 Task: Get directions from Dinosaur Valley State Park, Texas, United States to Winston-Salem, North Carolina, United States and explore the nearby hotels with guest rating 4.5 with dates 15-17th next month and 4 guests
Action: Mouse moved to (186, 95)
Screenshot: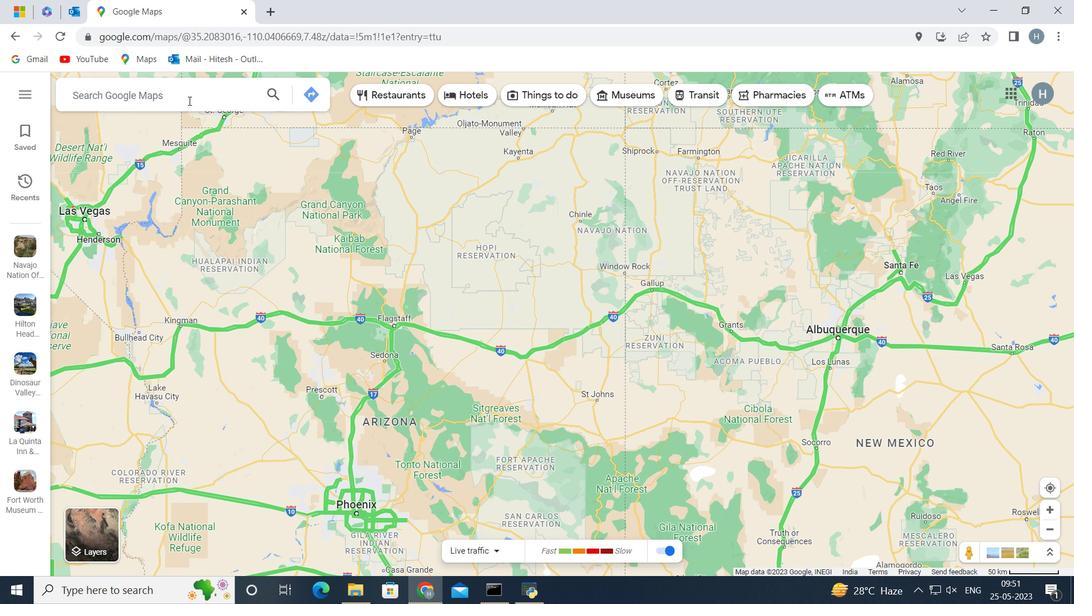 
Action: Mouse pressed left at (186, 95)
Screenshot: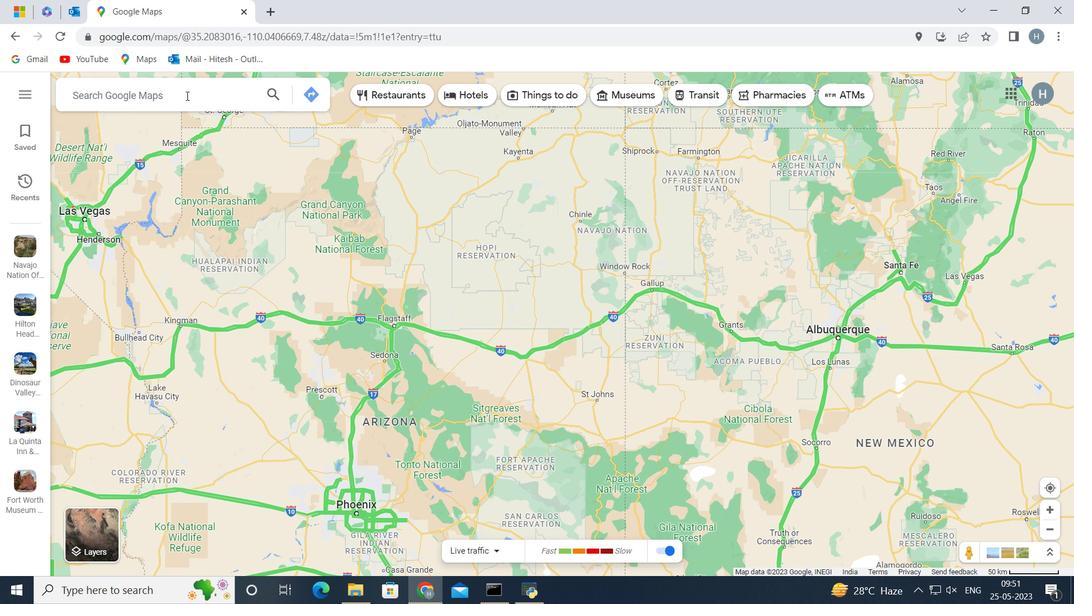 
Action: Key pressed <Key.shift>Dinosaur<Key.space>valley<Key.space>state<Key.space>park<Key.space>texas<Key.space>united<Key.space>states<Key.space>
Screenshot: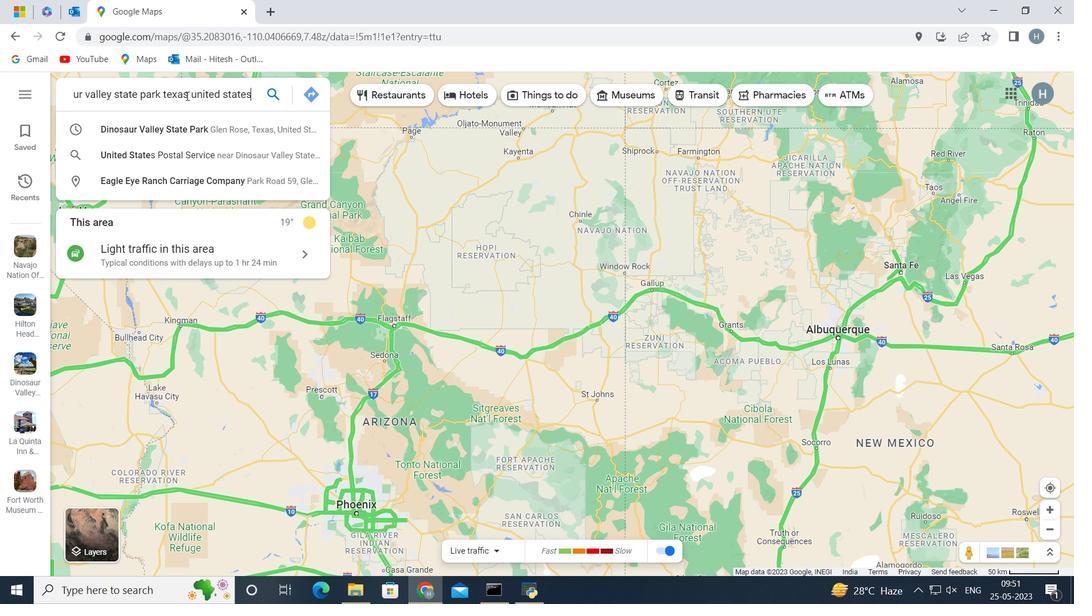 
Action: Mouse moved to (309, 94)
Screenshot: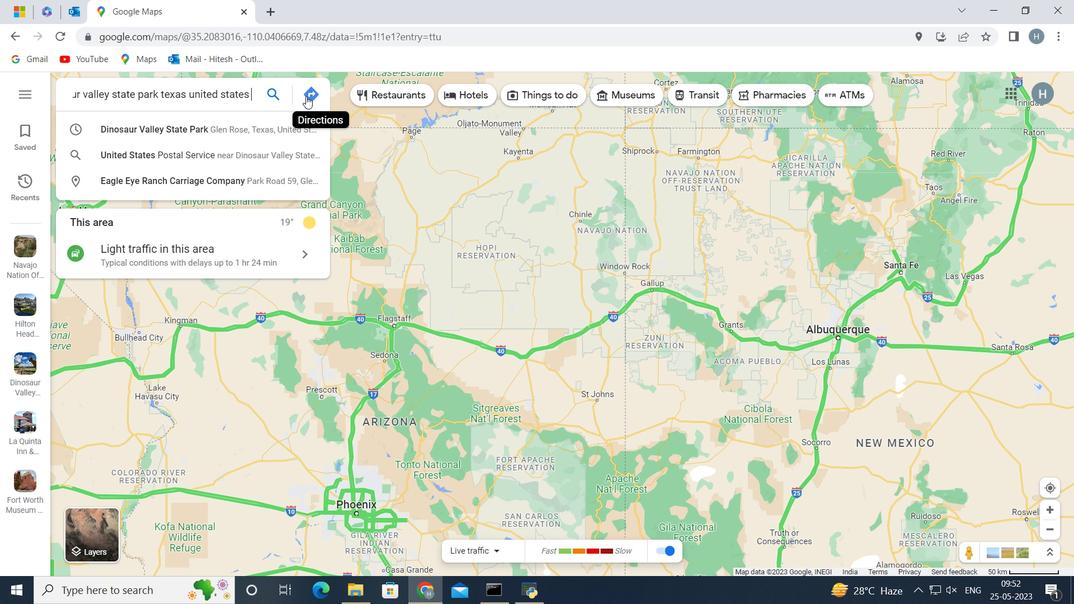 
Action: Mouse pressed left at (309, 94)
Screenshot: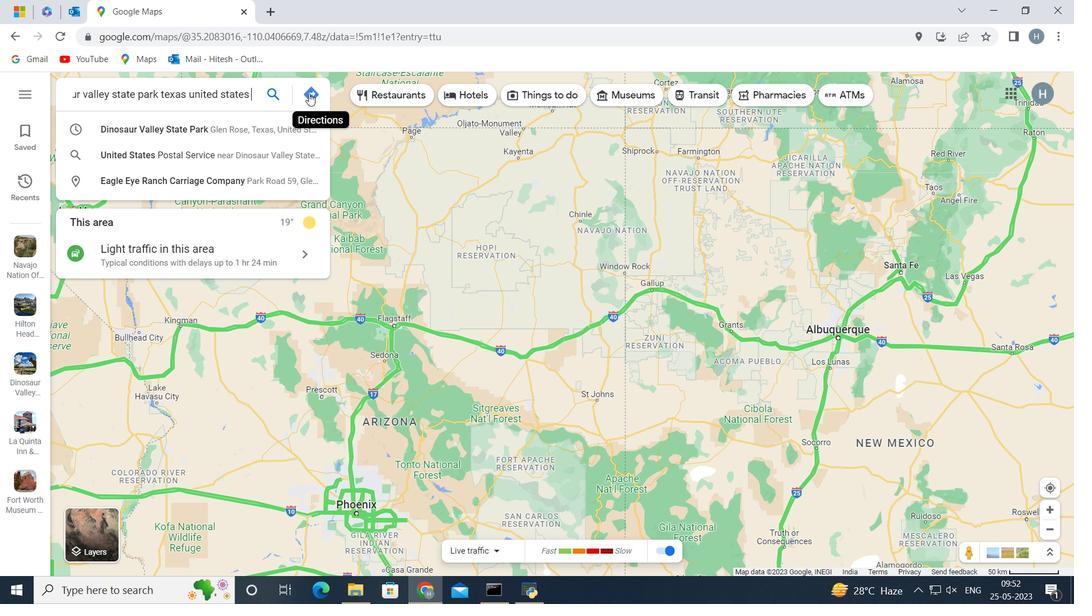 
Action: Mouse moved to (310, 153)
Screenshot: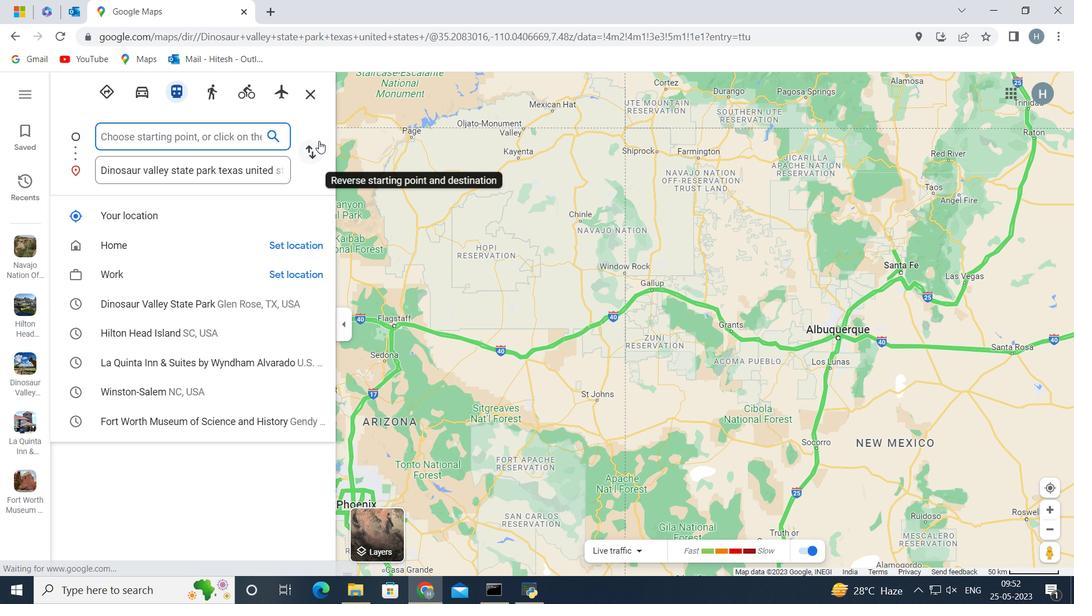
Action: Mouse pressed left at (310, 153)
Screenshot: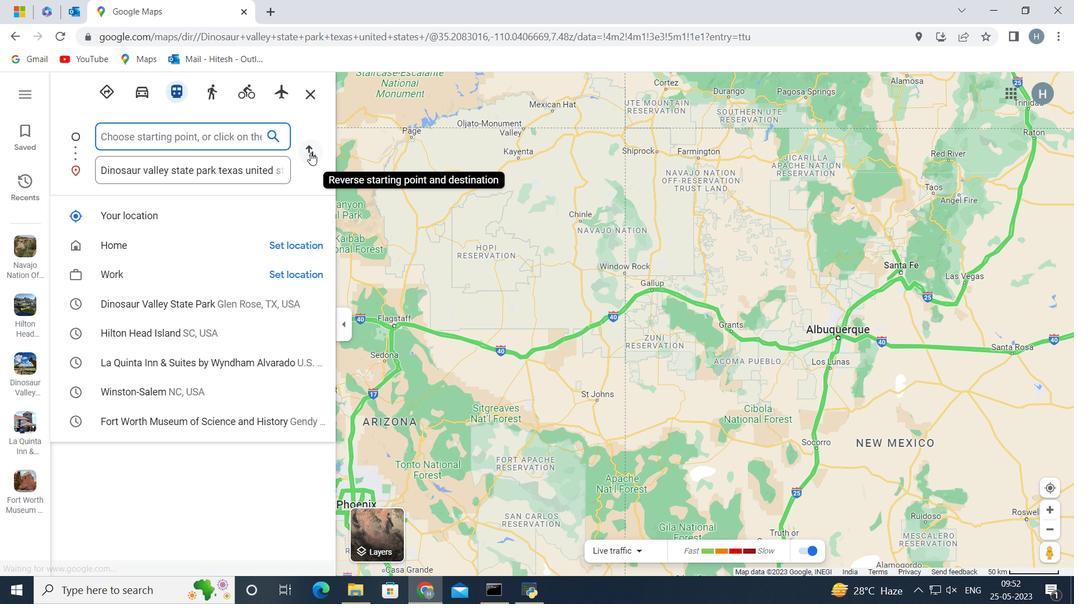 
Action: Mouse moved to (216, 166)
Screenshot: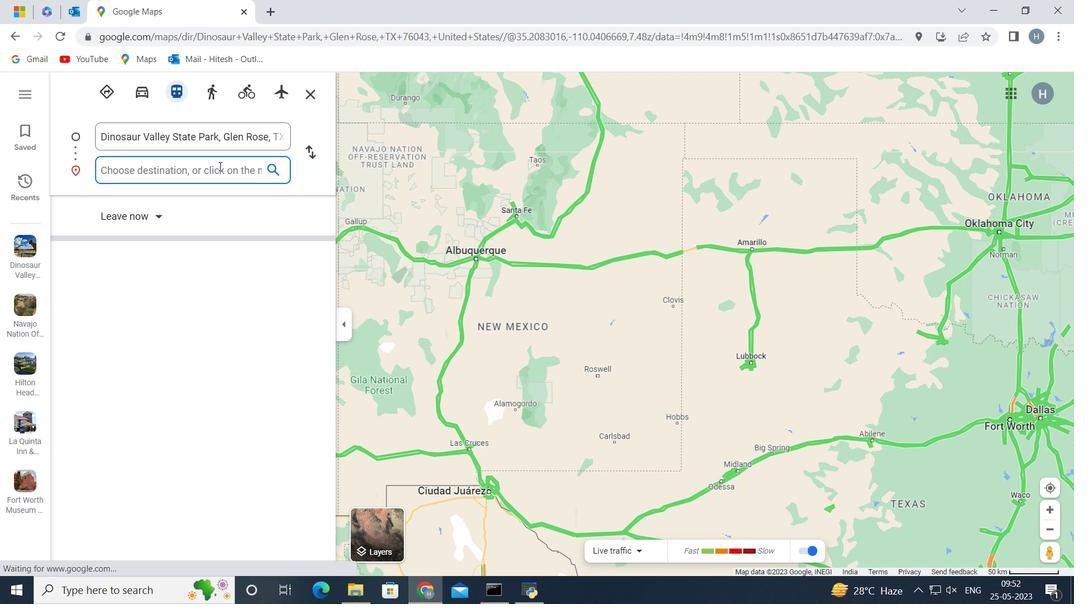 
Action: Key pressed <Key.shift><Key.shift><Key.shift><Key.shift><Key.shift><Key.shift><Key.shift><Key.shift><Key.shift><Key.shift><Key.shift><Key.shift><Key.shift><Key.shift><Key.shift><Key.shift><Key.shift><Key.shift><Key.shift><Key.shift><Key.shift><Key.shift>Winston-salem<Key.space>north<Key.space>carolina<Key.space>united<Key.space>states
Screenshot: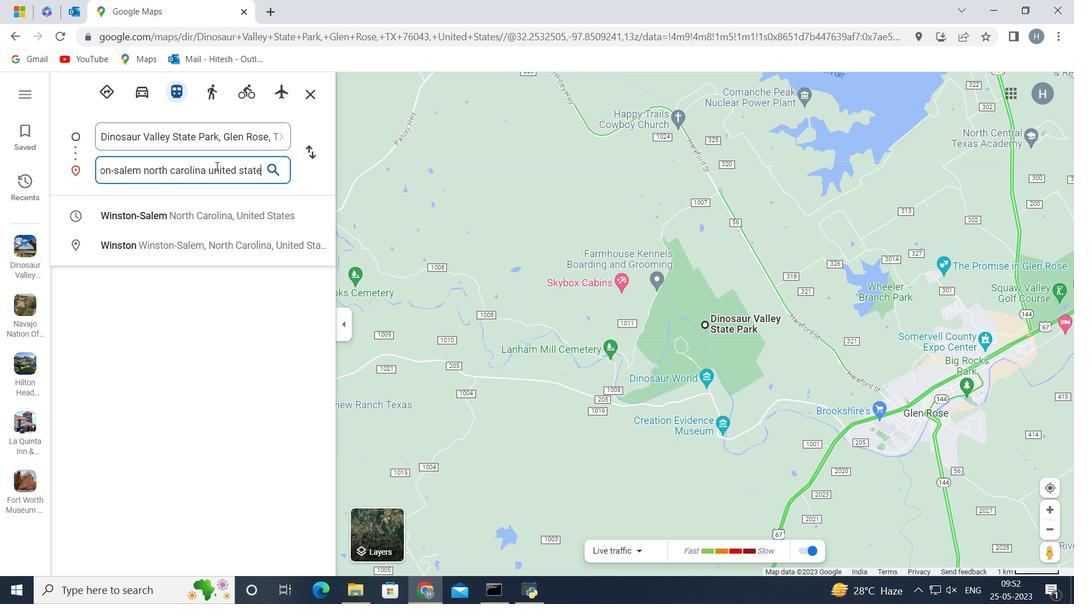
Action: Mouse moved to (268, 169)
Screenshot: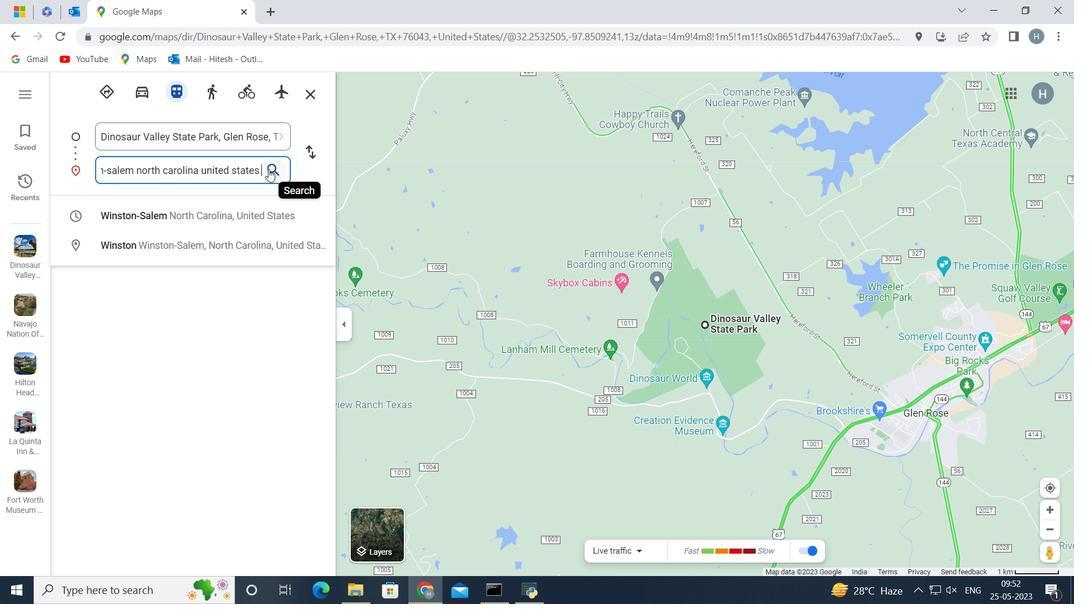 
Action: Mouse pressed left at (268, 169)
Screenshot: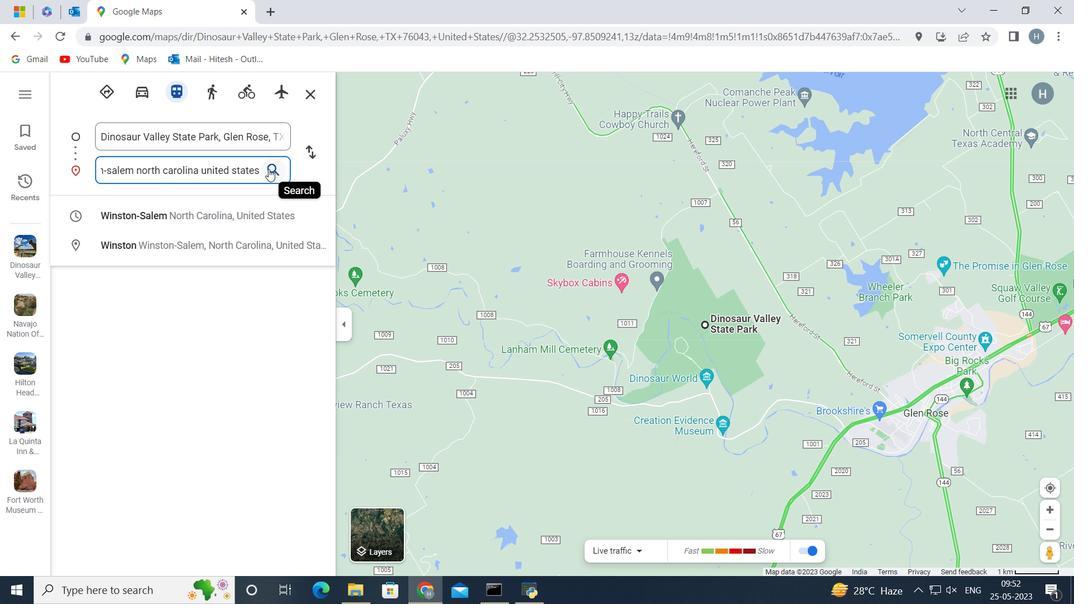 
Action: Mouse moved to (151, 298)
Screenshot: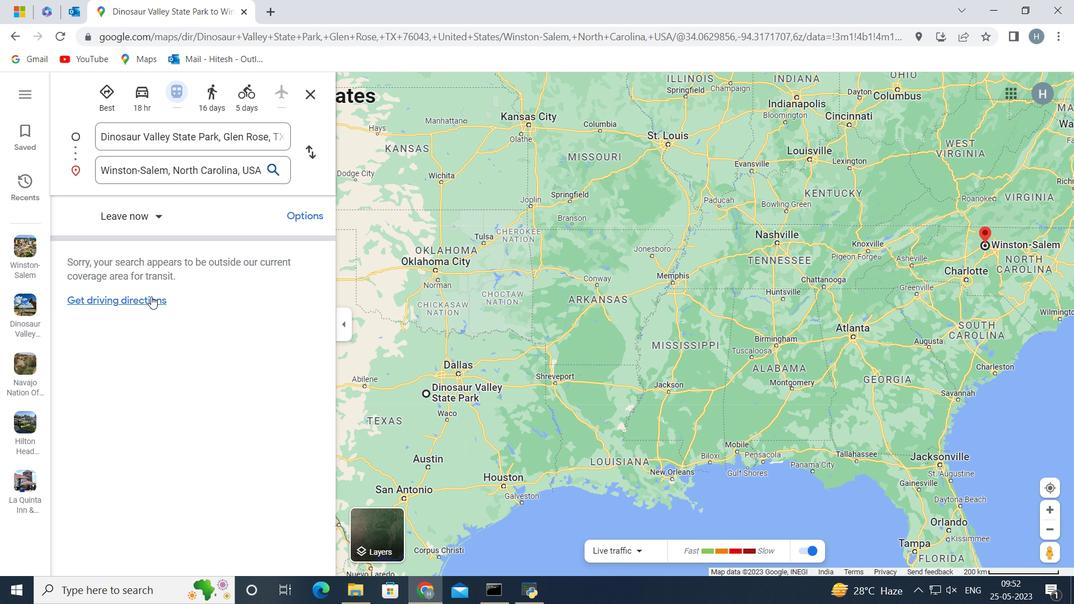 
Action: Mouse pressed left at (151, 298)
Screenshot: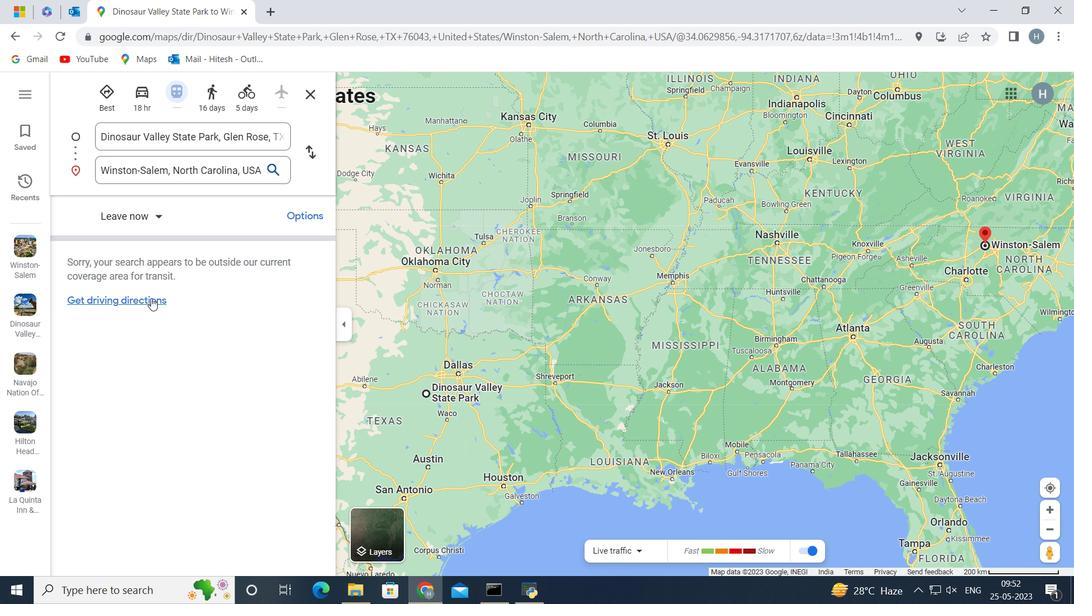 
Action: Mouse moved to (374, 94)
Screenshot: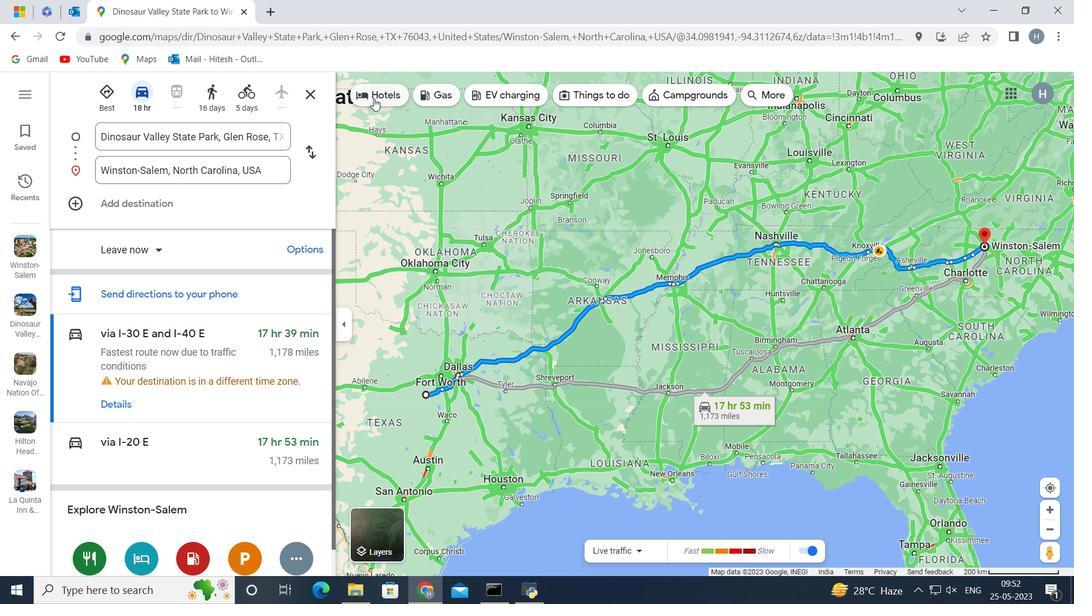
Action: Mouse pressed left at (374, 94)
Screenshot: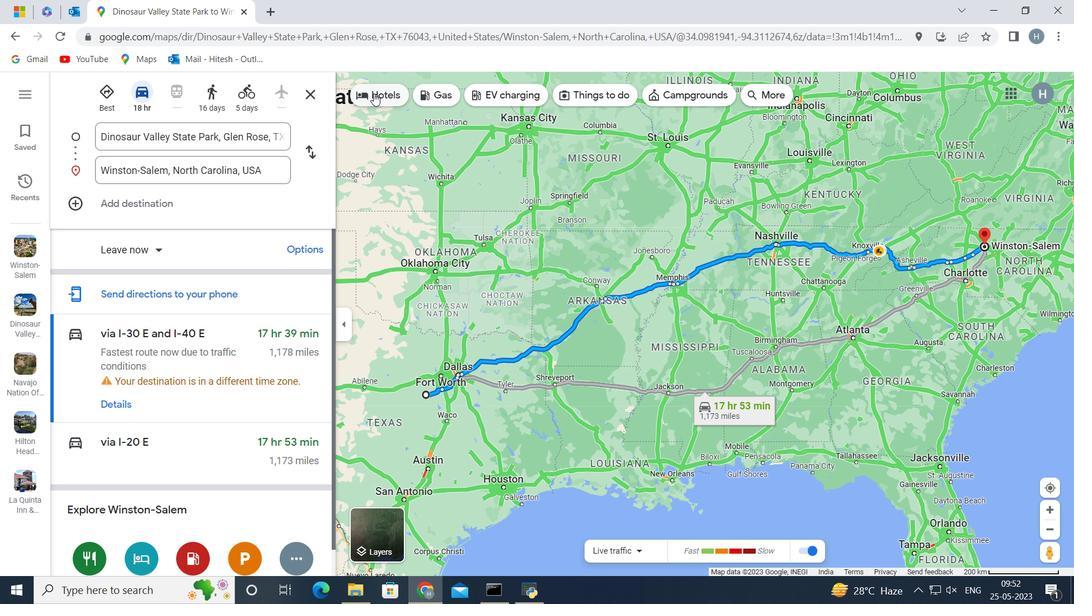 
Action: Mouse moved to (159, 333)
Screenshot: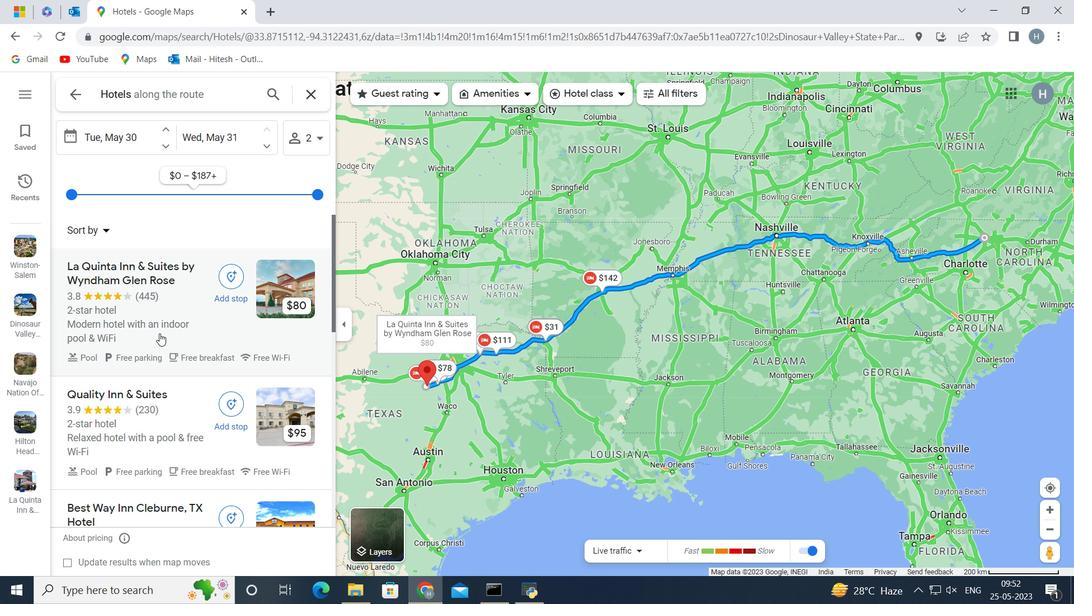 
Action: Mouse scrolled (159, 333) with delta (0, 0)
Screenshot: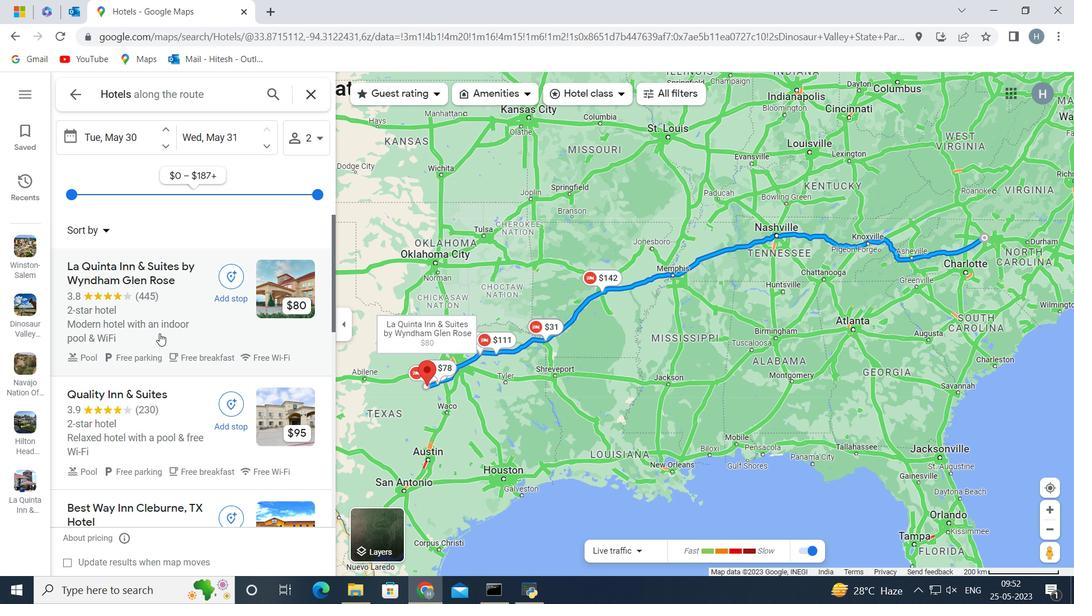 
Action: Mouse scrolled (159, 333) with delta (0, 0)
Screenshot: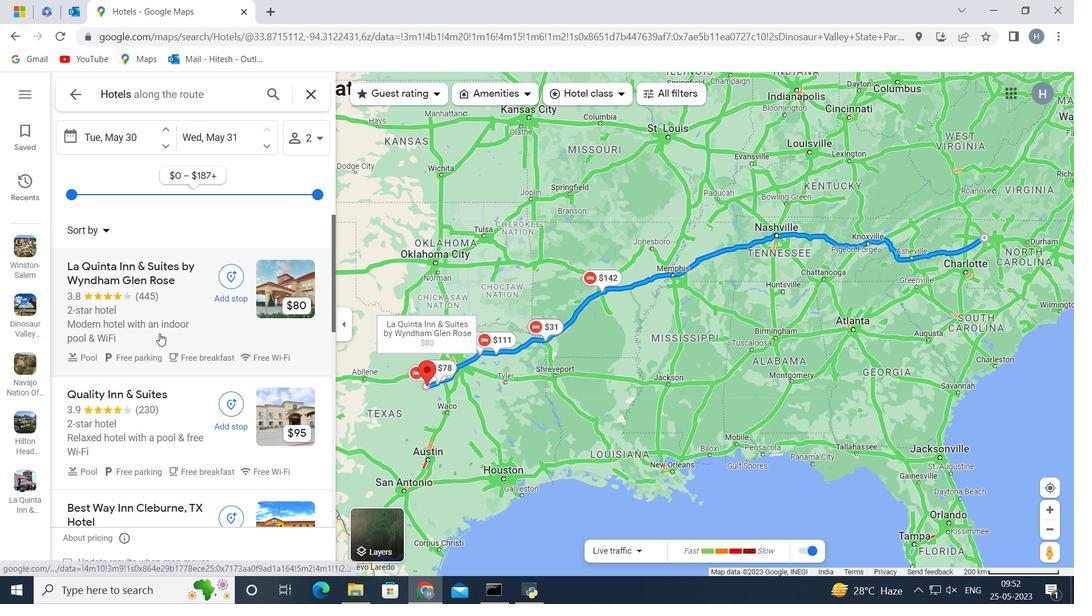 
Action: Mouse moved to (161, 290)
Screenshot: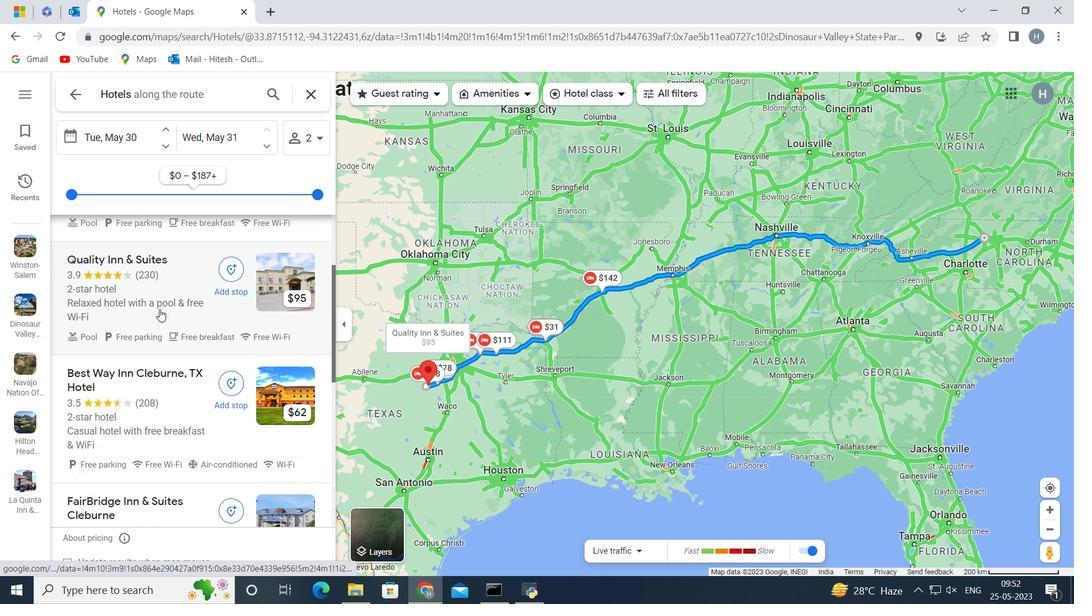 
Action: Mouse scrolled (161, 290) with delta (0, 0)
Screenshot: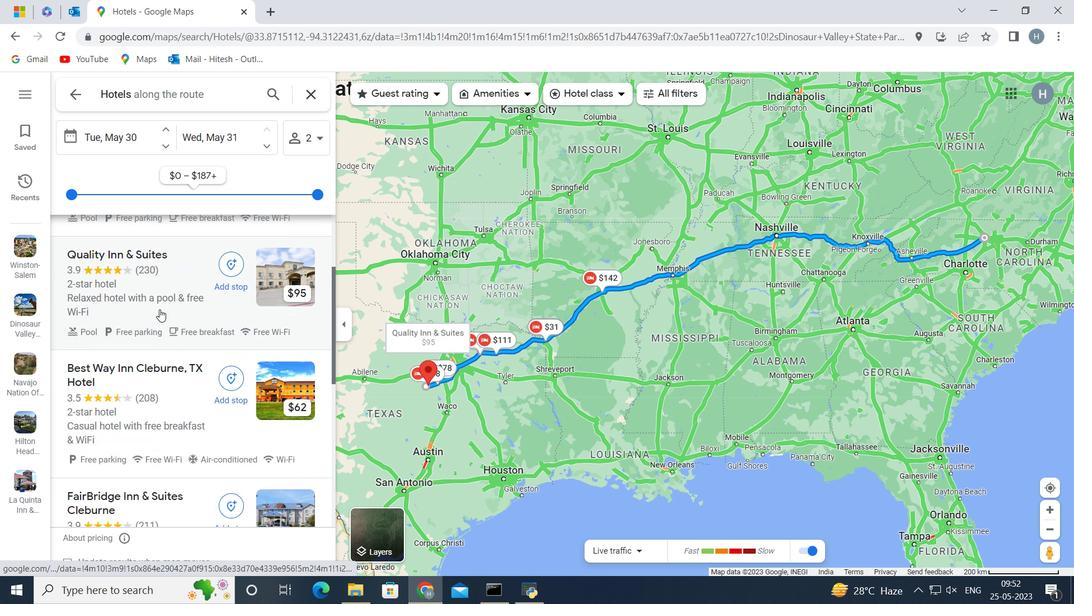 
Action: Mouse scrolled (161, 290) with delta (0, 0)
Screenshot: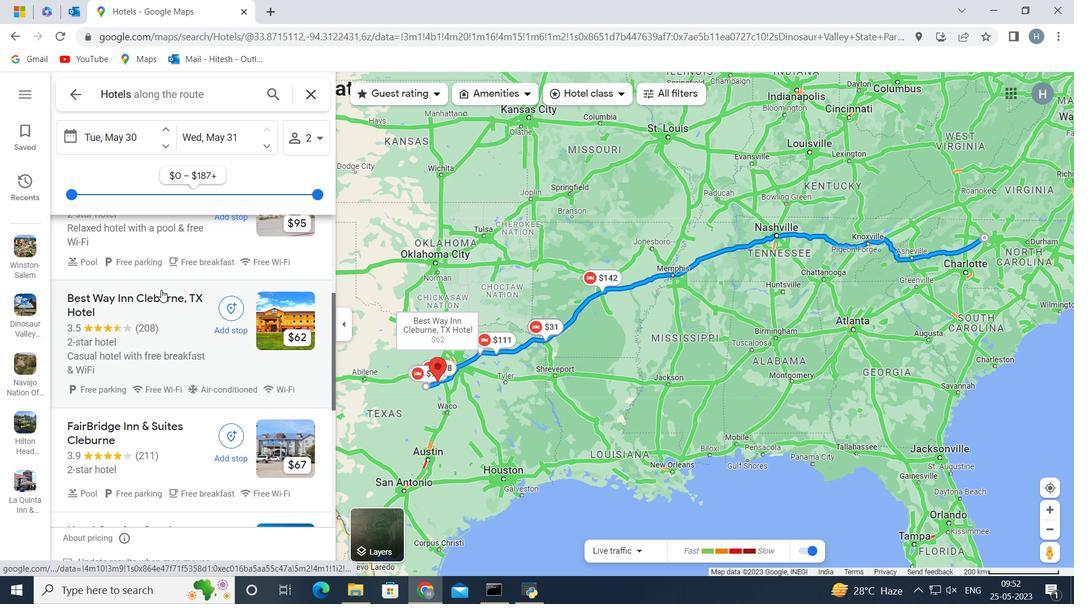 
Action: Mouse scrolled (161, 290) with delta (0, 0)
Screenshot: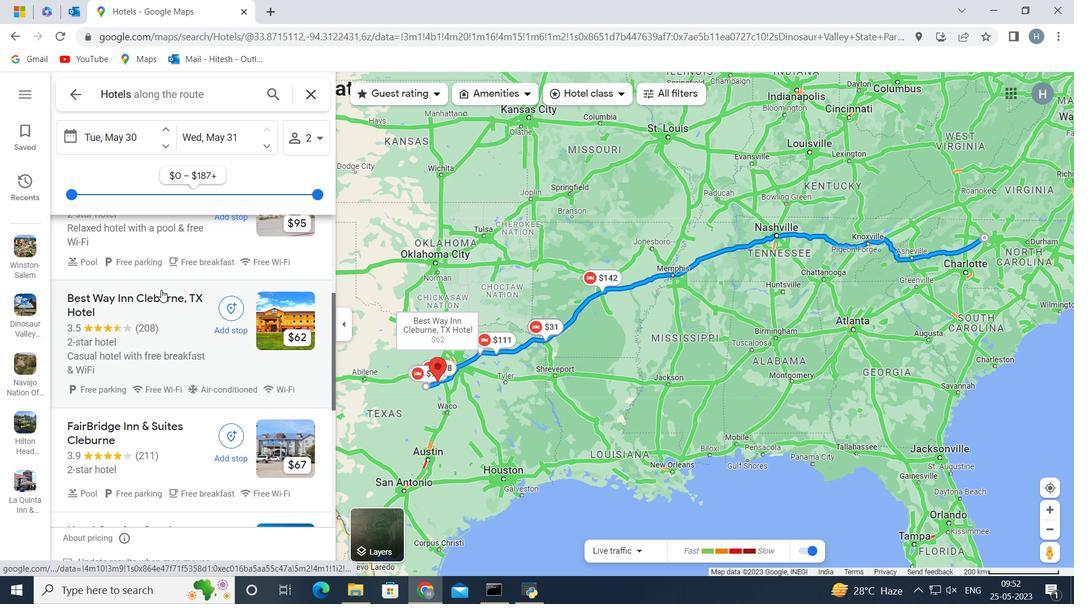 
Action: Mouse scrolled (161, 290) with delta (0, 0)
Screenshot: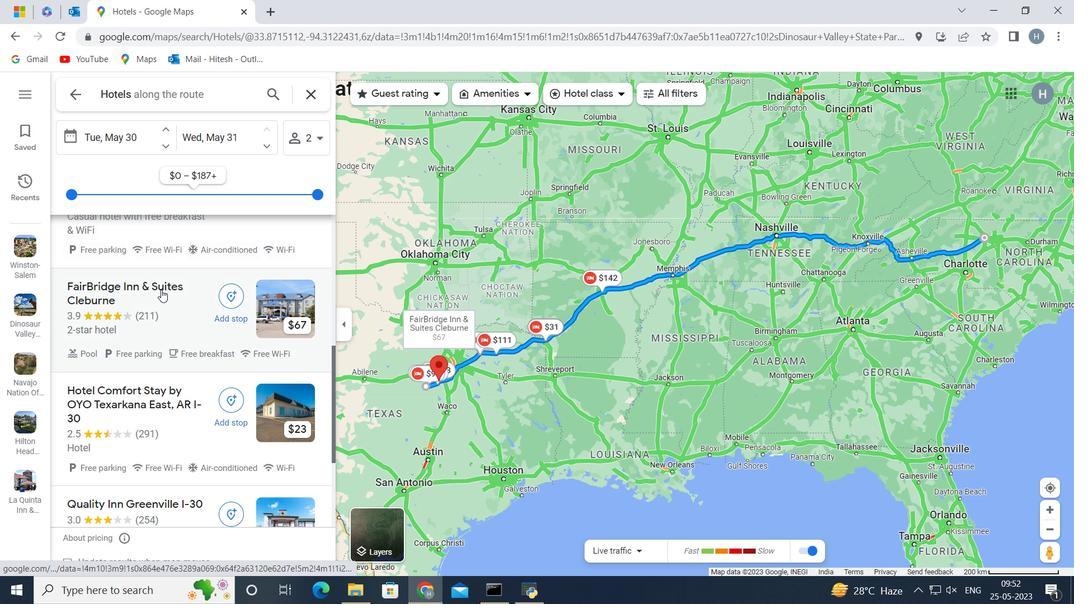 
Action: Mouse scrolled (161, 290) with delta (0, 0)
Screenshot: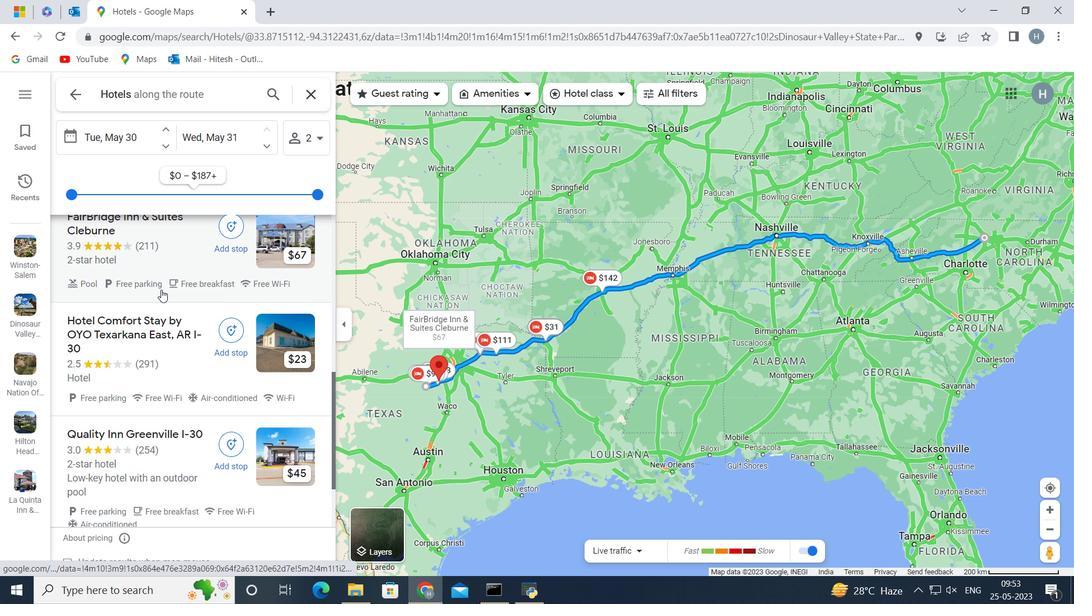 
Action: Mouse scrolled (161, 290) with delta (0, 0)
Screenshot: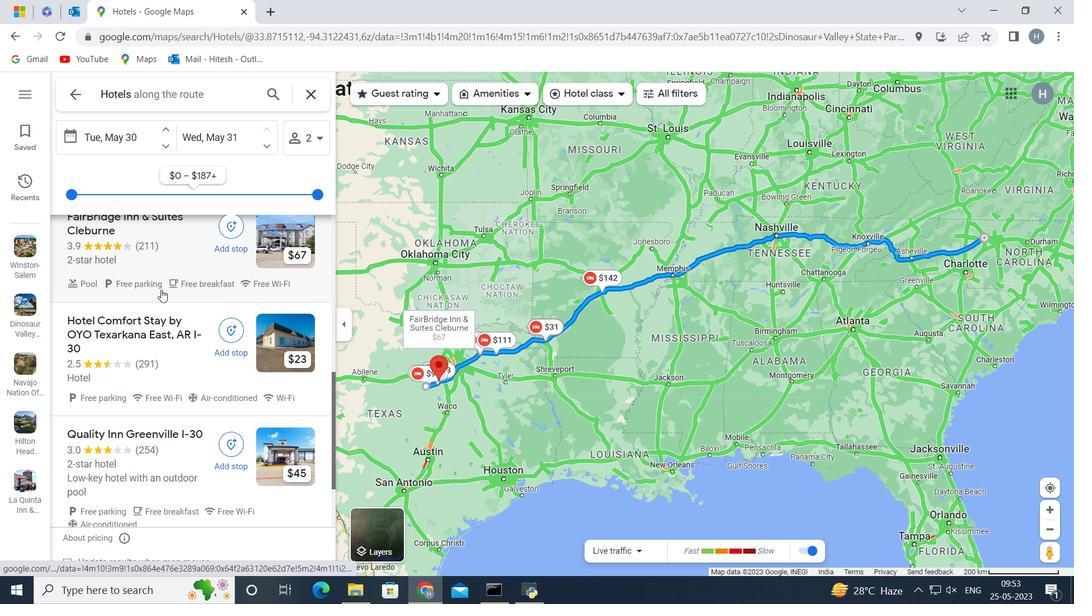 
Action: Mouse scrolled (161, 290) with delta (0, 0)
Screenshot: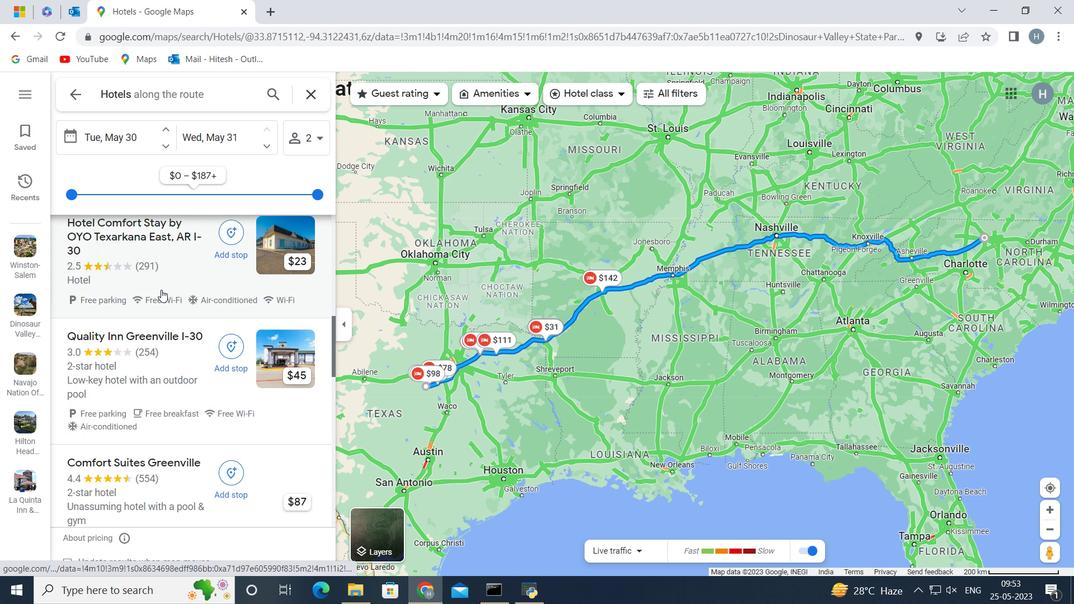 
Action: Mouse moved to (161, 290)
Screenshot: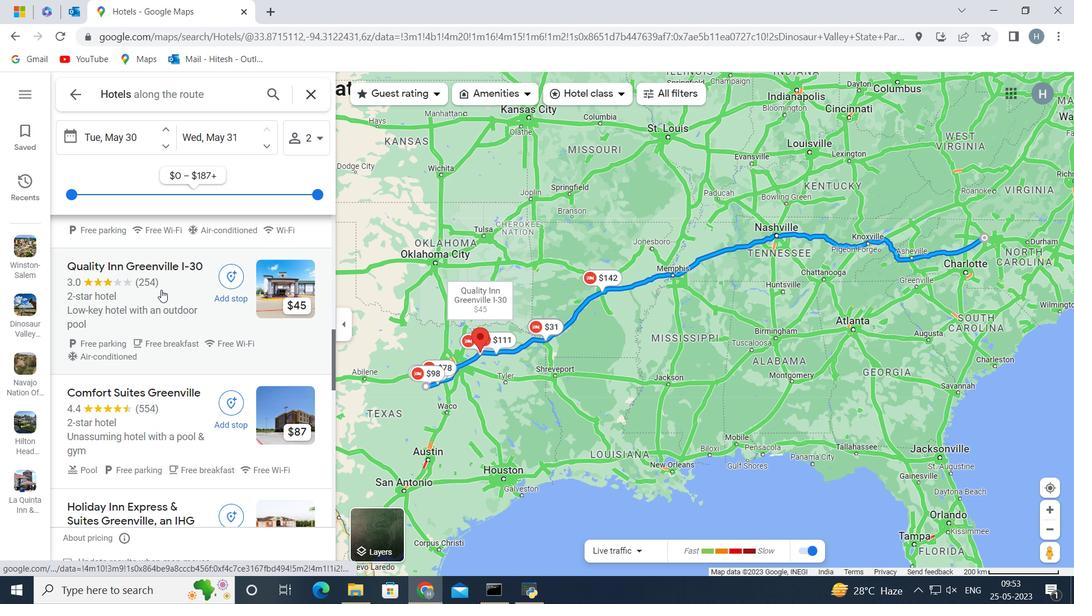 
Action: Mouse scrolled (161, 289) with delta (0, 0)
Screenshot: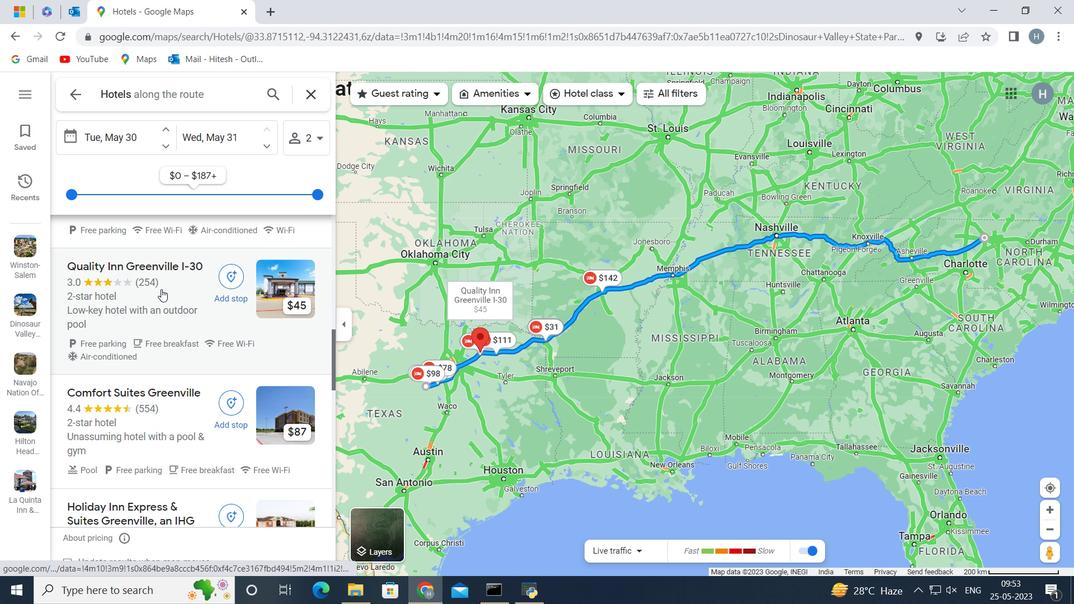 
Action: Mouse scrolled (161, 289) with delta (0, 0)
Screenshot: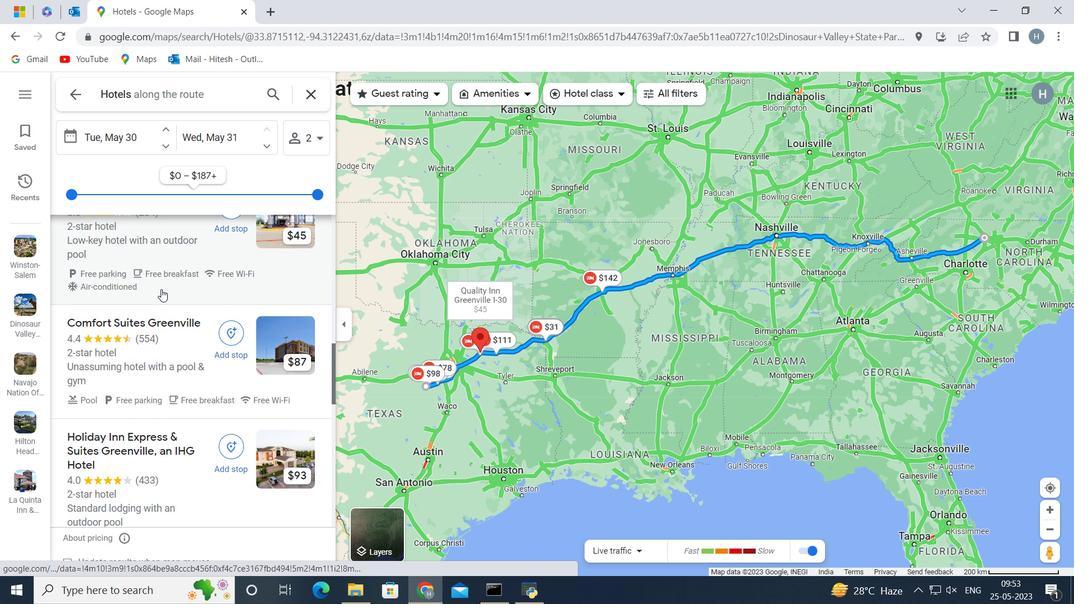 
Action: Mouse scrolled (161, 289) with delta (0, 0)
Screenshot: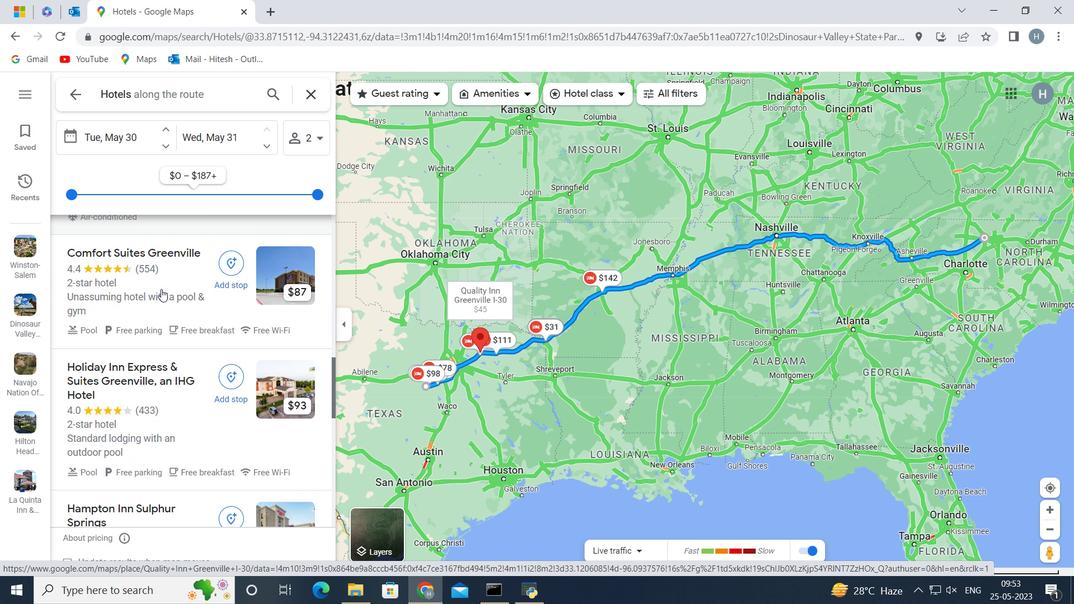 
Action: Mouse scrolled (161, 289) with delta (0, 0)
Screenshot: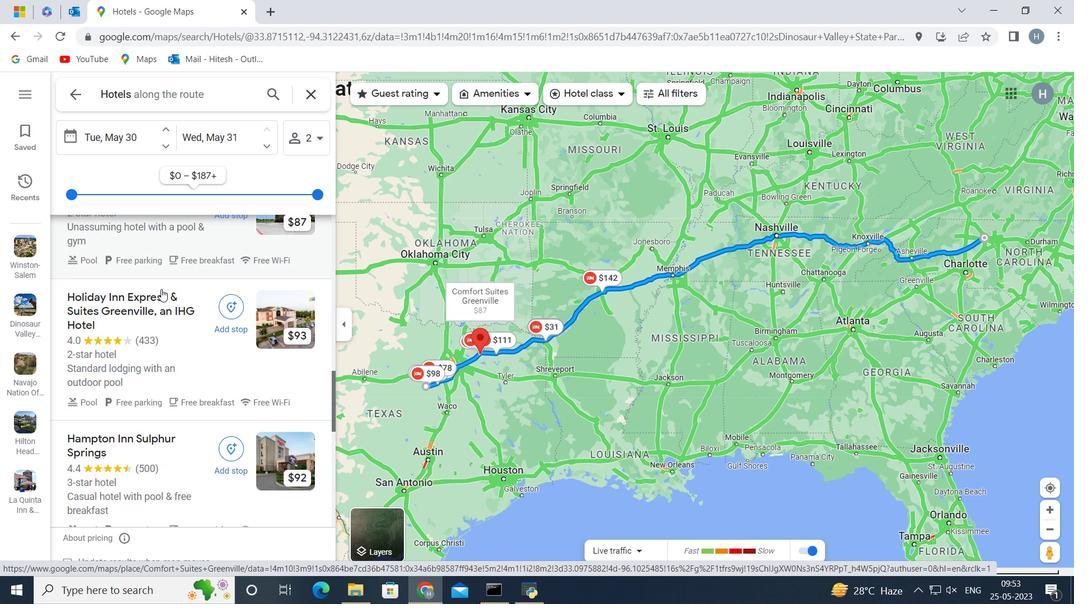 
Action: Mouse scrolled (161, 289) with delta (0, 0)
Screenshot: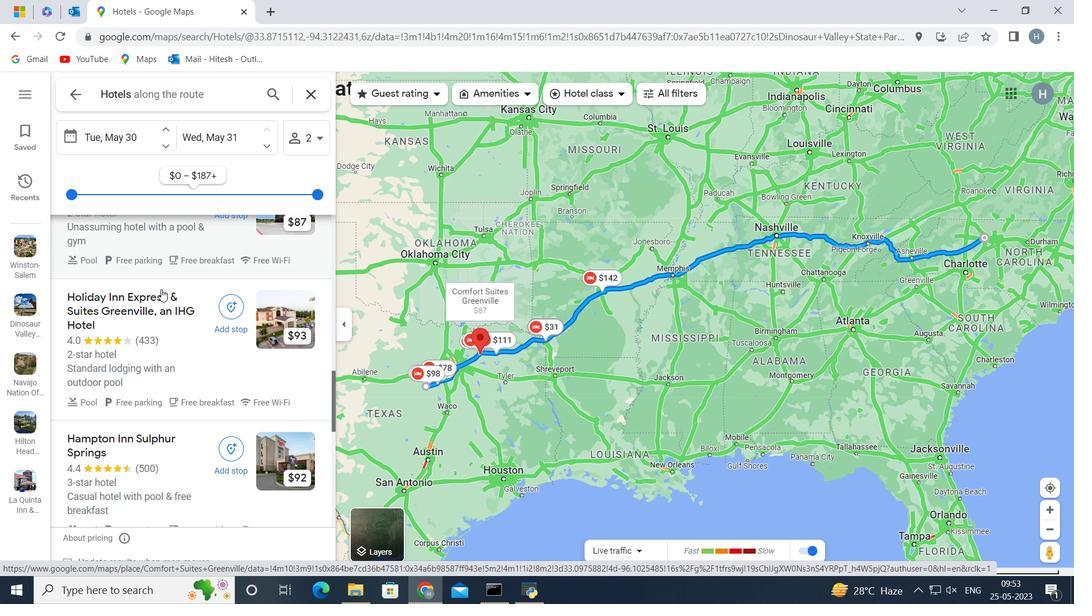 
Action: Mouse scrolled (161, 290) with delta (0, 0)
Screenshot: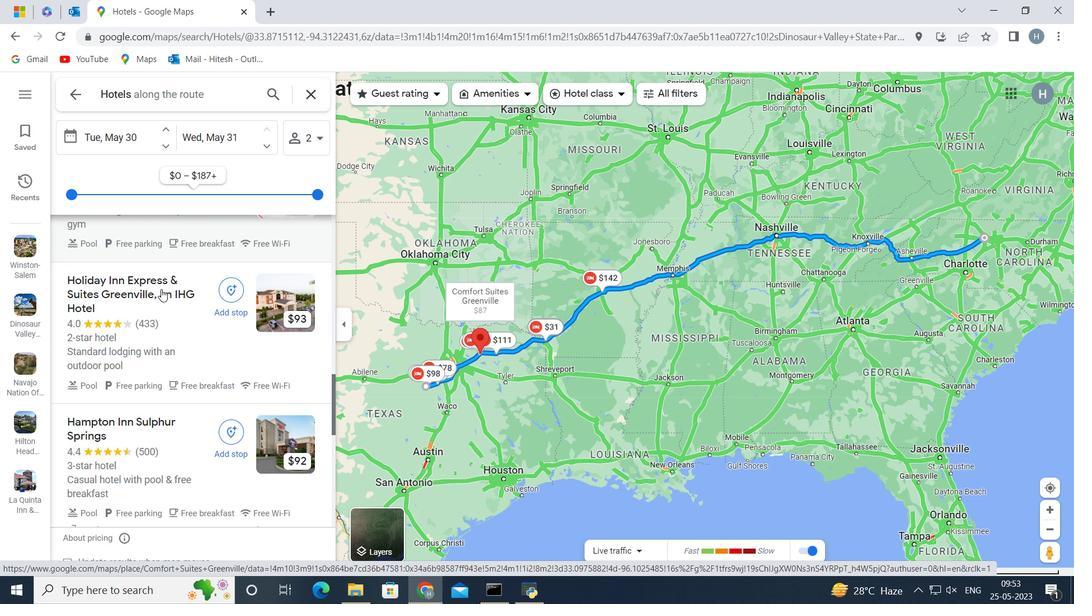 
Action: Mouse scrolled (161, 289) with delta (0, 0)
Screenshot: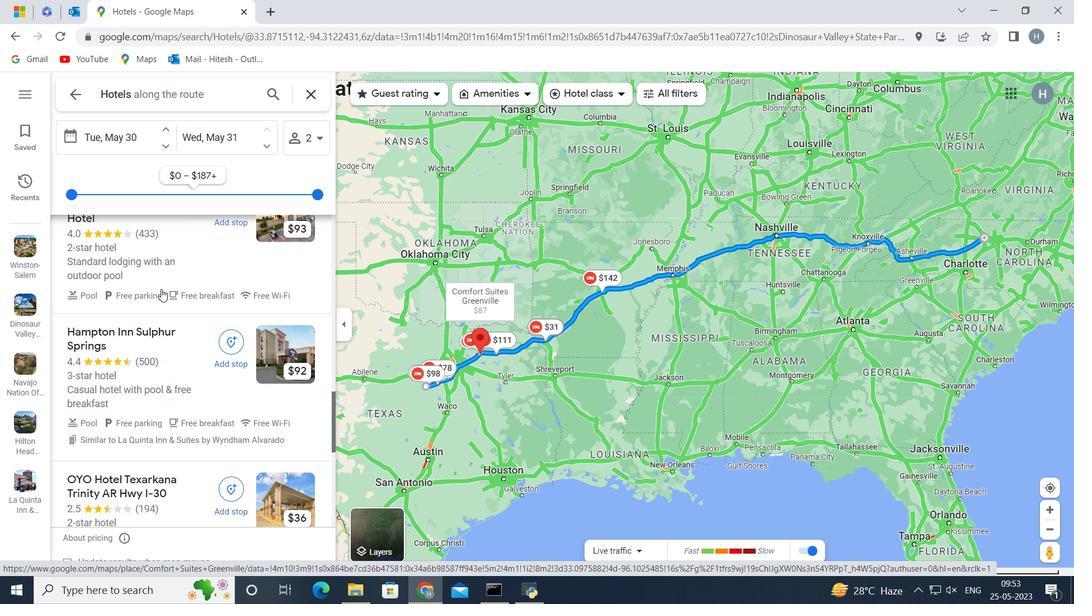 
Action: Mouse scrolled (161, 289) with delta (0, 0)
Screenshot: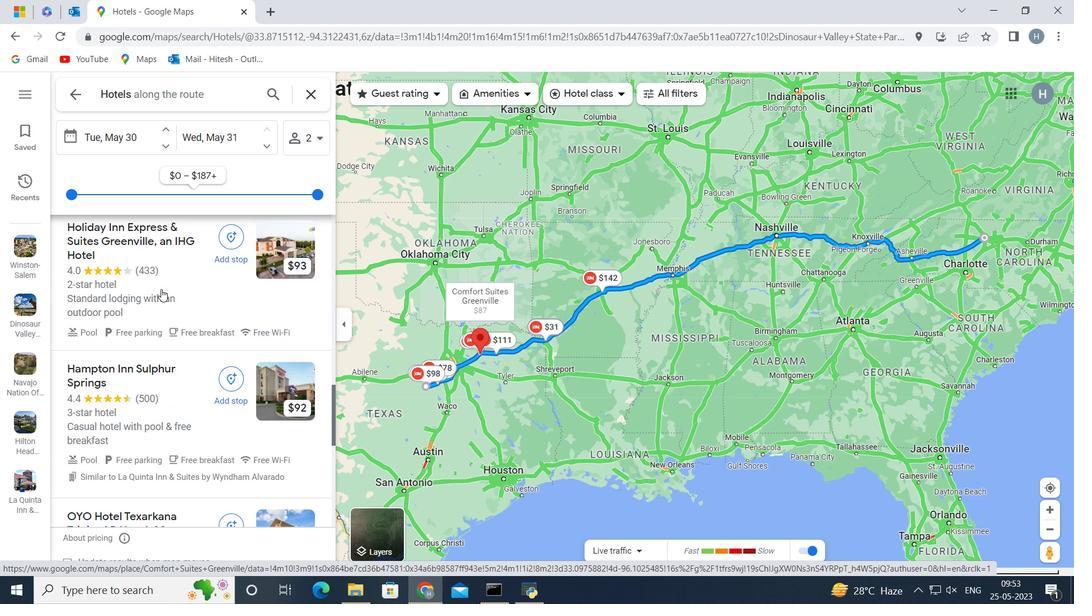 
Action: Mouse scrolled (161, 290) with delta (0, 0)
Screenshot: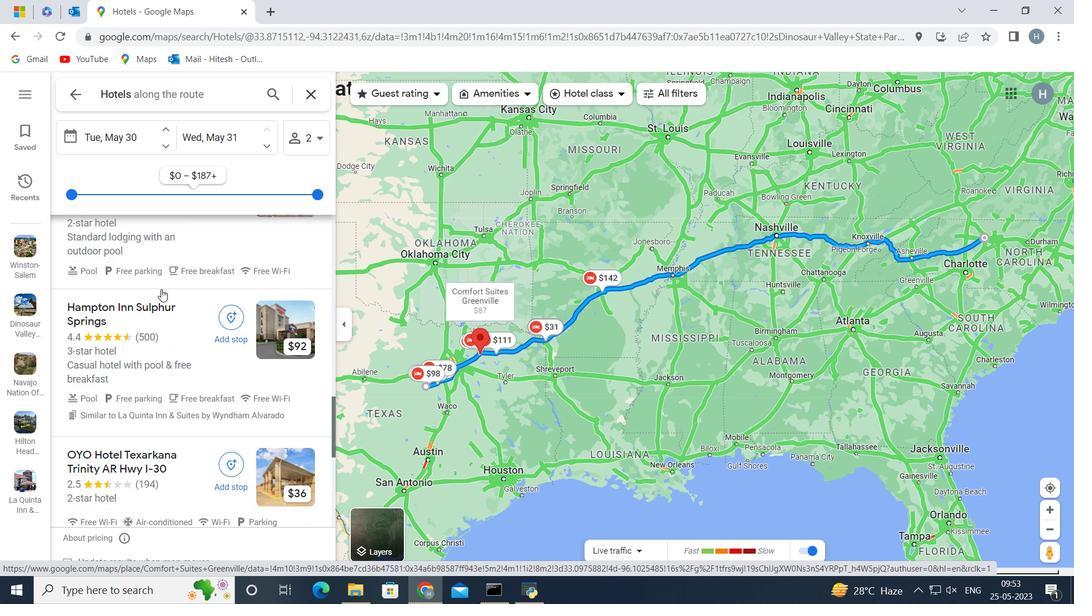 
Action: Mouse scrolled (161, 289) with delta (0, 0)
Screenshot: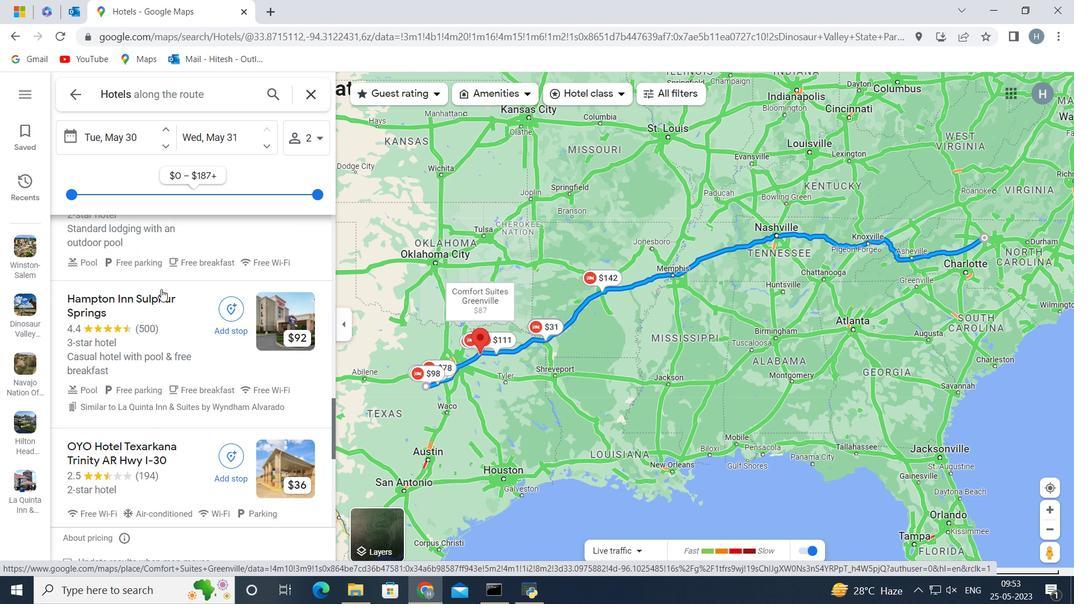 
Action: Mouse scrolled (161, 289) with delta (0, 0)
Screenshot: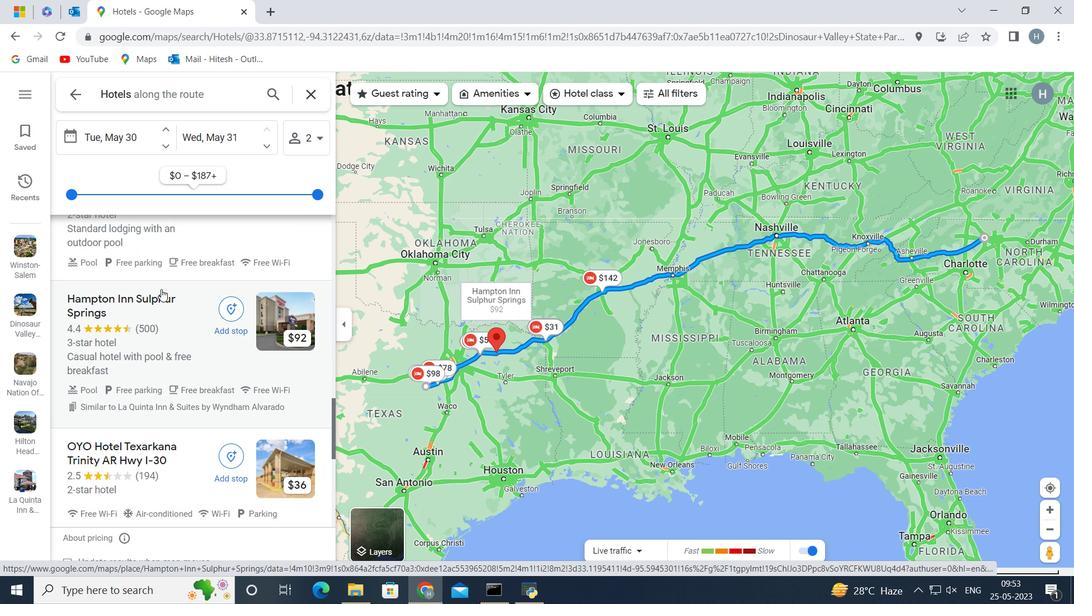 
Action: Mouse scrolled (161, 289) with delta (0, 0)
Screenshot: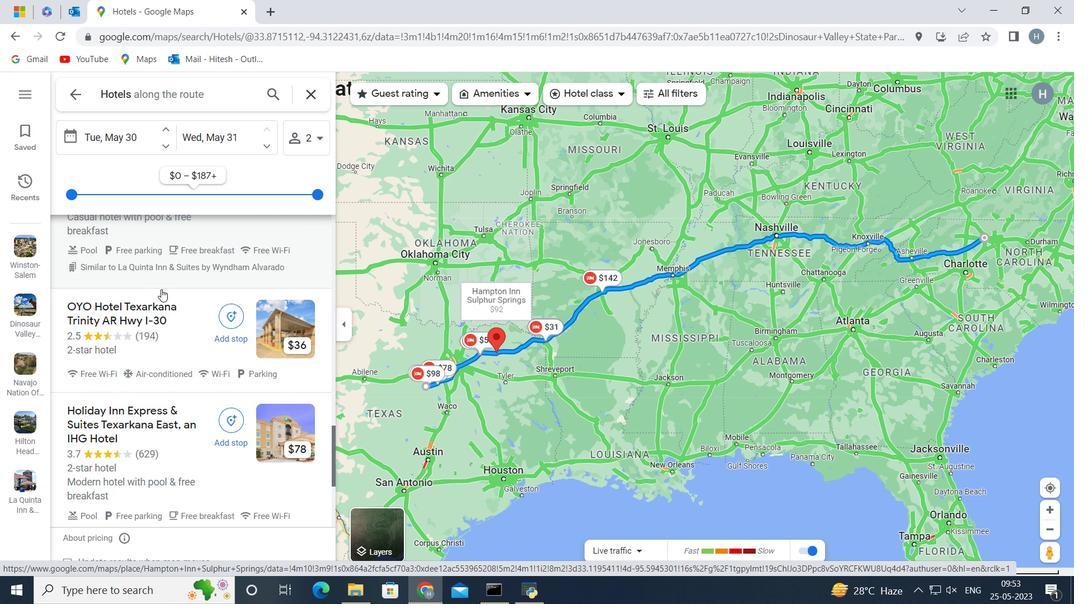 
Action: Mouse scrolled (161, 289) with delta (0, 0)
Screenshot: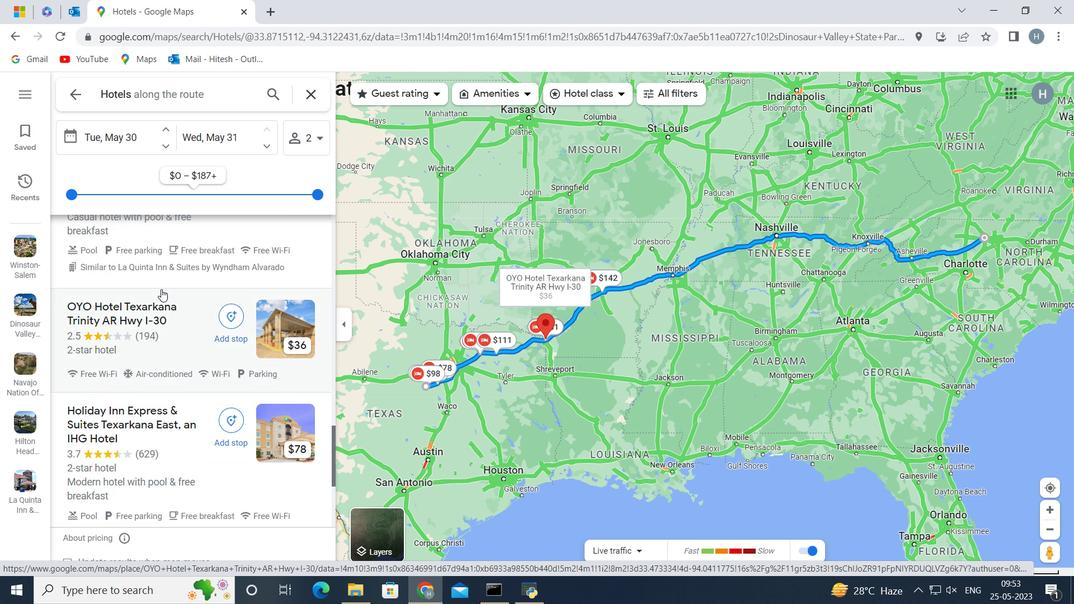 
Action: Mouse scrolled (161, 289) with delta (0, 0)
Screenshot: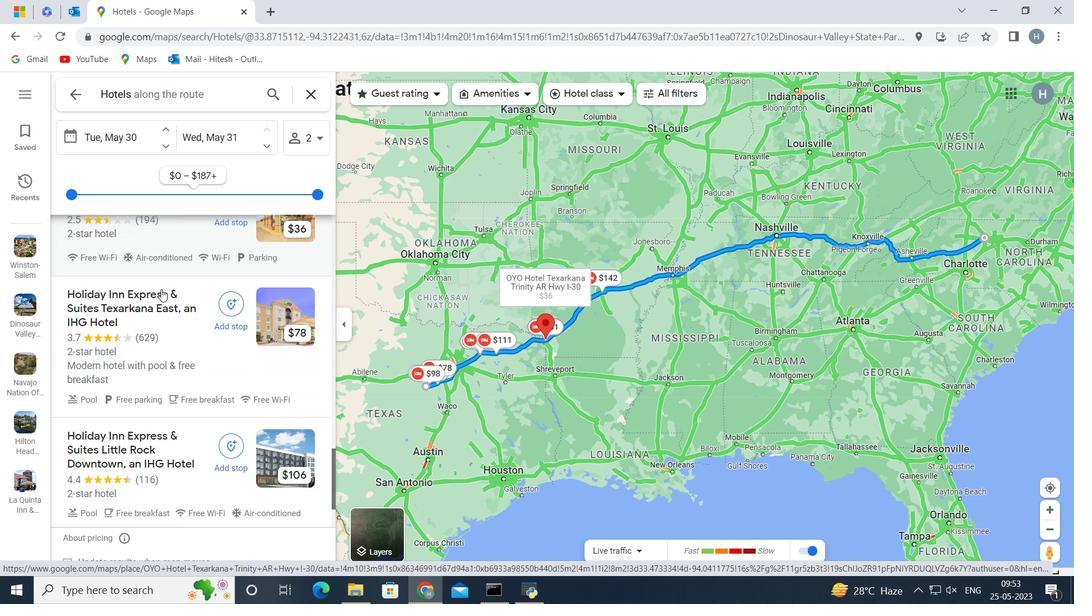 
Action: Mouse scrolled (161, 289) with delta (0, 0)
Screenshot: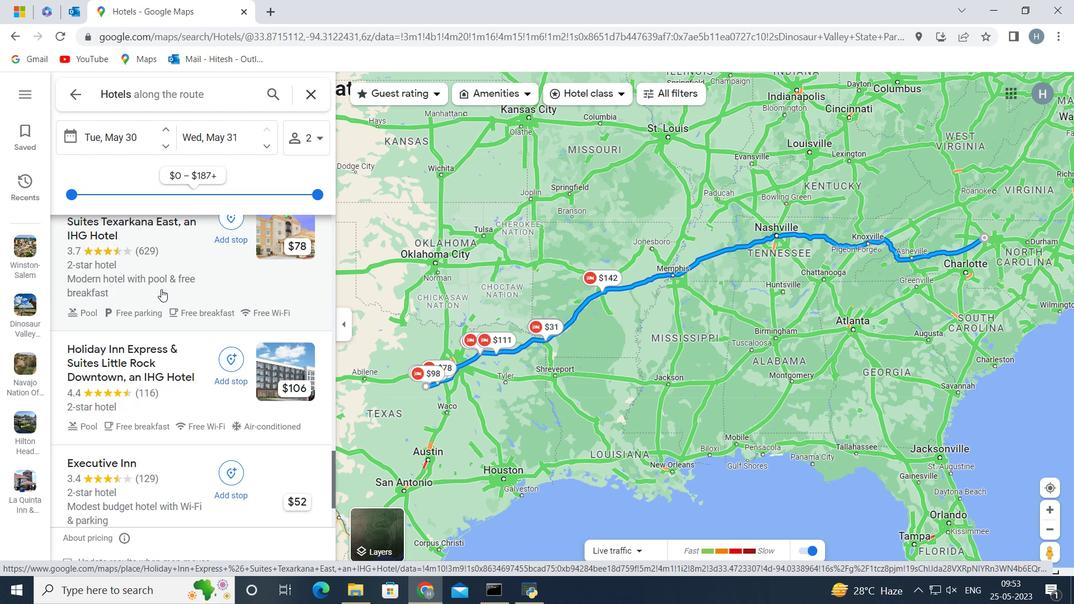 
Action: Mouse scrolled (161, 289) with delta (0, 0)
Screenshot: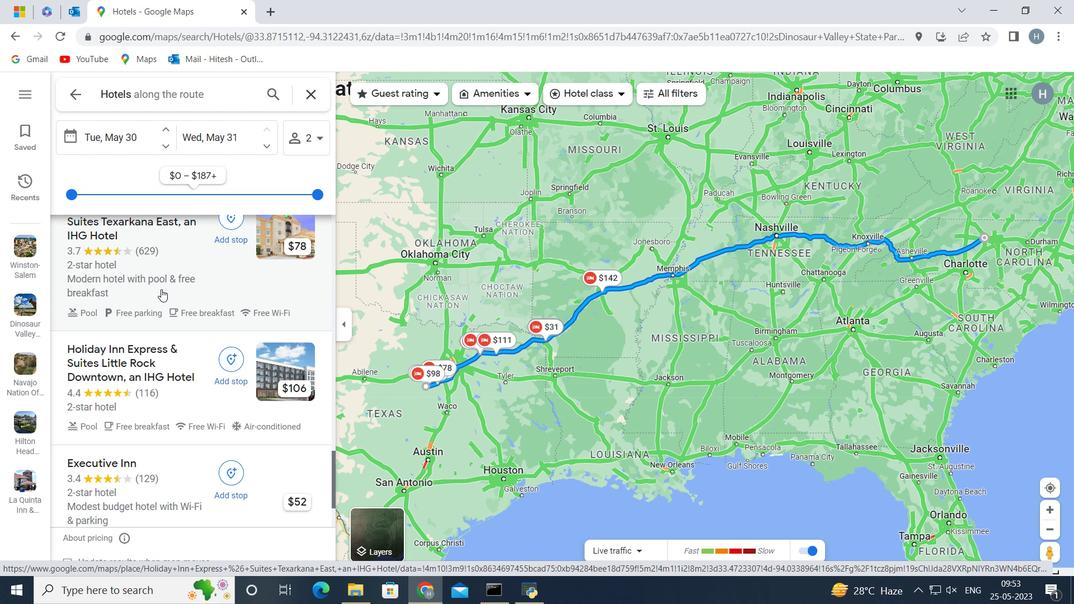 
Action: Mouse scrolled (161, 289) with delta (0, 0)
Screenshot: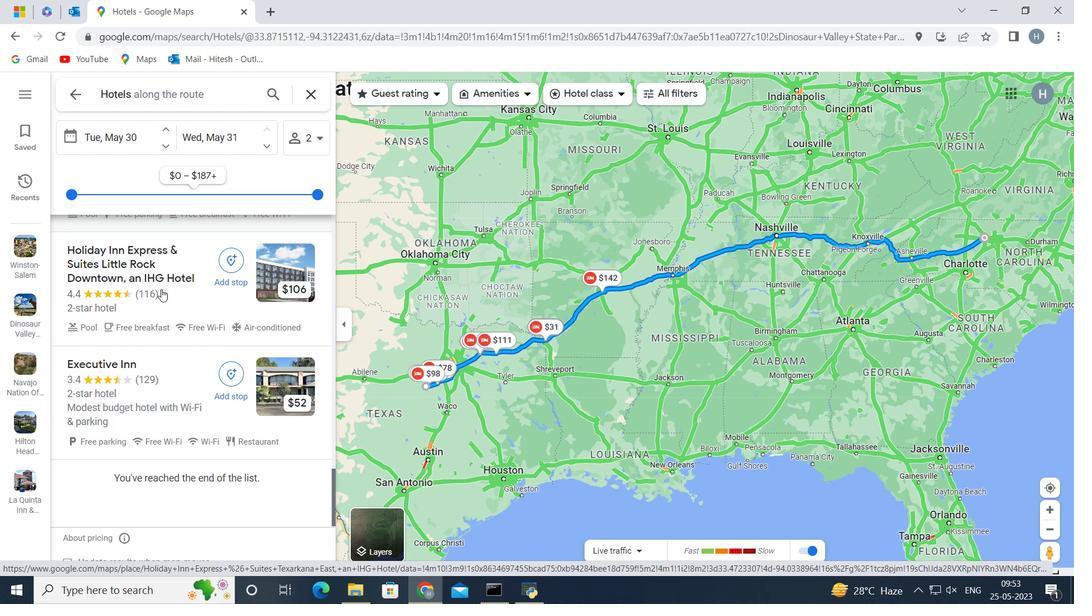 
Action: Mouse scrolled (161, 289) with delta (0, 0)
Screenshot: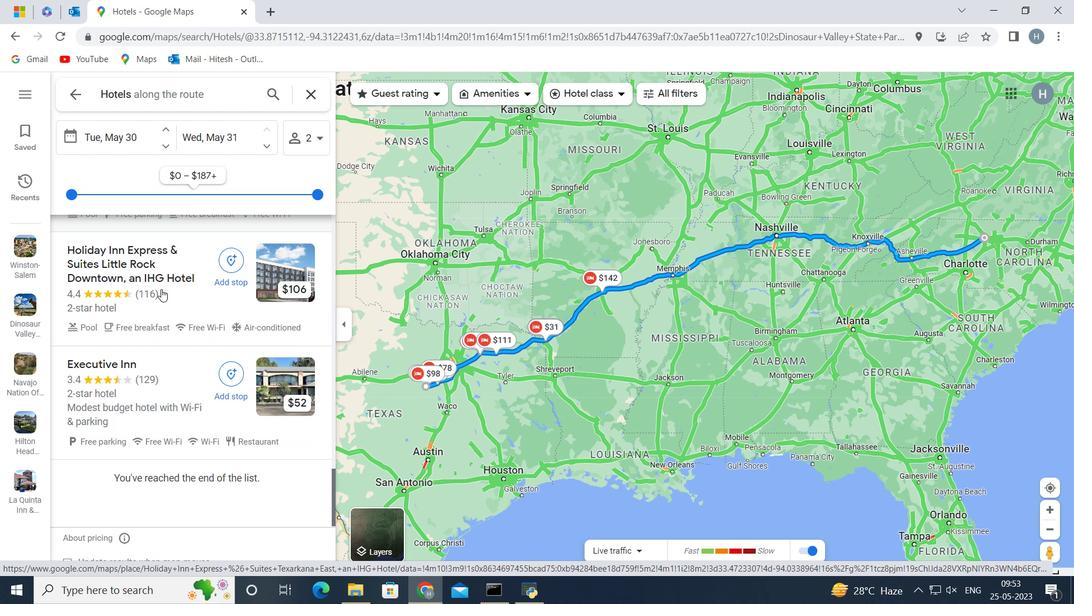 
Action: Mouse moved to (170, 414)
Screenshot: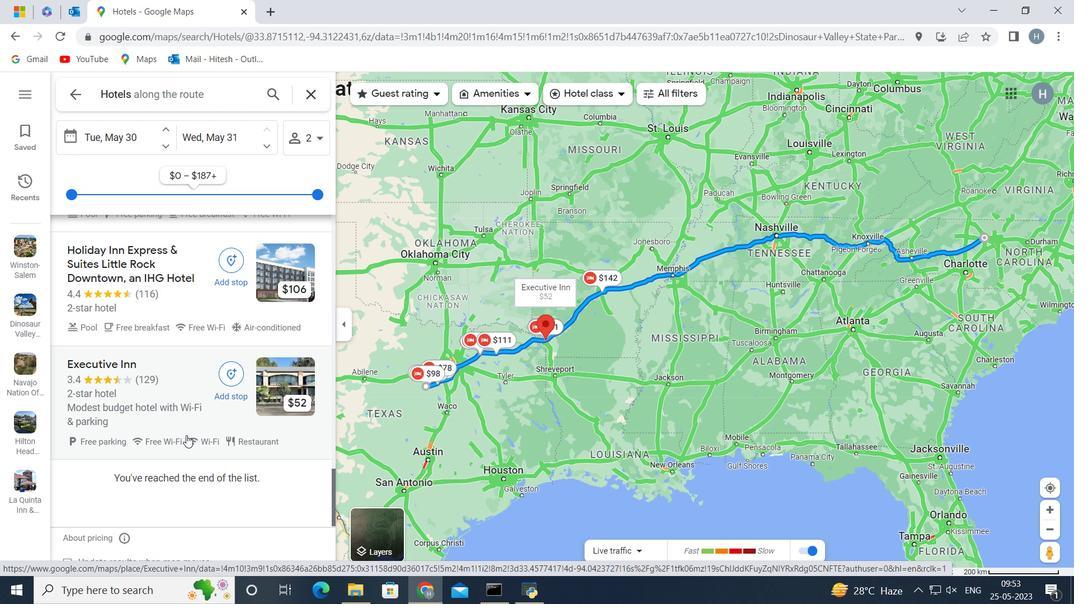 
Action: Mouse scrolled (180, 426) with delta (0, 0)
Screenshot: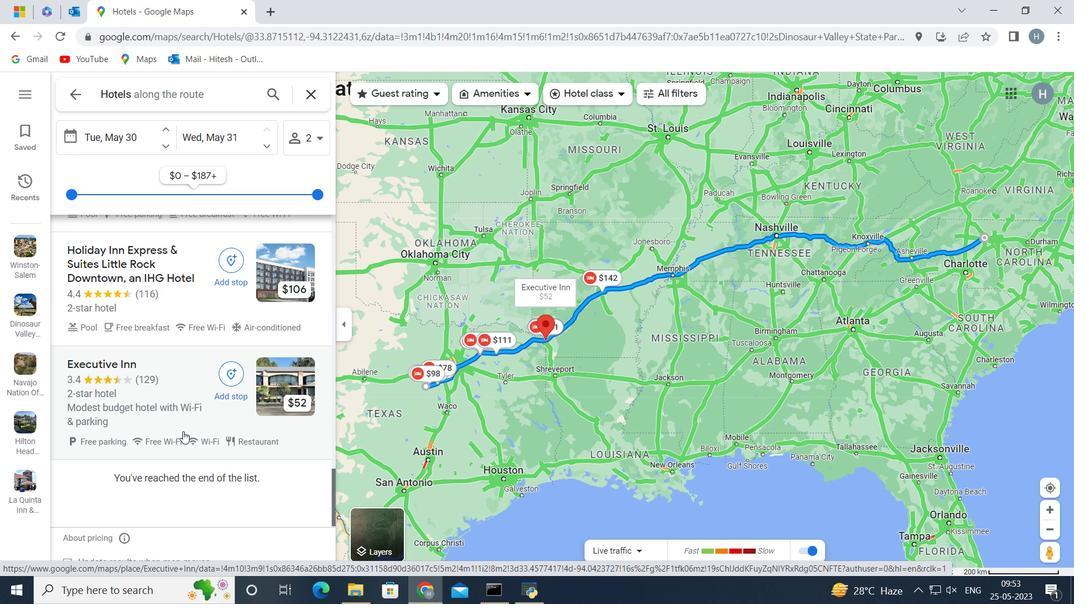 
Action: Mouse scrolled (180, 426) with delta (0, 0)
Screenshot: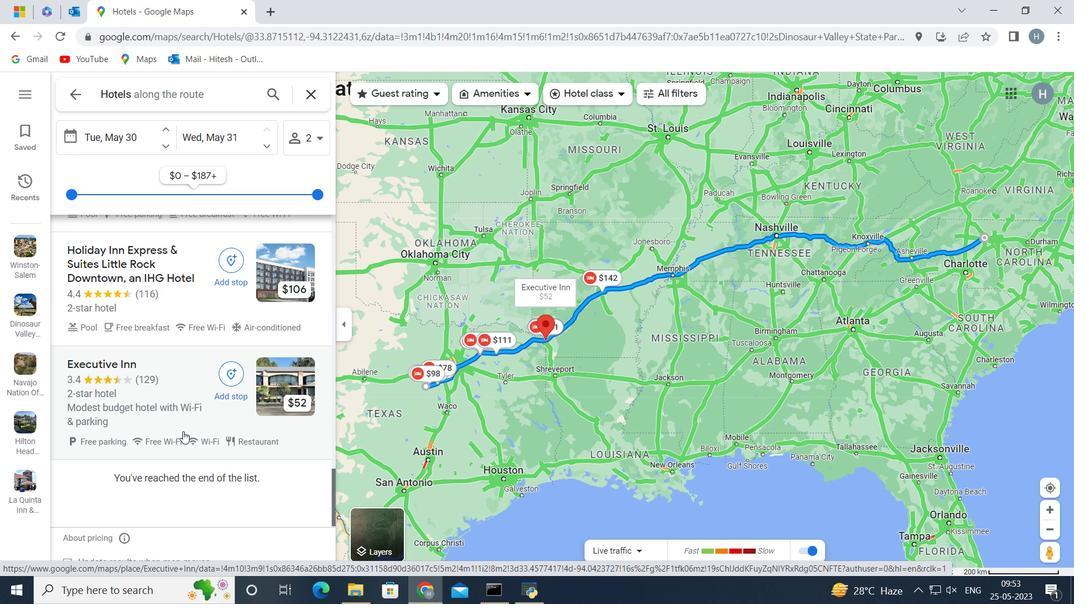 
Action: Mouse scrolled (178, 424) with delta (0, 0)
Screenshot: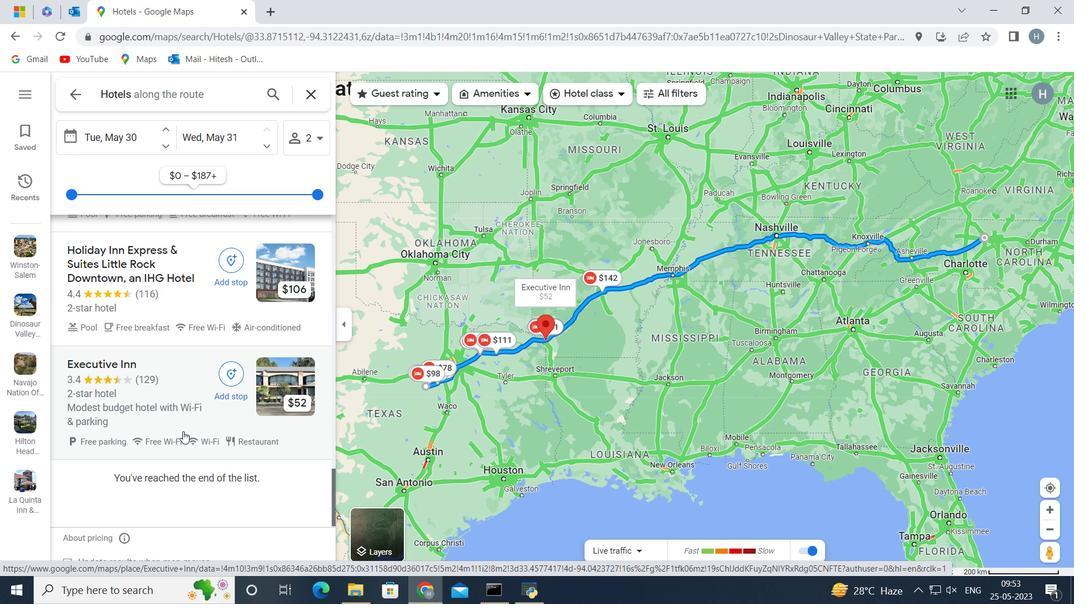 
Action: Mouse scrolled (170, 415) with delta (0, 0)
Screenshot: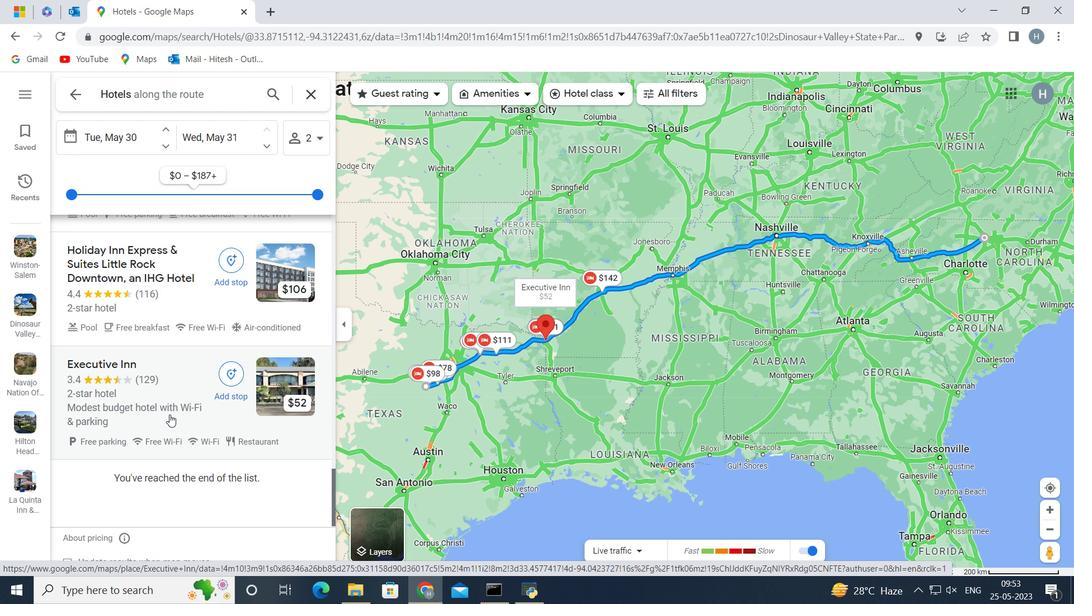 
Action: Mouse moved to (162, 342)
Screenshot: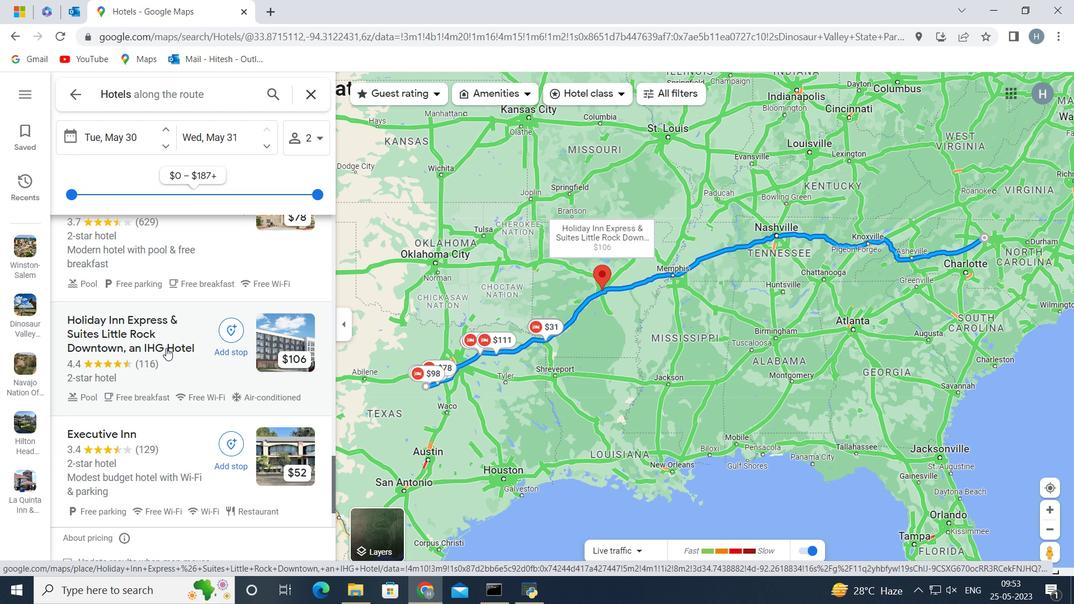 
Action: Mouse scrolled (162, 343) with delta (0, 0)
Screenshot: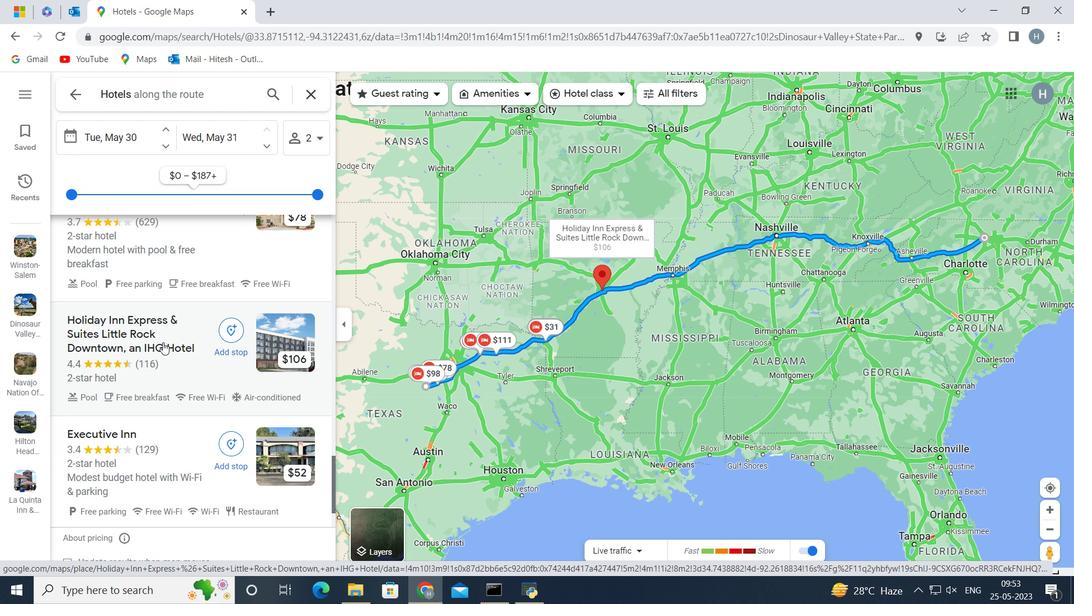 
Action: Mouse scrolled (162, 343) with delta (0, 0)
Screenshot: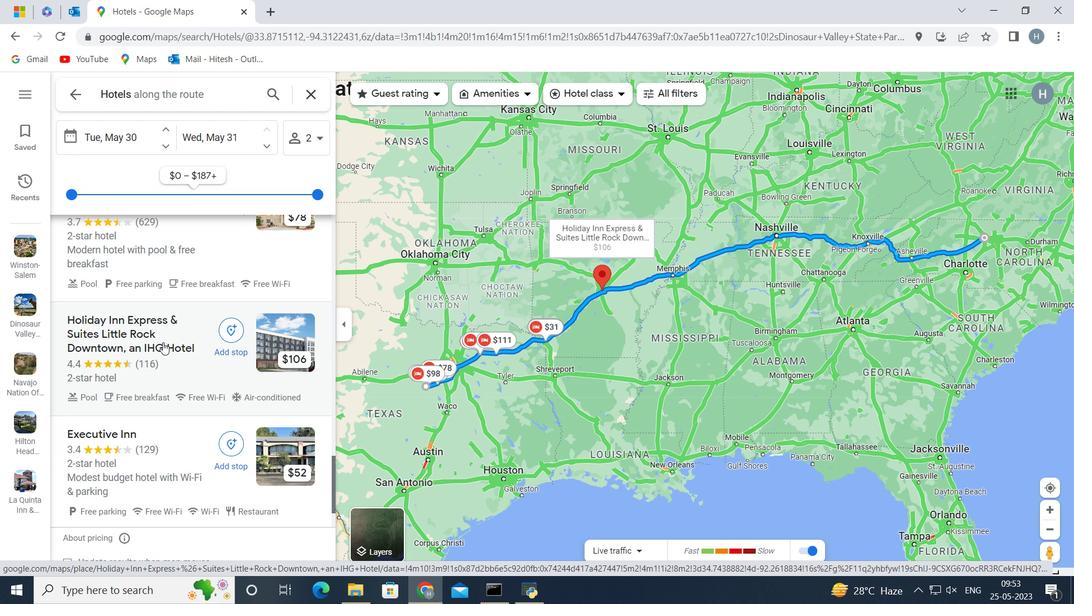 
Action: Mouse scrolled (162, 343) with delta (0, 0)
Screenshot: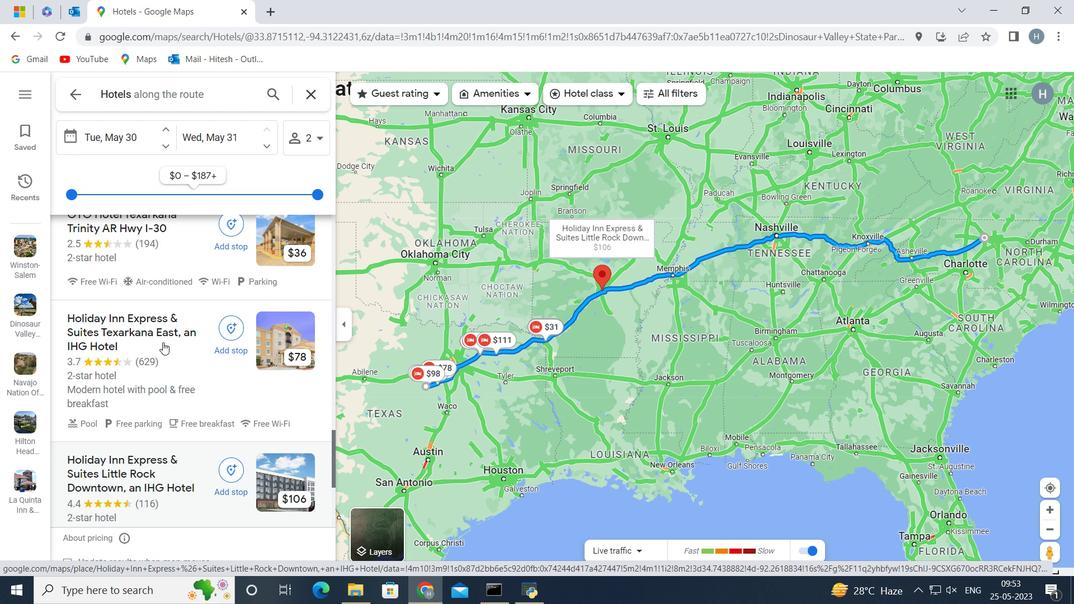 
Action: Mouse scrolled (162, 343) with delta (0, 0)
Screenshot: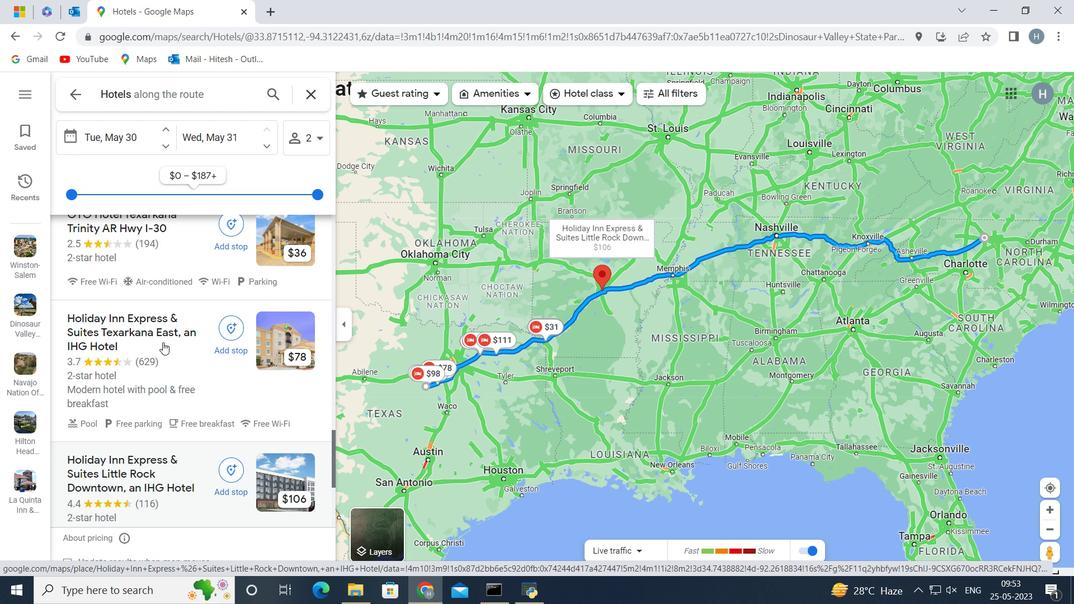 
Action: Mouse scrolled (162, 343) with delta (0, 0)
Screenshot: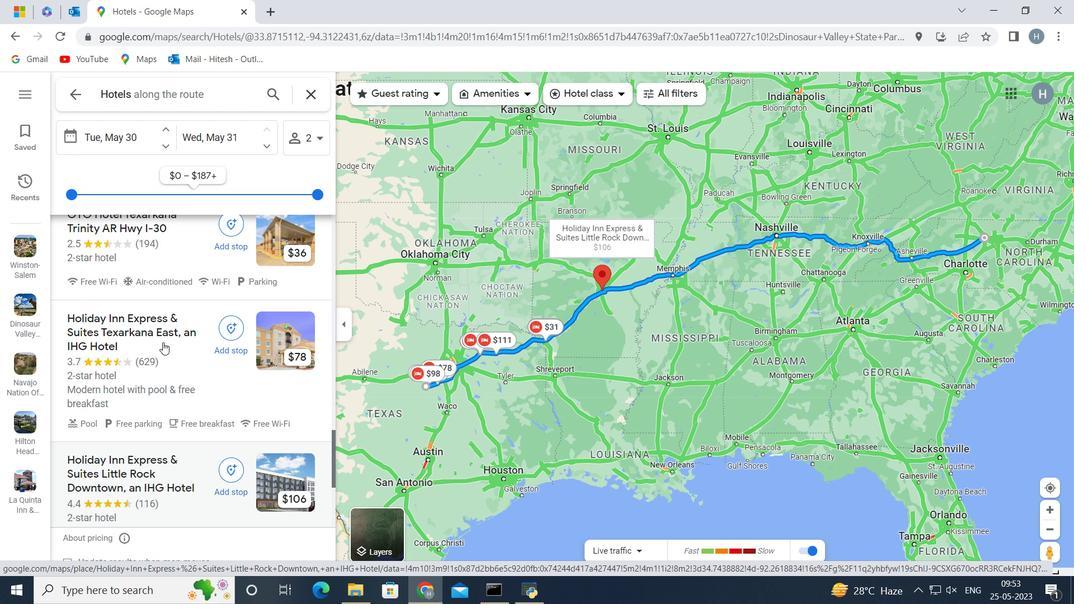 
Action: Mouse scrolled (162, 343) with delta (0, 0)
Screenshot: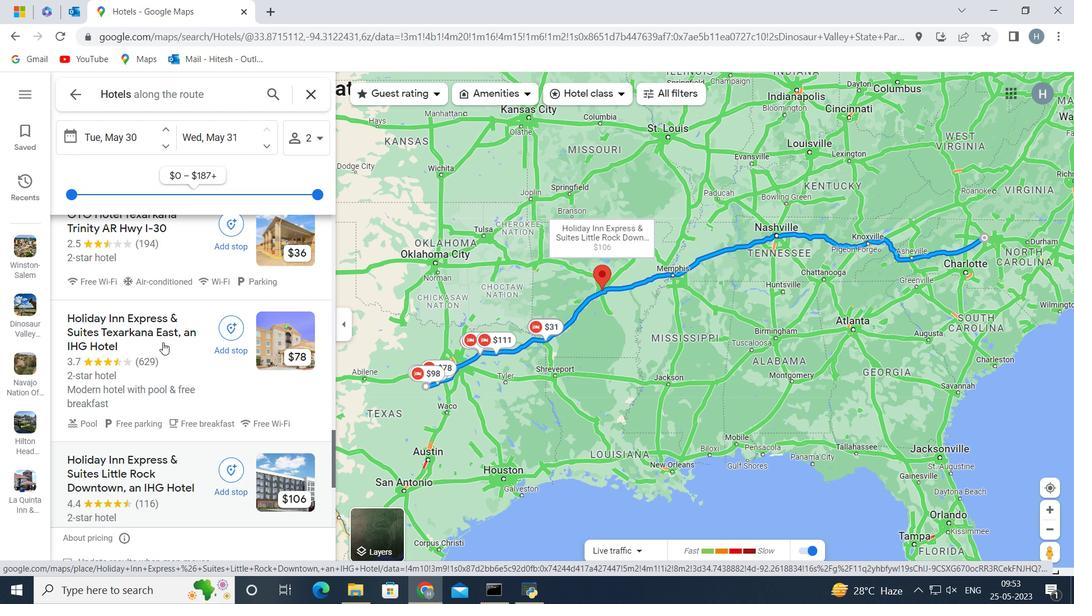 
Action: Mouse scrolled (162, 343) with delta (0, 0)
Screenshot: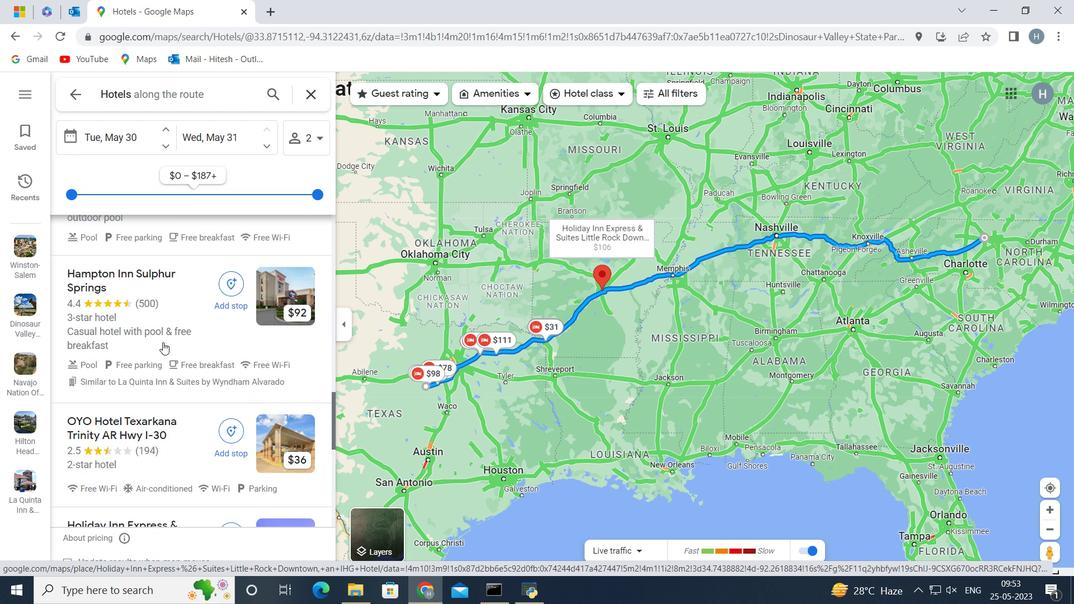 
Action: Mouse scrolled (162, 343) with delta (0, 0)
Screenshot: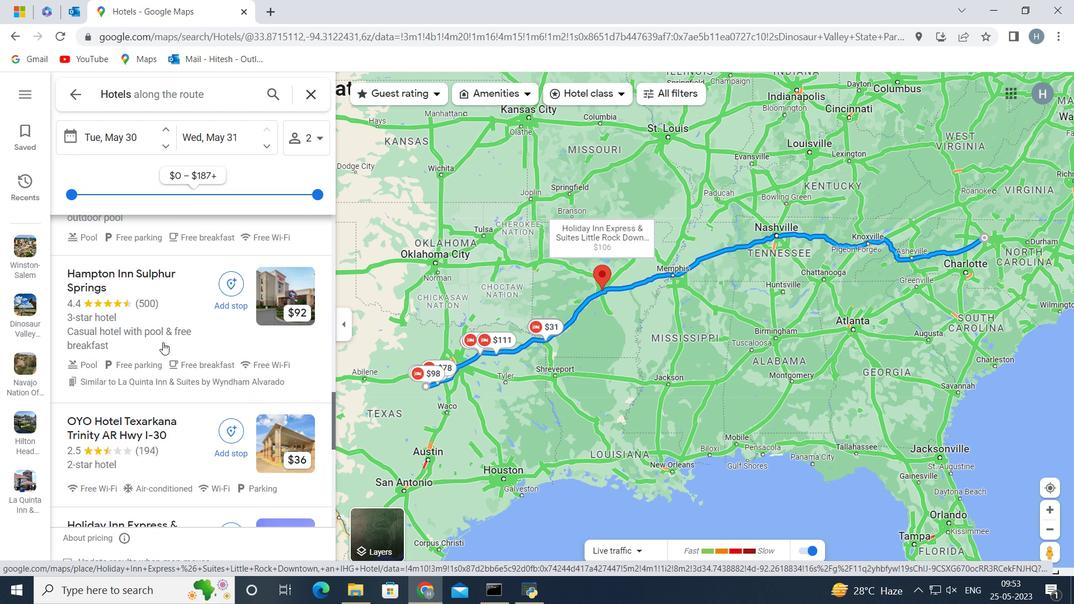 
Action: Mouse scrolled (162, 343) with delta (0, 0)
Screenshot: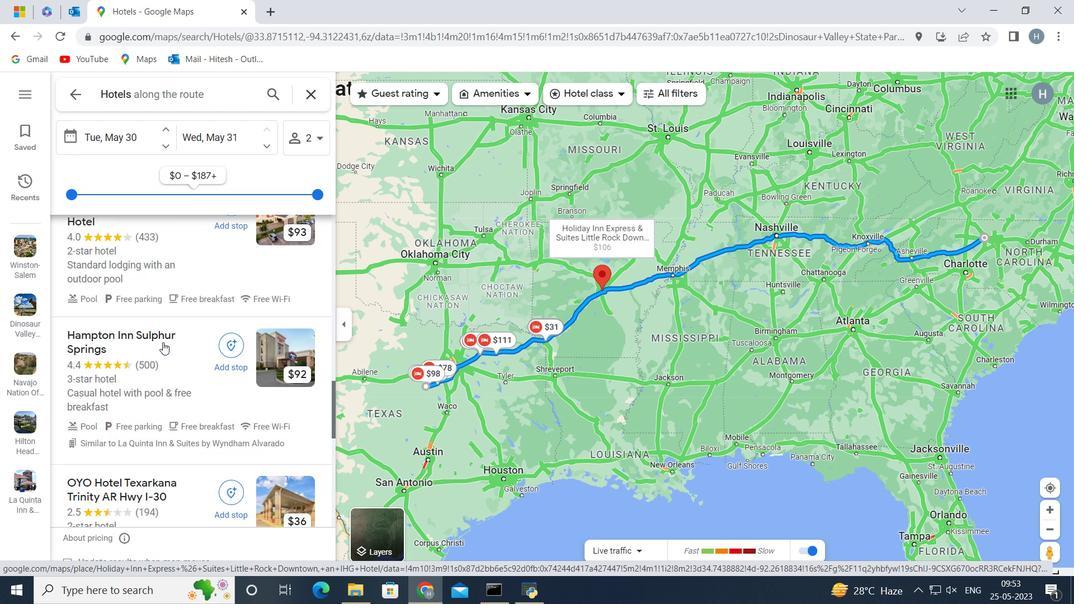 
Action: Mouse scrolled (162, 343) with delta (0, 0)
Screenshot: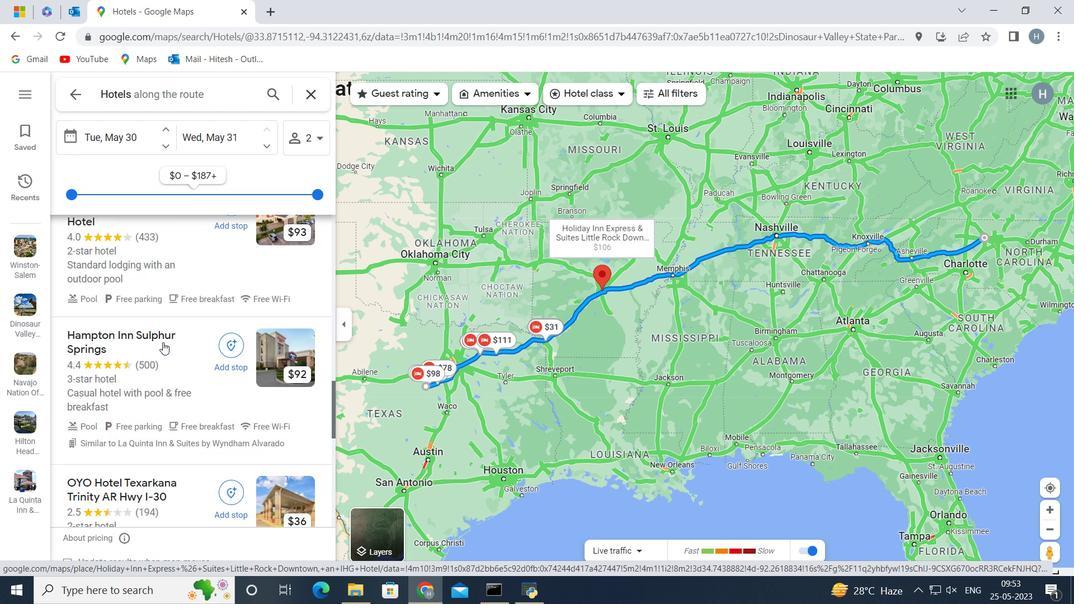 
Action: Mouse scrolled (162, 343) with delta (0, 0)
Screenshot: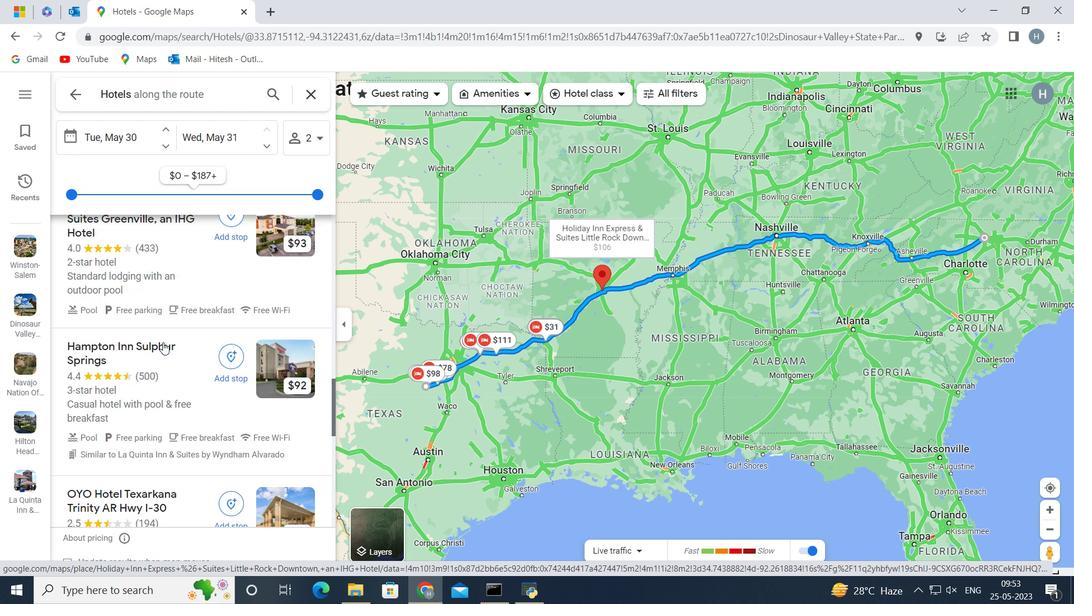 
Action: Mouse scrolled (162, 343) with delta (0, 0)
Screenshot: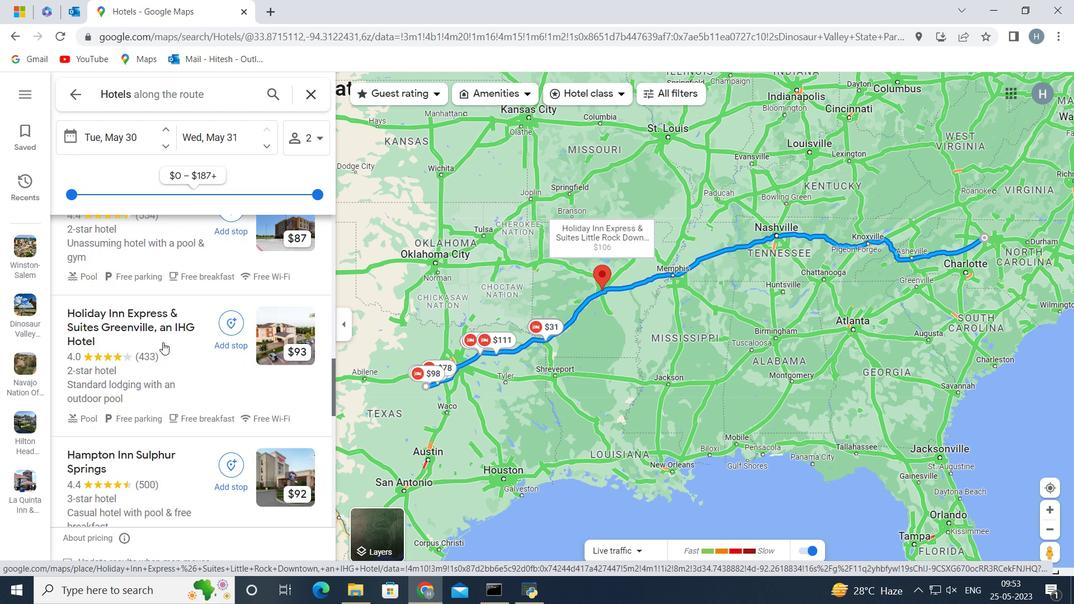 
Action: Mouse scrolled (162, 343) with delta (0, 0)
Screenshot: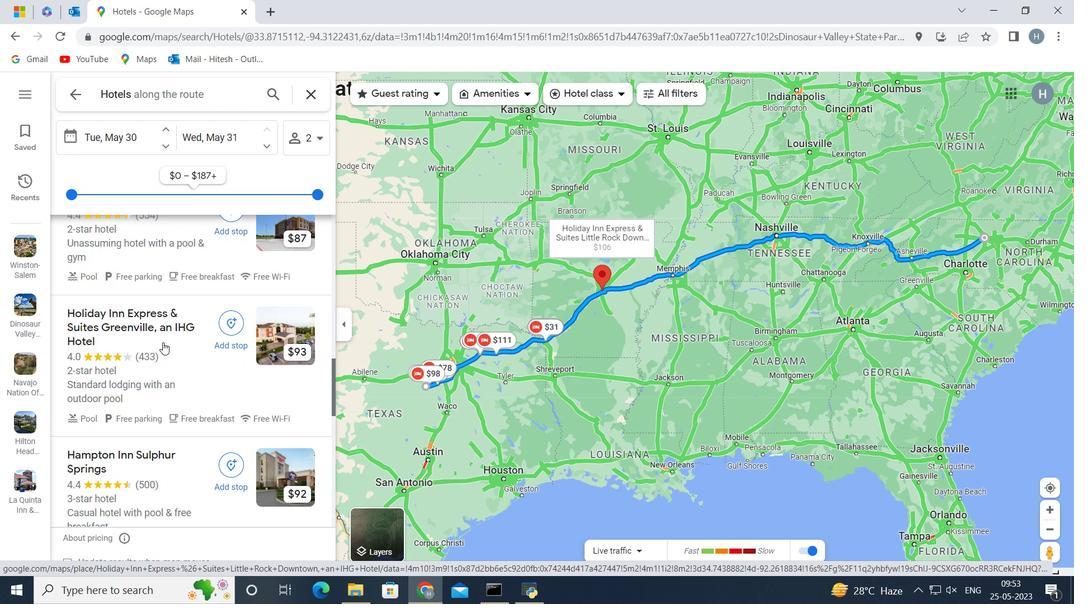 
Action: Mouse scrolled (162, 343) with delta (0, 0)
Screenshot: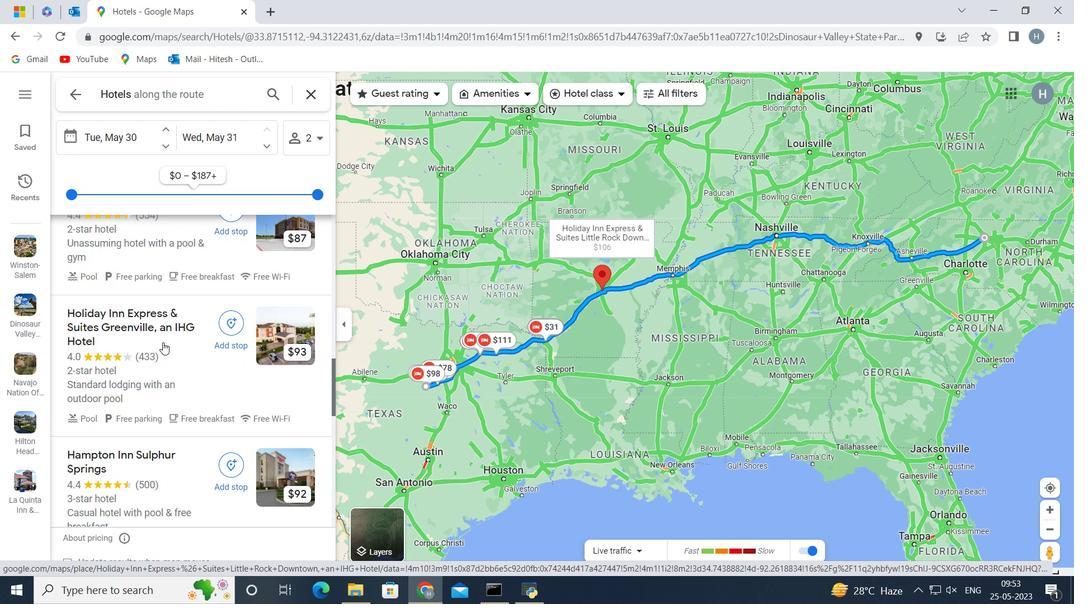 
Action: Mouse scrolled (162, 343) with delta (0, 0)
Screenshot: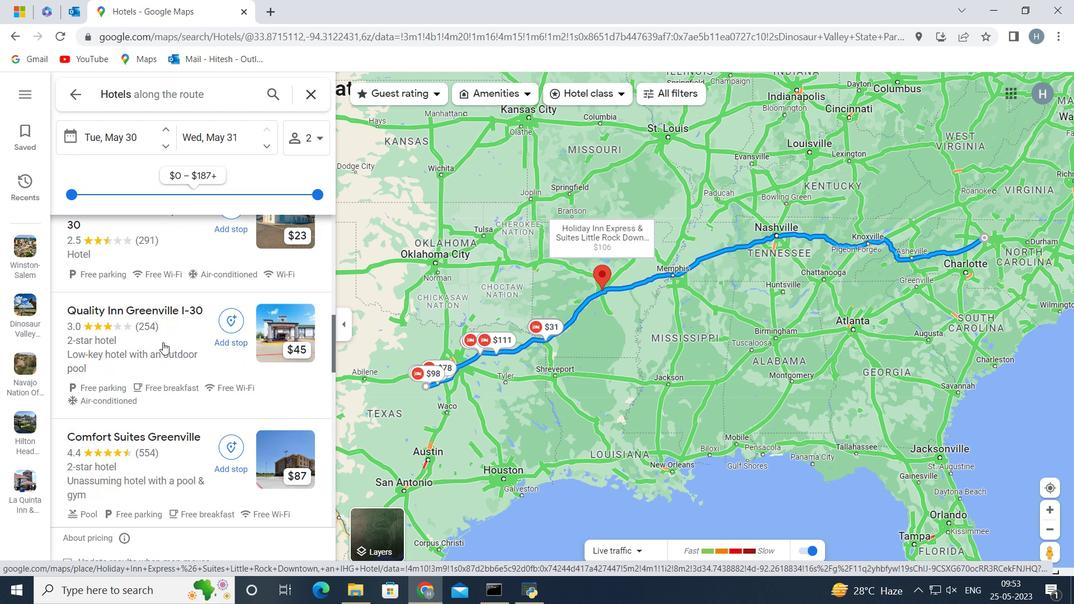
Action: Mouse scrolled (162, 343) with delta (0, 0)
Screenshot: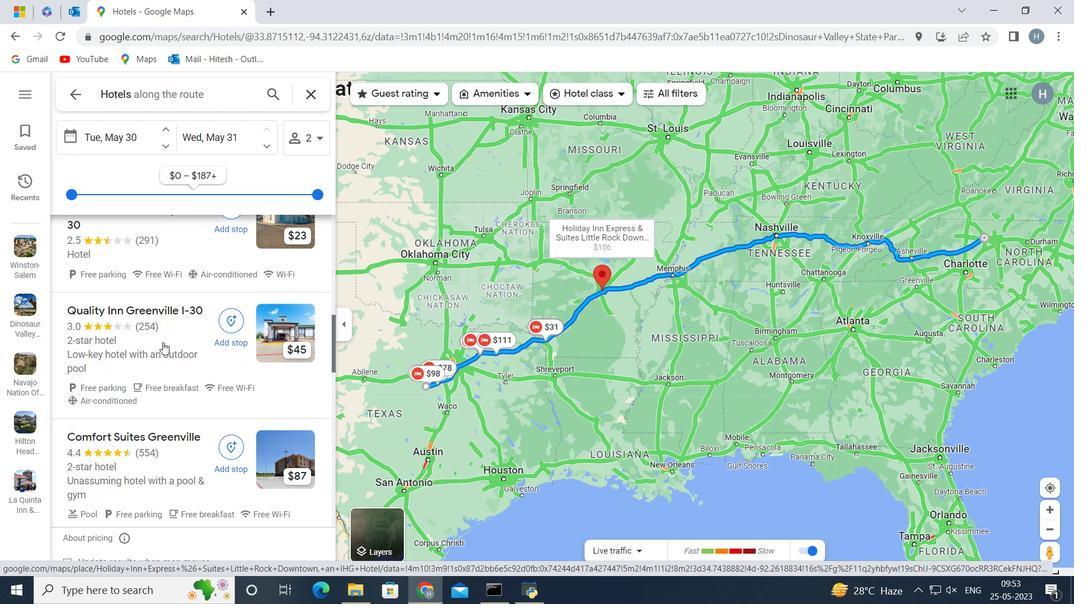 
Action: Mouse scrolled (162, 343) with delta (0, 0)
Screenshot: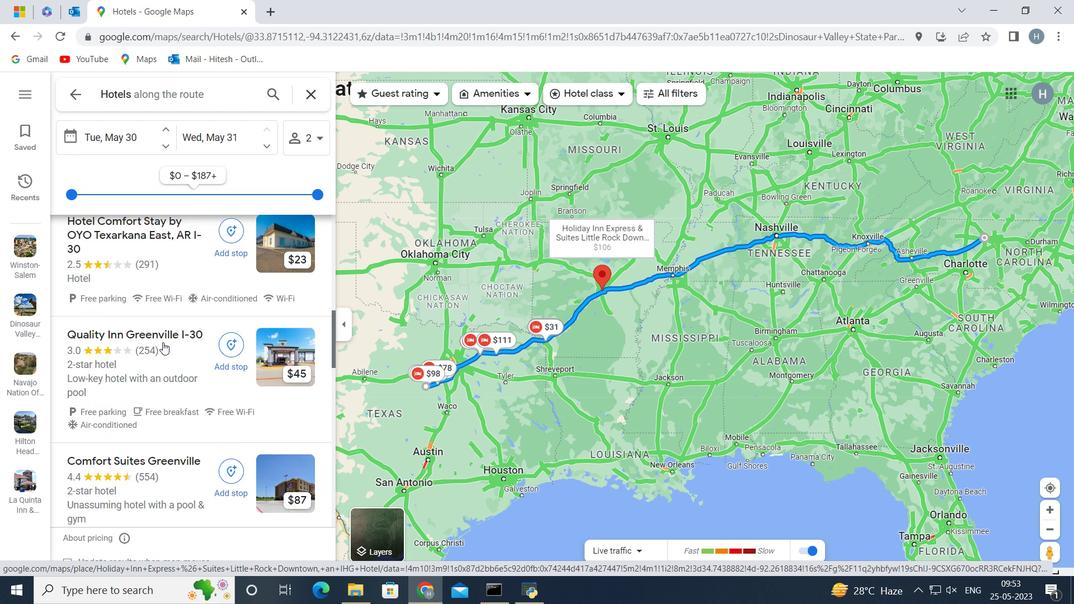 
Action: Mouse scrolled (162, 343) with delta (0, 0)
Screenshot: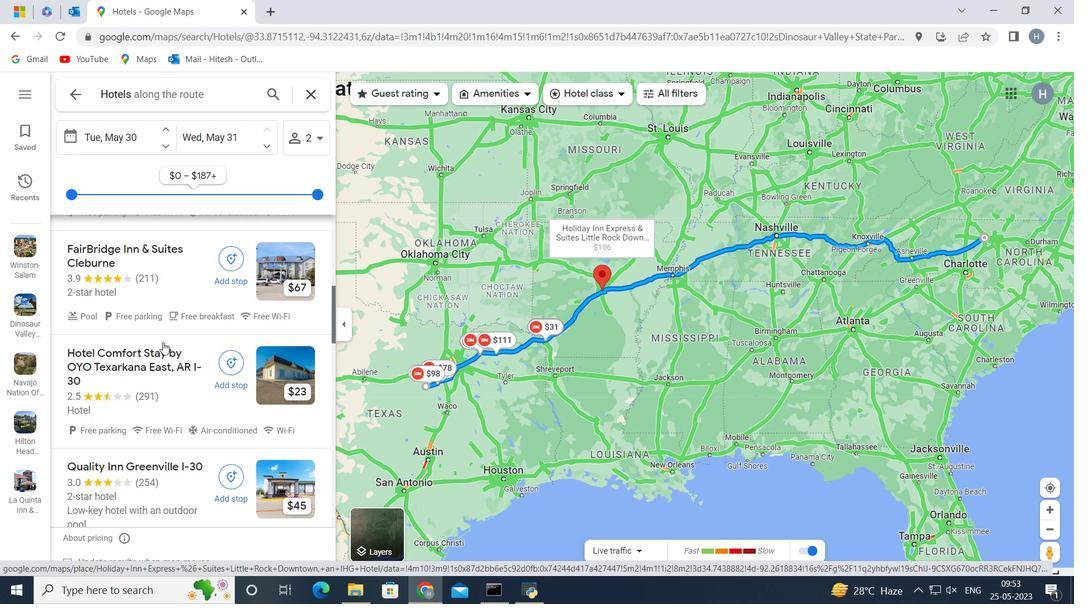 
Action: Mouse scrolled (162, 343) with delta (0, 0)
Screenshot: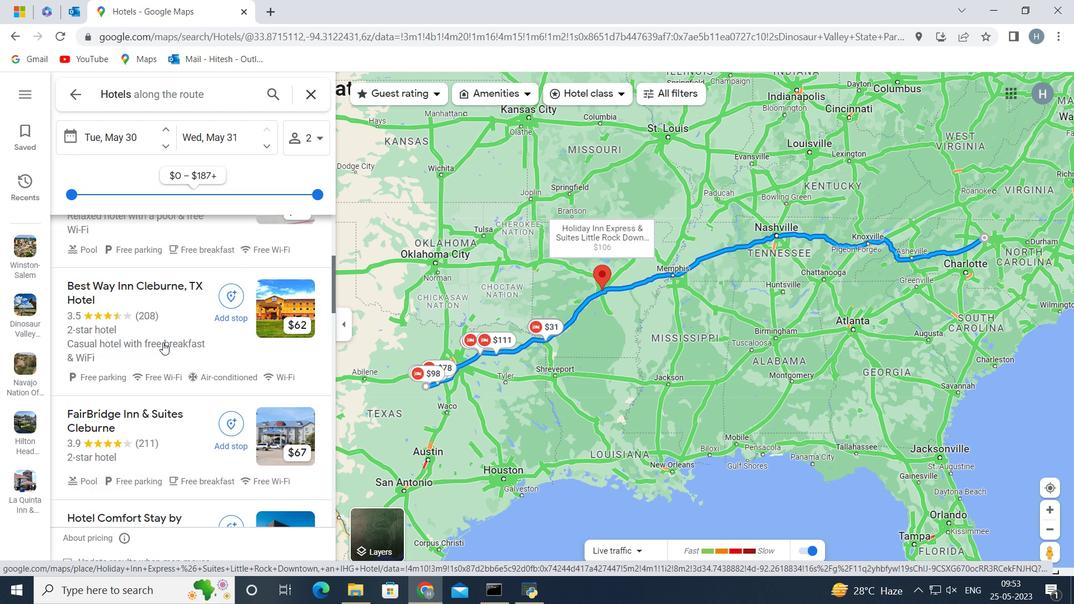 
Action: Mouse scrolled (162, 343) with delta (0, 0)
Screenshot: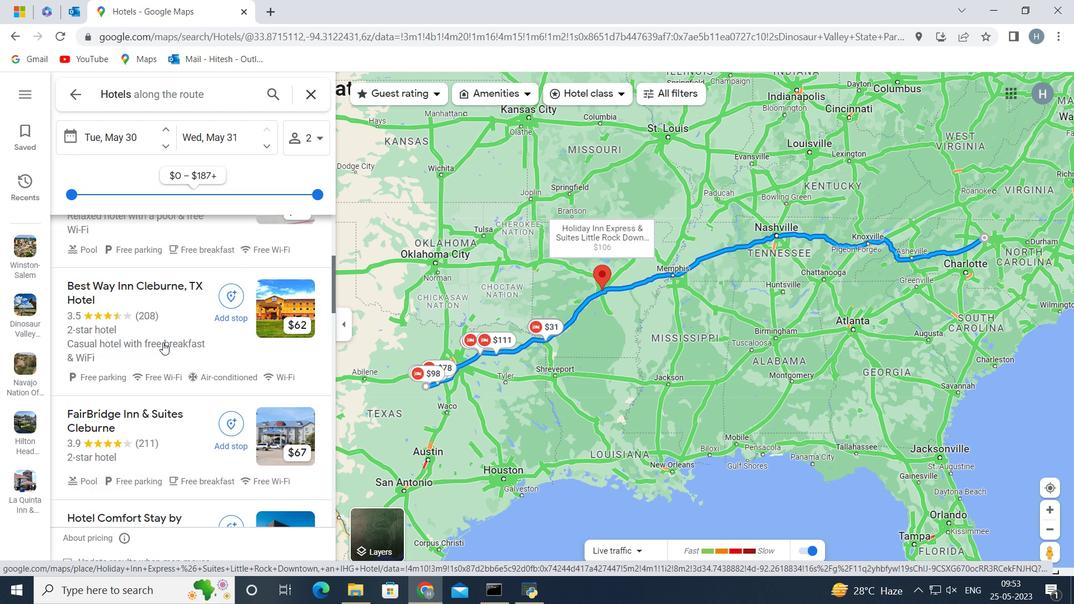 
Action: Mouse scrolled (162, 343) with delta (0, 0)
Screenshot: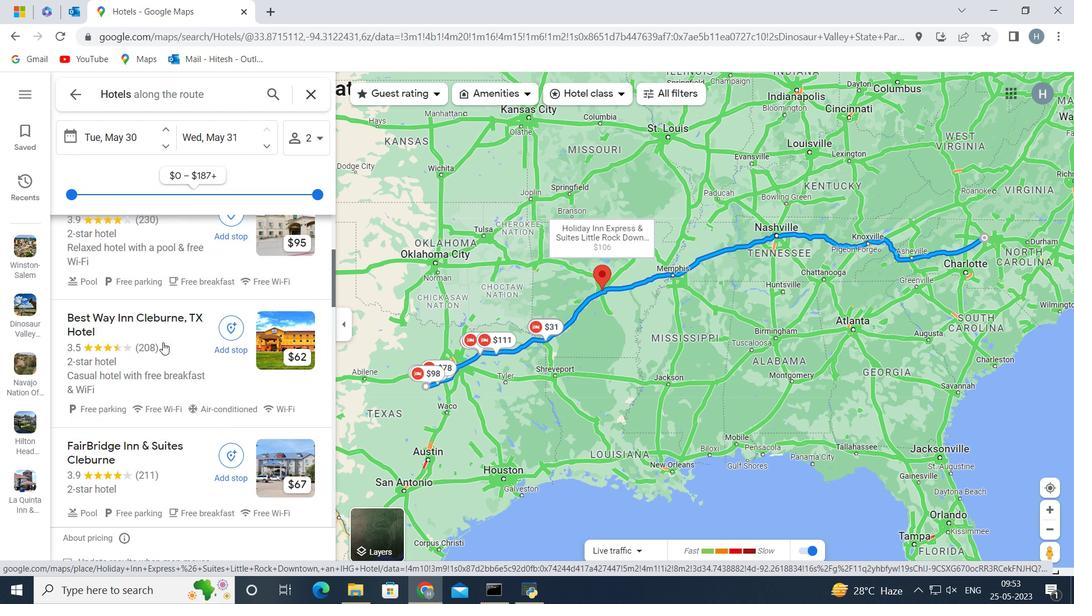 
Action: Mouse scrolled (162, 343) with delta (0, 0)
Screenshot: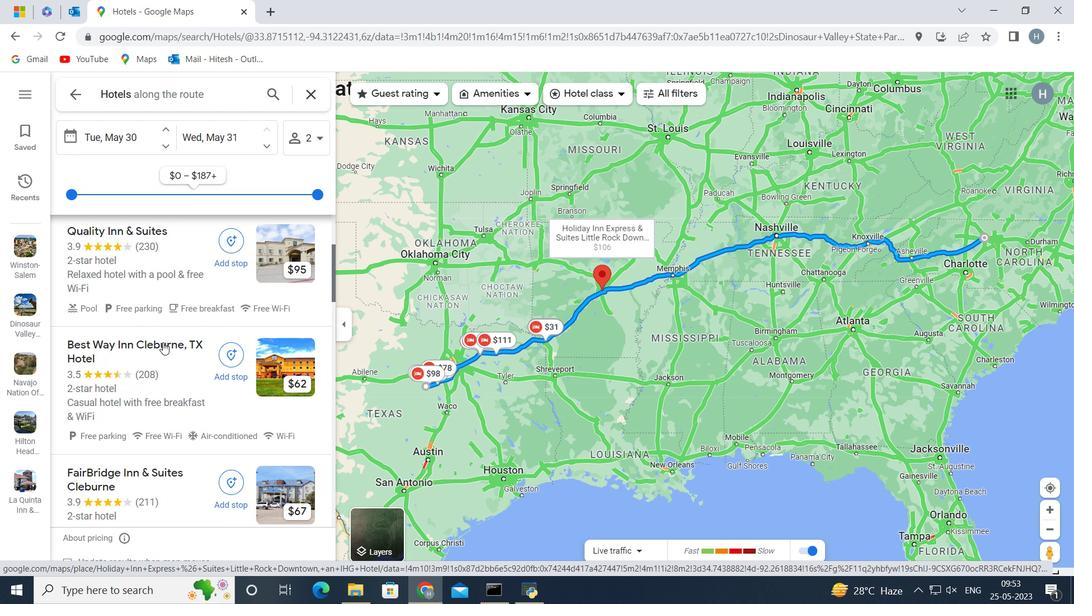
Action: Mouse scrolled (162, 343) with delta (0, 0)
Screenshot: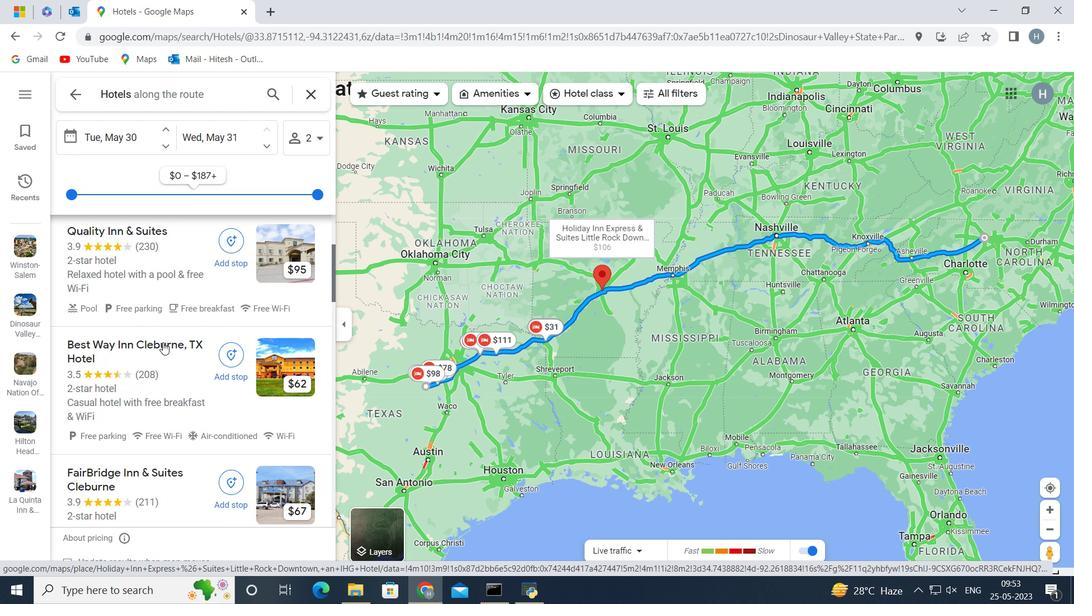 
Action: Mouse scrolled (162, 343) with delta (0, 0)
Screenshot: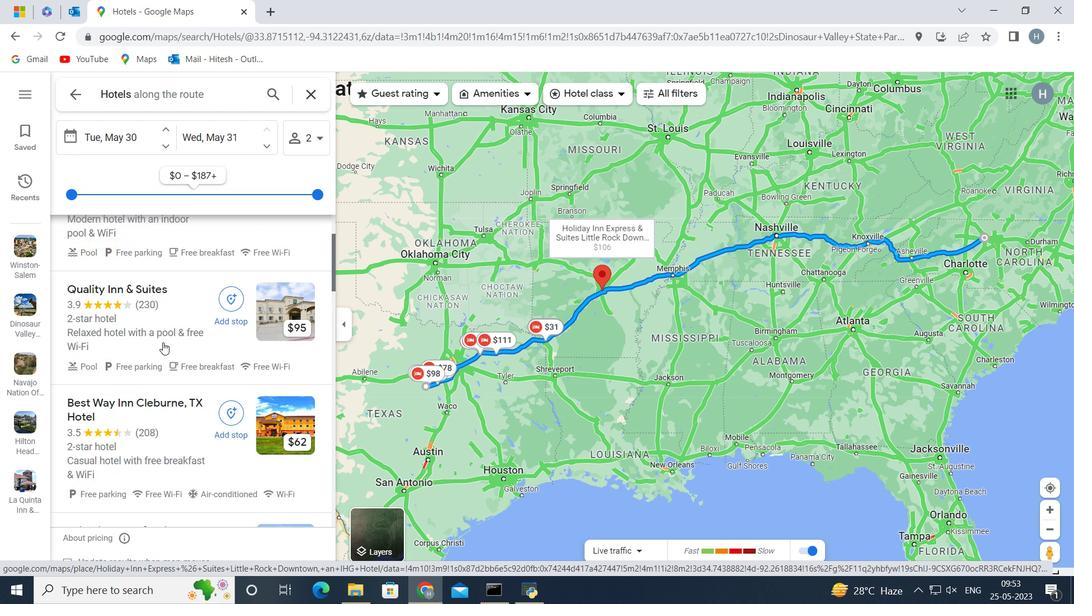 
Action: Mouse scrolled (162, 343) with delta (0, 0)
Screenshot: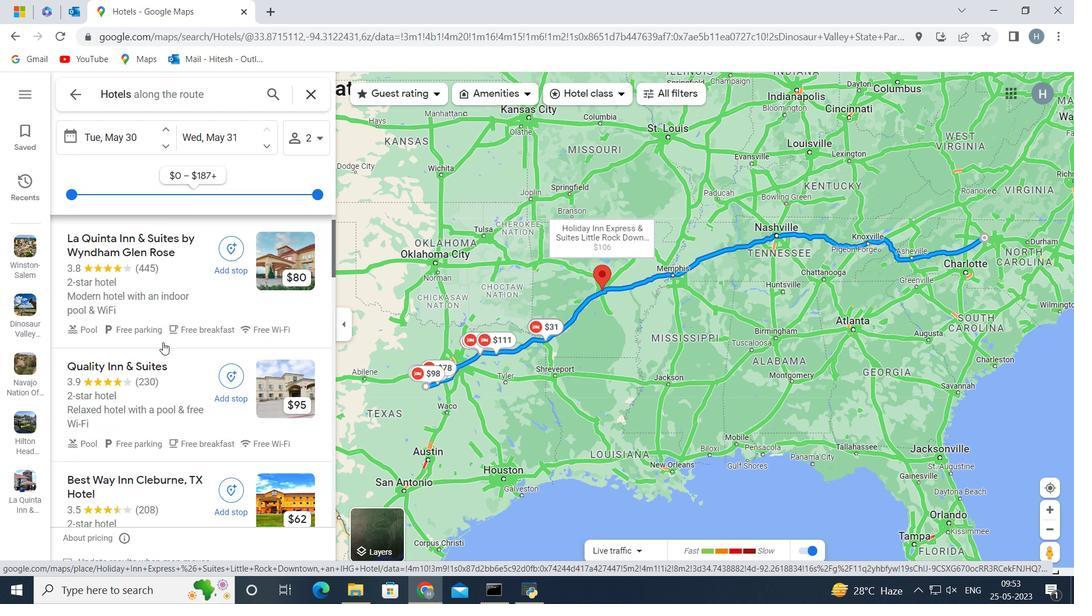 
Action: Mouse scrolled (162, 343) with delta (0, 0)
Screenshot: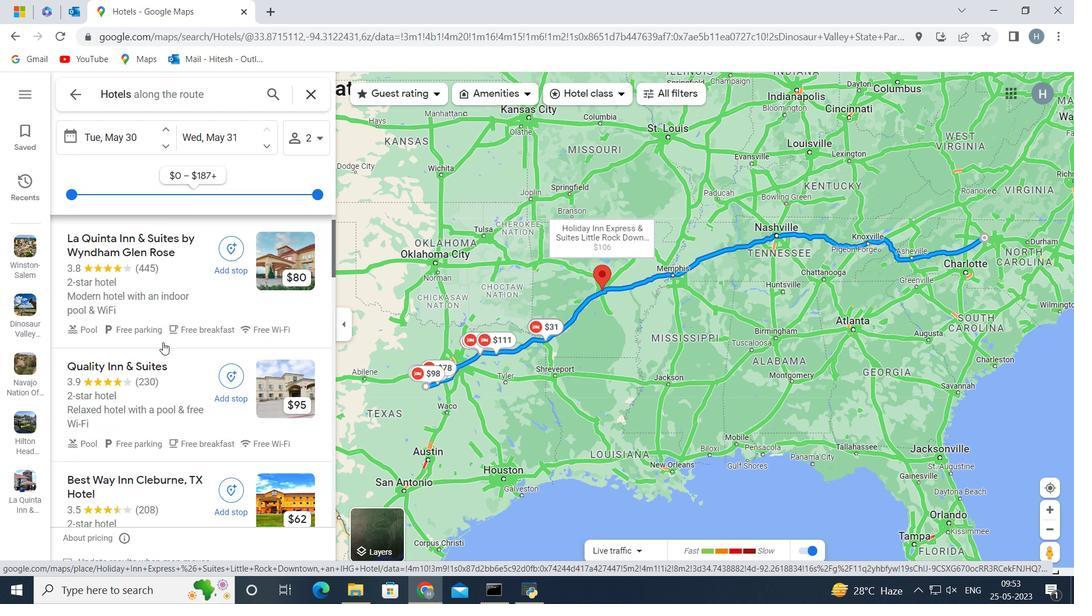 
Action: Mouse scrolled (162, 343) with delta (0, 0)
Screenshot: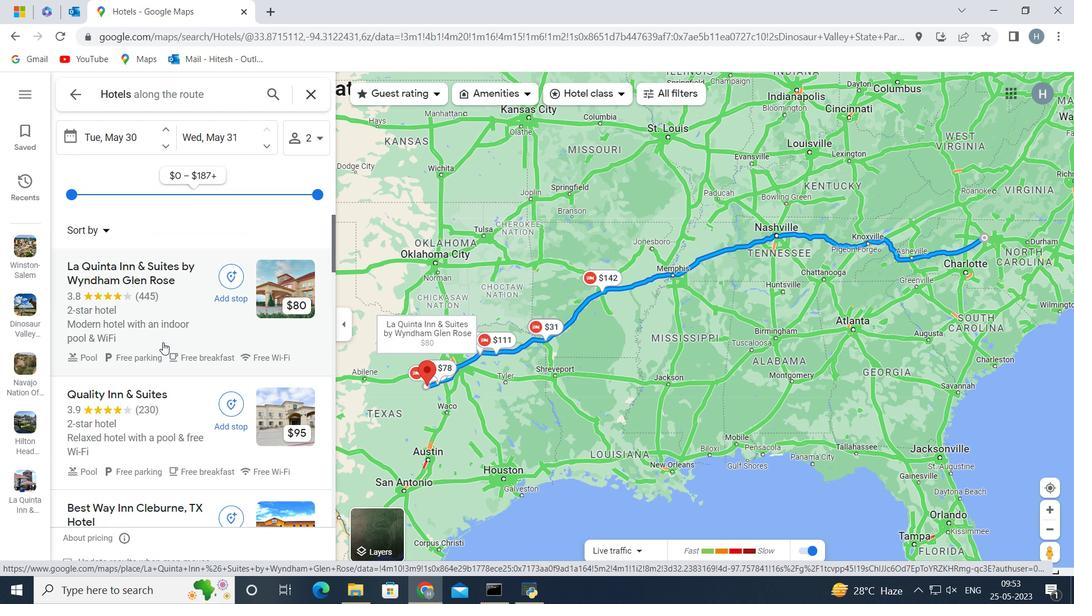 
Action: Mouse scrolled (162, 343) with delta (0, 0)
Screenshot: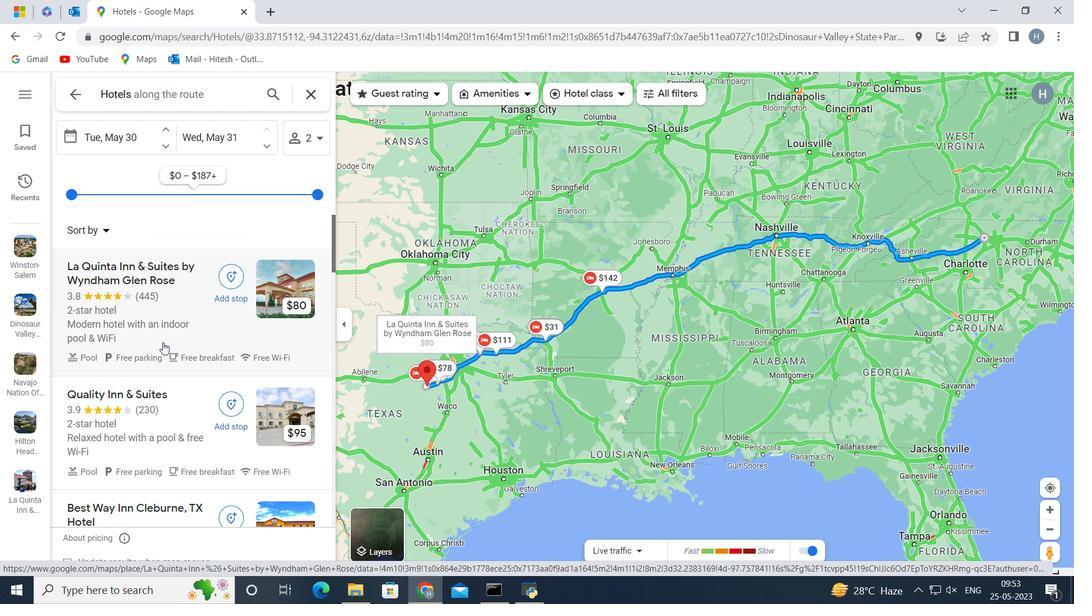 
Action: Mouse scrolled (162, 343) with delta (0, 0)
Screenshot: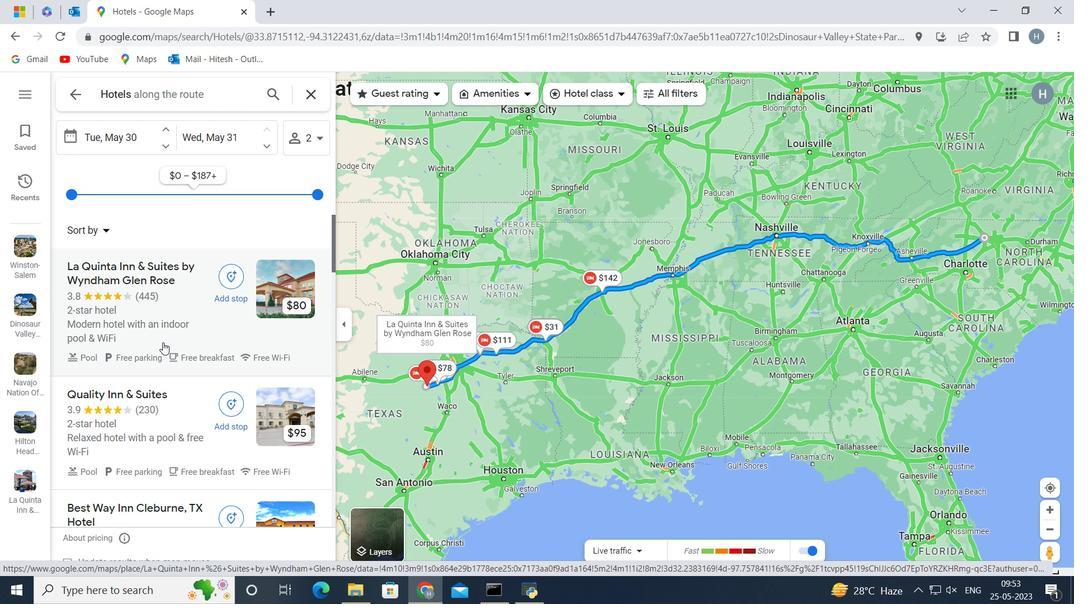 
Action: Mouse scrolled (162, 343) with delta (0, 0)
Screenshot: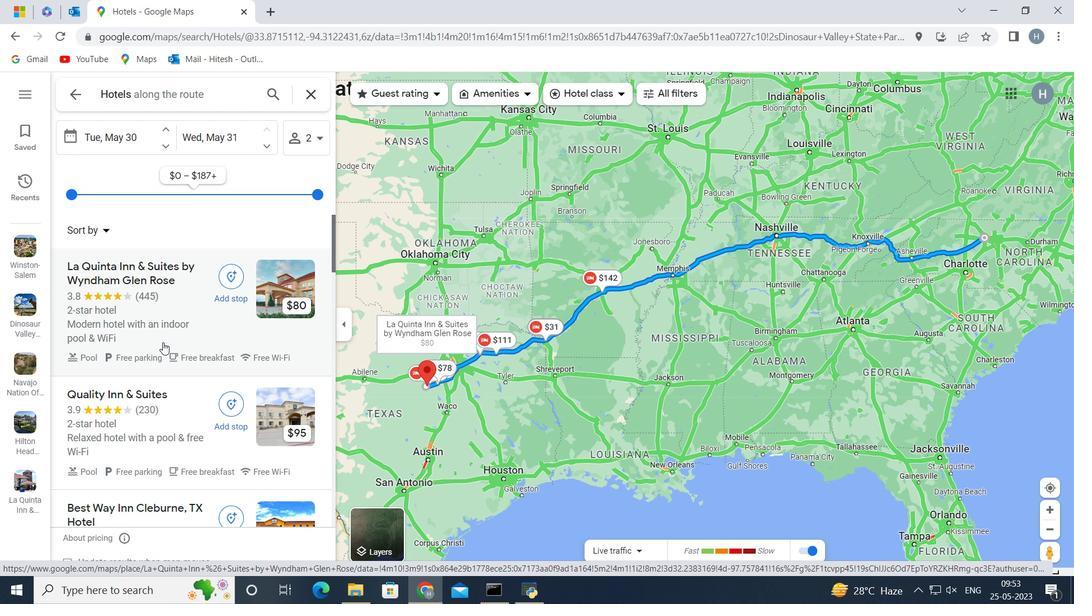 
Action: Mouse moved to (111, 227)
Screenshot: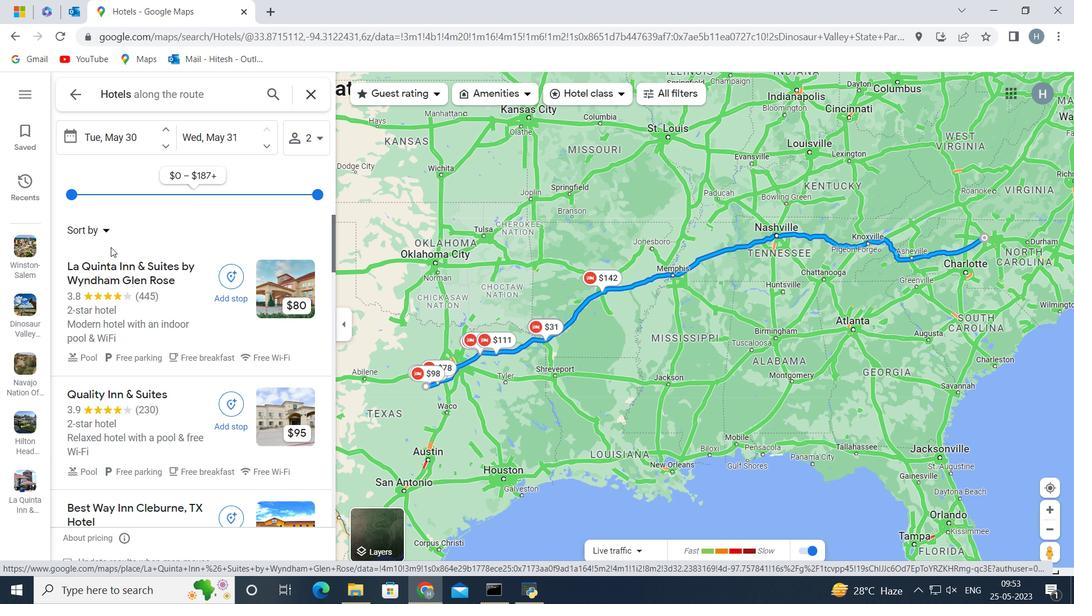 
Action: Mouse pressed left at (111, 227)
Screenshot: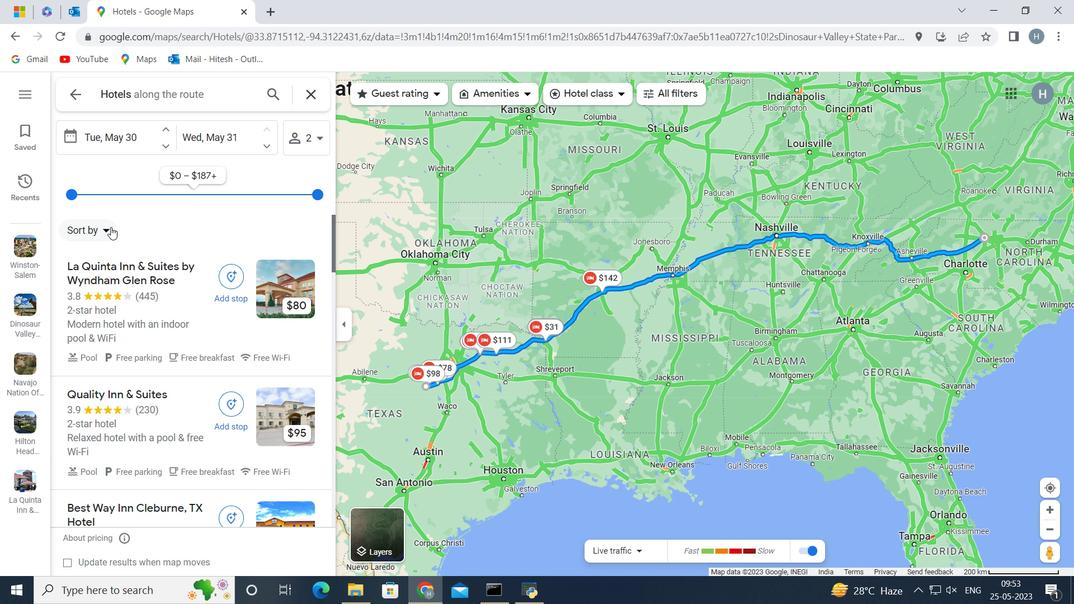 
Action: Mouse moved to (99, 260)
Screenshot: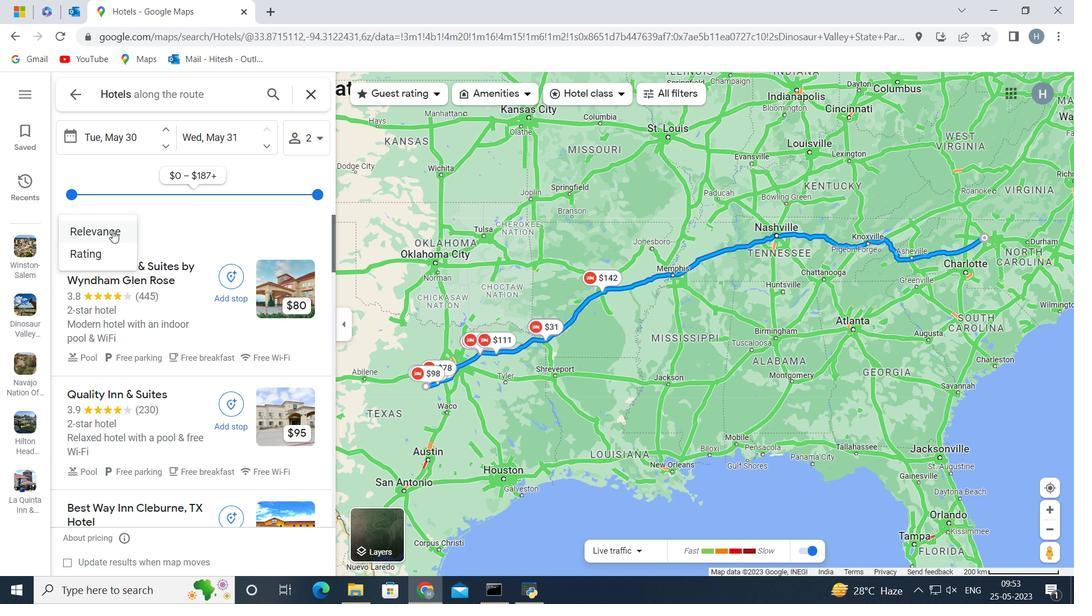 
Action: Mouse pressed left at (99, 260)
Screenshot: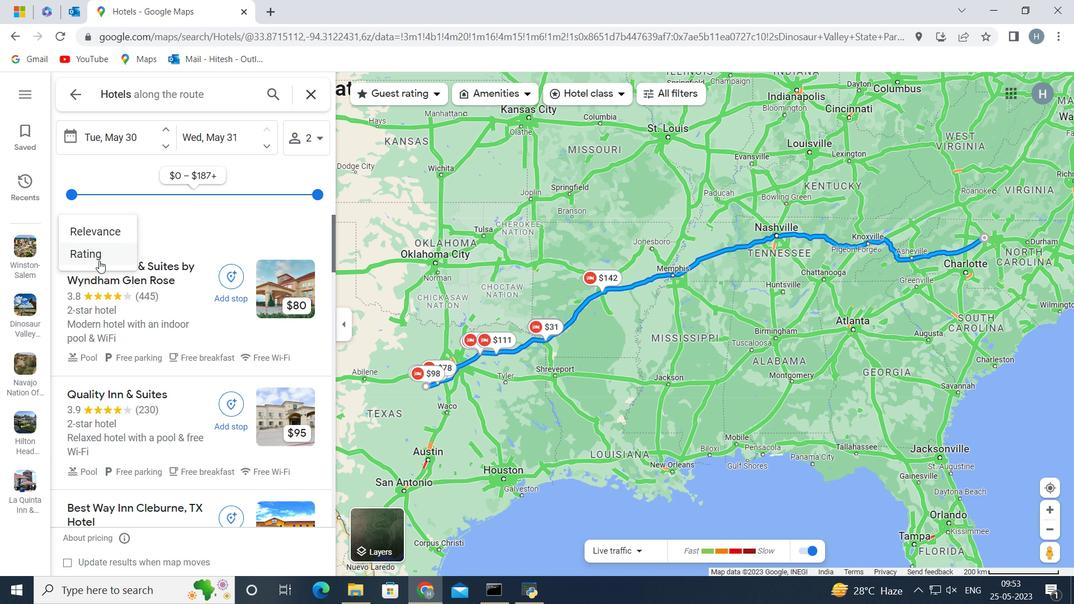 
Action: Mouse moved to (175, 288)
Screenshot: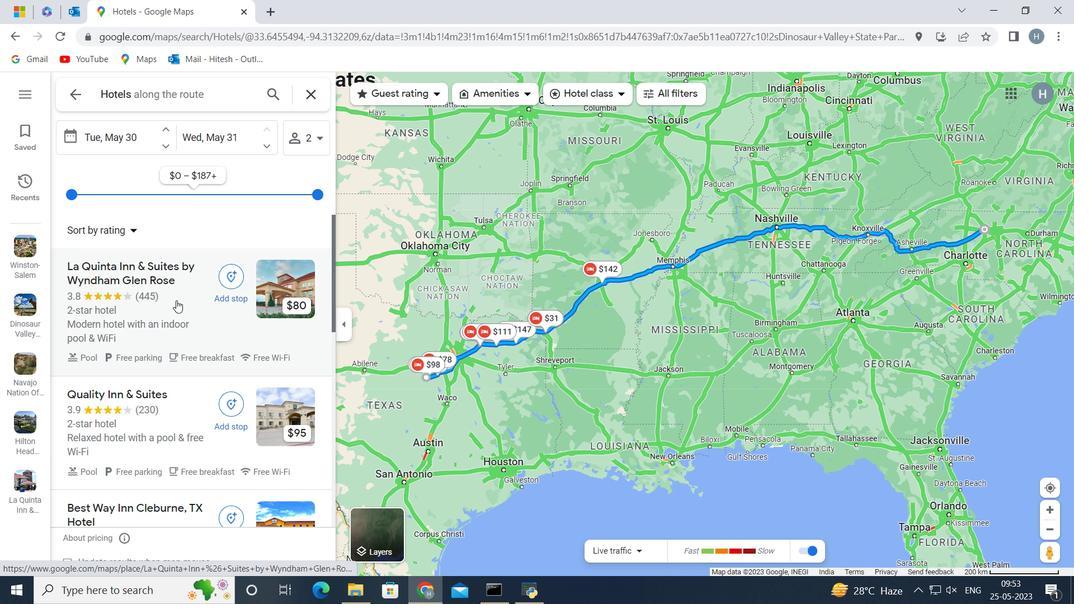 
Action: Mouse scrolled (175, 287) with delta (0, 0)
Screenshot: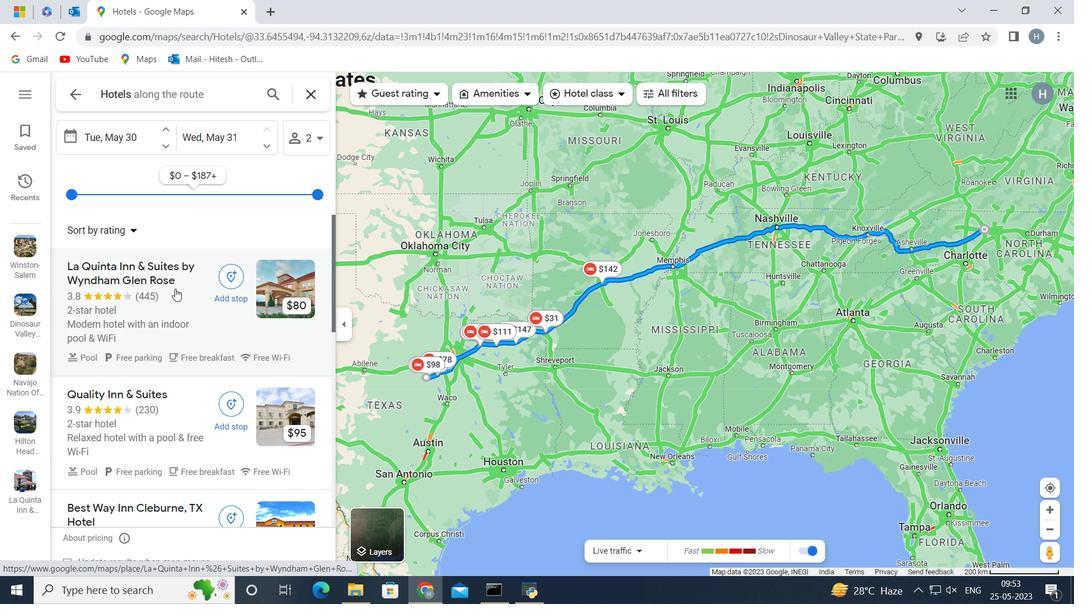 
Action: Mouse moved to (175, 285)
Screenshot: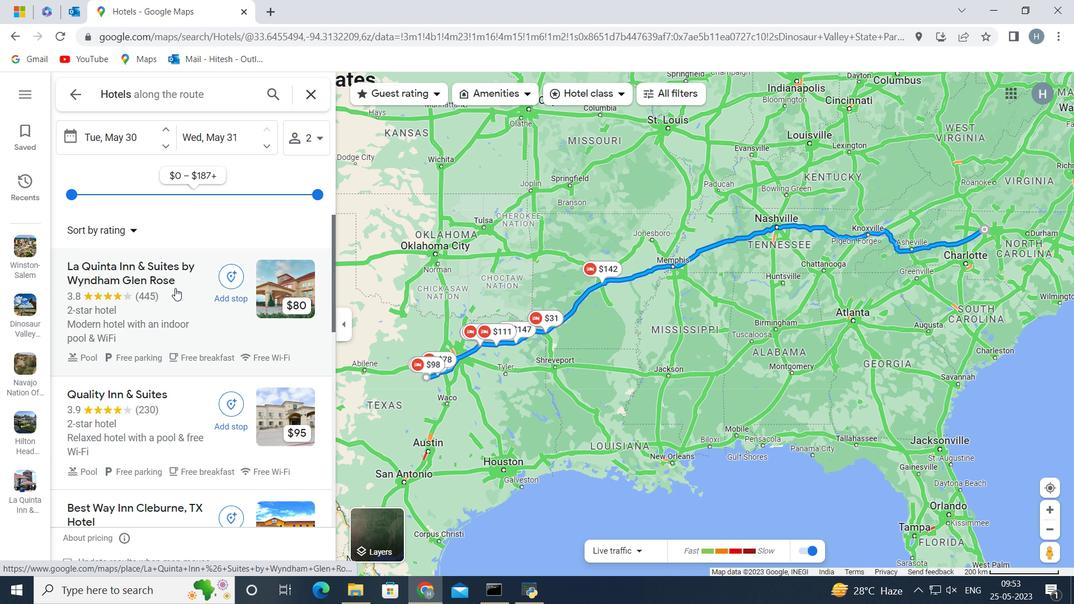 
Action: Mouse scrolled (175, 284) with delta (0, 0)
Screenshot: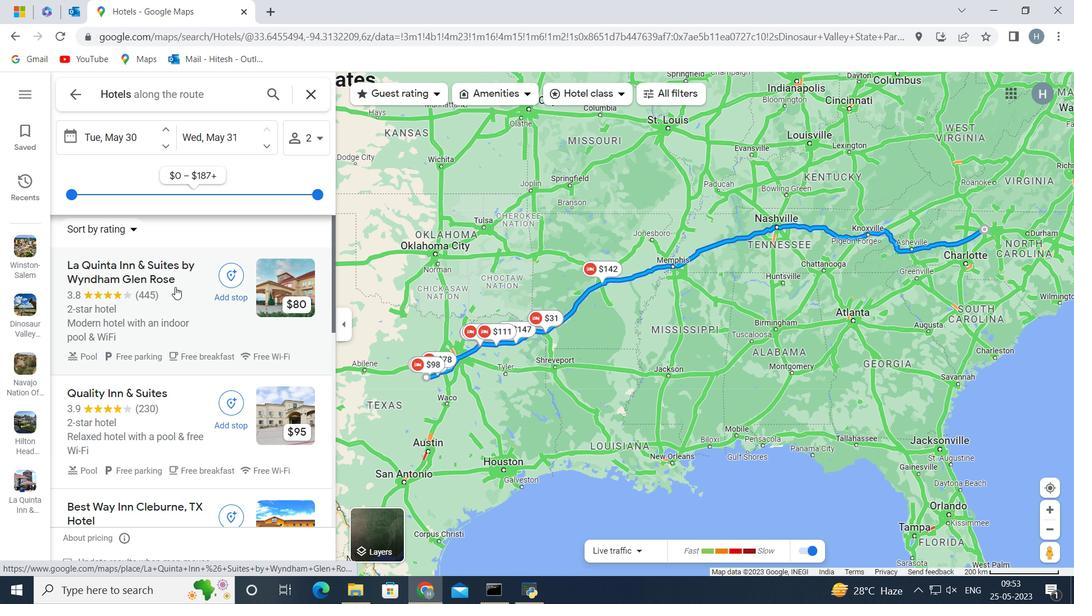 
Action: Mouse moved to (174, 282)
Screenshot: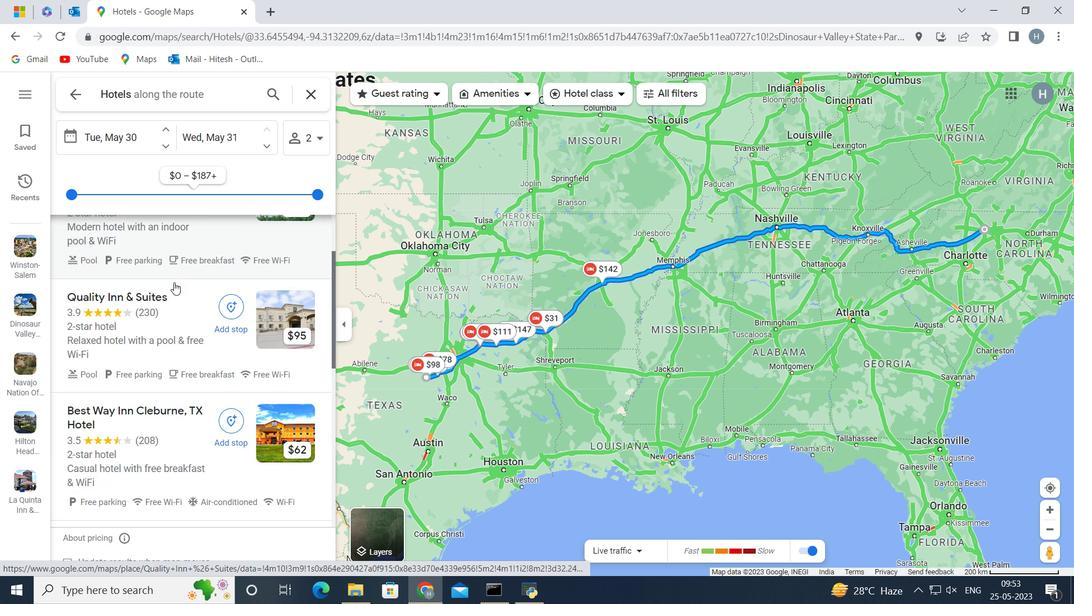 
Action: Mouse scrolled (174, 281) with delta (0, 0)
Screenshot: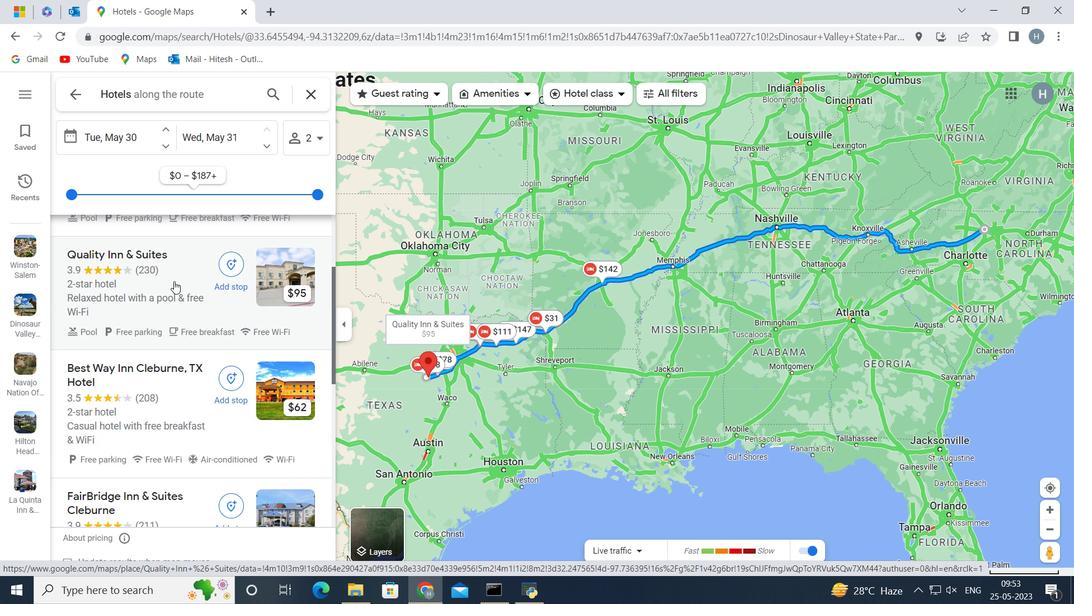 
Action: Mouse scrolled (174, 281) with delta (0, 0)
Screenshot: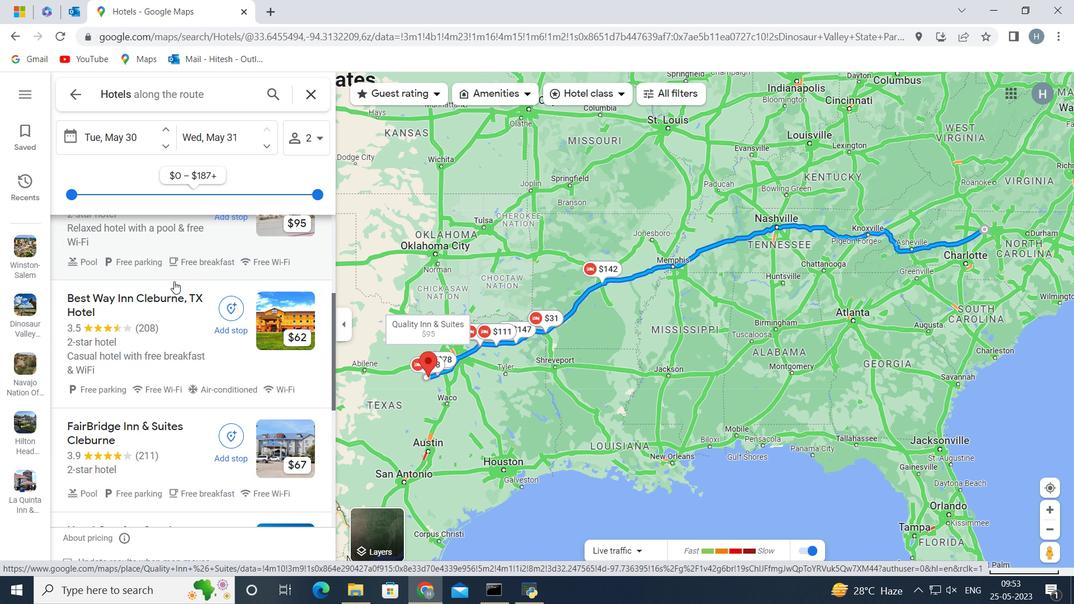 
Action: Mouse scrolled (174, 281) with delta (0, 0)
Screenshot: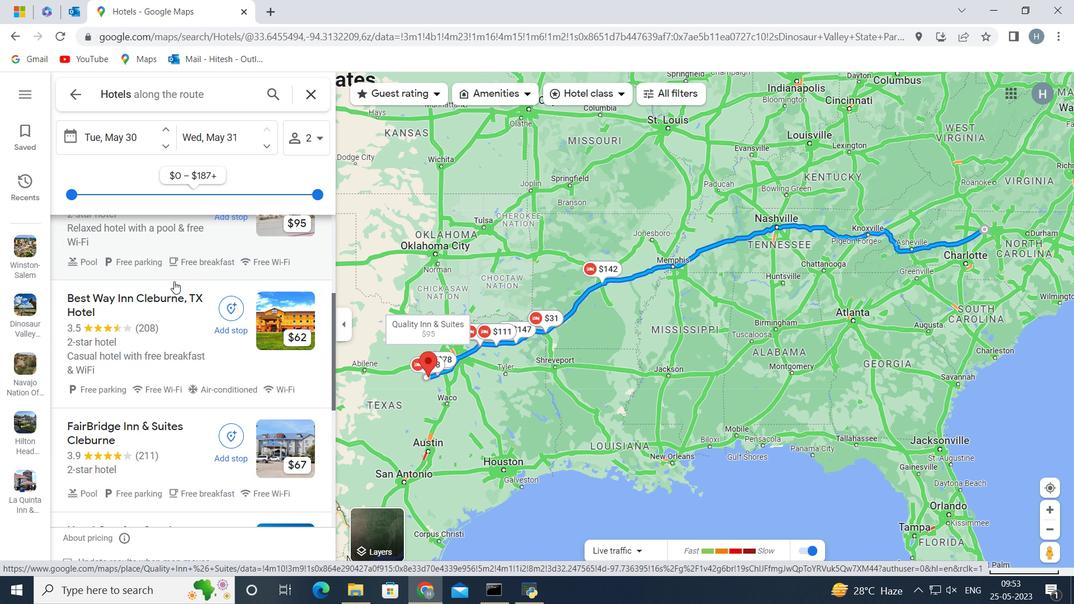 
Action: Mouse scrolled (174, 281) with delta (0, 0)
Screenshot: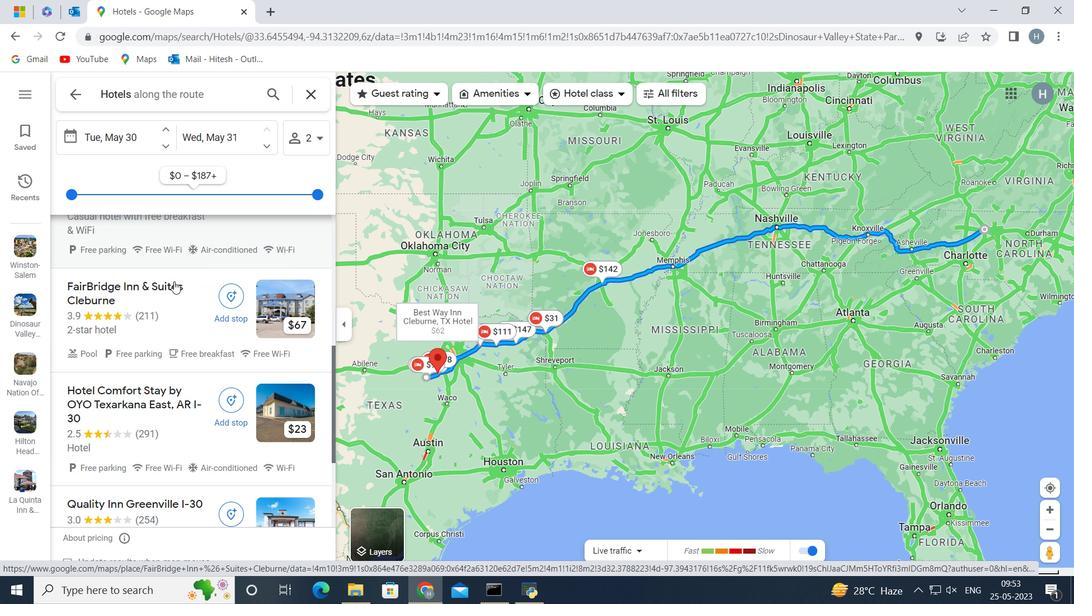 
Action: Mouse scrolled (174, 281) with delta (0, 0)
Screenshot: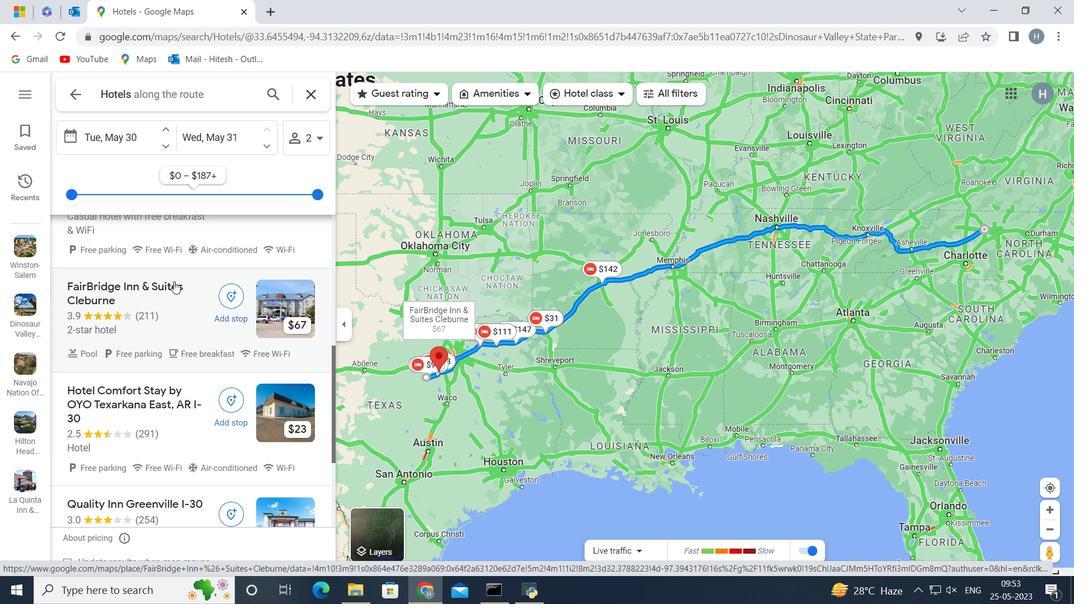 
Action: Mouse scrolled (174, 281) with delta (0, 0)
Screenshot: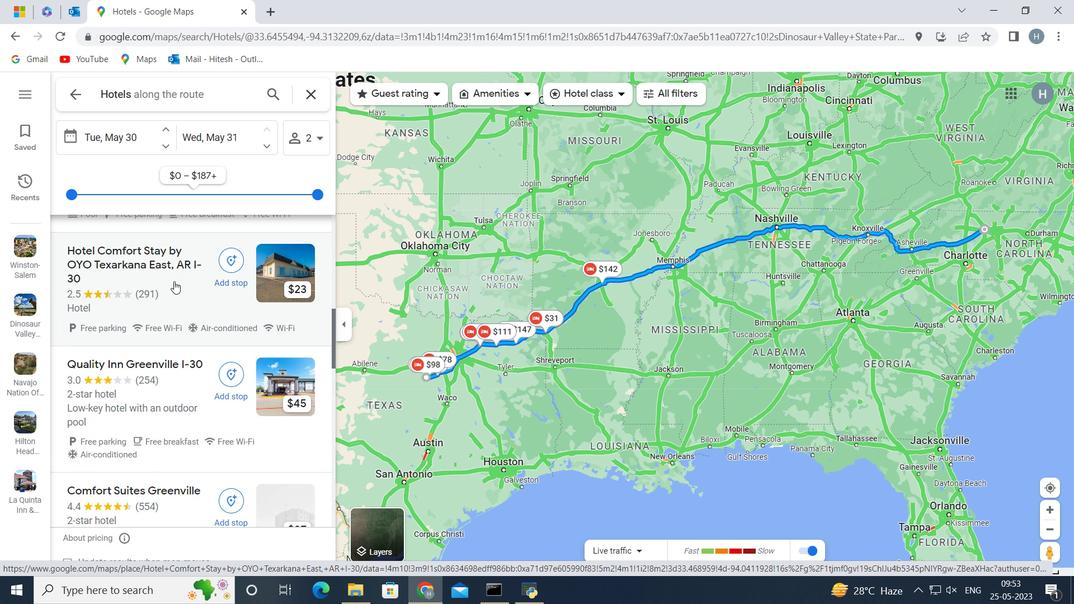
Action: Mouse scrolled (174, 281) with delta (0, 0)
Screenshot: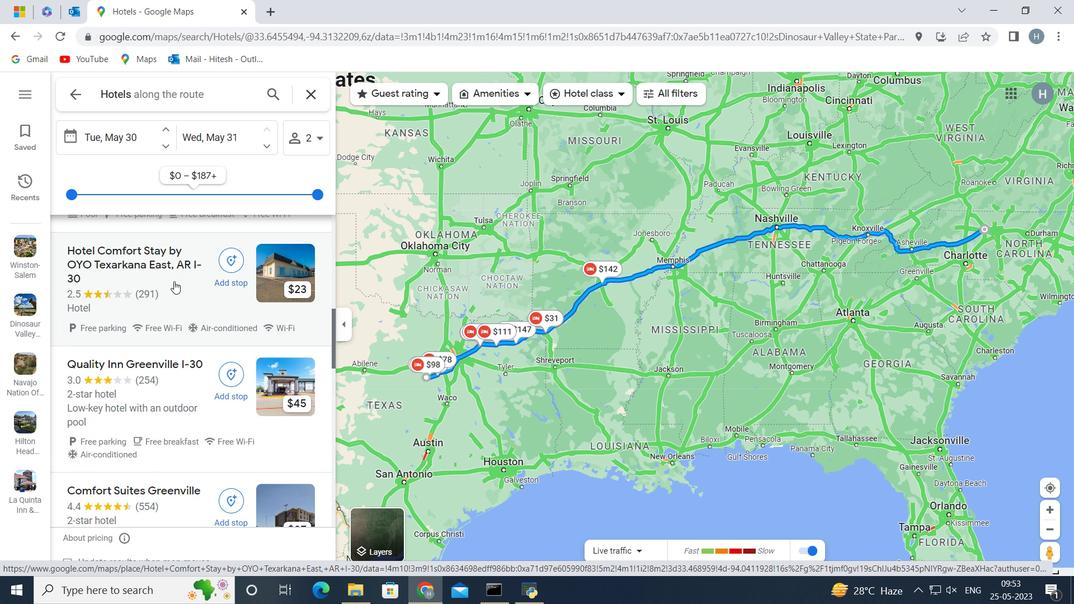 
Action: Mouse scrolled (174, 281) with delta (0, 0)
Screenshot: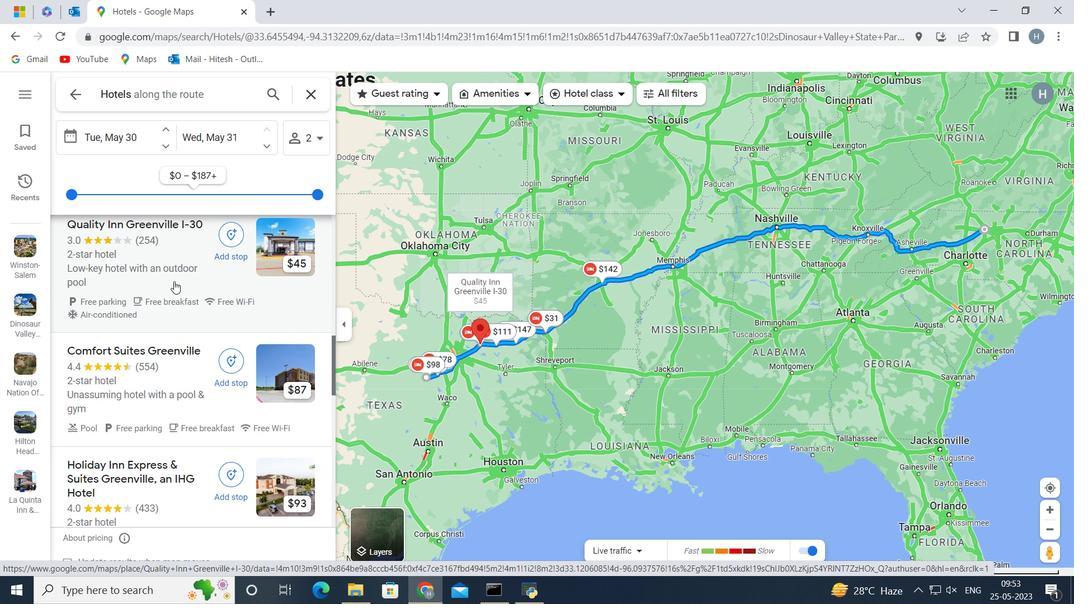 
Action: Mouse scrolled (174, 281) with delta (0, 0)
Screenshot: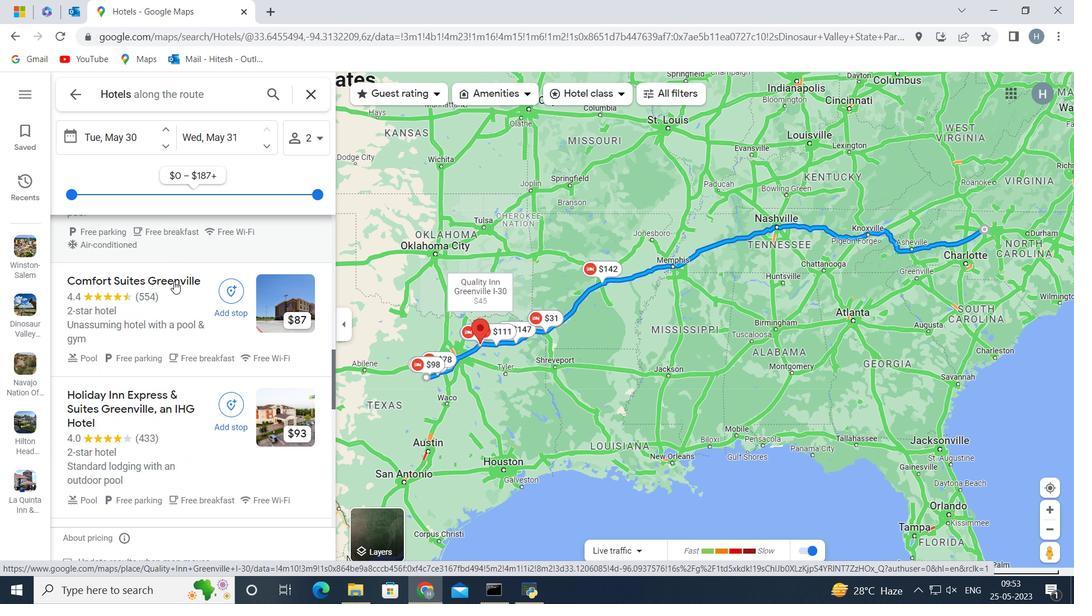 
Action: Mouse scrolled (174, 281) with delta (0, 0)
Screenshot: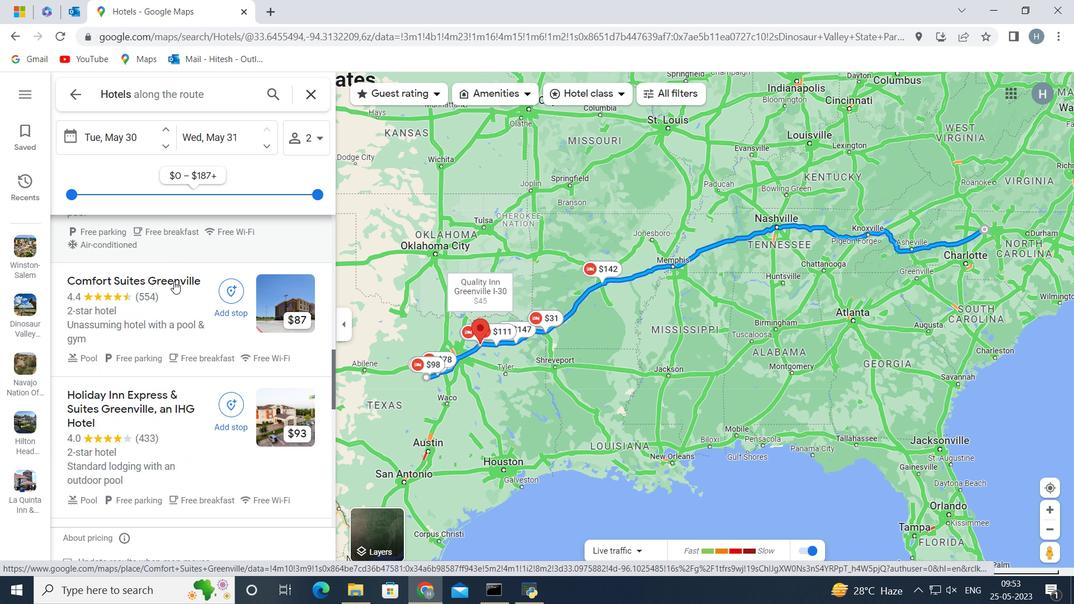 
Action: Mouse scrolled (174, 281) with delta (0, 0)
Screenshot: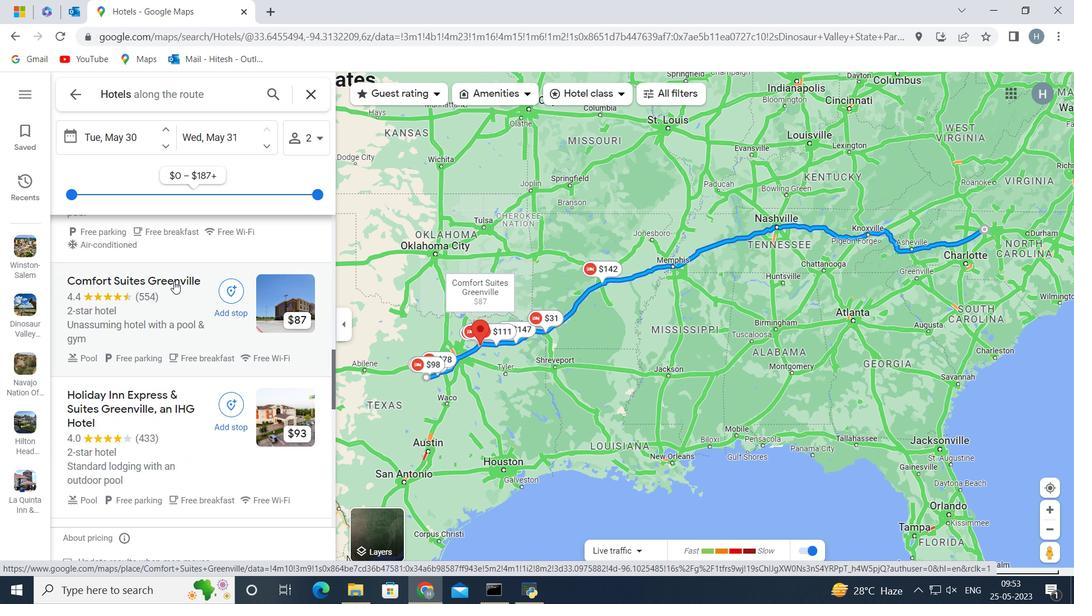 
Action: Mouse scrolled (174, 281) with delta (0, 0)
Screenshot: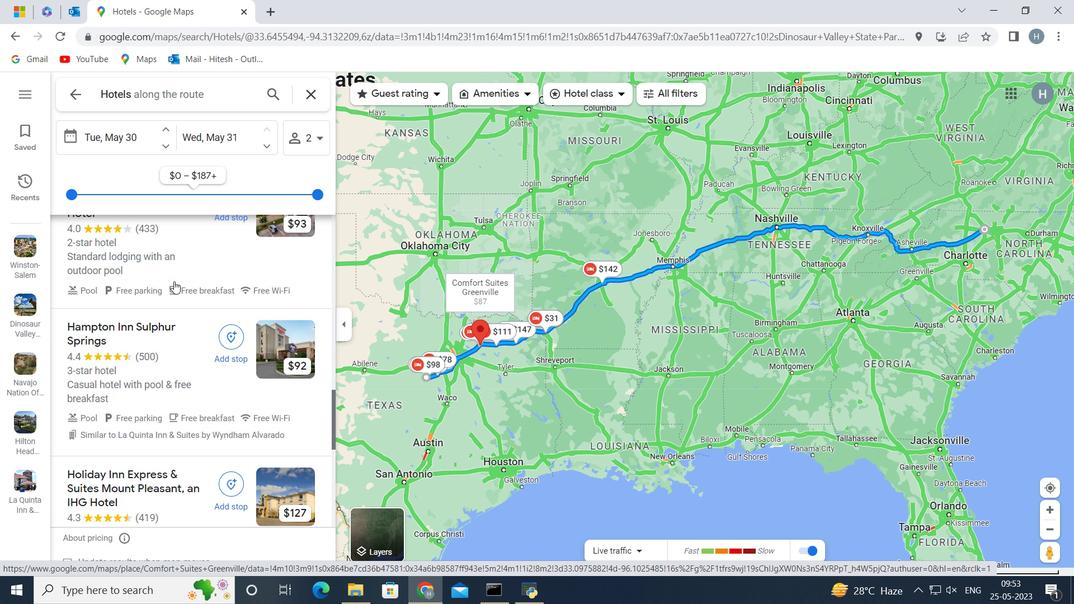 
Action: Mouse scrolled (174, 281) with delta (0, 0)
Screenshot: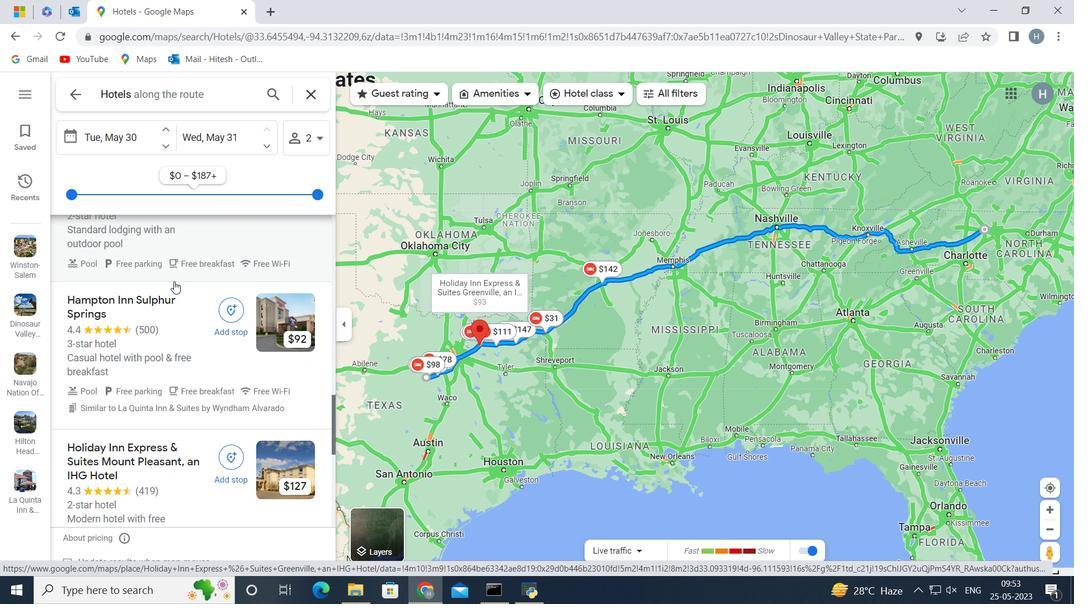 
Action: Mouse scrolled (174, 281) with delta (0, 0)
Screenshot: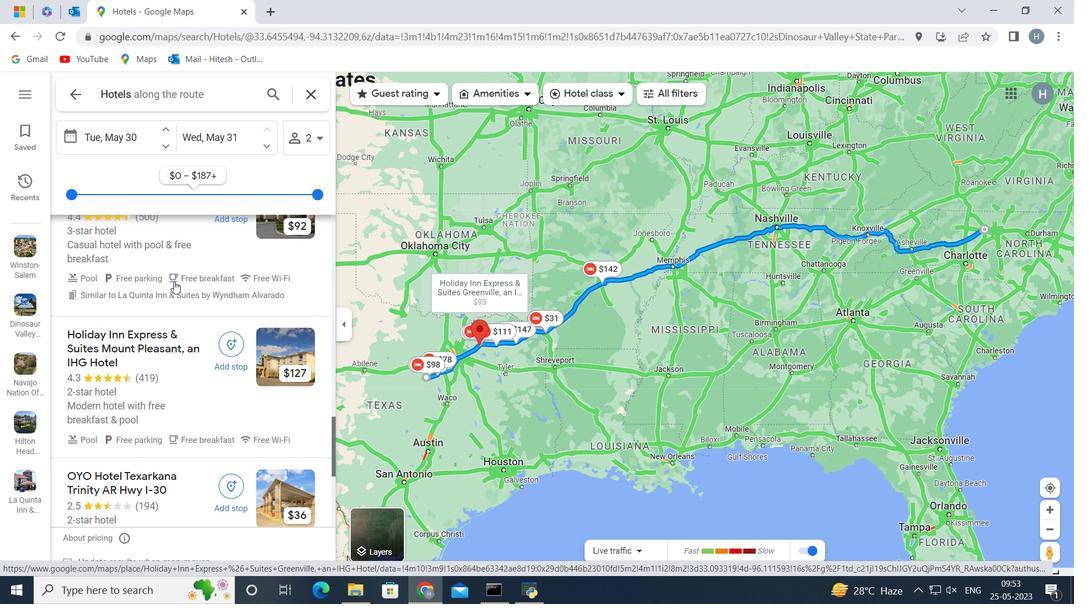 
Action: Mouse scrolled (174, 281) with delta (0, 0)
Screenshot: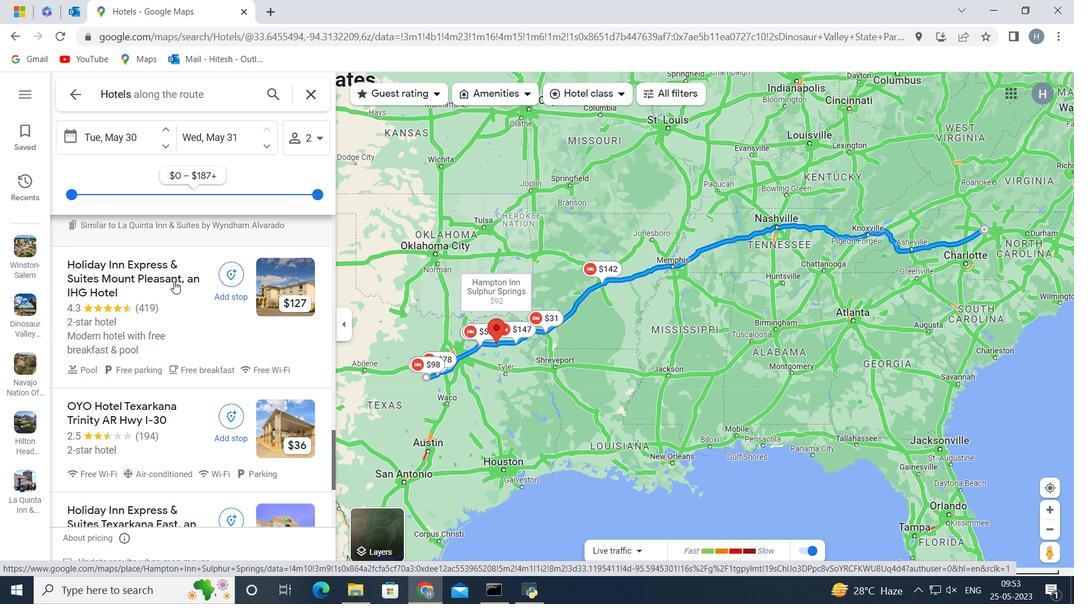 
Action: Mouse scrolled (174, 281) with delta (0, 0)
Screenshot: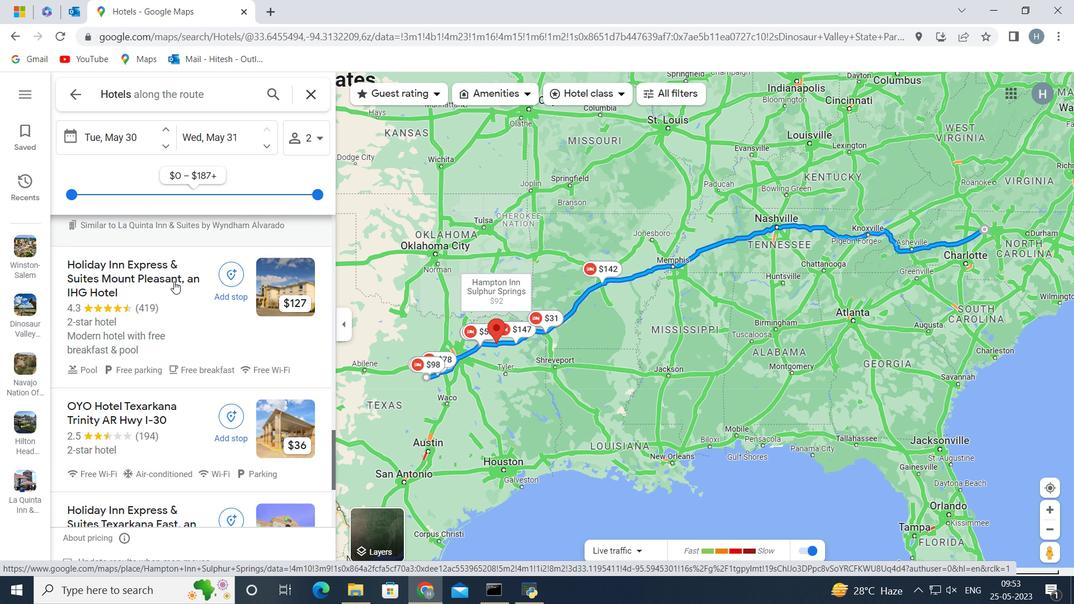 
Action: Mouse scrolled (174, 281) with delta (0, 0)
Screenshot: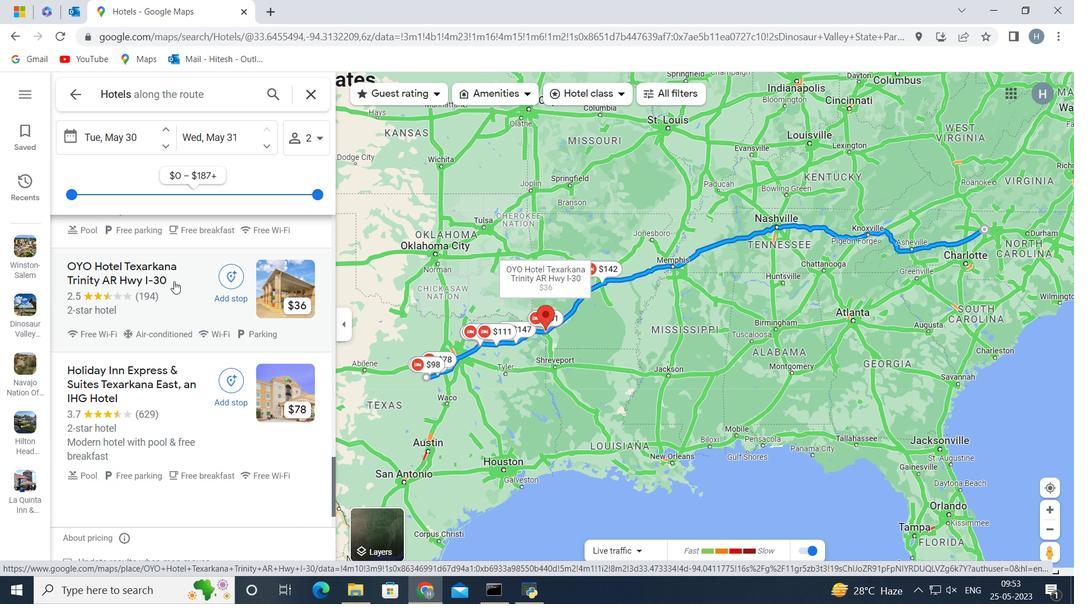 
Action: Mouse scrolled (174, 281) with delta (0, 0)
Screenshot: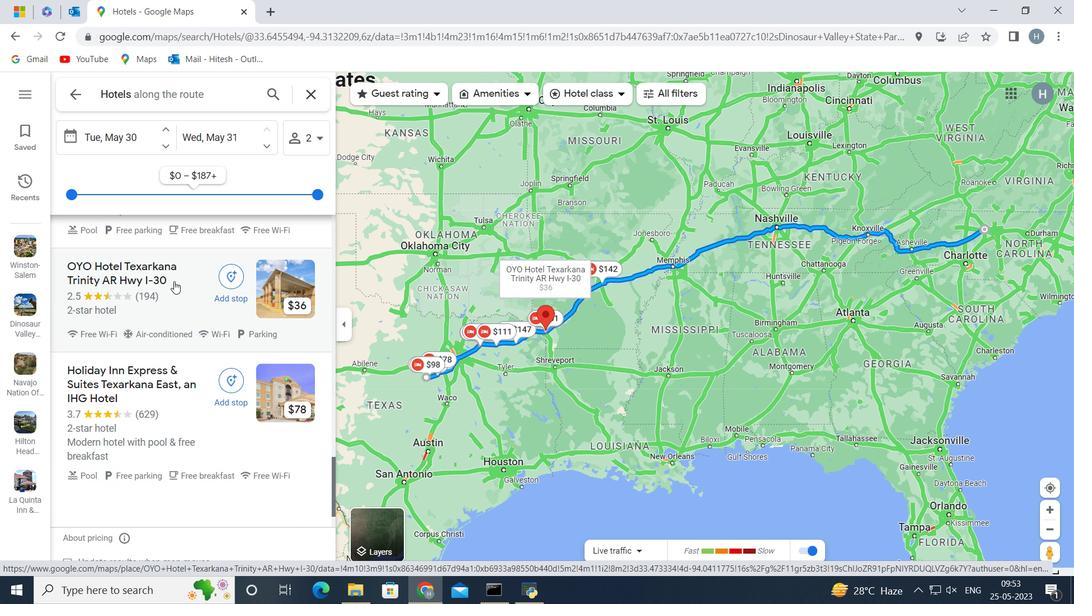 
Action: Mouse scrolled (174, 281) with delta (0, 0)
Screenshot: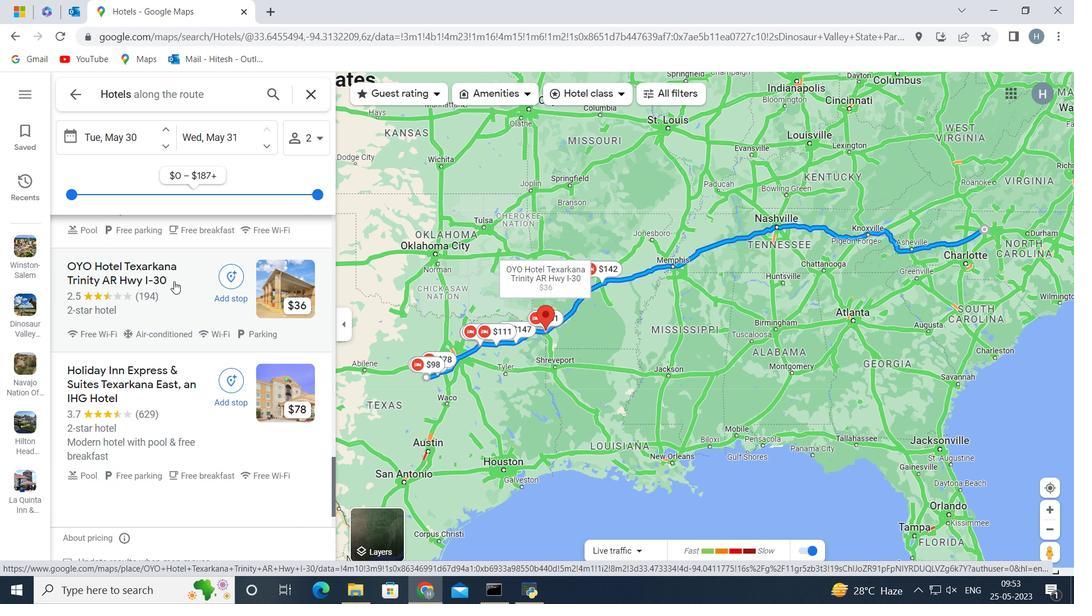 
Action: Mouse scrolled (174, 281) with delta (0, 0)
Screenshot: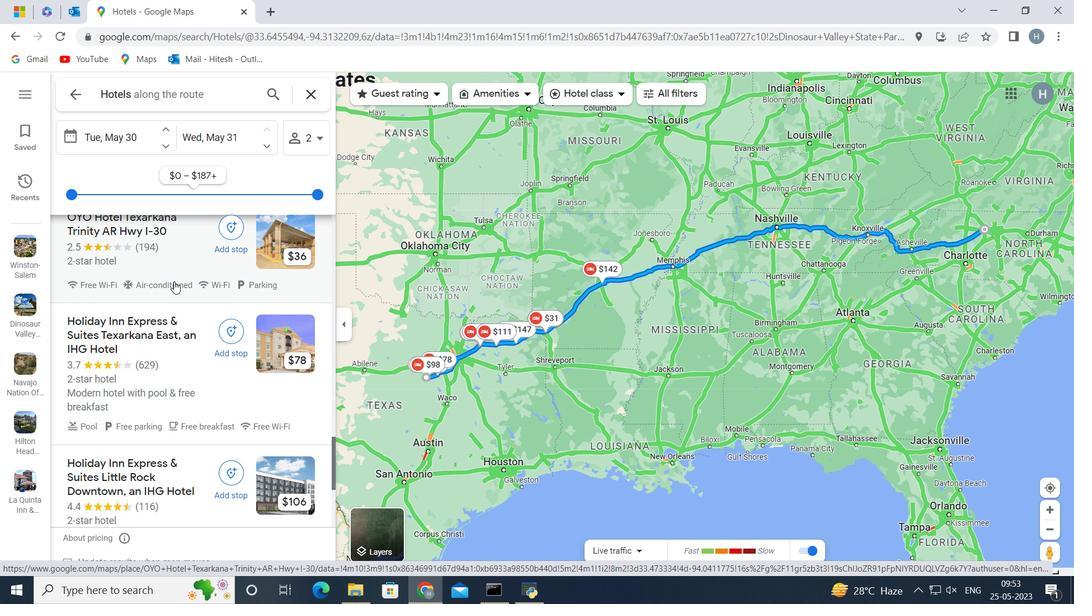 
Action: Mouse scrolled (174, 281) with delta (0, 0)
Screenshot: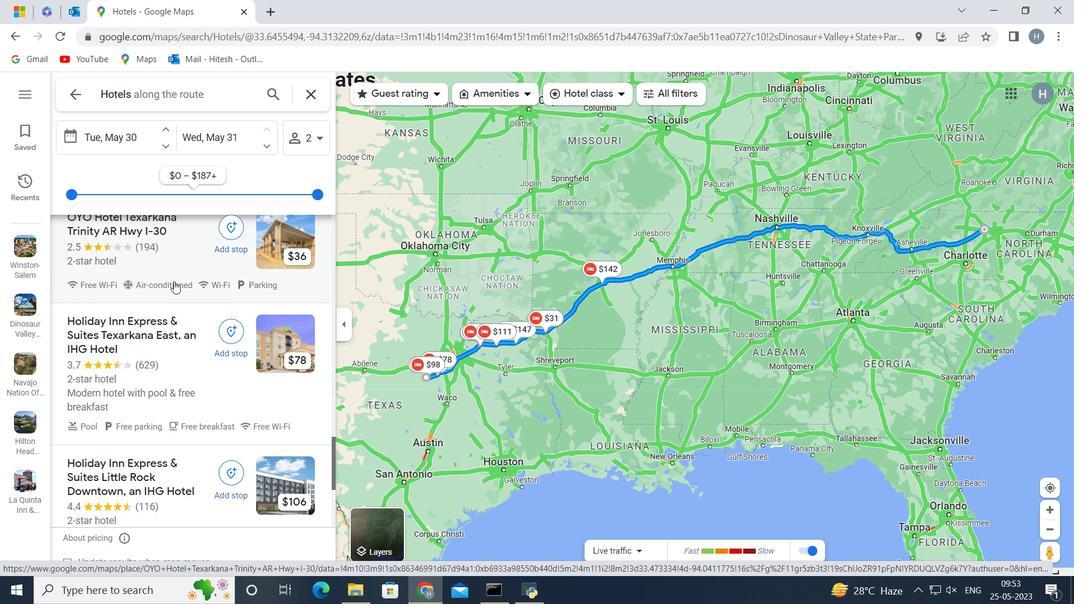 
Action: Mouse scrolled (174, 281) with delta (0, 0)
Screenshot: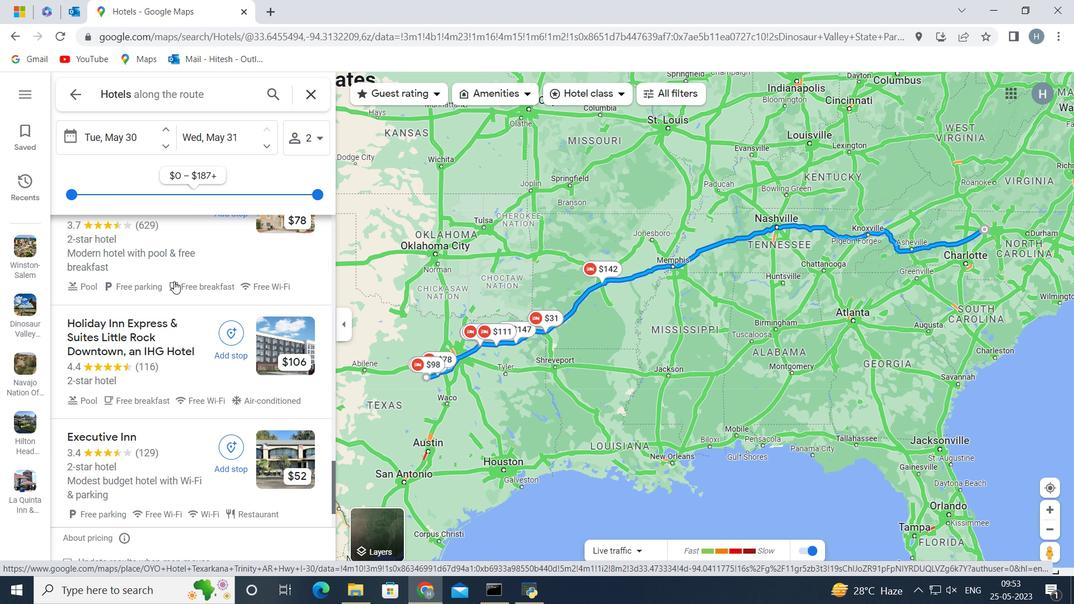 
Action: Mouse scrolled (174, 281) with delta (0, 0)
Screenshot: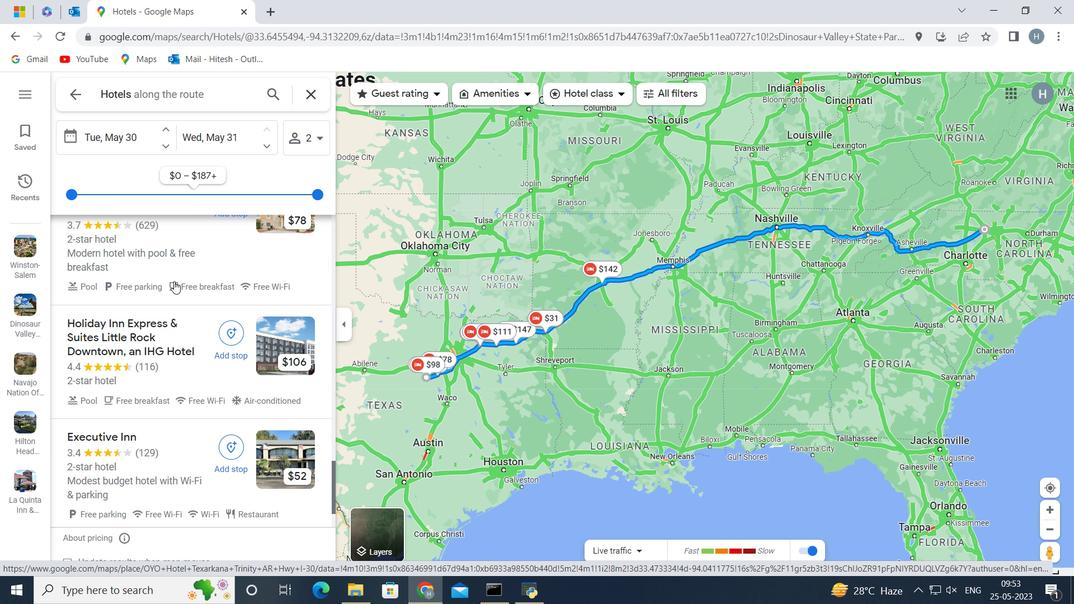 
Action: Mouse scrolled (174, 281) with delta (0, 0)
Screenshot: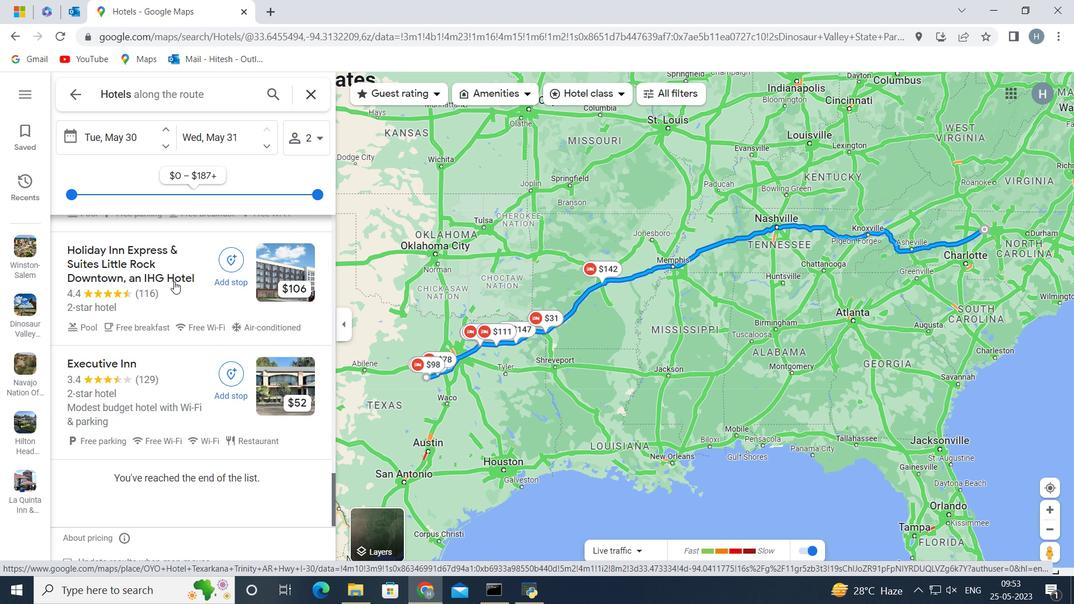 
Action: Mouse scrolled (174, 281) with delta (0, 0)
Screenshot: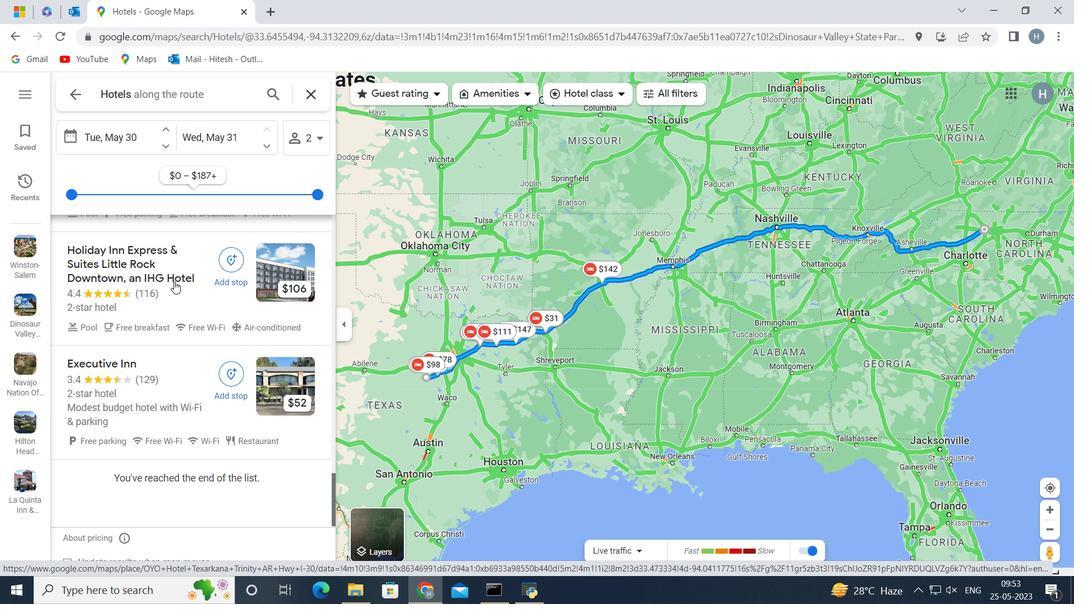 
Action: Mouse moved to (178, 295)
Screenshot: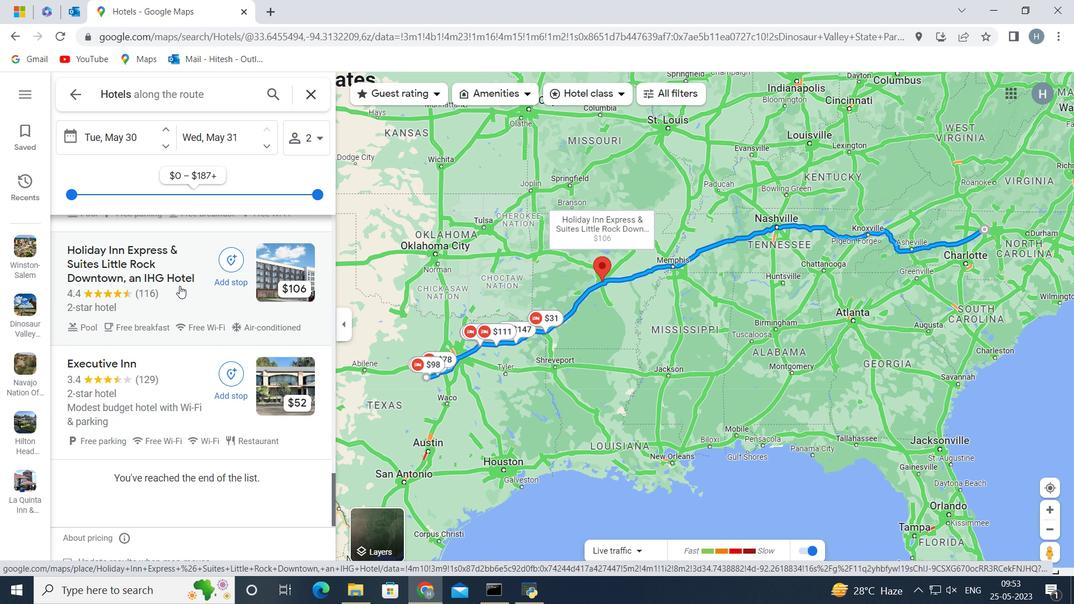 
Action: Mouse scrolled (178, 295) with delta (0, 0)
Screenshot: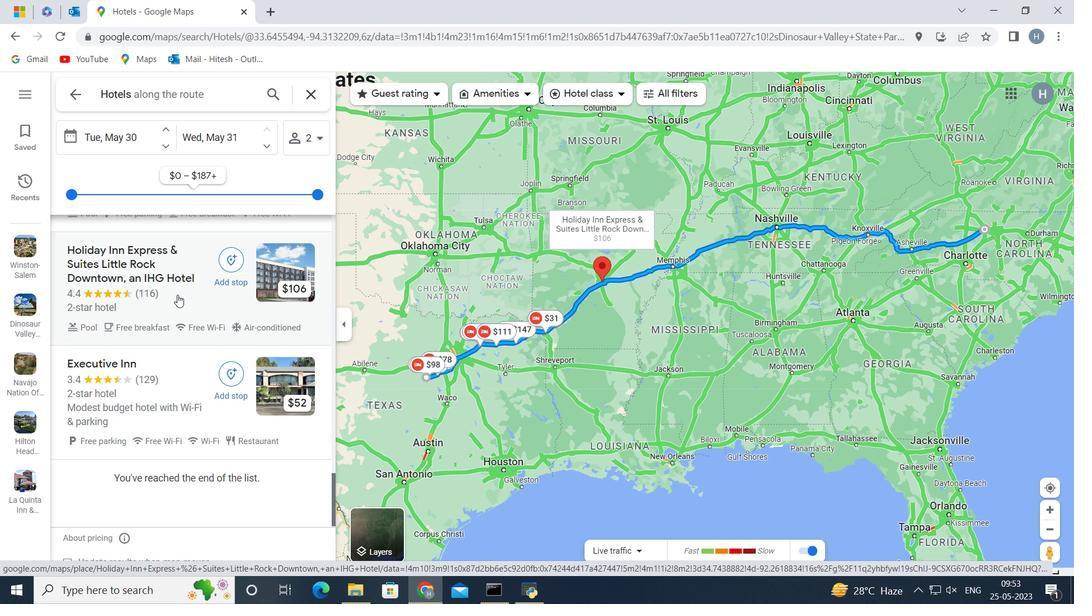 
Action: Mouse scrolled (178, 295) with delta (0, 0)
Screenshot: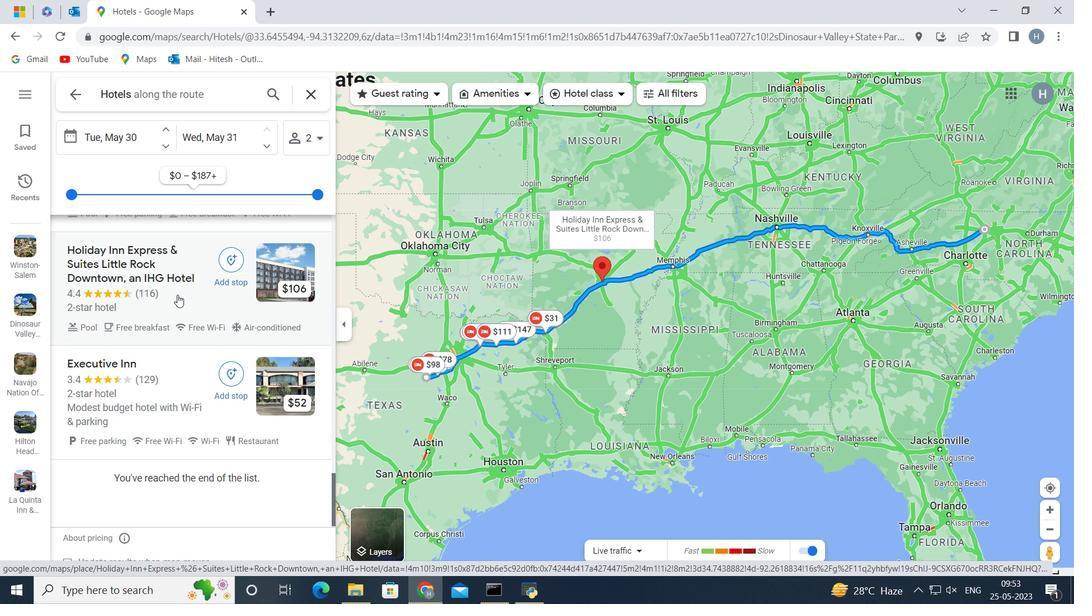 
Action: Mouse scrolled (178, 295) with delta (0, 0)
Screenshot: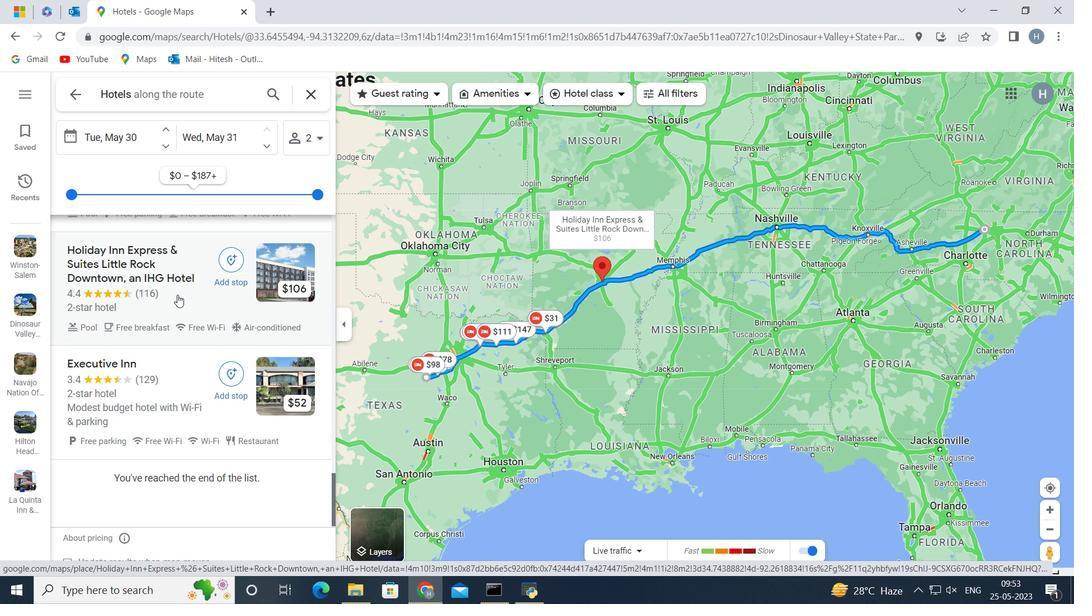 
Action: Mouse scrolled (178, 295) with delta (0, 0)
Screenshot: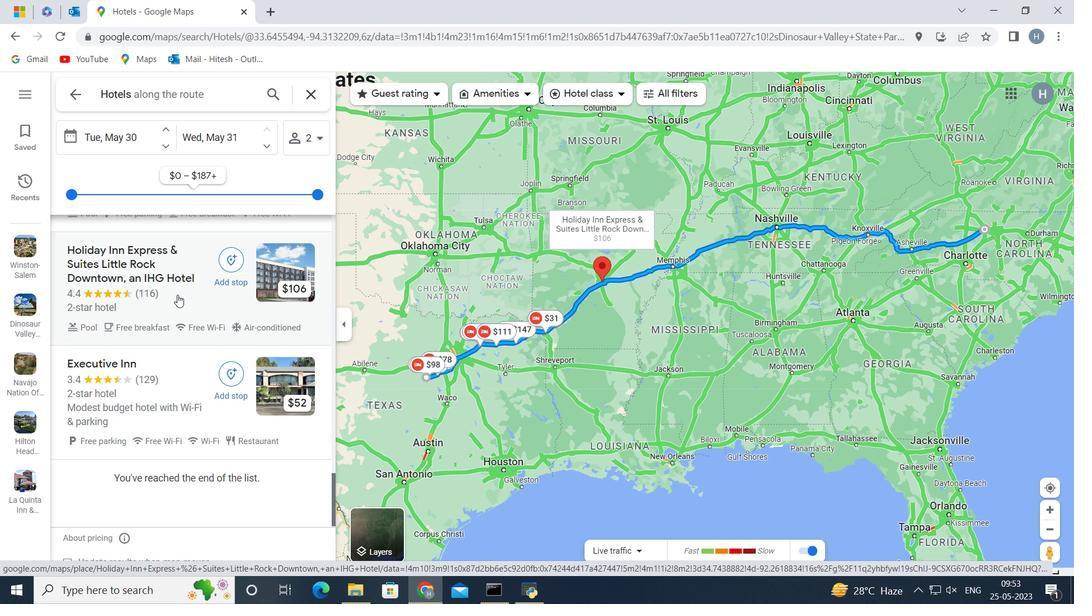 
Action: Mouse moved to (155, 296)
Screenshot: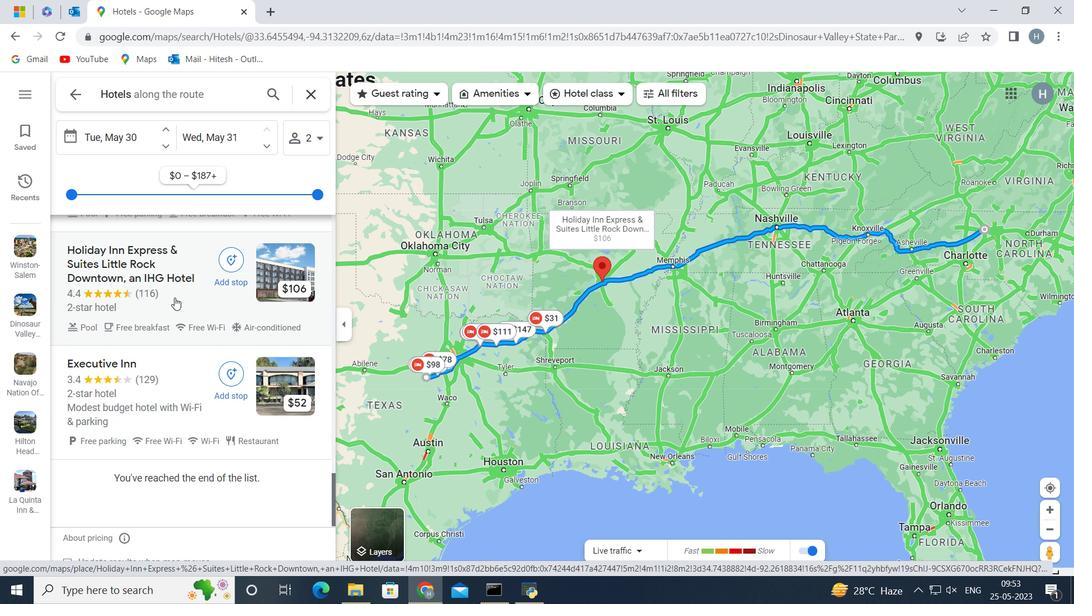 
Action: Mouse scrolled (155, 297) with delta (0, 0)
Screenshot: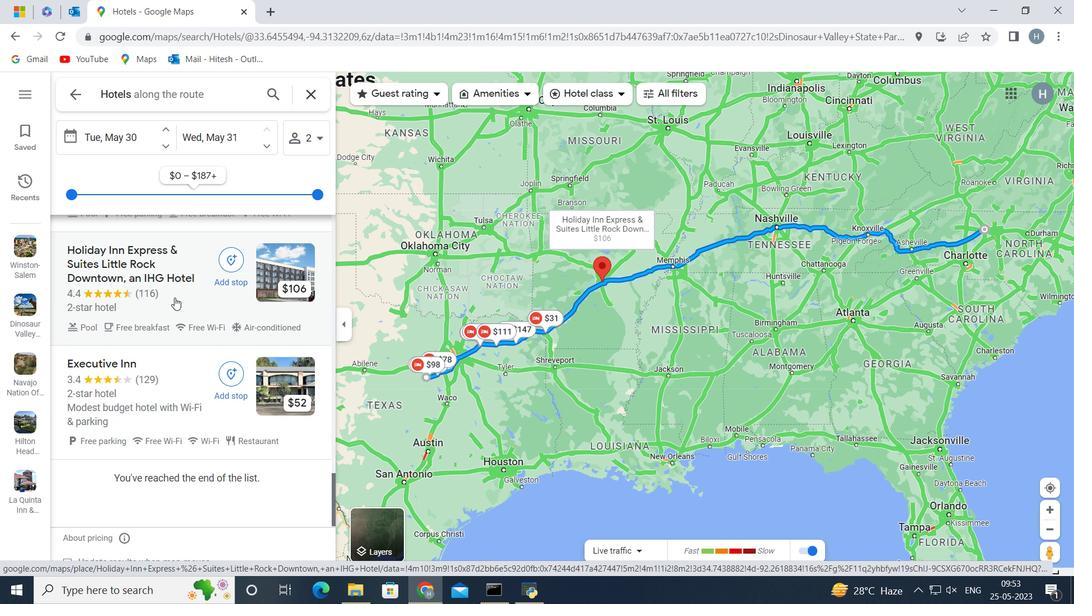 
Action: Mouse scrolled (155, 297) with delta (0, 0)
Screenshot: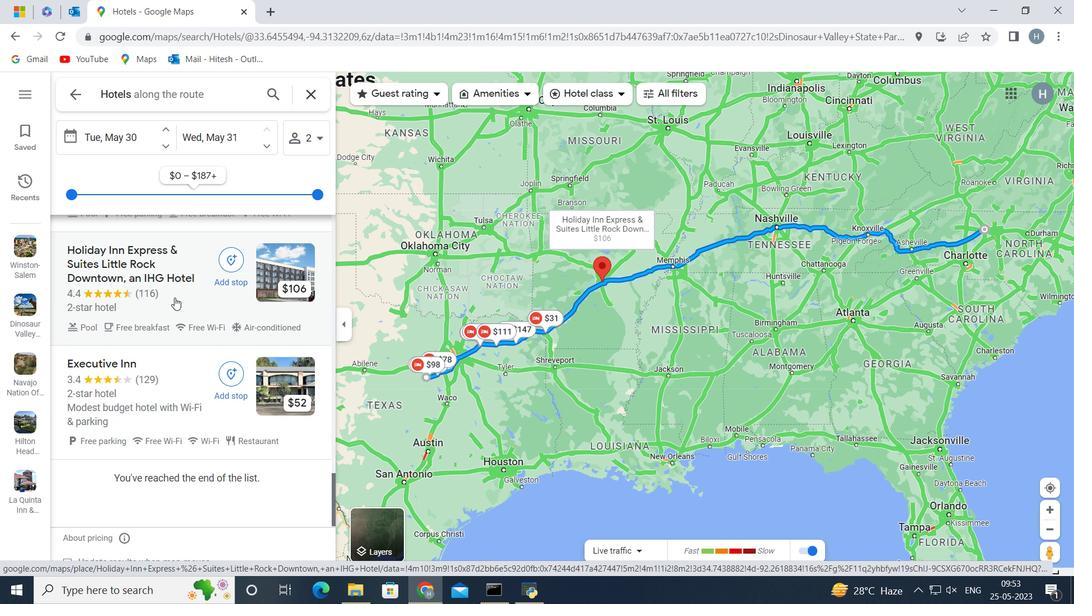 
Action: Mouse scrolled (155, 297) with delta (0, 0)
Screenshot: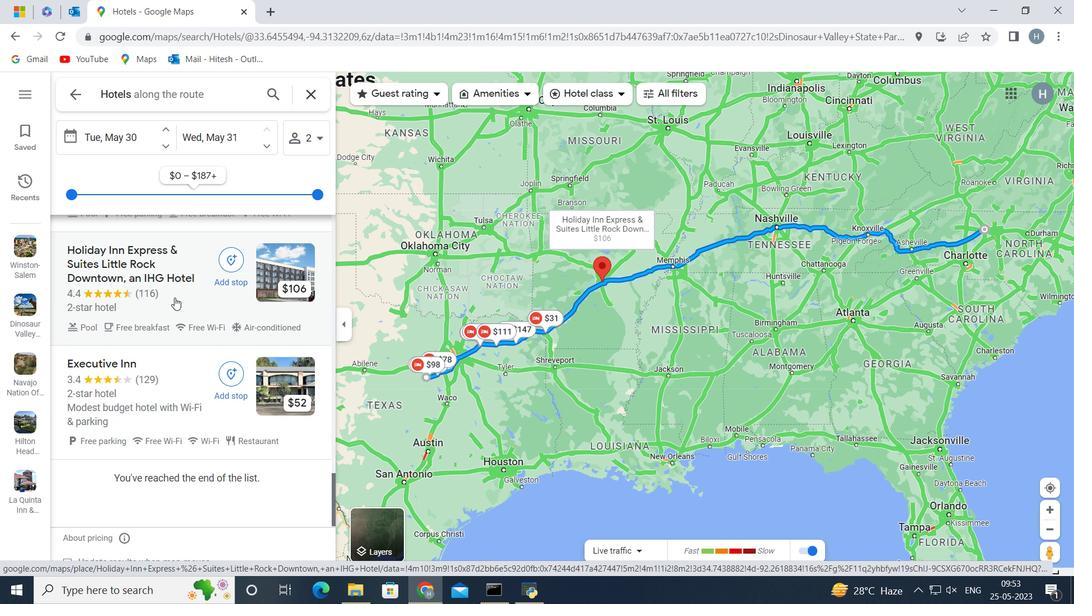
Action: Mouse scrolled (155, 297) with delta (0, 0)
Screenshot: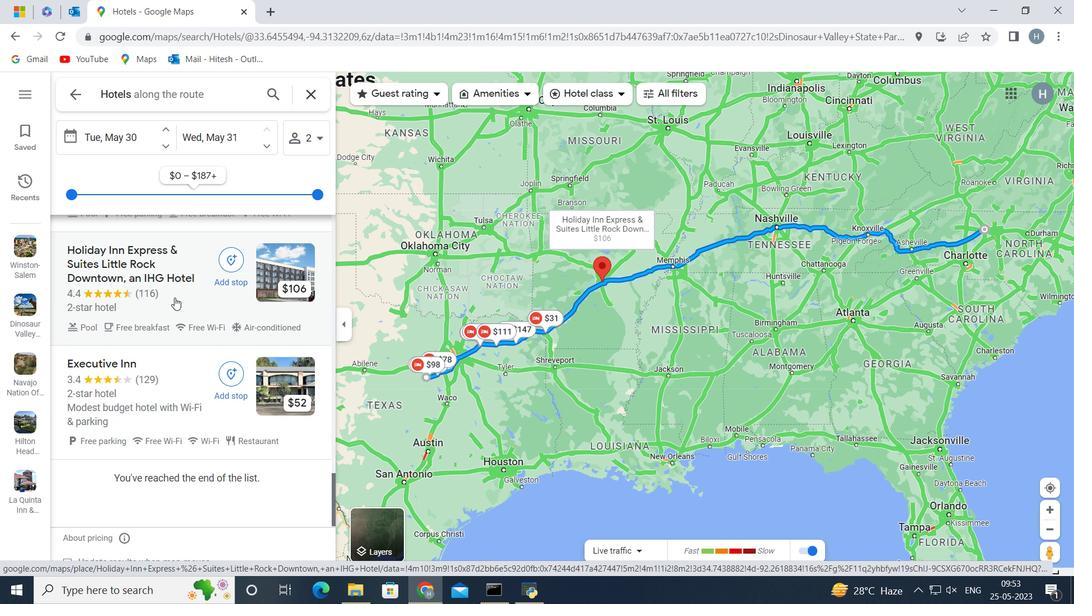 
Action: Mouse scrolled (155, 297) with delta (0, 0)
Screenshot: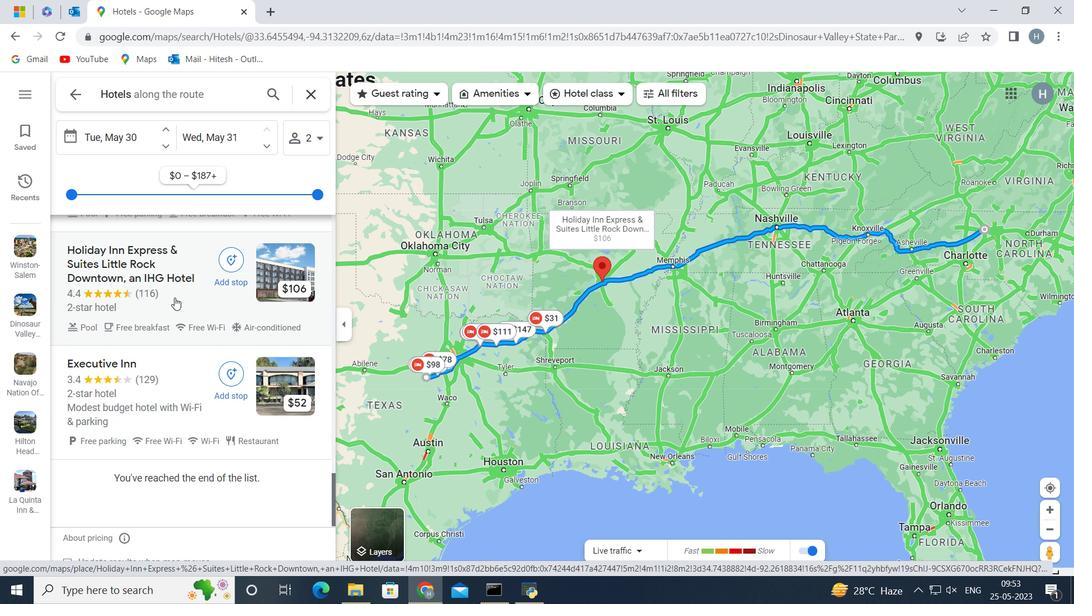 
Action: Mouse scrolled (155, 297) with delta (0, 0)
Screenshot: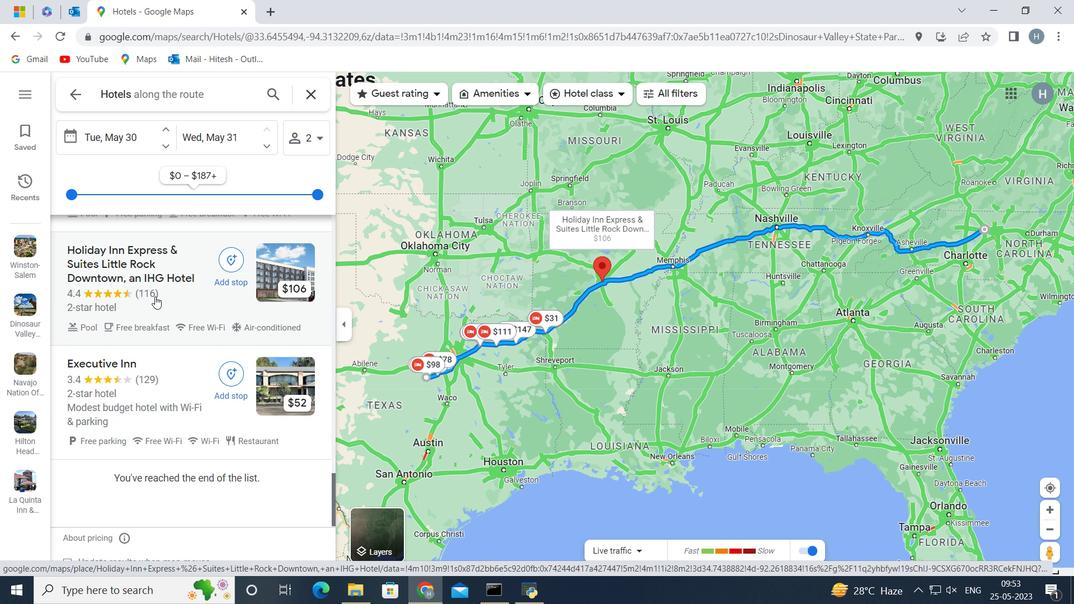 
Action: Mouse scrolled (155, 297) with delta (0, 0)
Screenshot: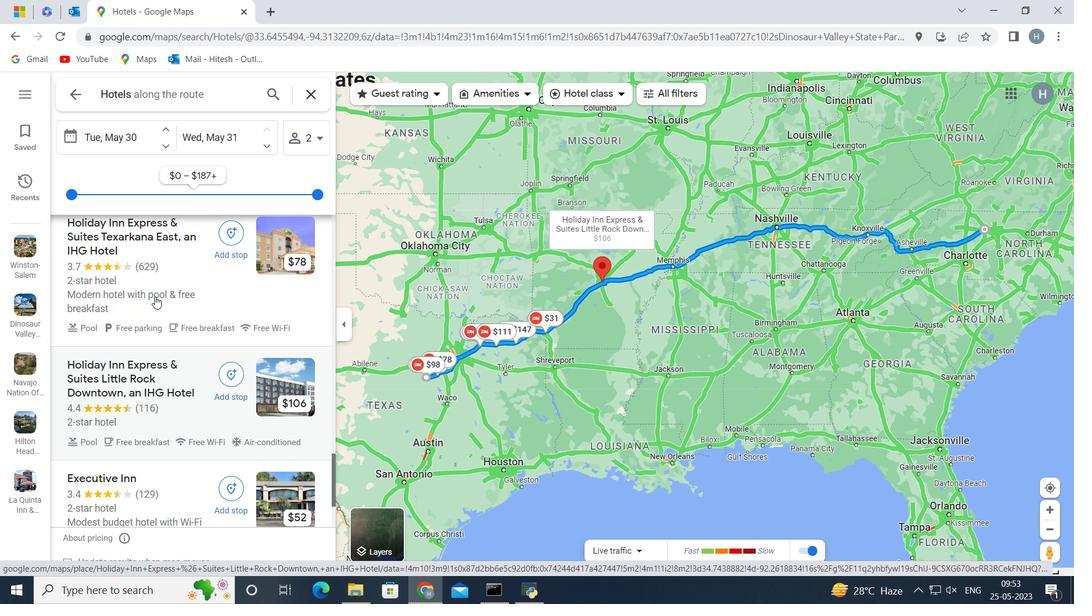 
Action: Mouse scrolled (155, 297) with delta (0, 0)
Screenshot: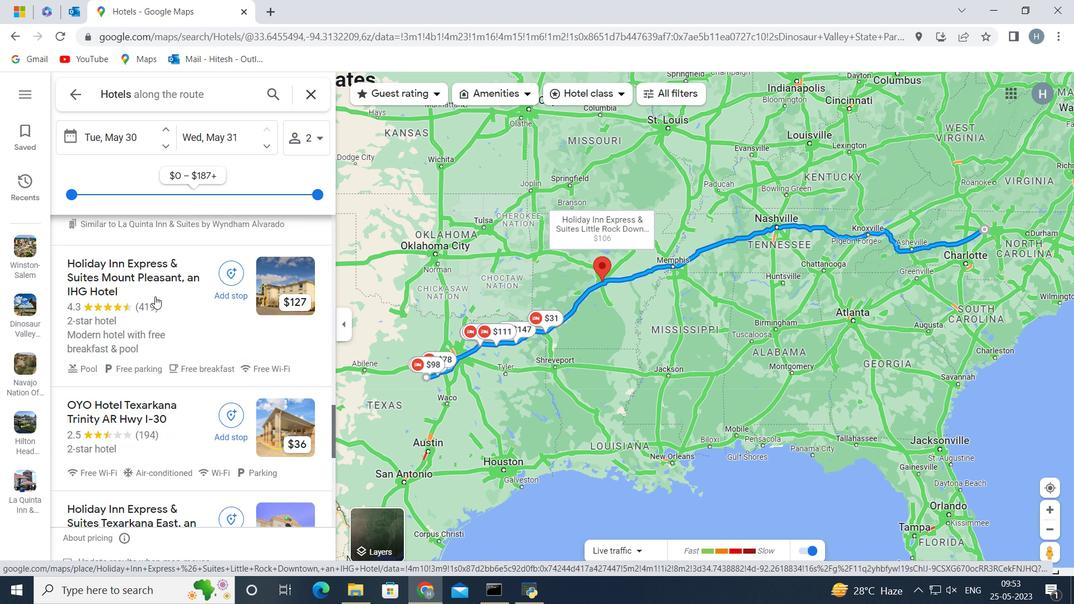 
Action: Mouse scrolled (155, 297) with delta (0, 0)
Screenshot: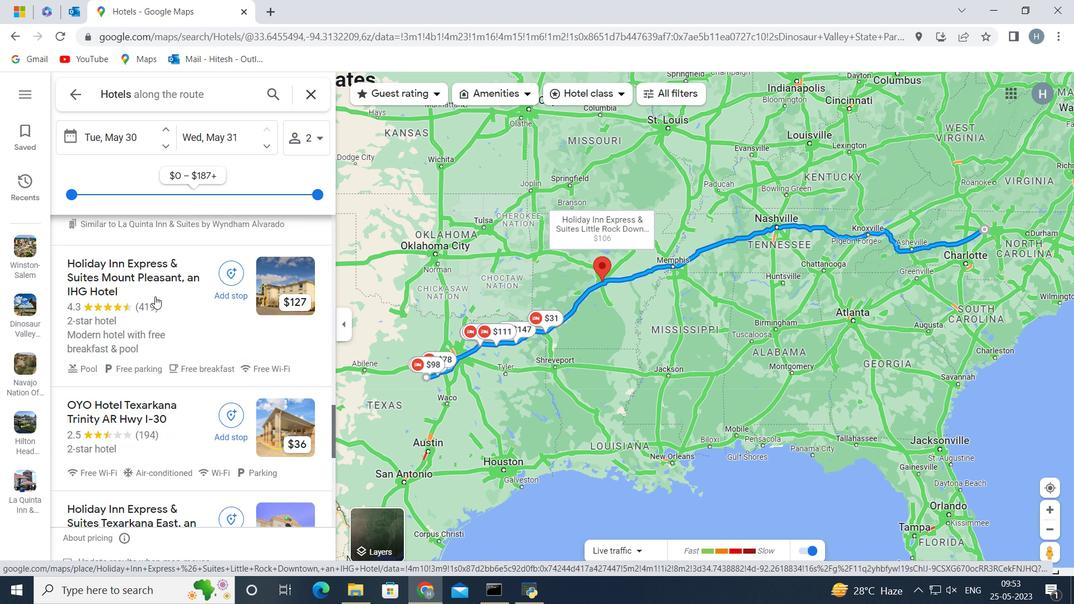 
Action: Mouse scrolled (155, 297) with delta (0, 0)
Screenshot: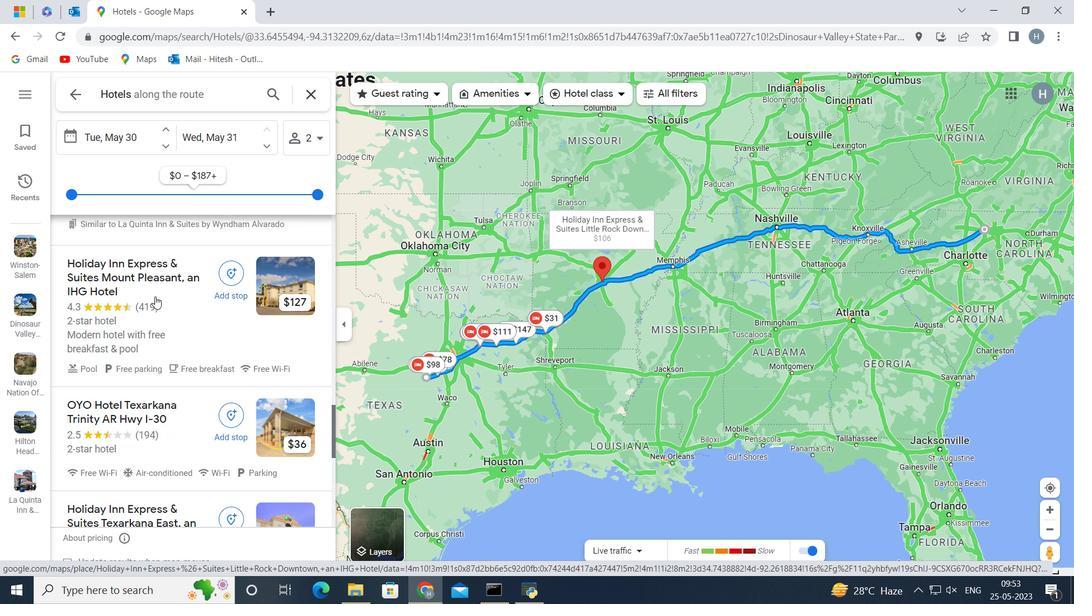 
Action: Mouse scrolled (155, 297) with delta (0, 0)
Screenshot: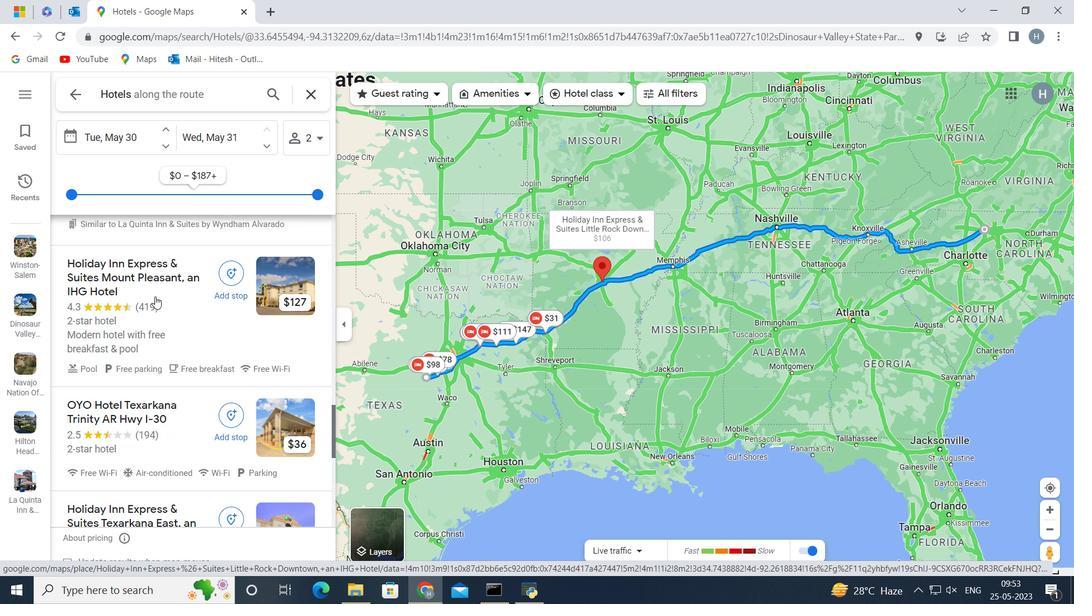 
Action: Mouse scrolled (155, 297) with delta (0, 0)
Screenshot: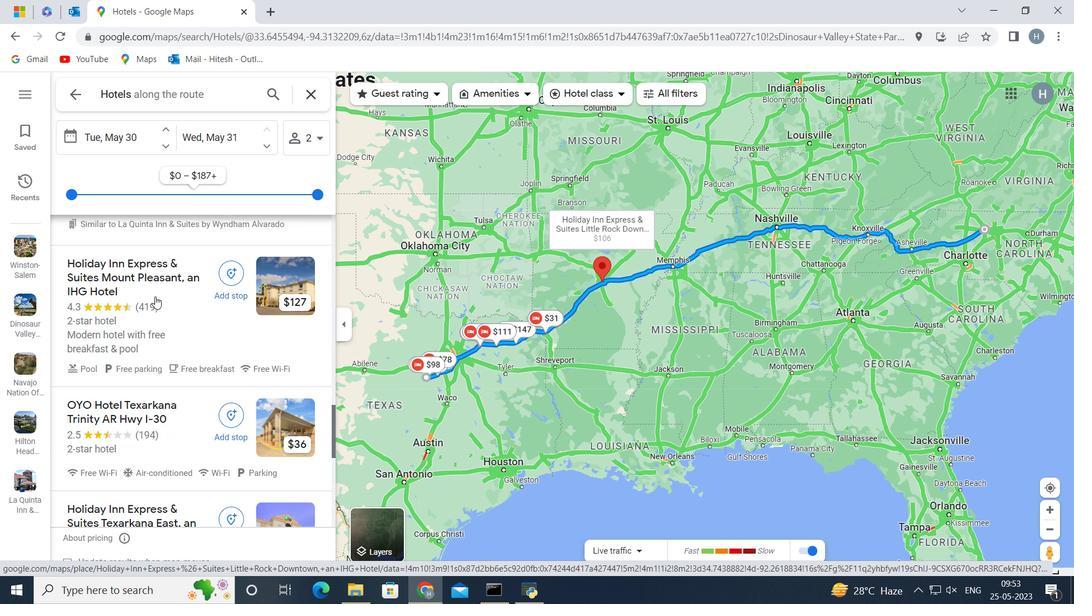 
Action: Mouse scrolled (155, 297) with delta (0, 0)
Screenshot: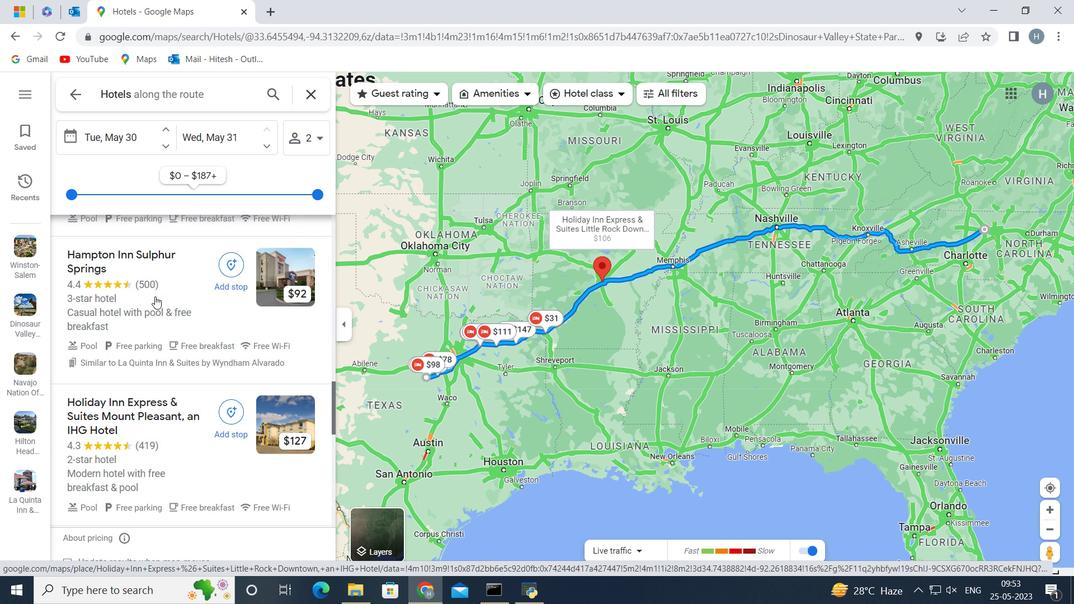 
Action: Mouse scrolled (155, 297) with delta (0, 0)
Screenshot: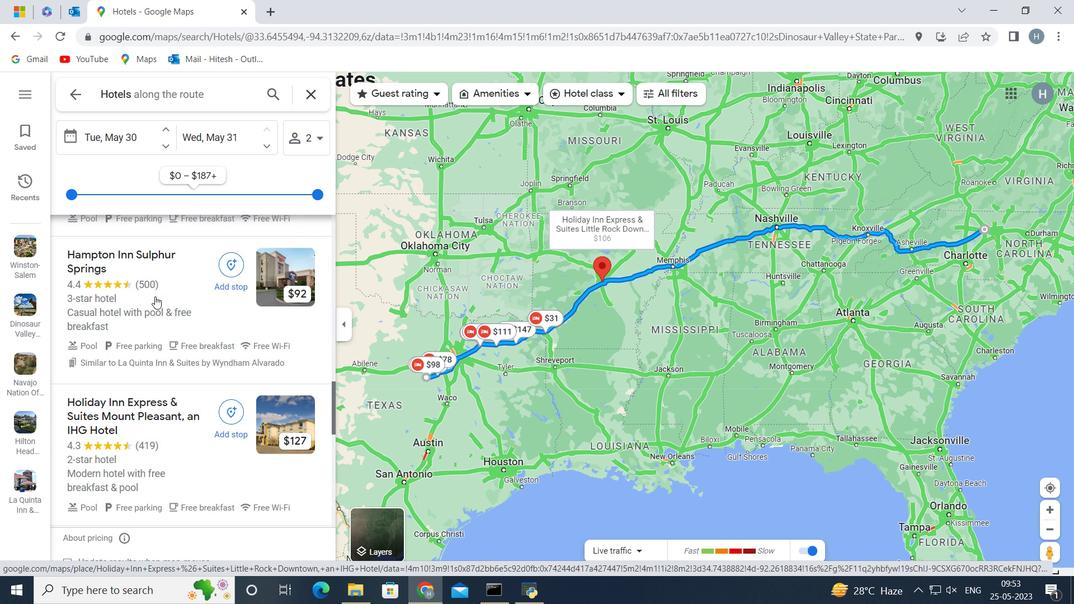 
Action: Mouse scrolled (155, 297) with delta (0, 0)
Screenshot: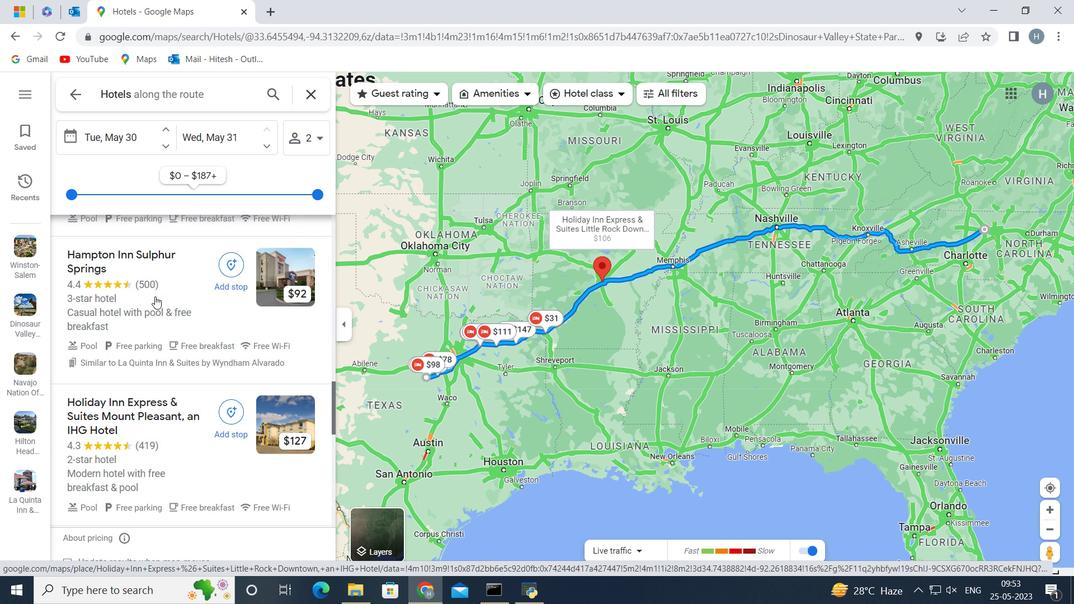 
Action: Mouse scrolled (155, 297) with delta (0, 0)
Screenshot: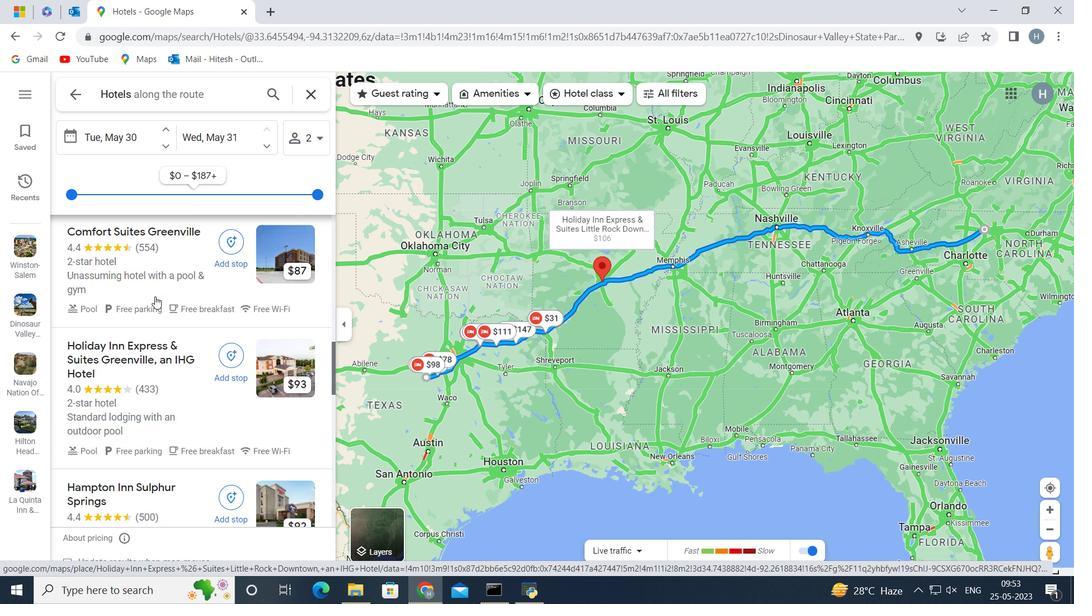 
Action: Mouse scrolled (155, 297) with delta (0, 0)
Screenshot: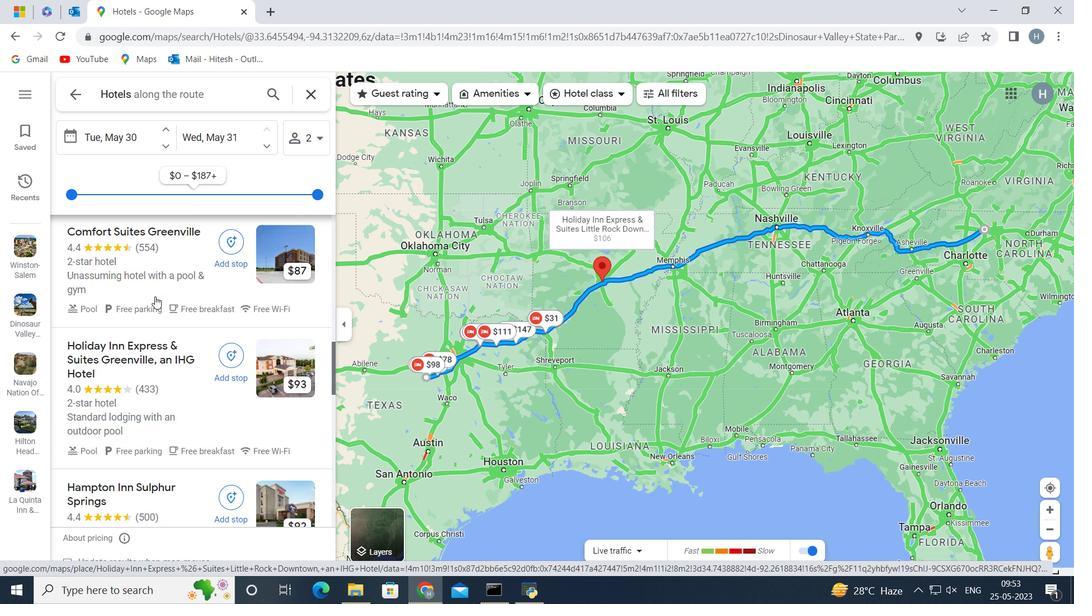 
Action: Mouse scrolled (155, 297) with delta (0, 0)
Screenshot: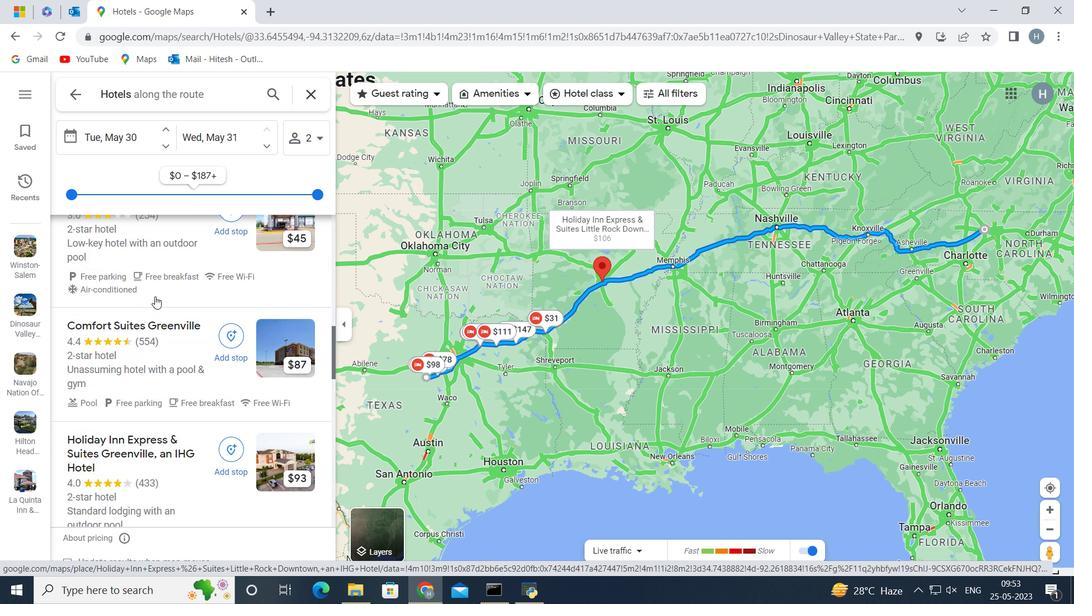 
Action: Mouse scrolled (155, 297) with delta (0, 0)
Screenshot: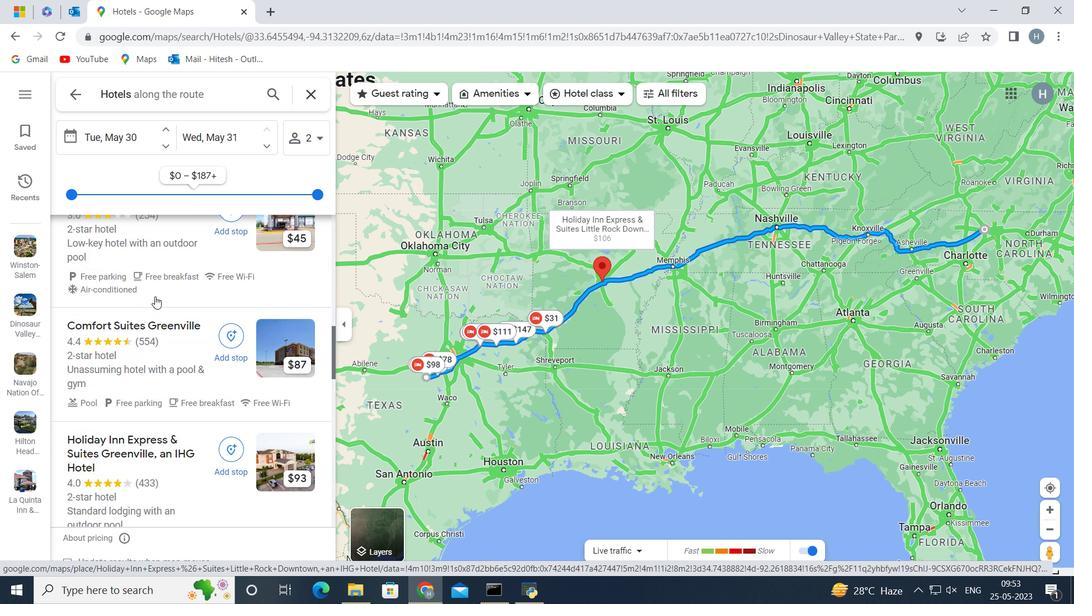 
Action: Mouse scrolled (155, 297) with delta (0, 0)
Screenshot: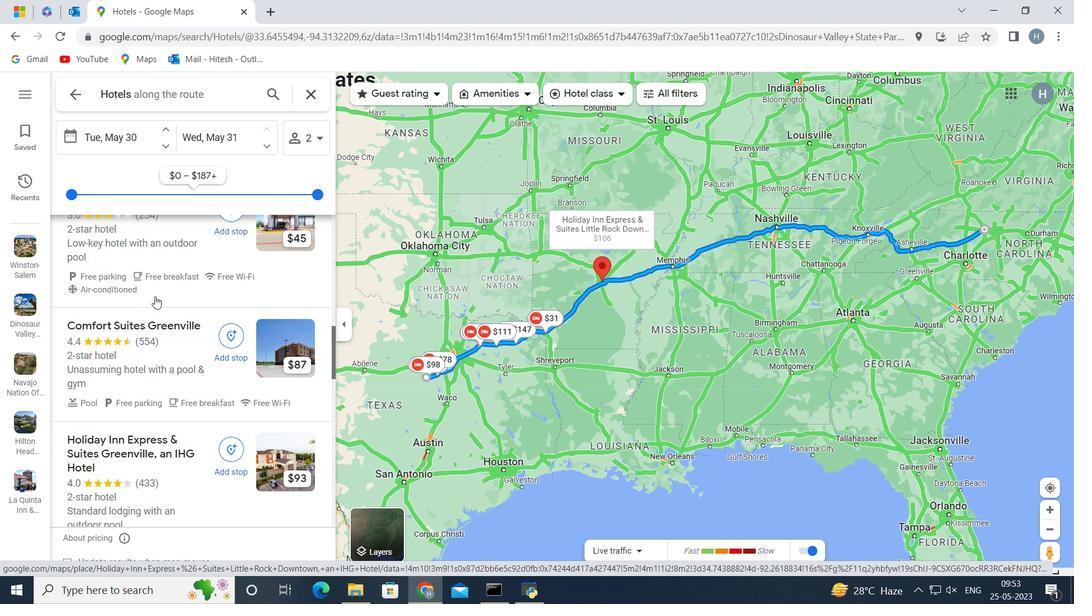 
Action: Mouse scrolled (155, 297) with delta (0, 0)
Screenshot: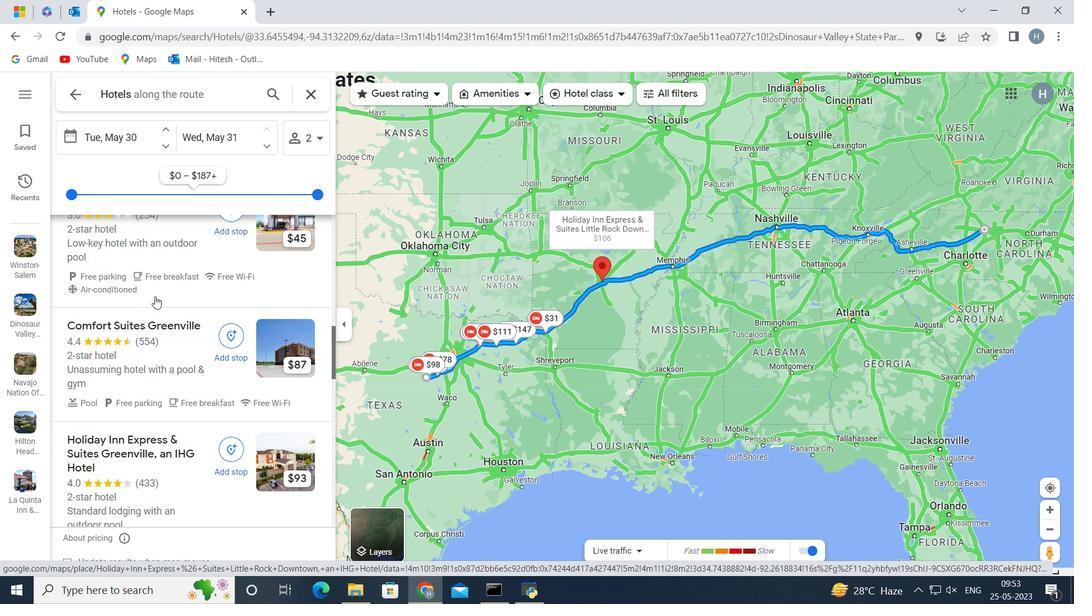 
Action: Mouse scrolled (155, 297) with delta (0, 0)
Screenshot: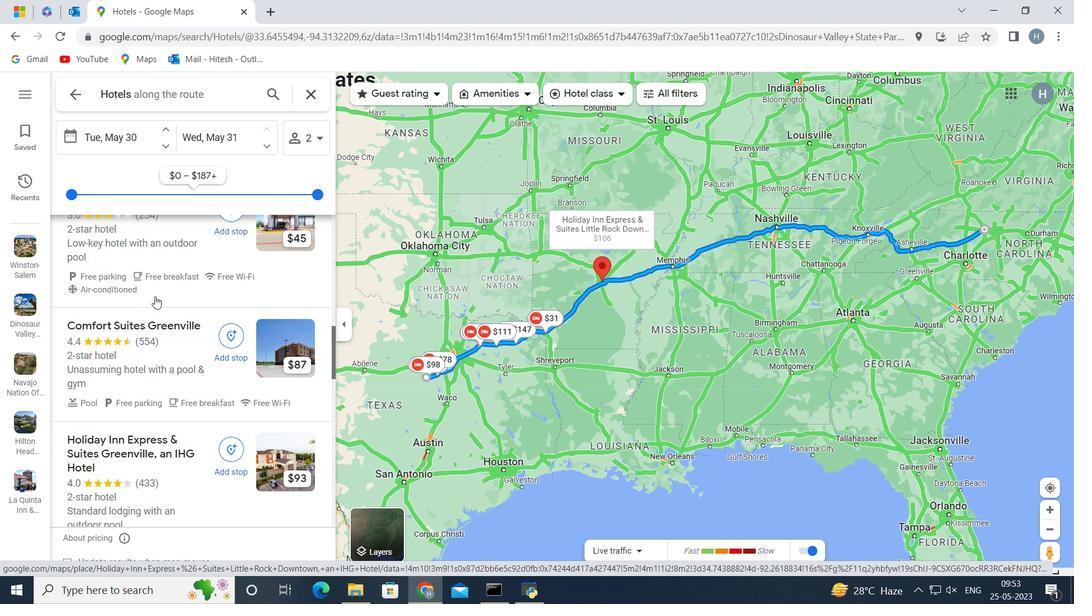 
Action: Mouse scrolled (155, 297) with delta (0, 0)
Screenshot: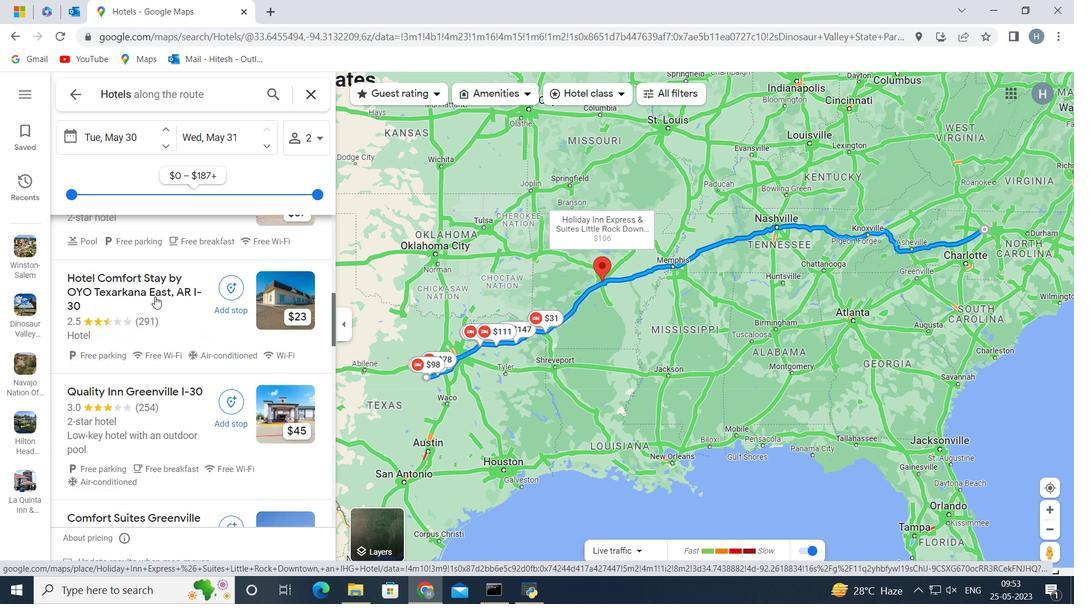 
Action: Mouse scrolled (155, 297) with delta (0, 0)
Screenshot: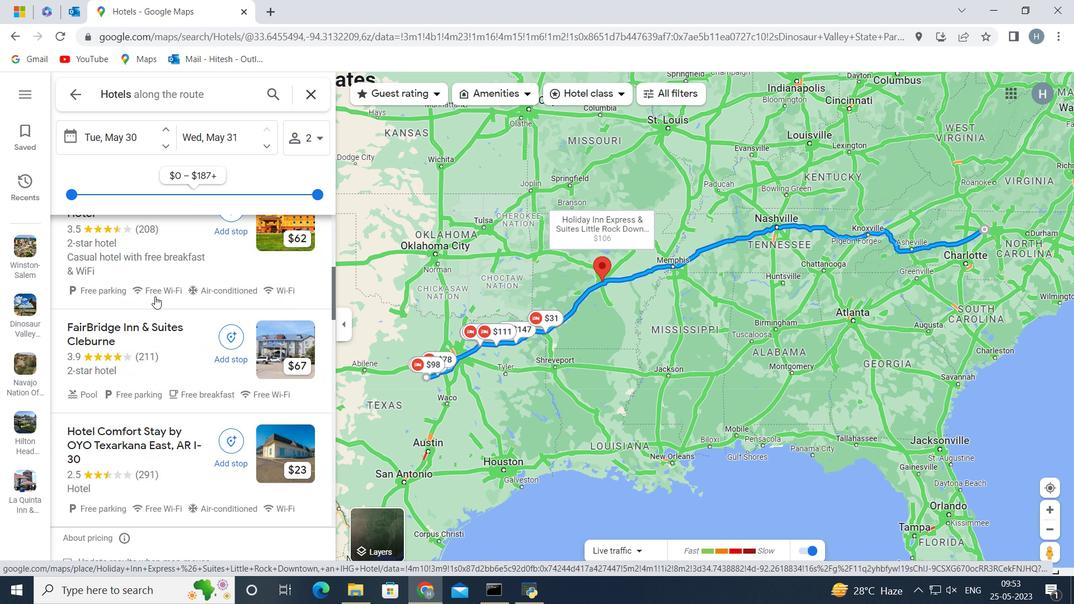 
Action: Mouse scrolled (155, 297) with delta (0, 0)
Screenshot: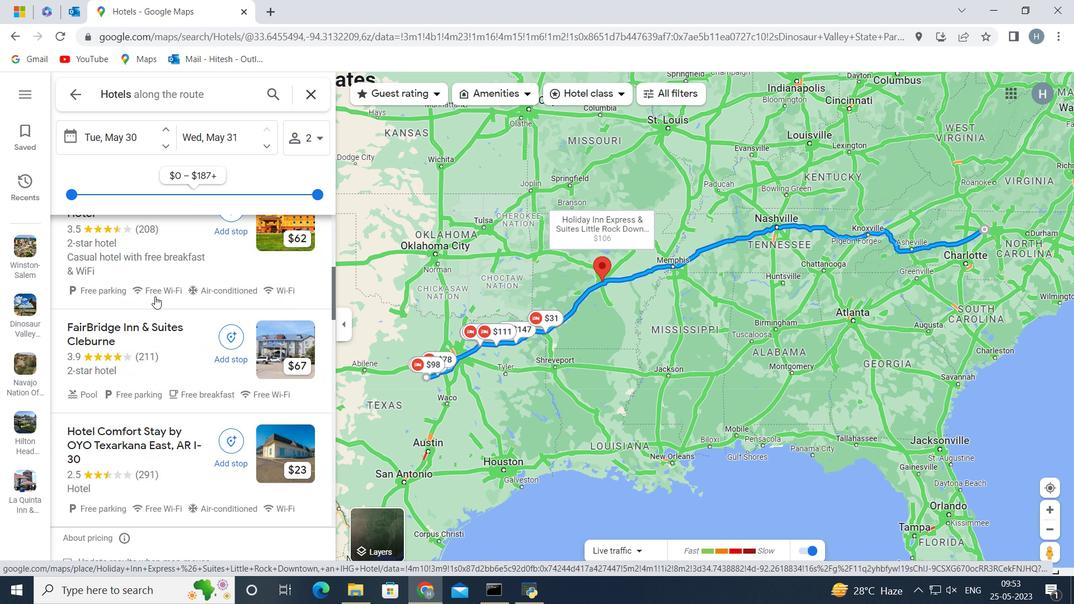 
Action: Mouse scrolled (155, 297) with delta (0, 0)
Screenshot: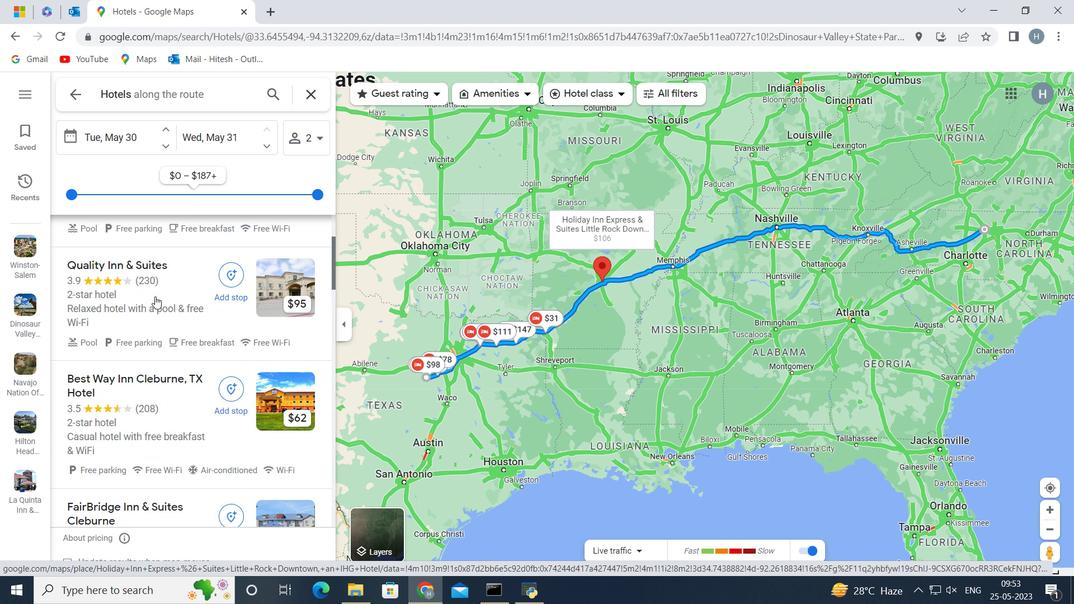 
Action: Mouse scrolled (155, 297) with delta (0, 0)
Screenshot: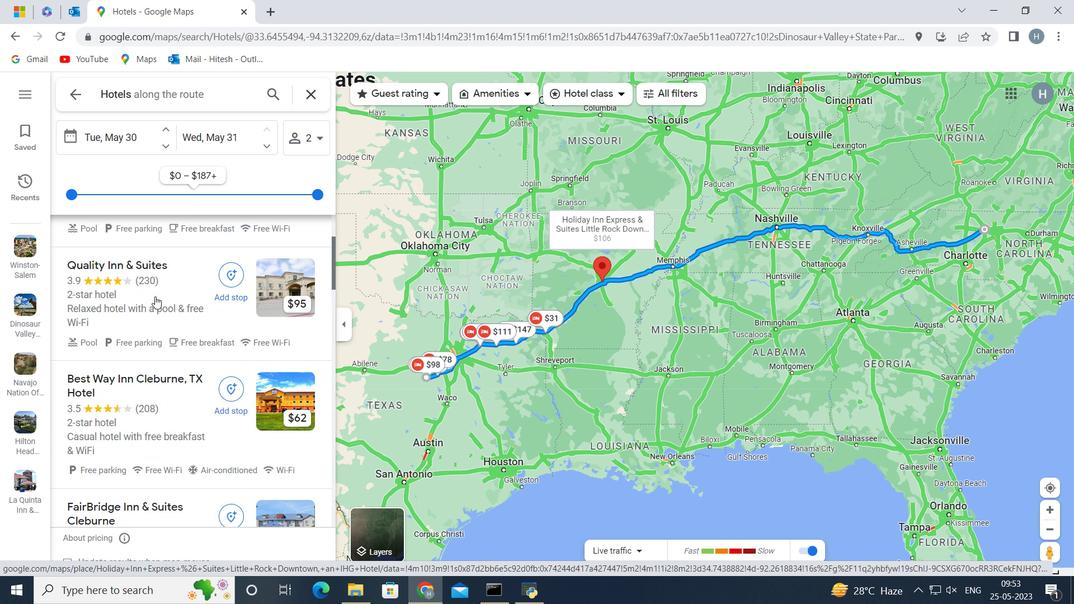 
Action: Mouse scrolled (155, 297) with delta (0, 0)
Screenshot: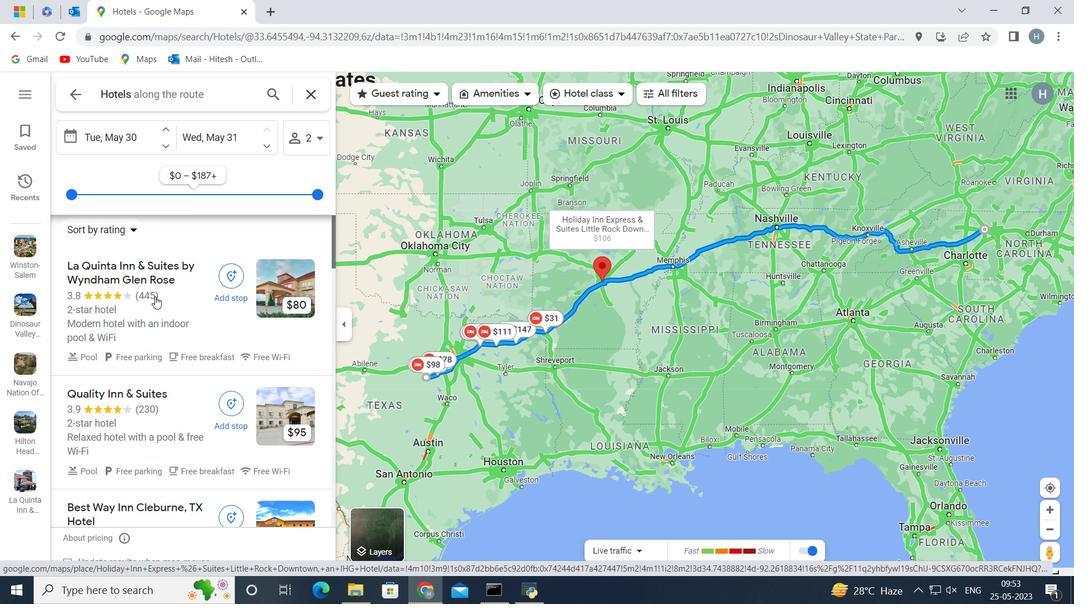 
Action: Mouse scrolled (155, 297) with delta (0, 0)
Screenshot: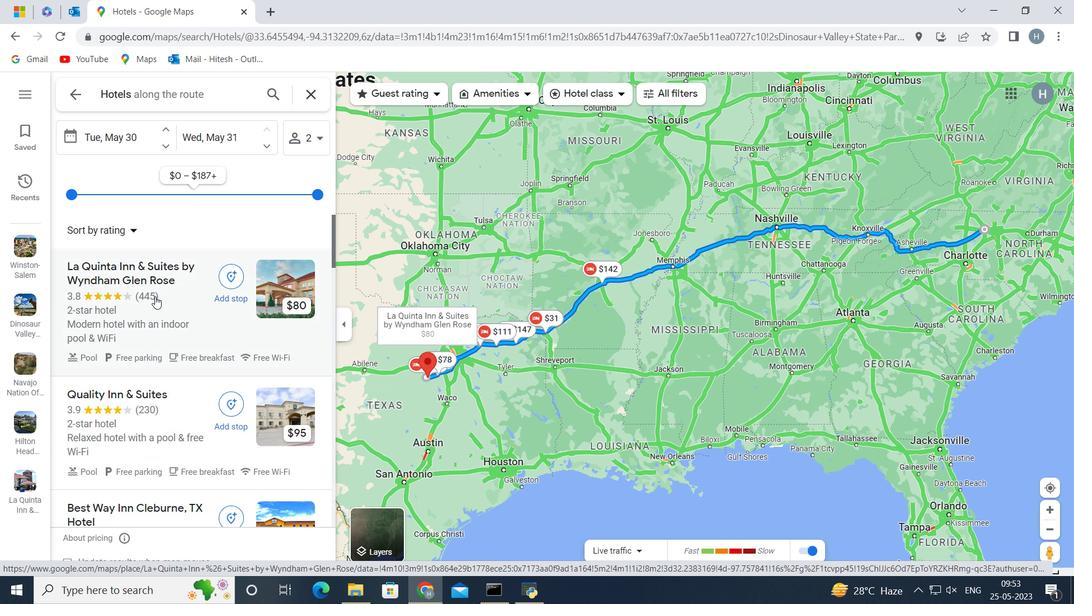 
Action: Mouse scrolled (155, 297) with delta (0, 0)
Screenshot: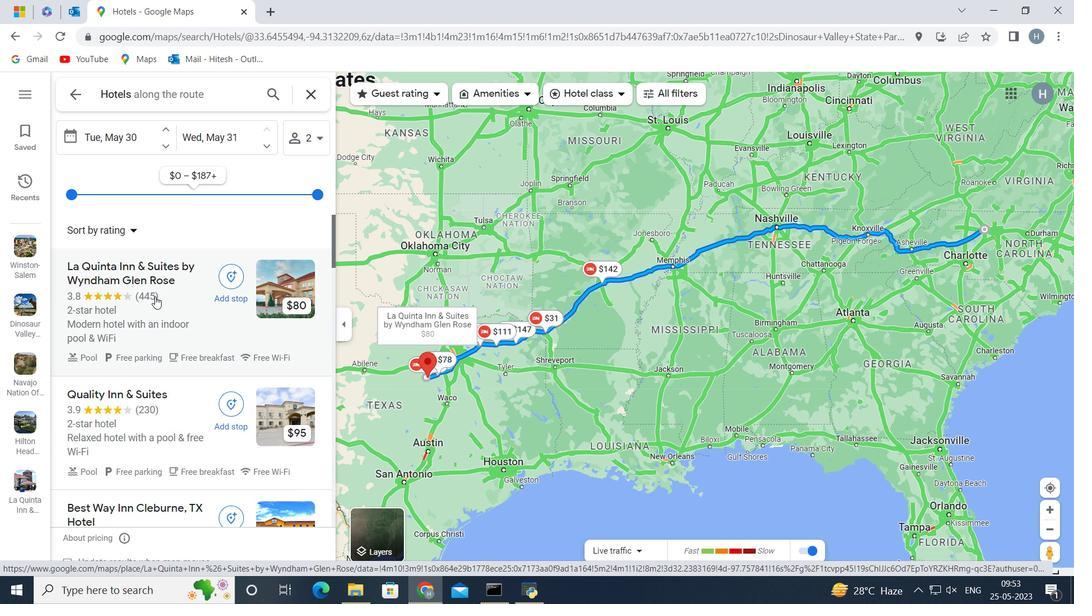
Action: Mouse scrolled (155, 297) with delta (0, 0)
Screenshot: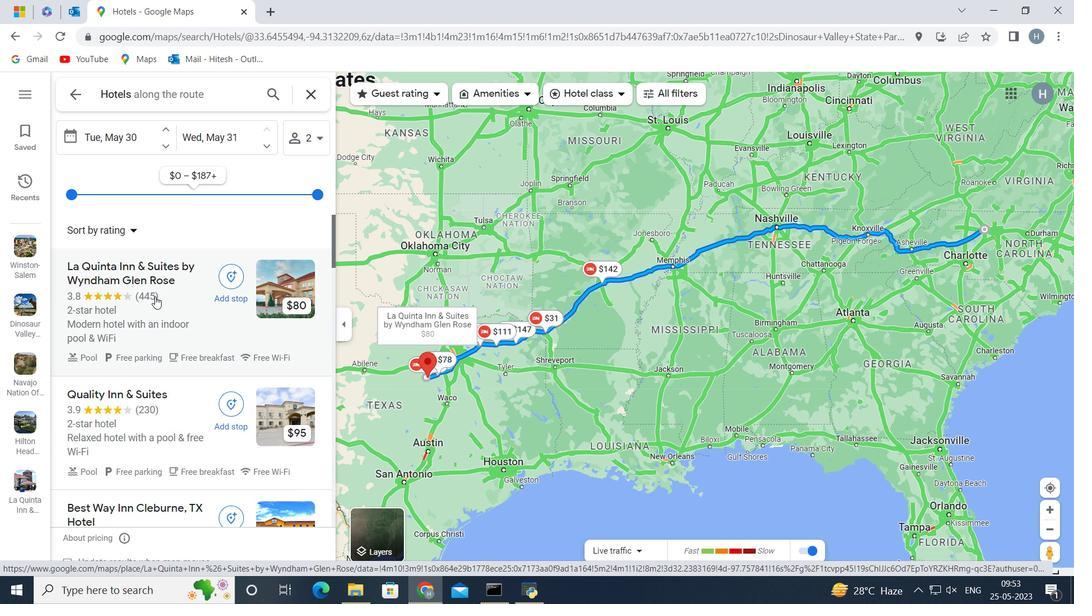 
Action: Mouse scrolled (155, 297) with delta (0, 0)
Screenshot: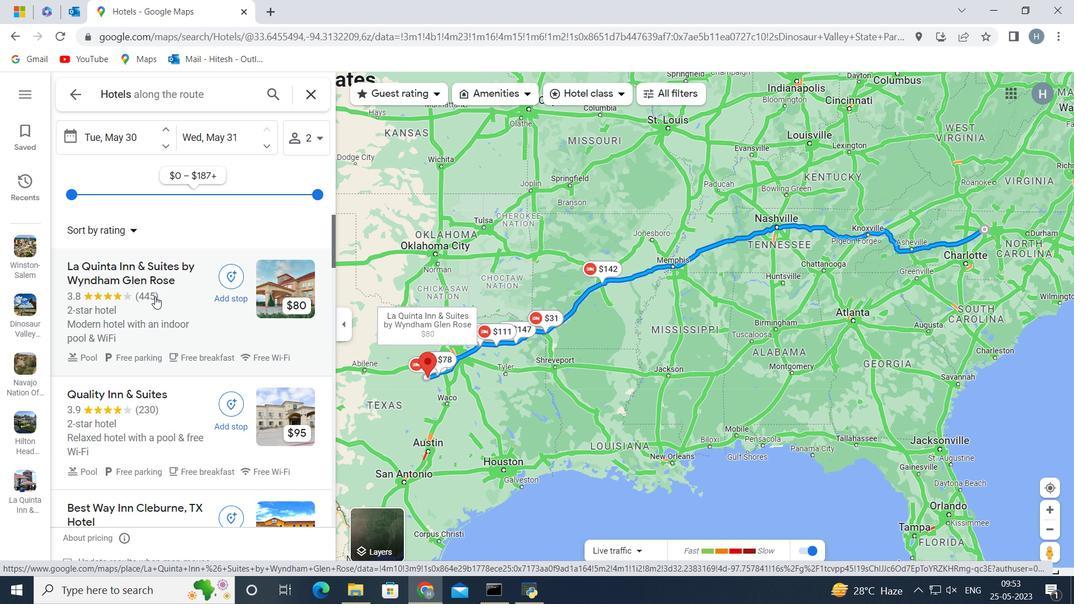 
Action: Mouse moved to (124, 231)
Screenshot: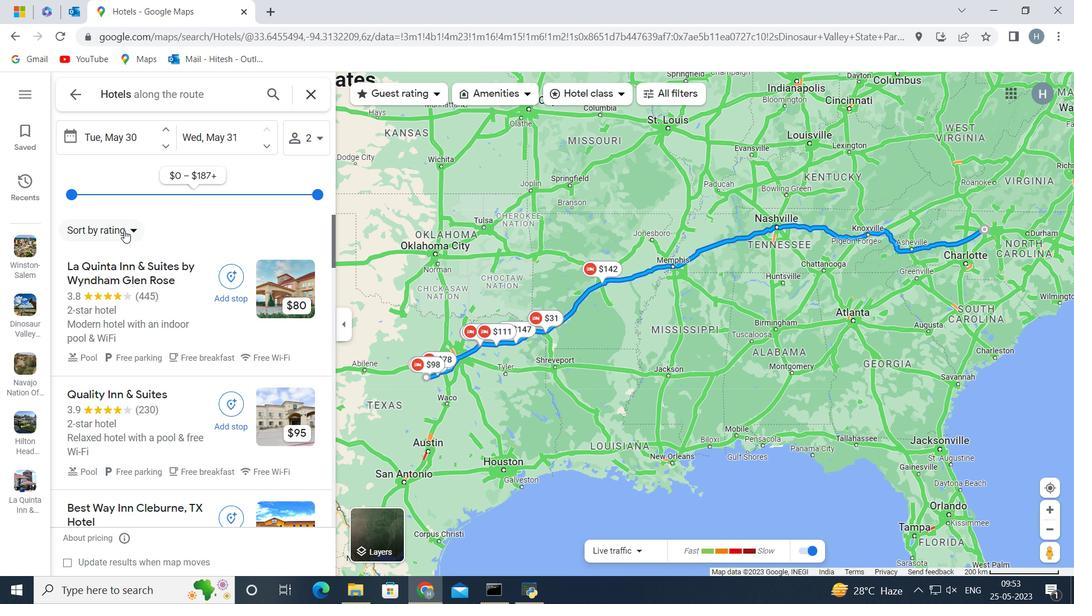 
Action: Mouse pressed left at (124, 231)
Screenshot: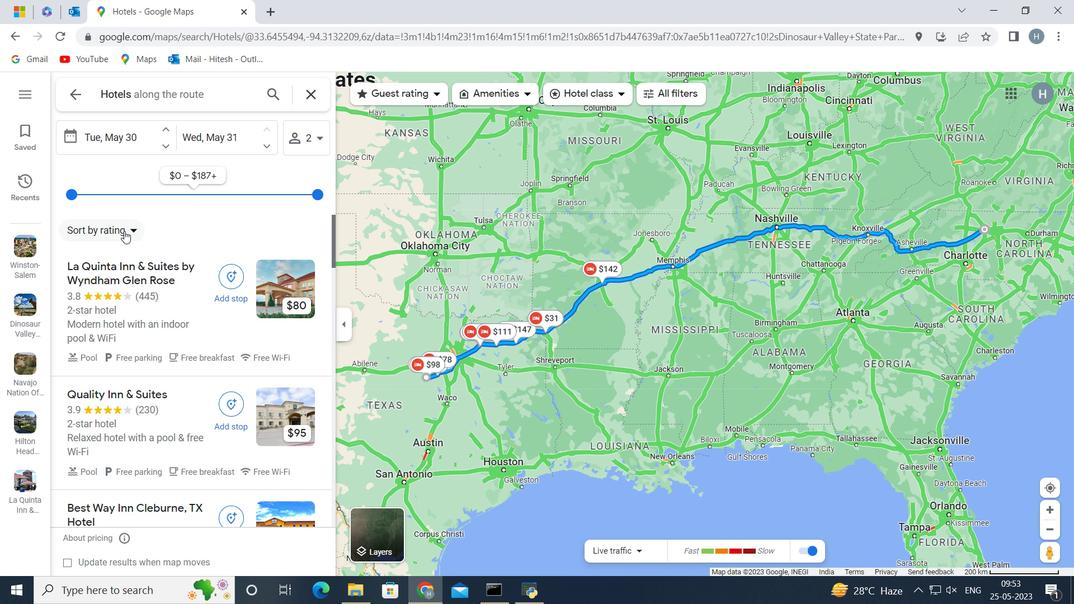 
Action: Mouse moved to (100, 253)
Screenshot: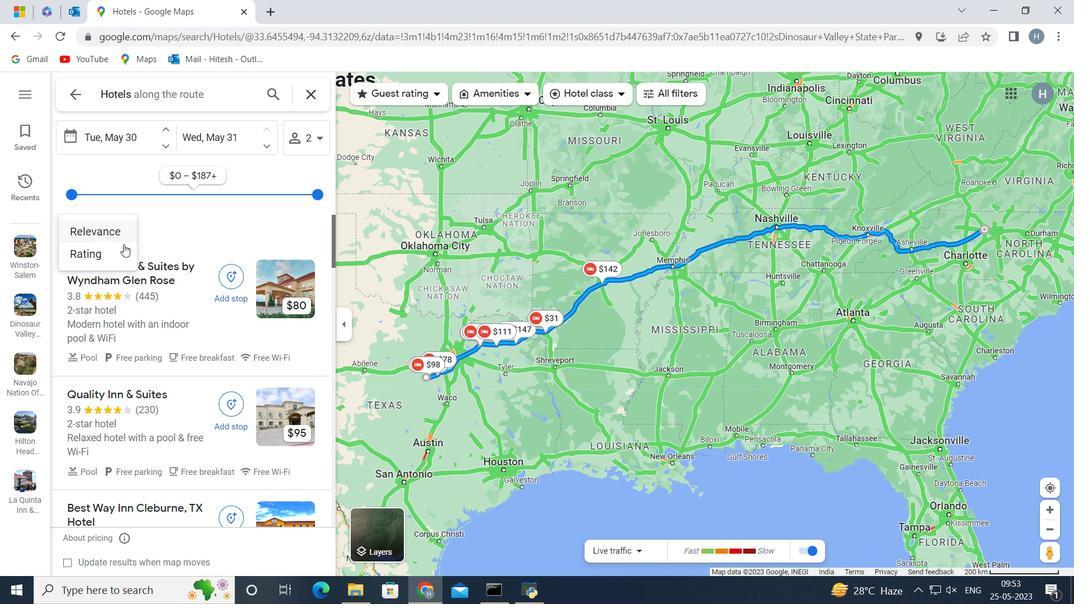 
Action: Mouse pressed left at (100, 253)
Screenshot: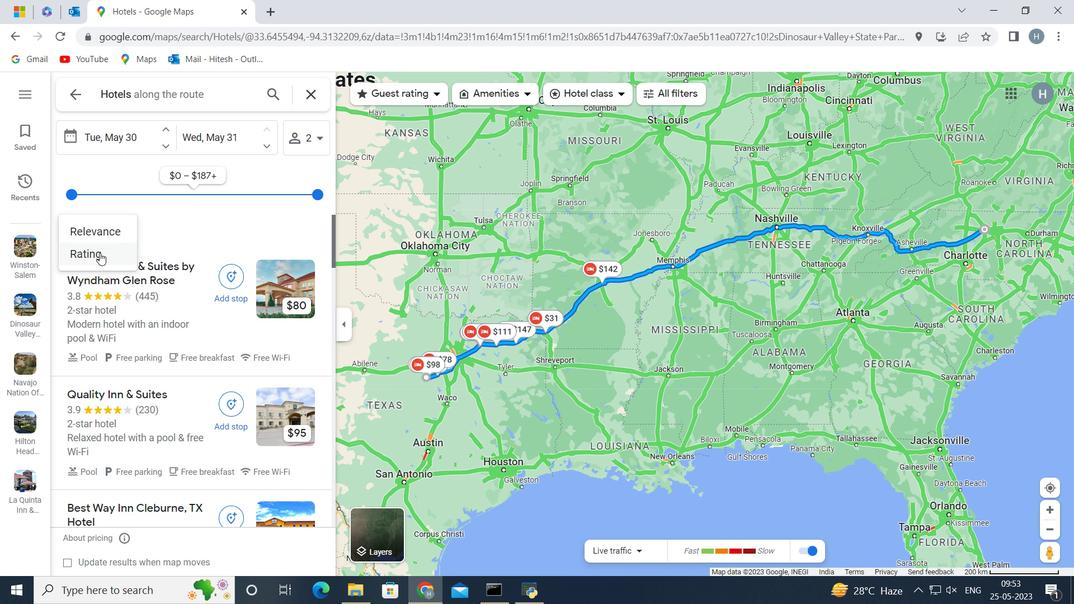 
Action: Mouse moved to (334, 241)
Screenshot: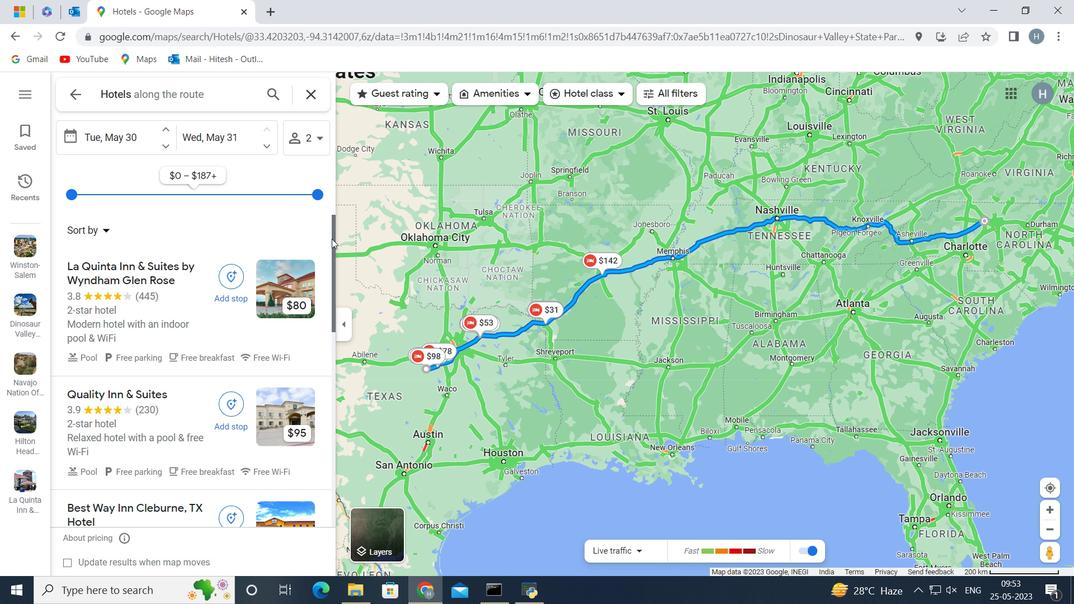 
Action: Mouse pressed left at (334, 241)
Screenshot: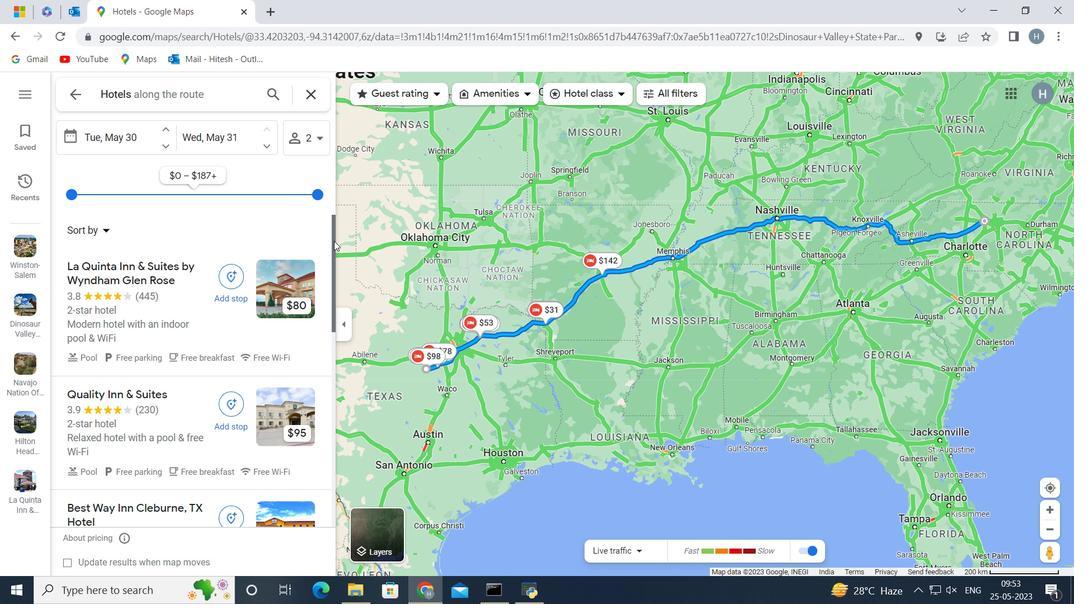 
Action: Mouse moved to (685, 94)
Screenshot: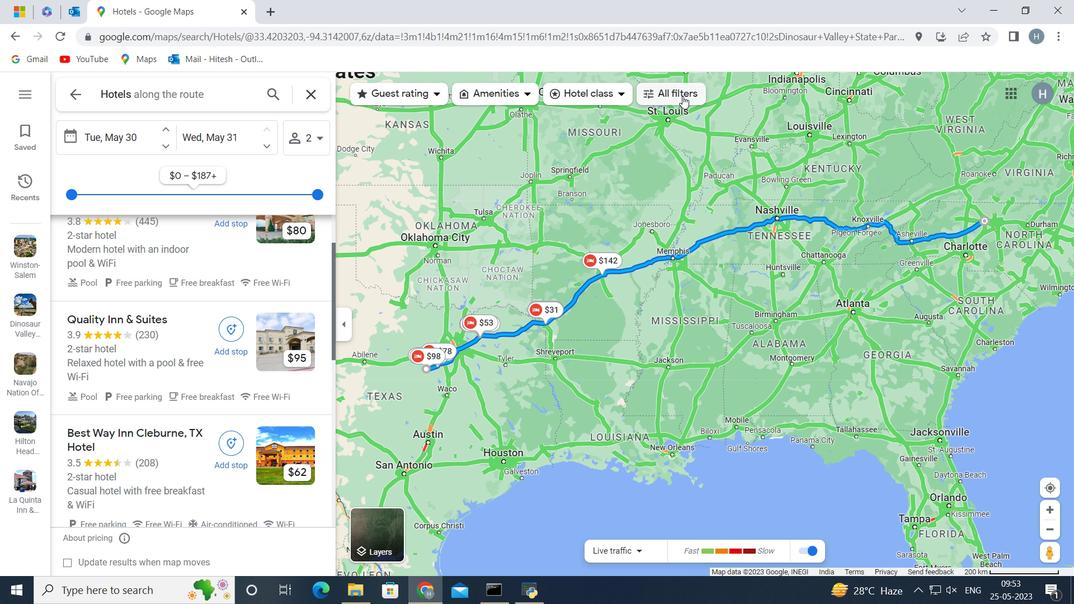 
Action: Mouse pressed left at (685, 94)
Screenshot: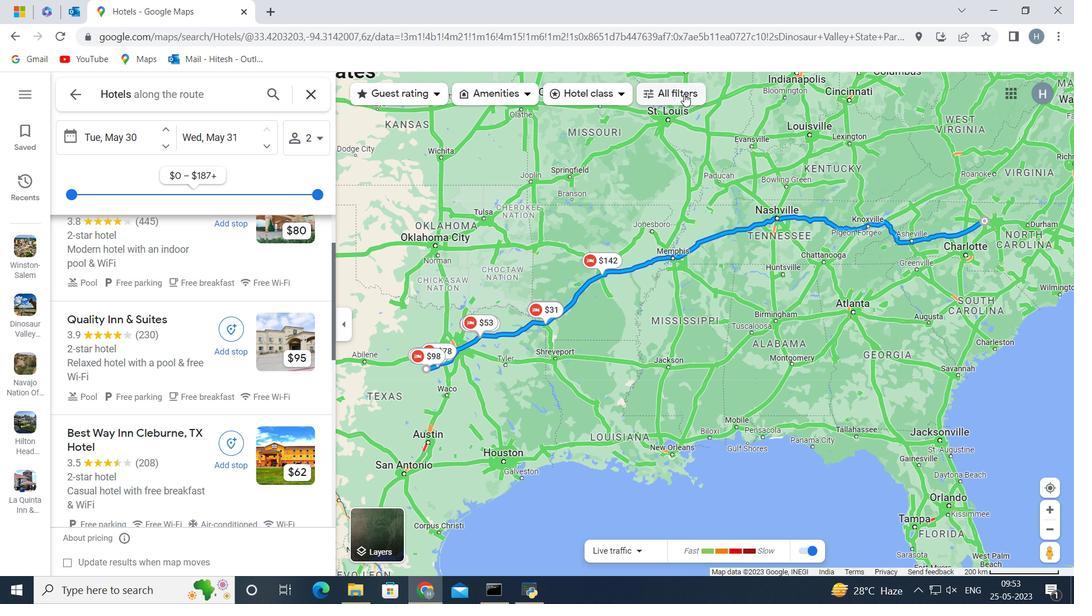 
Action: Mouse moved to (141, 284)
Screenshot: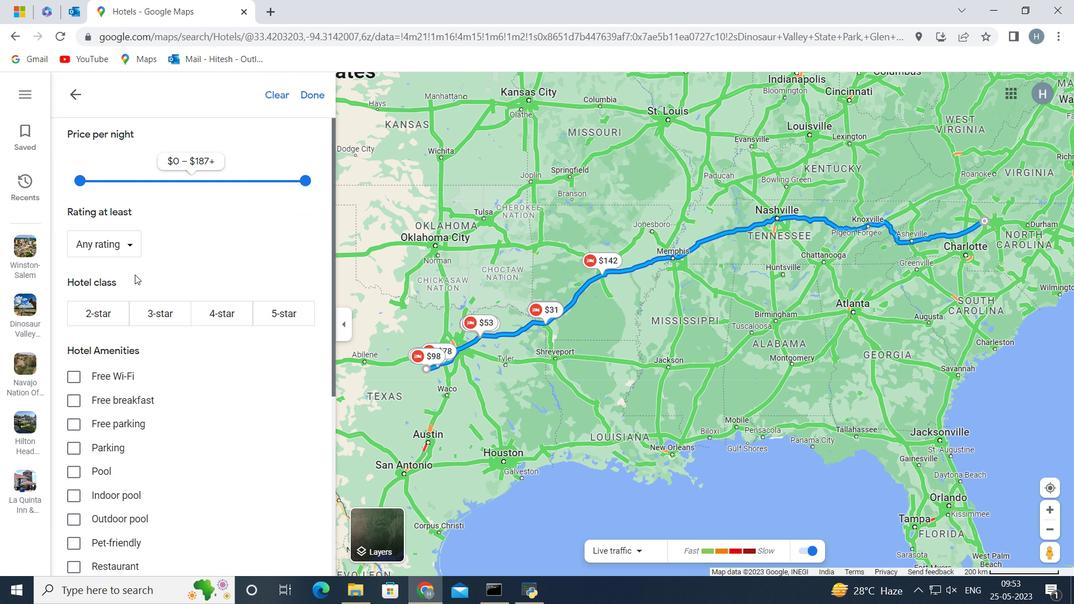 
Action: Mouse scrolled (141, 283) with delta (0, 0)
Screenshot: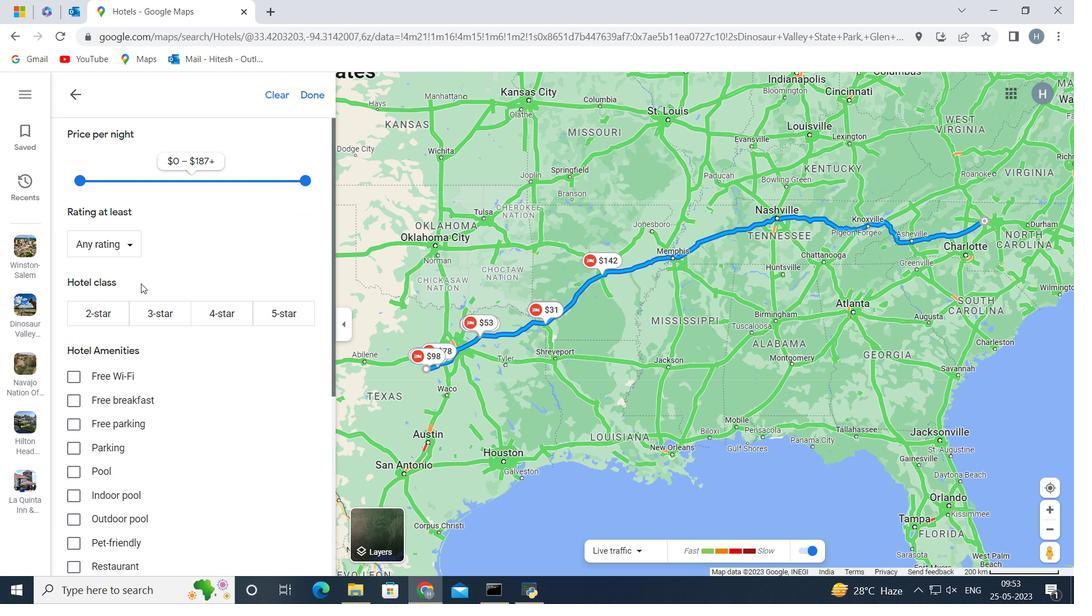 
Action: Mouse scrolled (141, 283) with delta (0, 0)
Screenshot: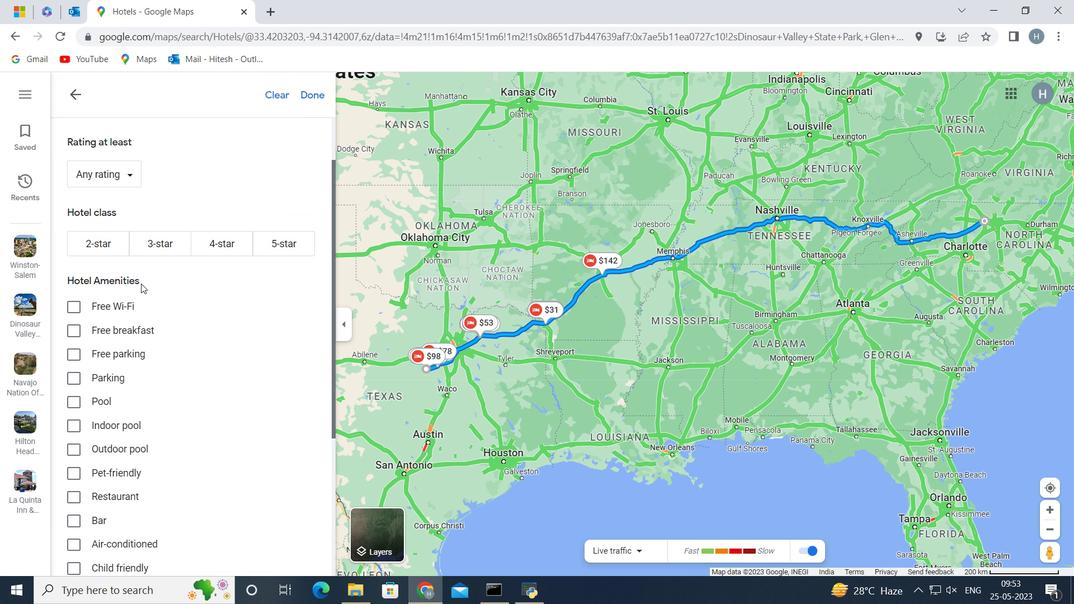 
Action: Mouse moved to (278, 175)
Screenshot: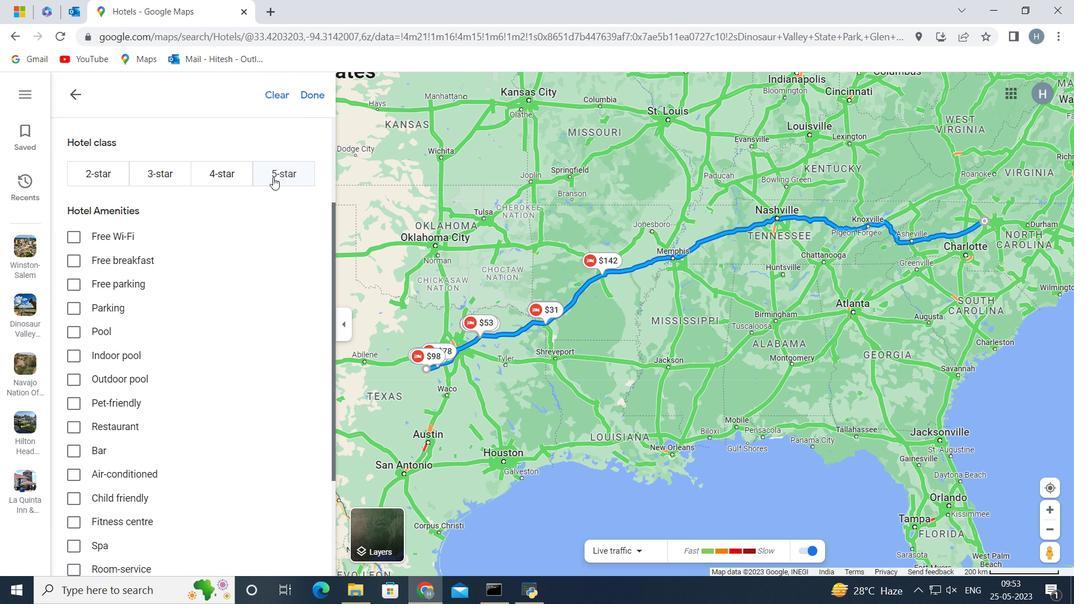 
Action: Mouse pressed left at (278, 175)
Screenshot: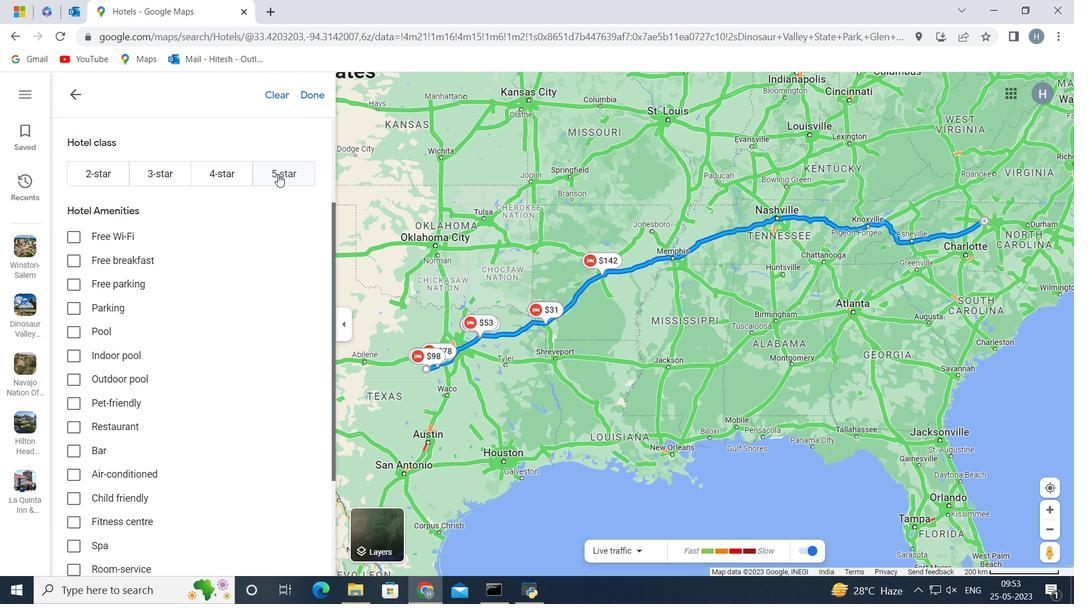 
Action: Mouse moved to (222, 256)
Screenshot: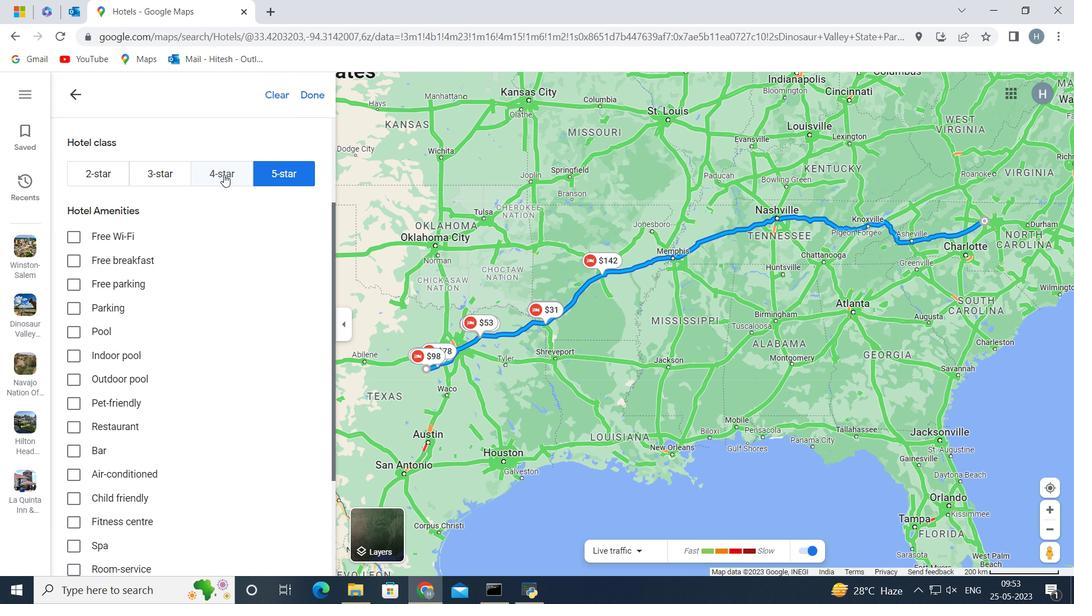 
Action: Mouse scrolled (222, 257) with delta (0, 0)
Screenshot: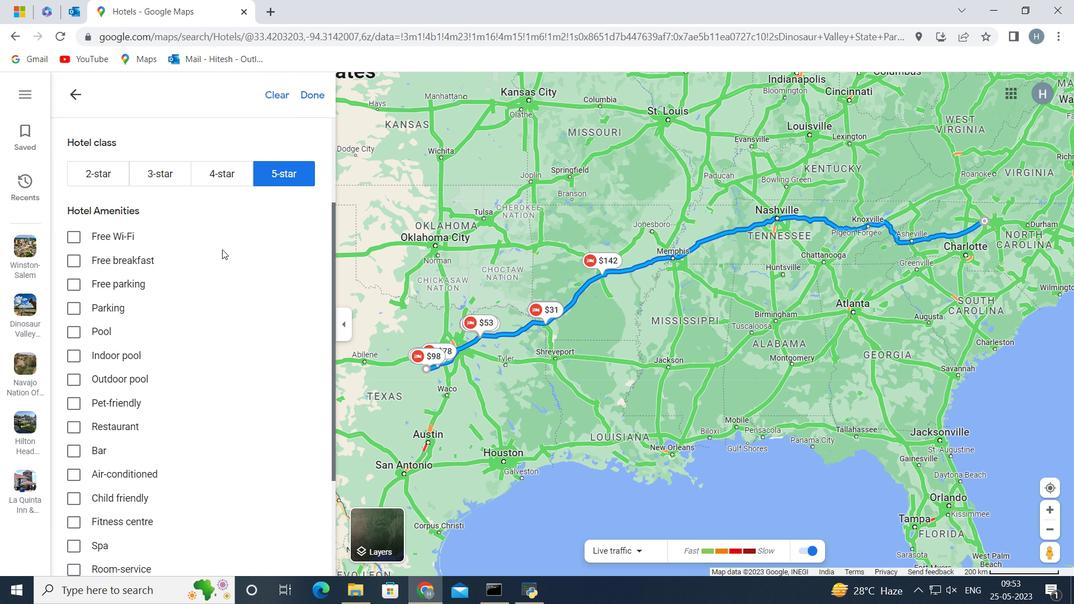 
Action: Mouse scrolled (222, 257) with delta (0, 0)
Screenshot: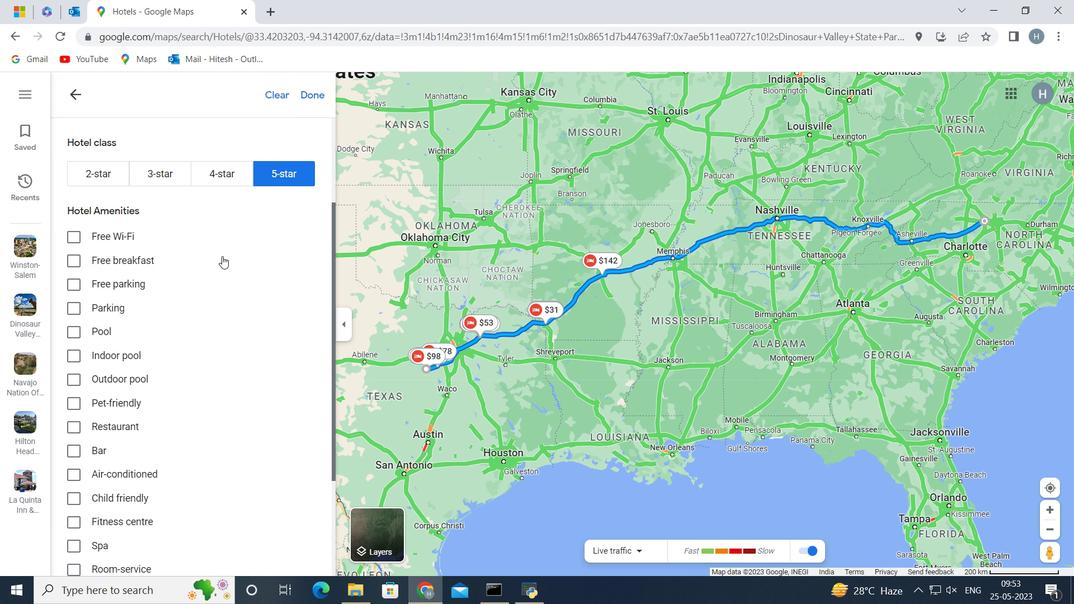
Action: Mouse scrolled (222, 257) with delta (0, 0)
Screenshot: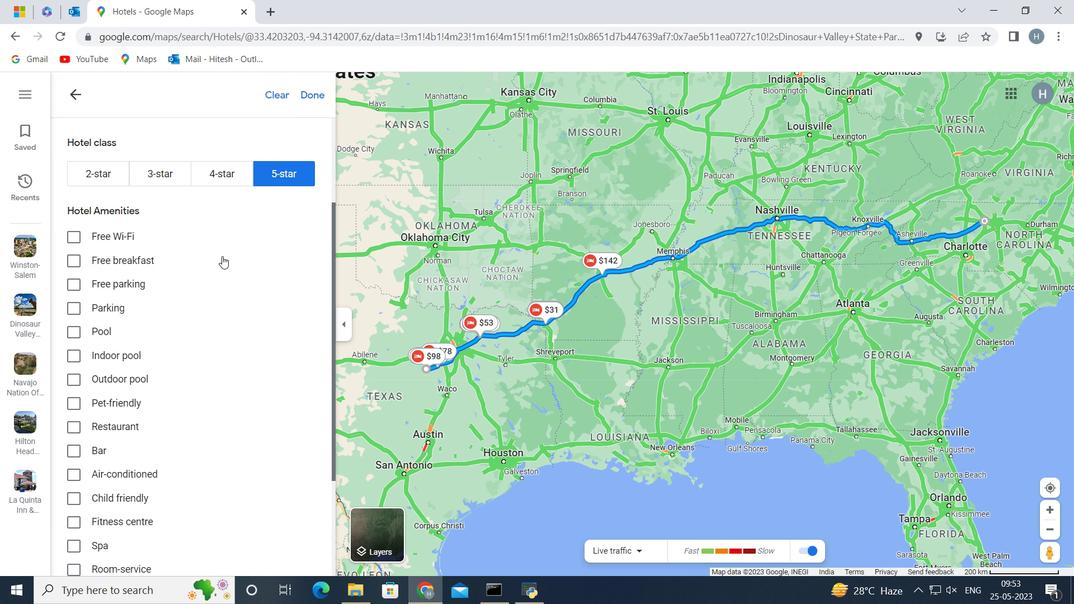 
Action: Mouse scrolled (222, 257) with delta (0, 0)
Screenshot: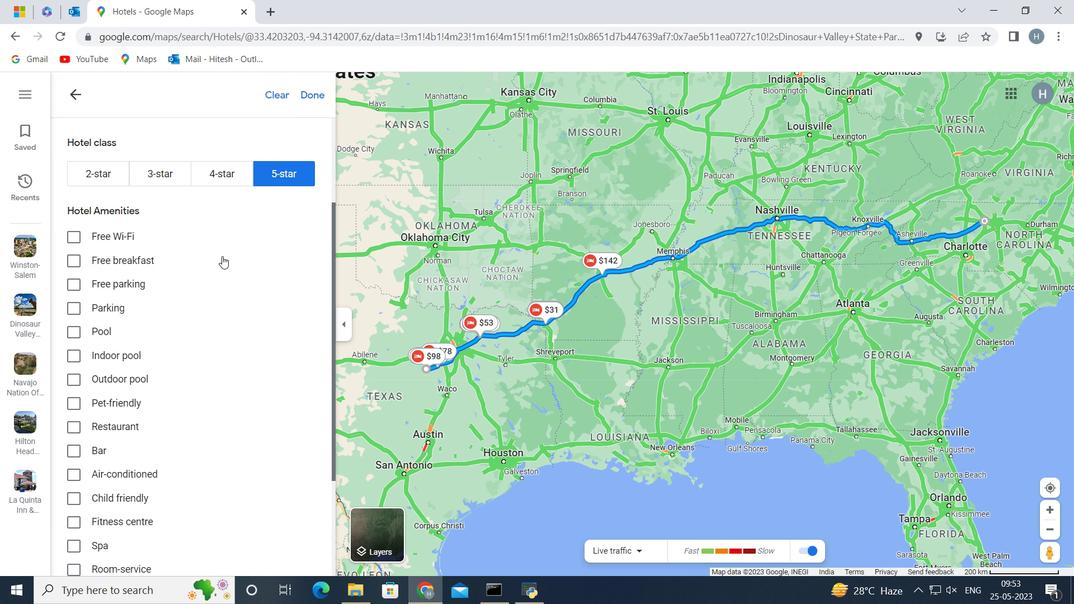 
Action: Mouse moved to (319, 95)
Screenshot: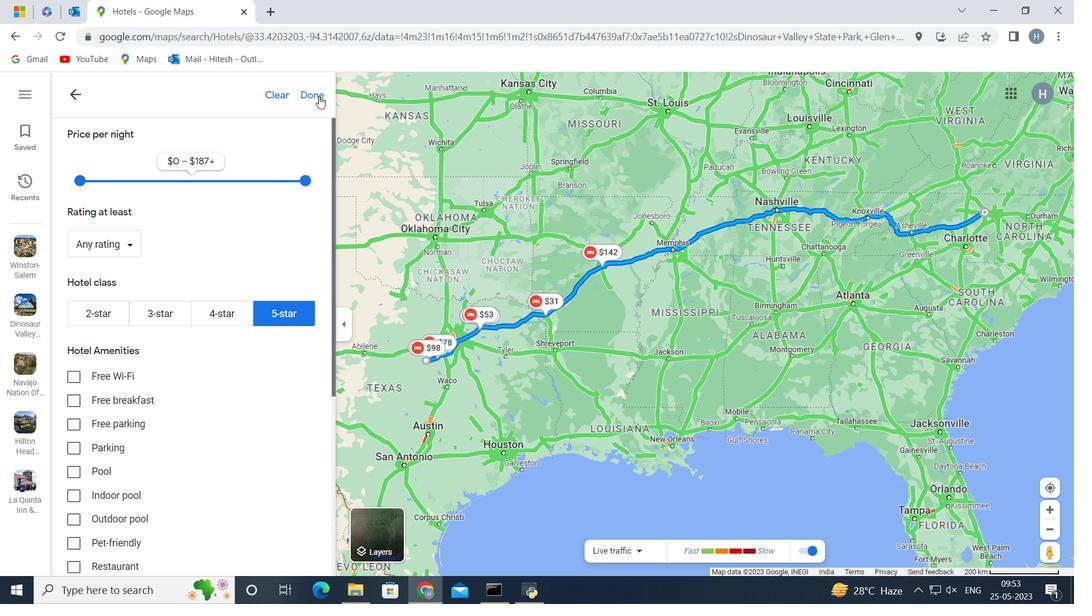 
Action: Mouse pressed left at (319, 95)
Screenshot: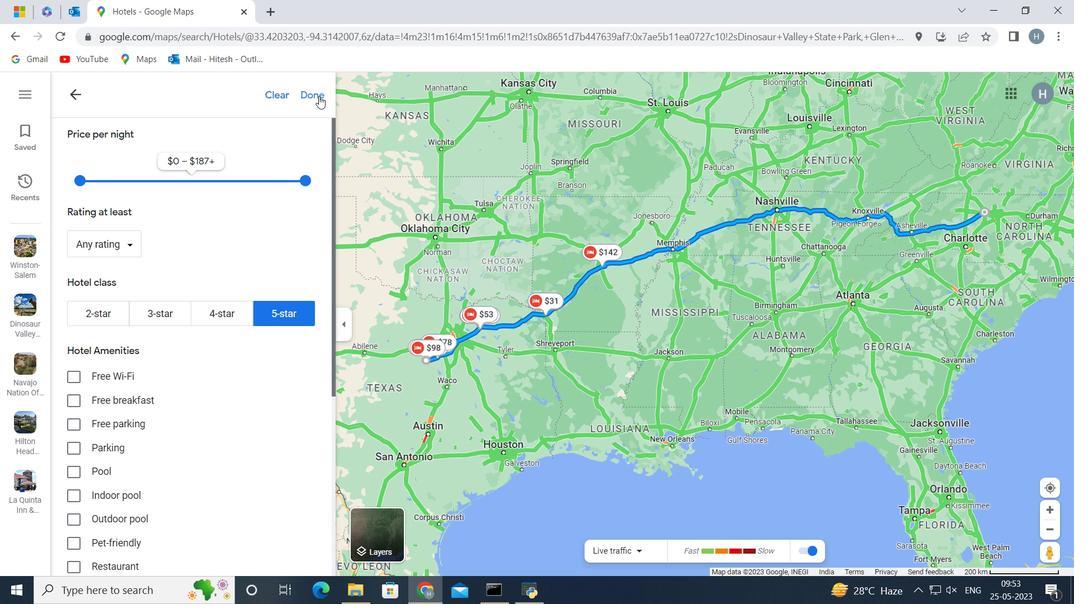 
Action: Mouse moved to (137, 283)
Screenshot: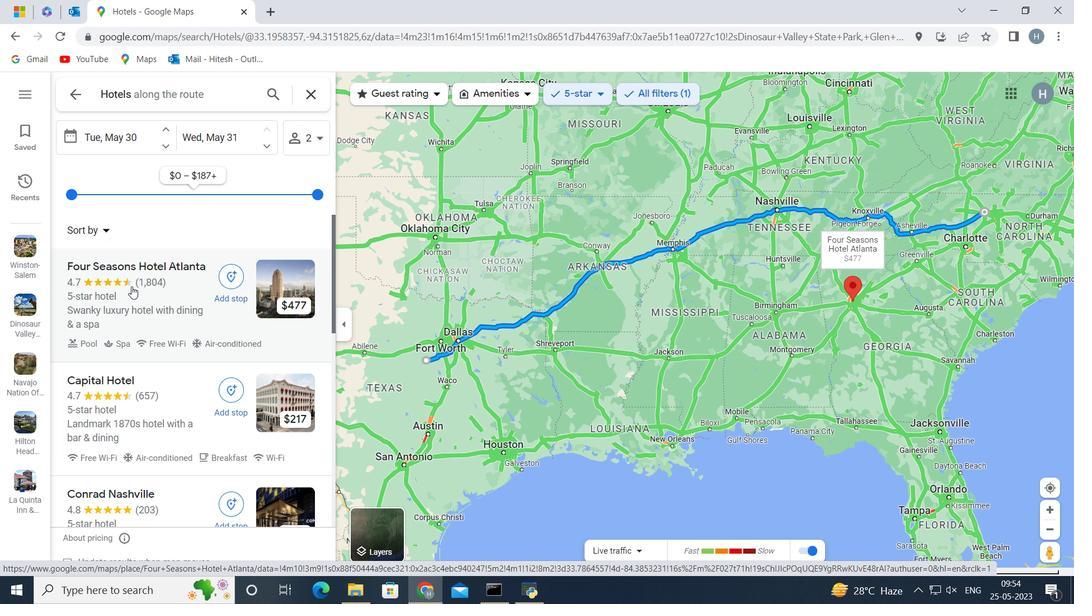 
Action: Mouse scrolled (137, 282) with delta (0, 0)
Screenshot: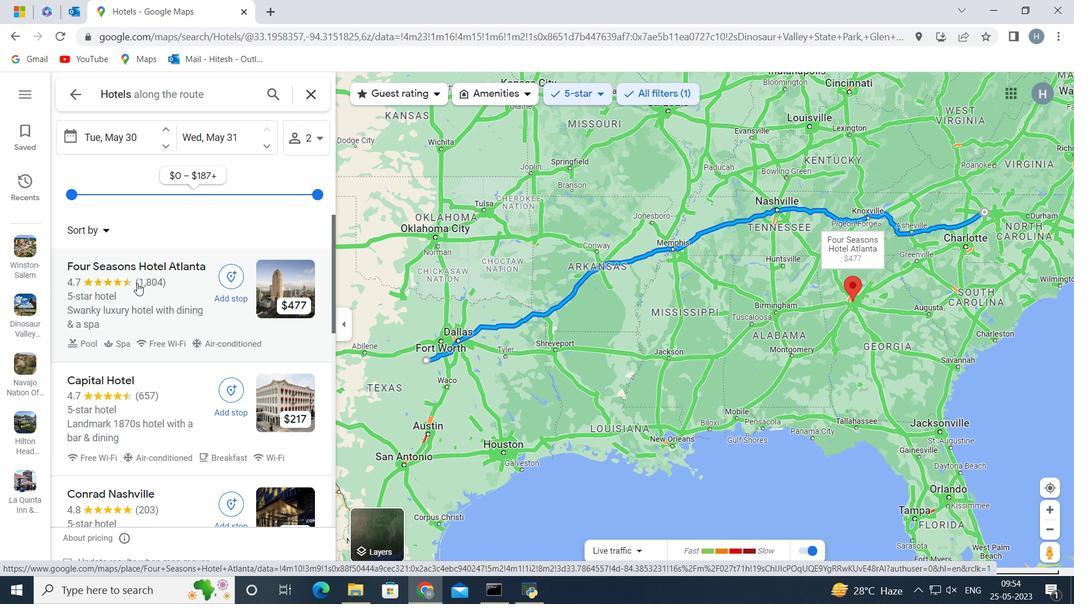 
Action: Mouse moved to (157, 321)
Screenshot: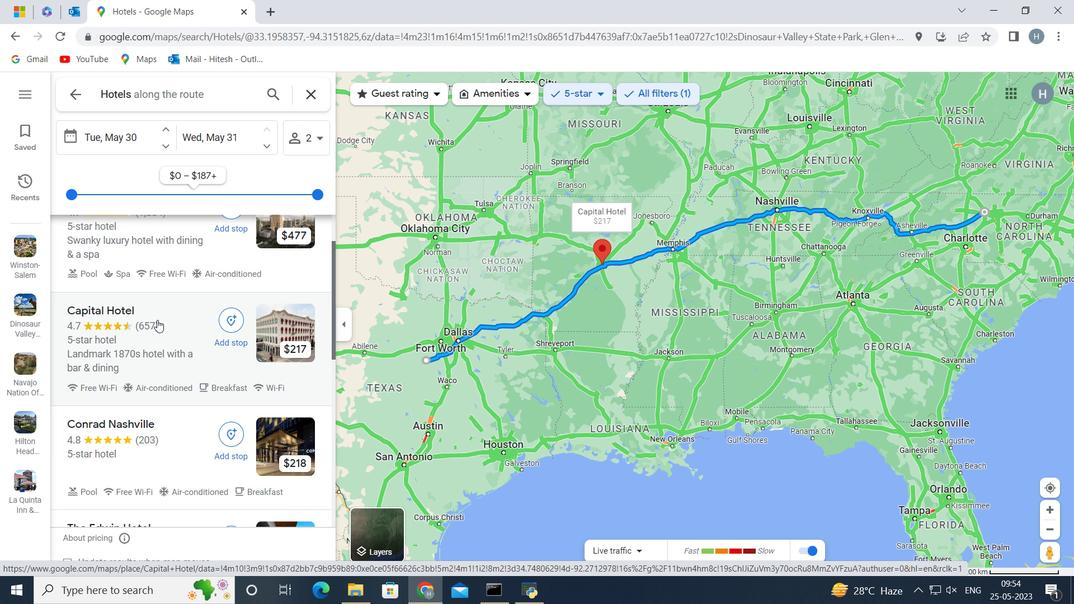 
Action: Mouse scrolled (157, 320) with delta (0, 0)
Screenshot: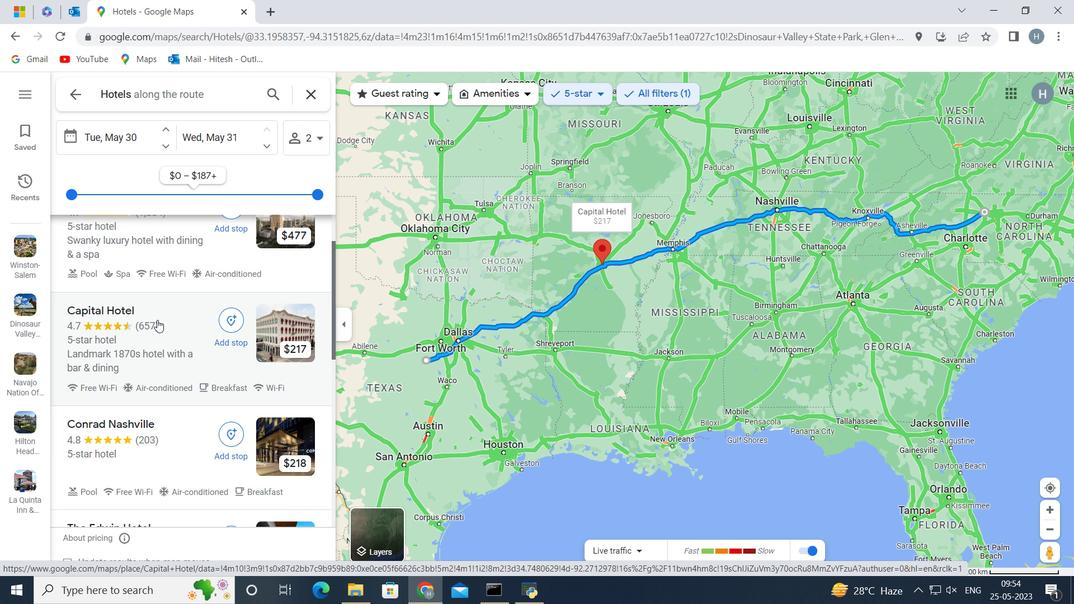 
Action: Mouse scrolled (157, 320) with delta (0, 0)
Screenshot: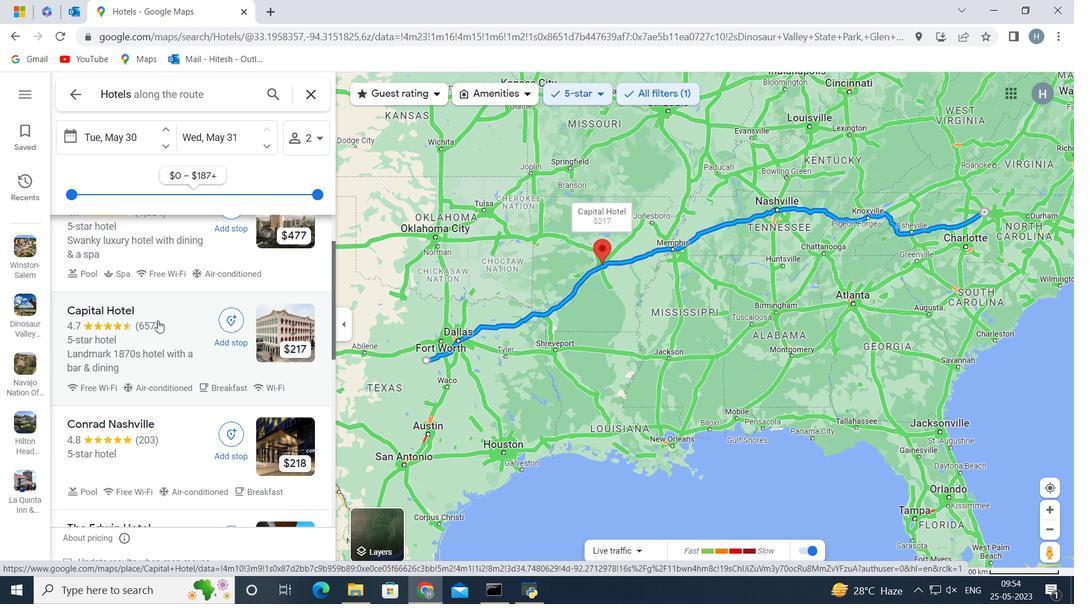 
Action: Mouse scrolled (157, 320) with delta (0, 0)
Screenshot: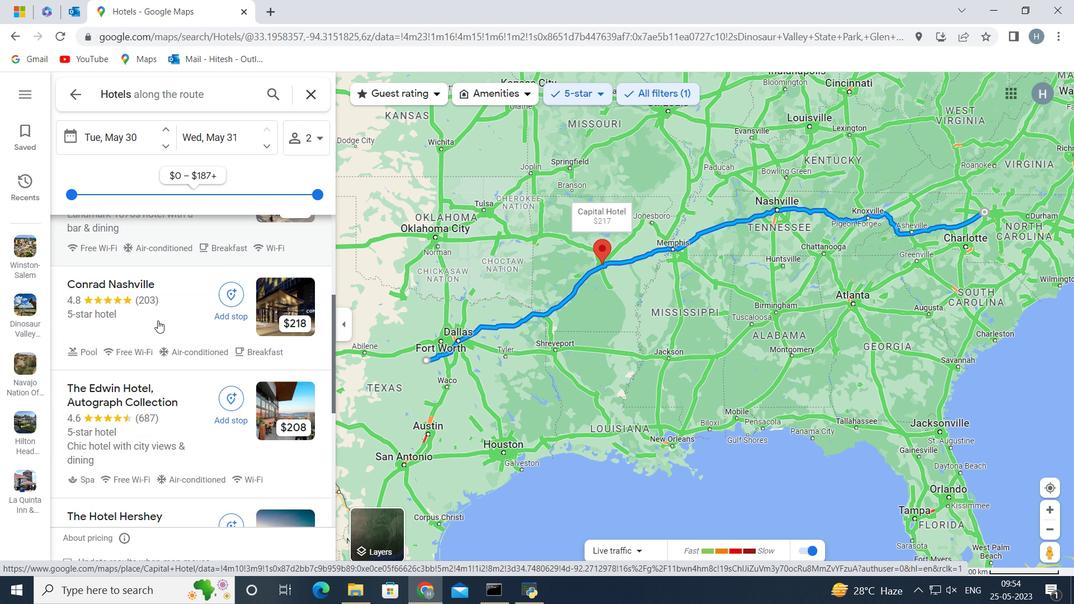 
Action: Mouse scrolled (157, 320) with delta (0, 0)
Screenshot: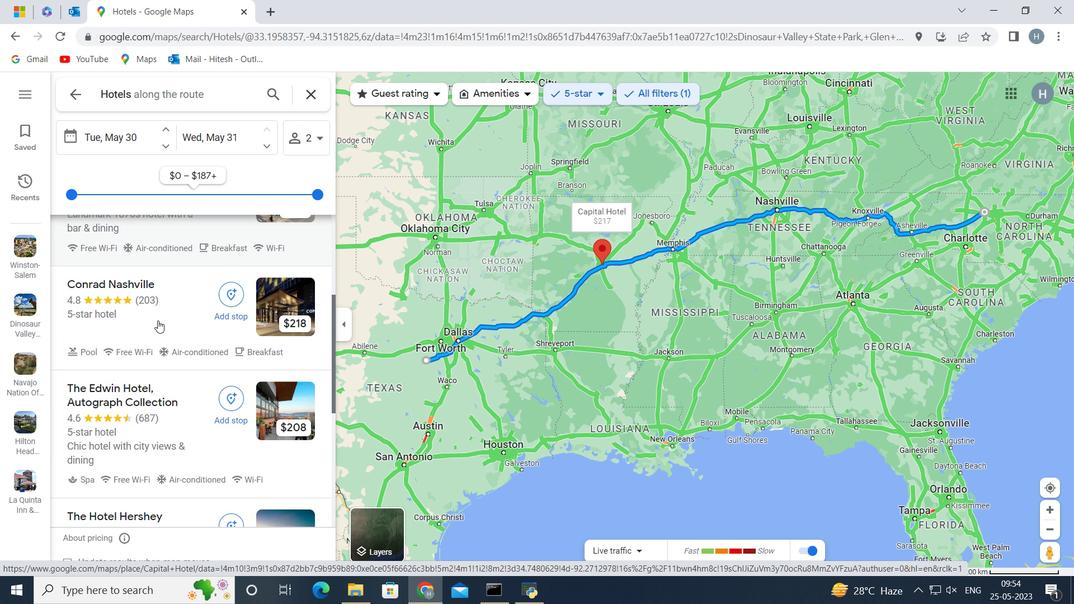 
Action: Mouse scrolled (157, 320) with delta (0, 0)
Screenshot: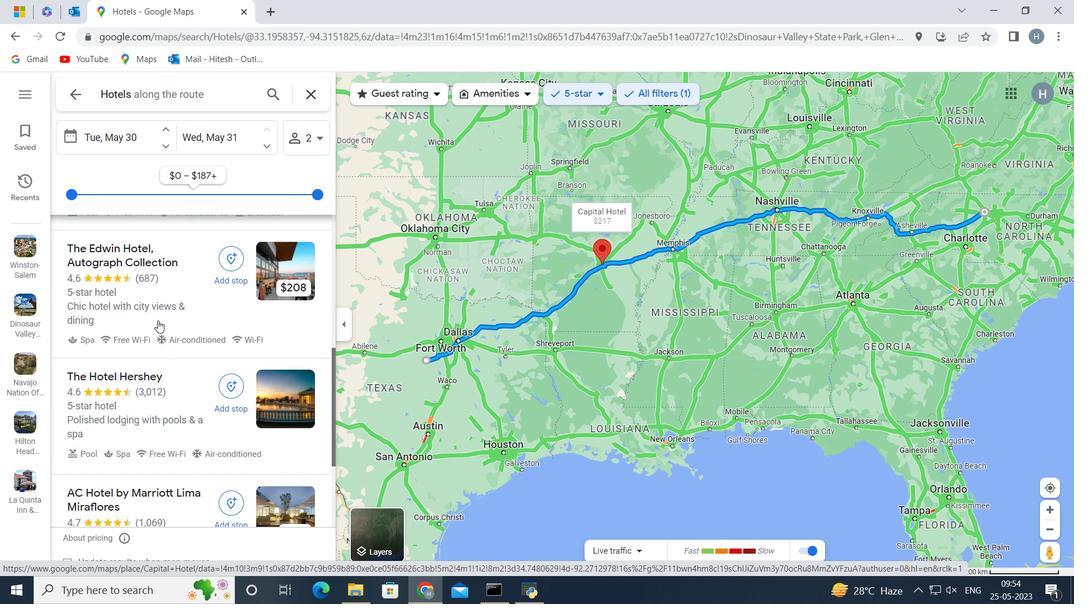 
Action: Mouse scrolled (157, 320) with delta (0, 0)
Screenshot: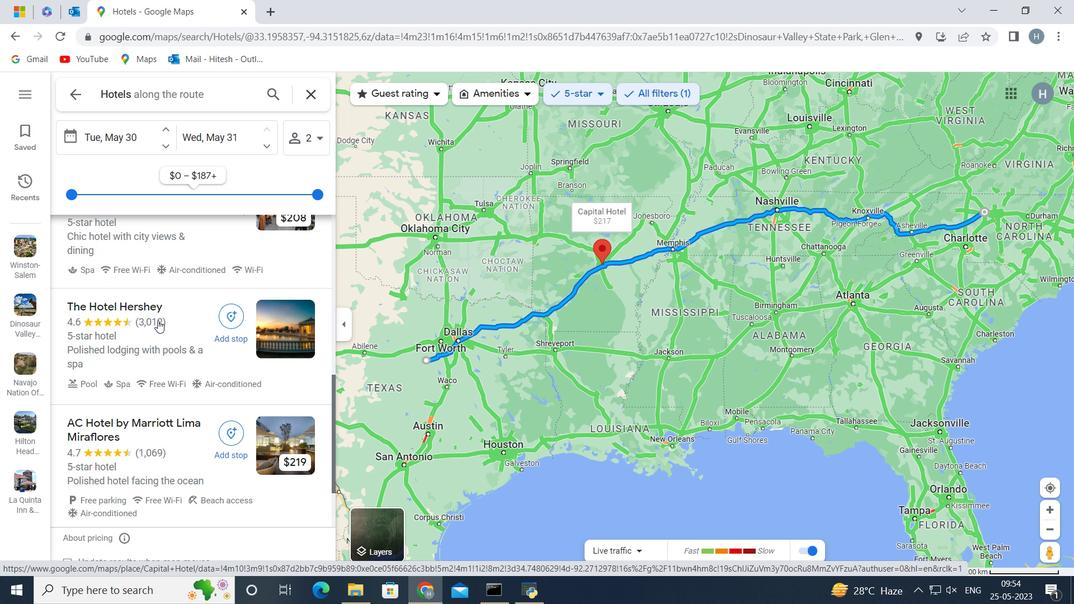 
Action: Mouse scrolled (157, 320) with delta (0, 0)
Screenshot: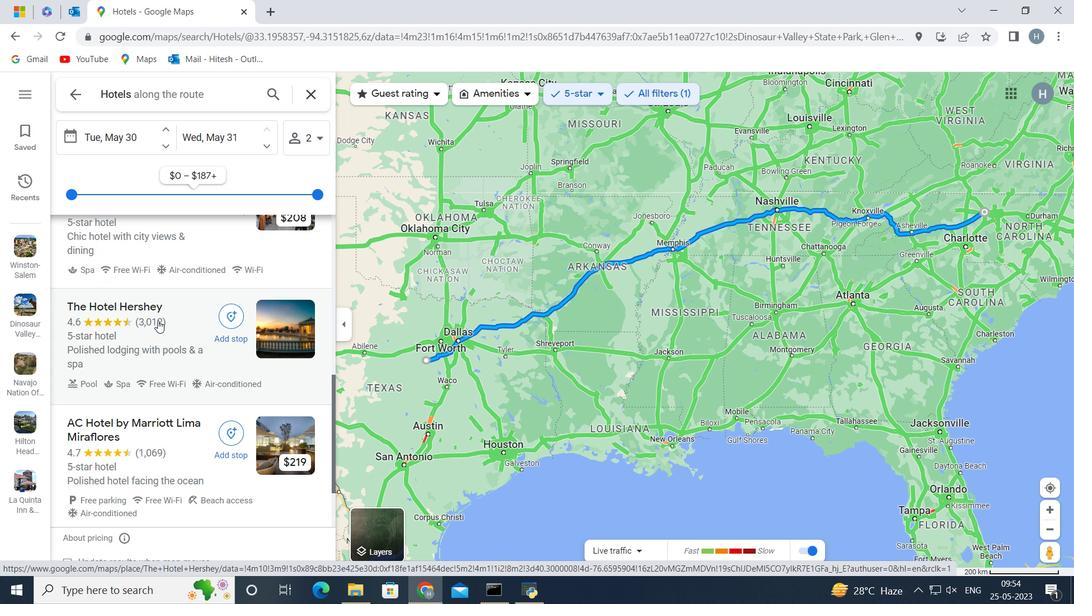
Action: Mouse scrolled (157, 320) with delta (0, 0)
Screenshot: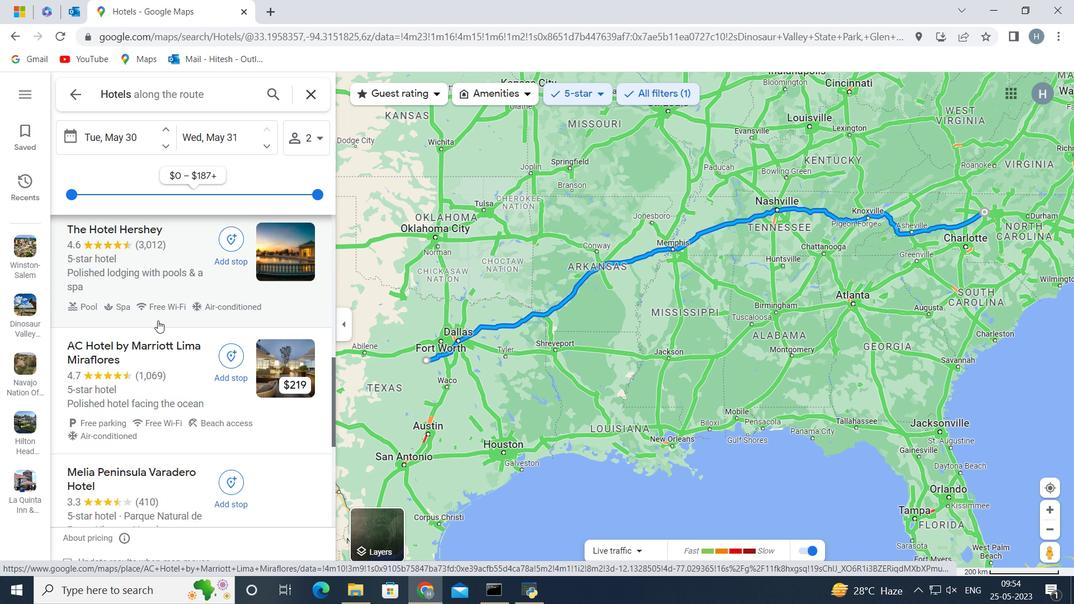 
Action: Mouse scrolled (157, 320) with delta (0, 0)
Screenshot: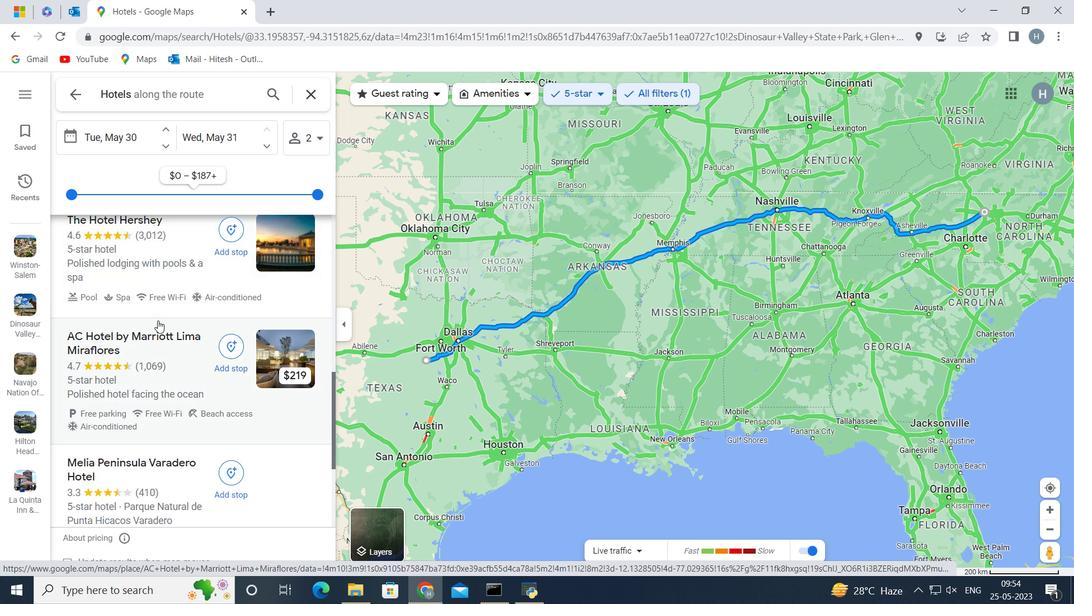 
Action: Mouse scrolled (157, 320) with delta (0, 0)
Screenshot: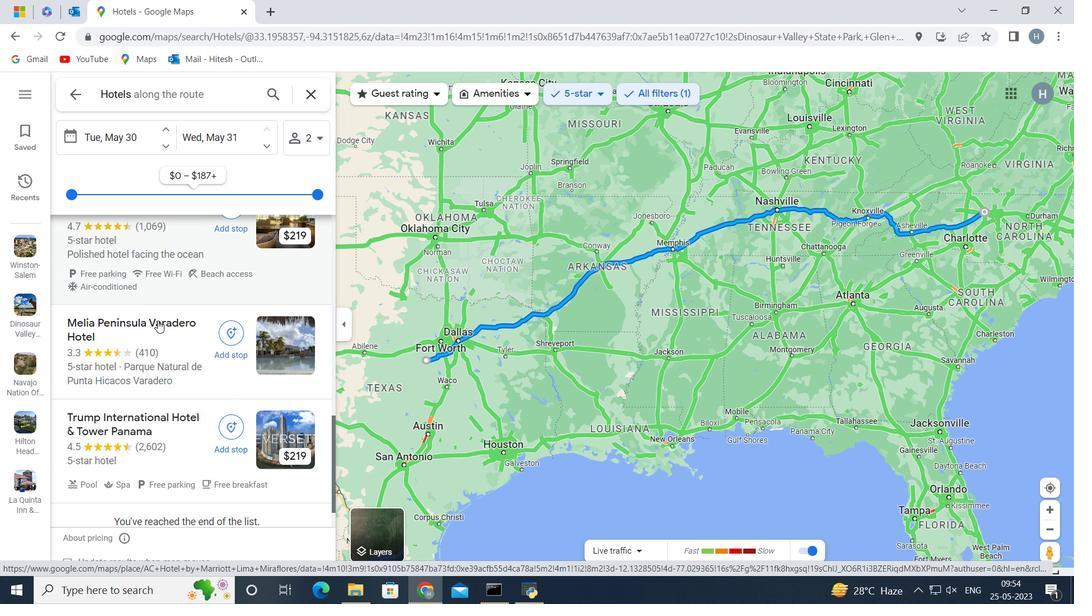 
Action: Mouse moved to (170, 391)
Screenshot: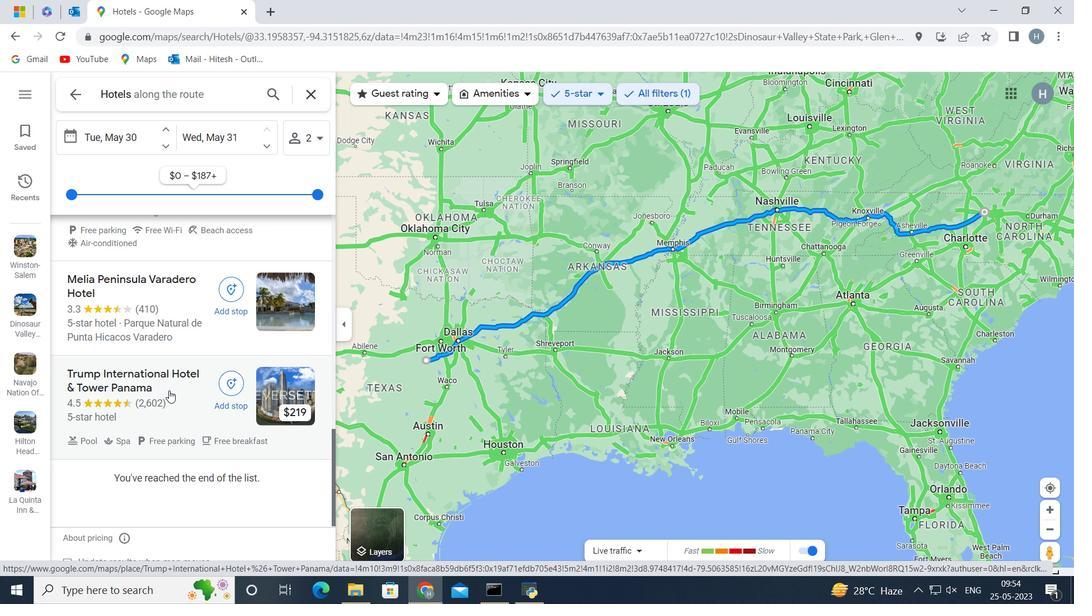 
Action: Mouse pressed left at (170, 391)
Screenshot: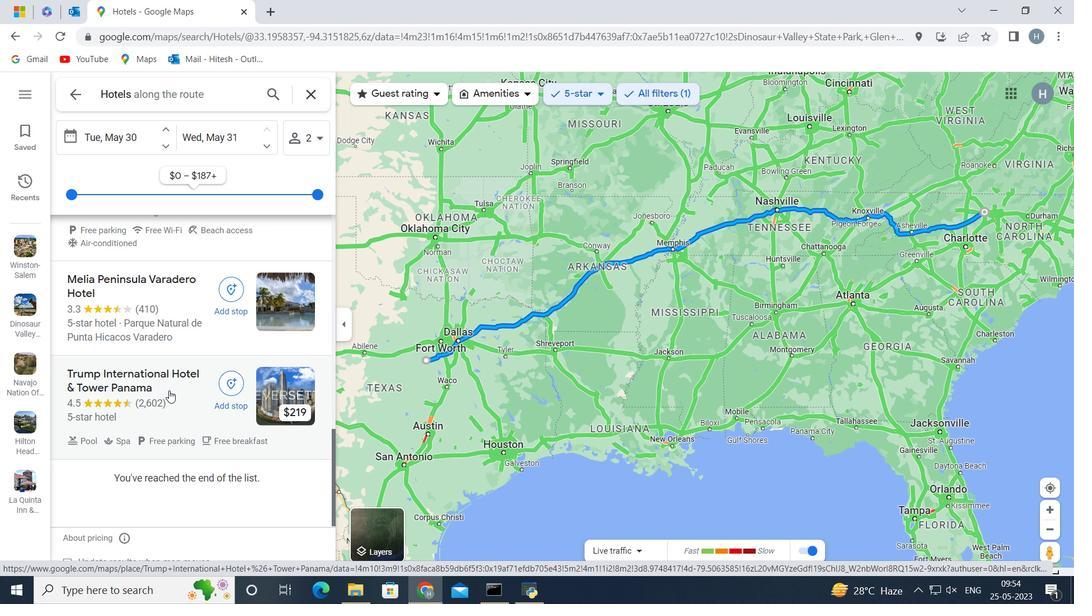 
Action: Mouse moved to (498, 393)
Screenshot: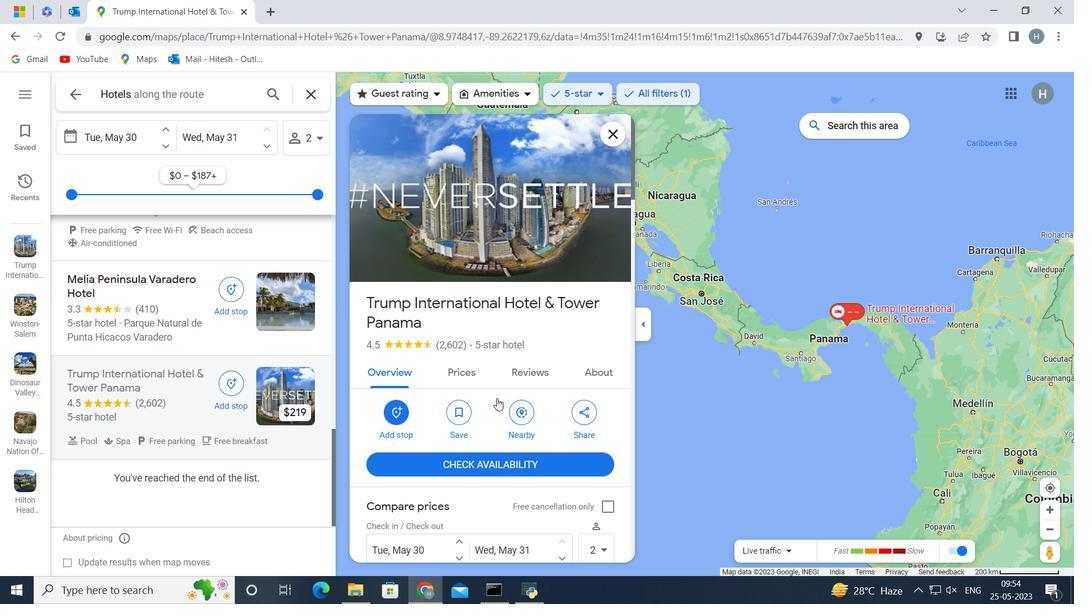 
Action: Mouse scrolled (498, 392) with delta (0, 0)
Screenshot: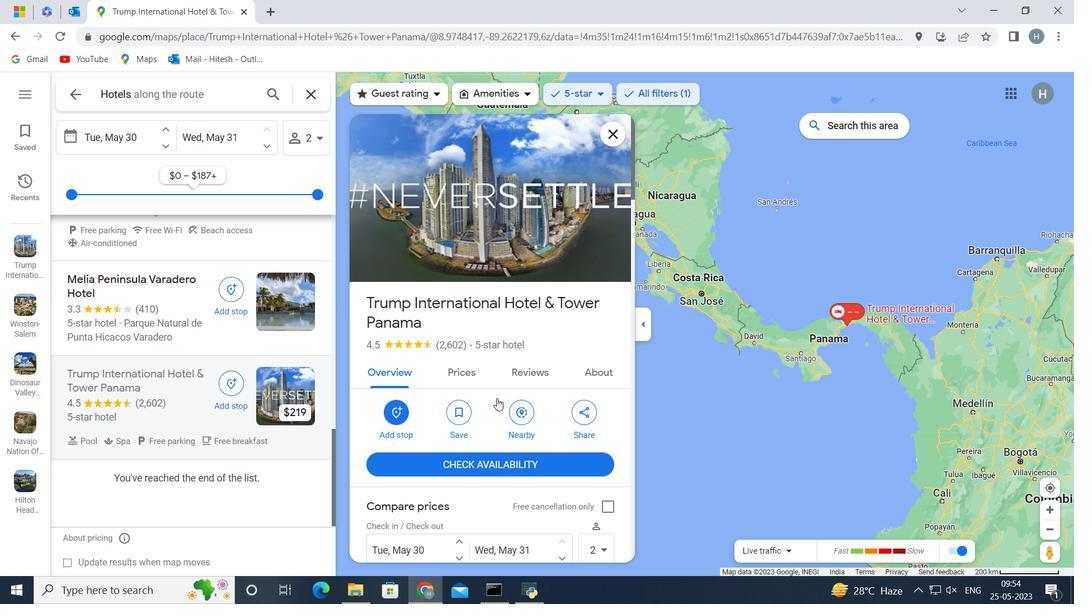 
Action: Mouse scrolled (498, 392) with delta (0, 0)
Screenshot: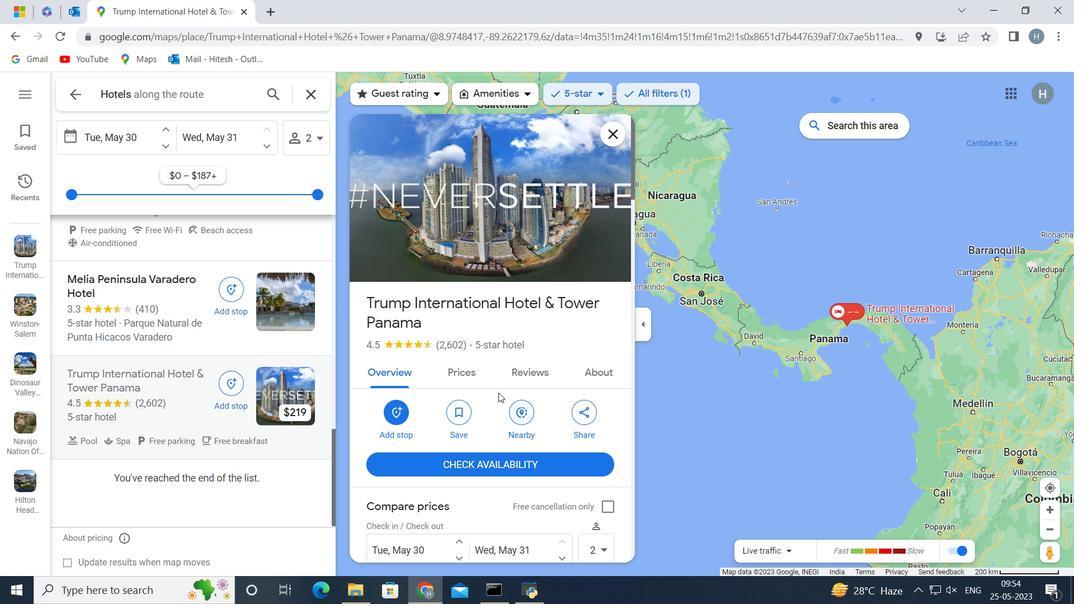 
Action: Mouse moved to (498, 392)
Screenshot: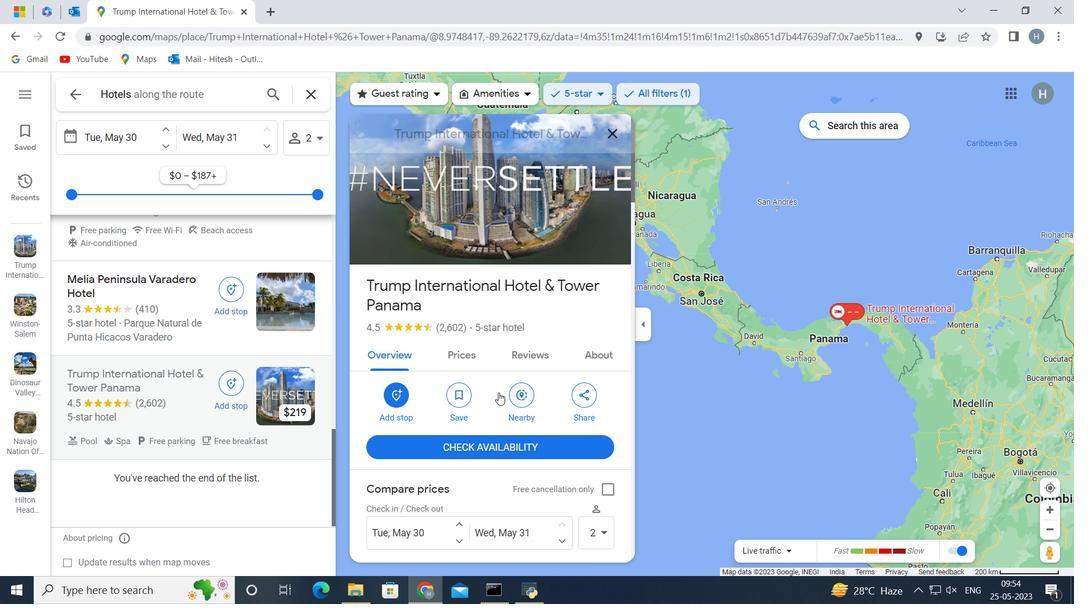 
Action: Mouse scrolled (498, 391) with delta (0, 0)
Screenshot: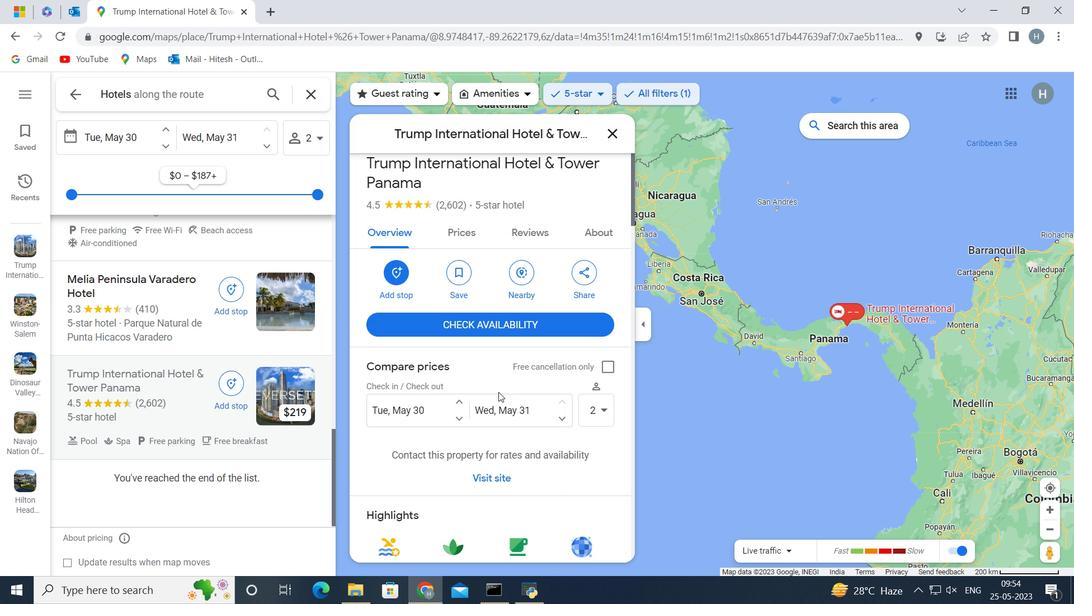 
Action: Mouse scrolled (498, 391) with delta (0, 0)
Screenshot: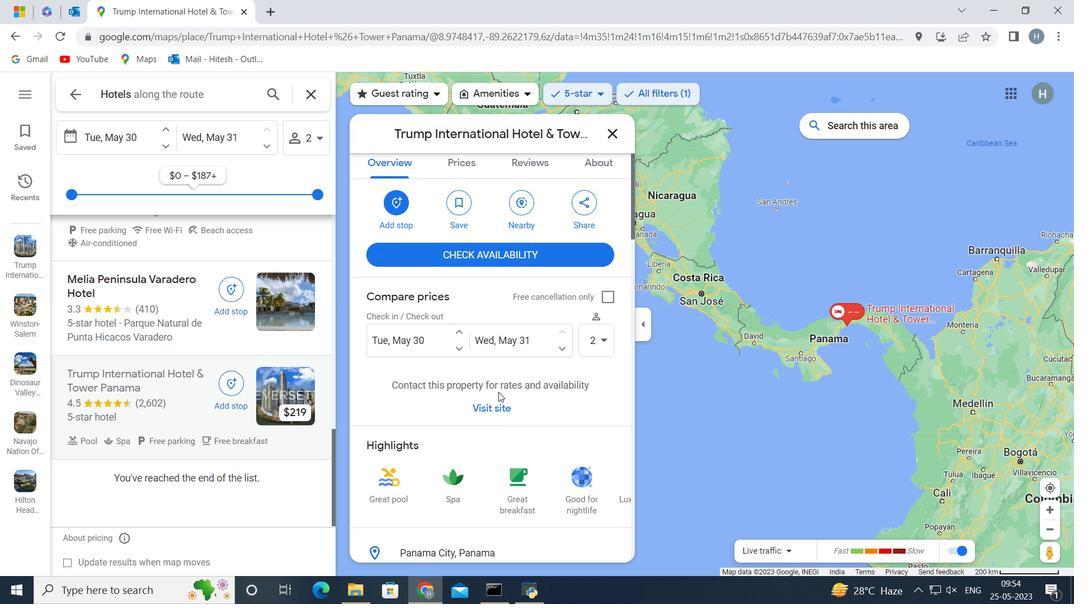 
Action: Mouse scrolled (498, 391) with delta (0, 0)
Screenshot: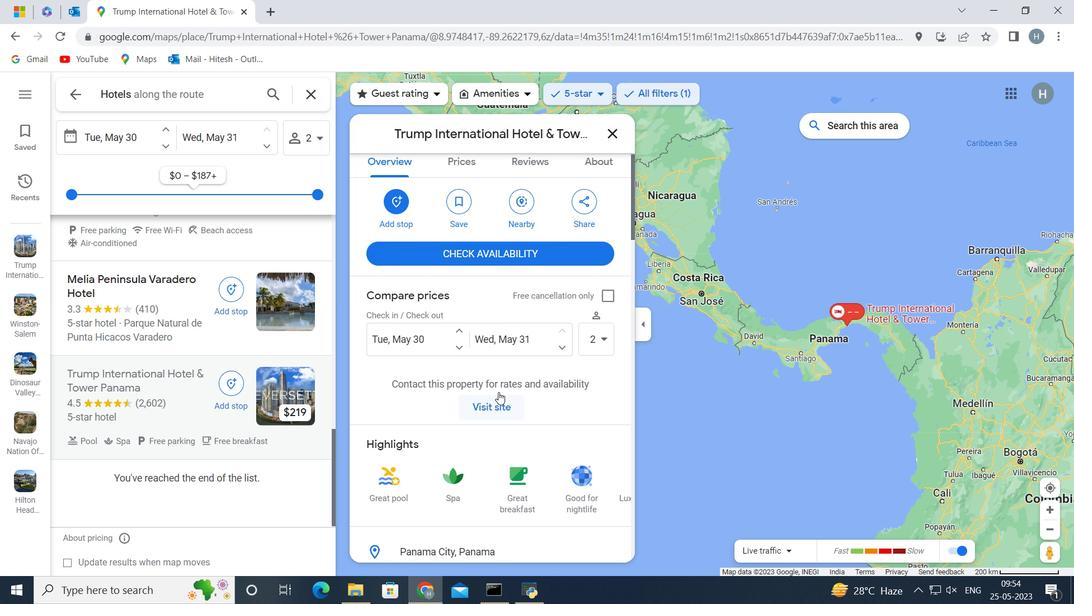 
Action: Mouse moved to (613, 349)
Screenshot: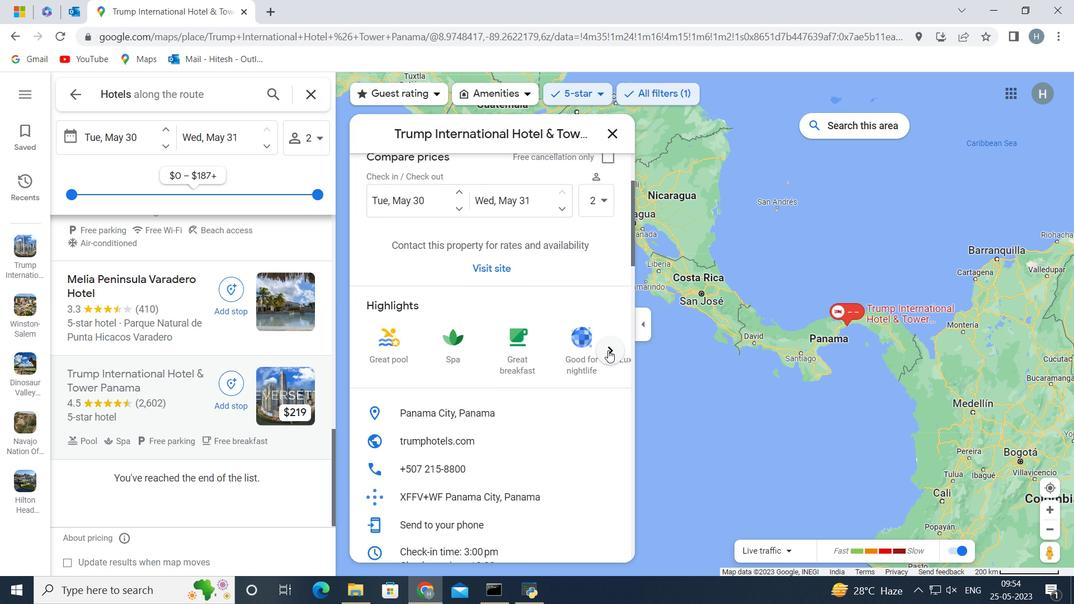 
Action: Mouse pressed left at (613, 349)
Screenshot: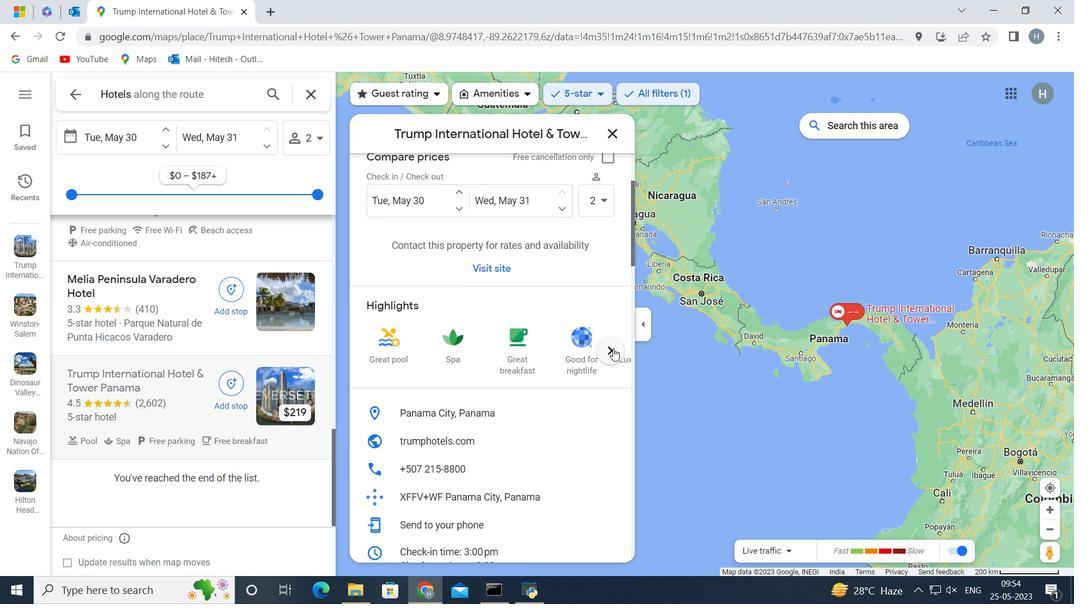 
Action: Mouse pressed left at (613, 349)
Screenshot: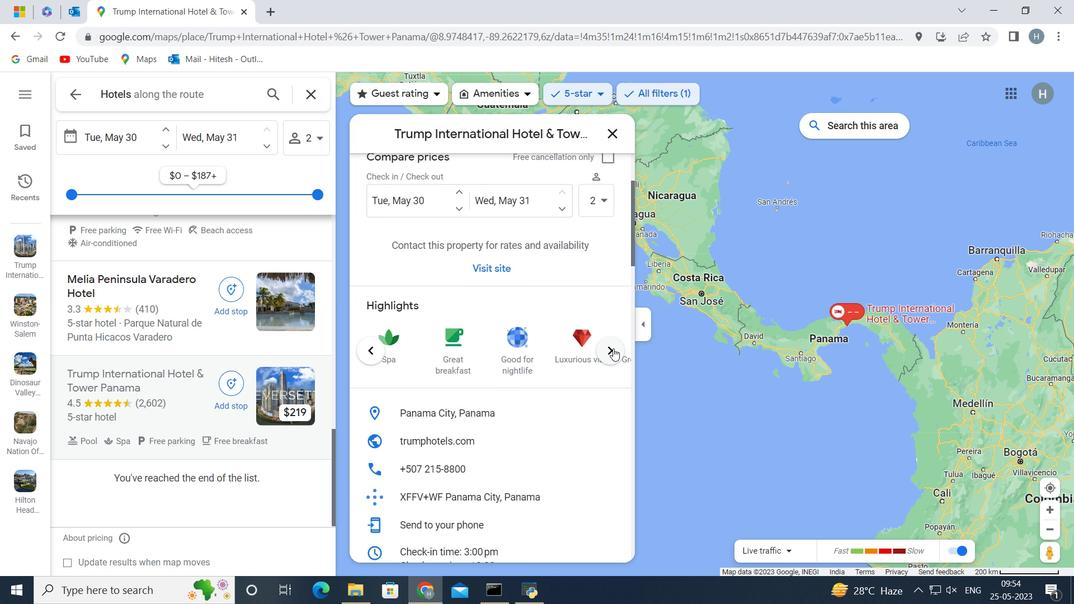 
Action: Mouse pressed left at (613, 349)
Screenshot: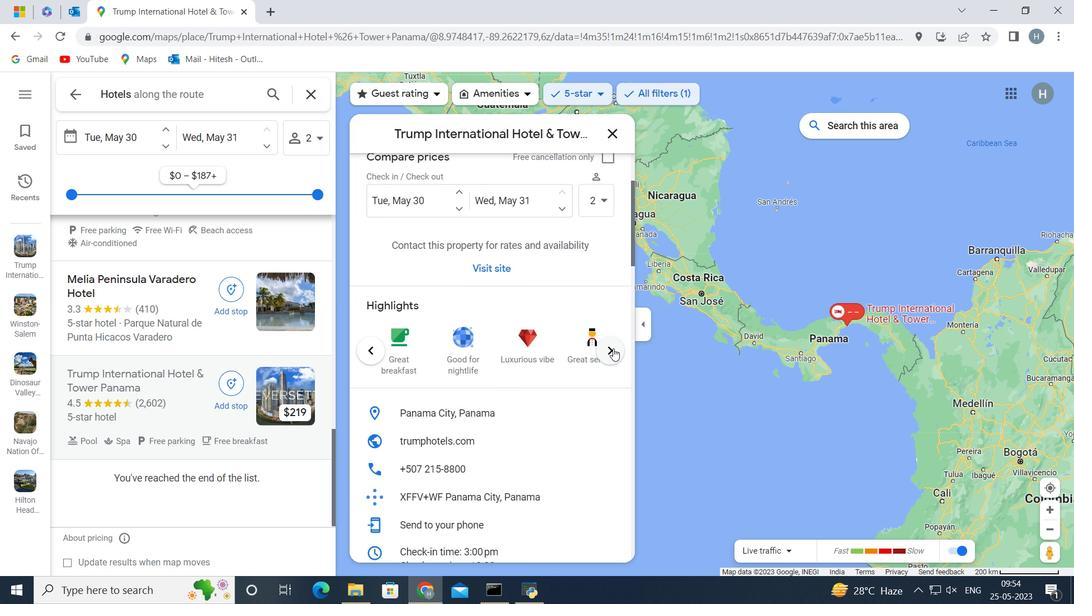 
Action: Mouse pressed left at (613, 349)
Screenshot: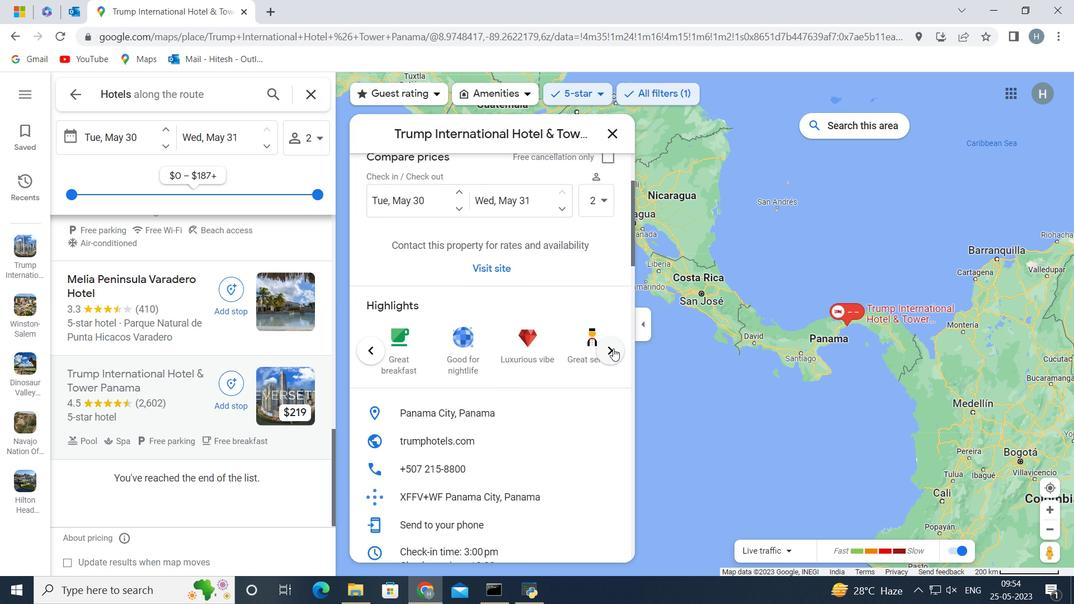 
Action: Mouse pressed left at (613, 349)
Screenshot: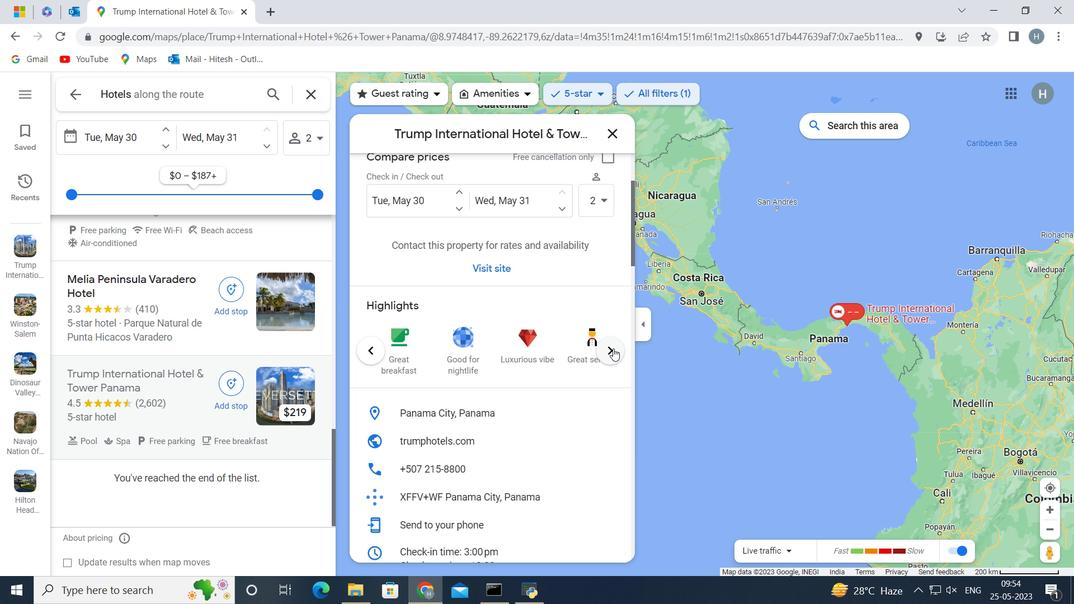 
Action: Mouse moved to (366, 351)
Screenshot: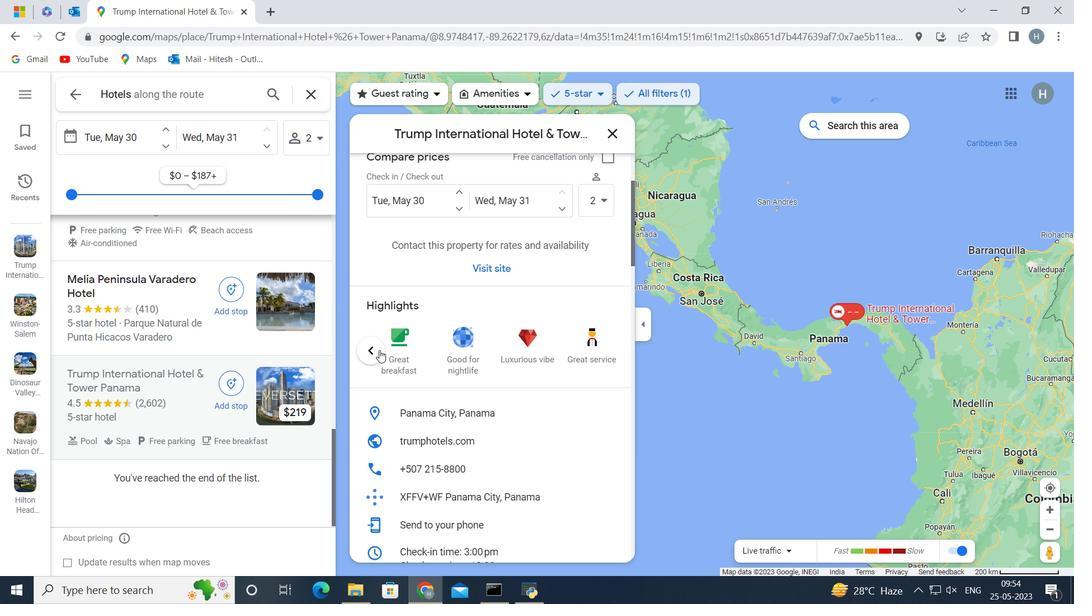
Action: Mouse pressed left at (366, 351)
Screenshot: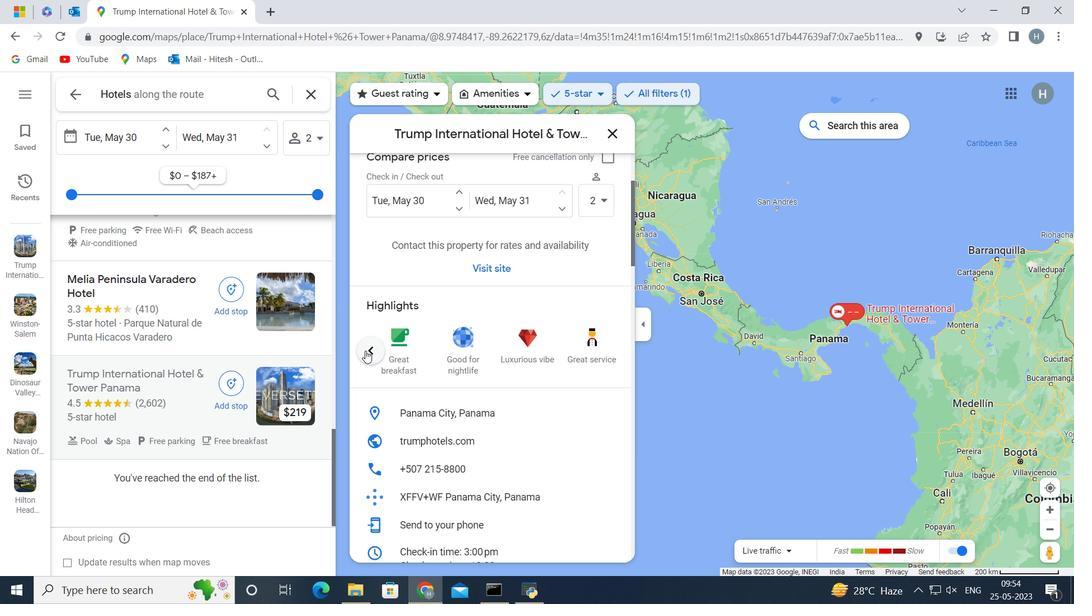 
Action: Mouse pressed left at (366, 351)
Screenshot: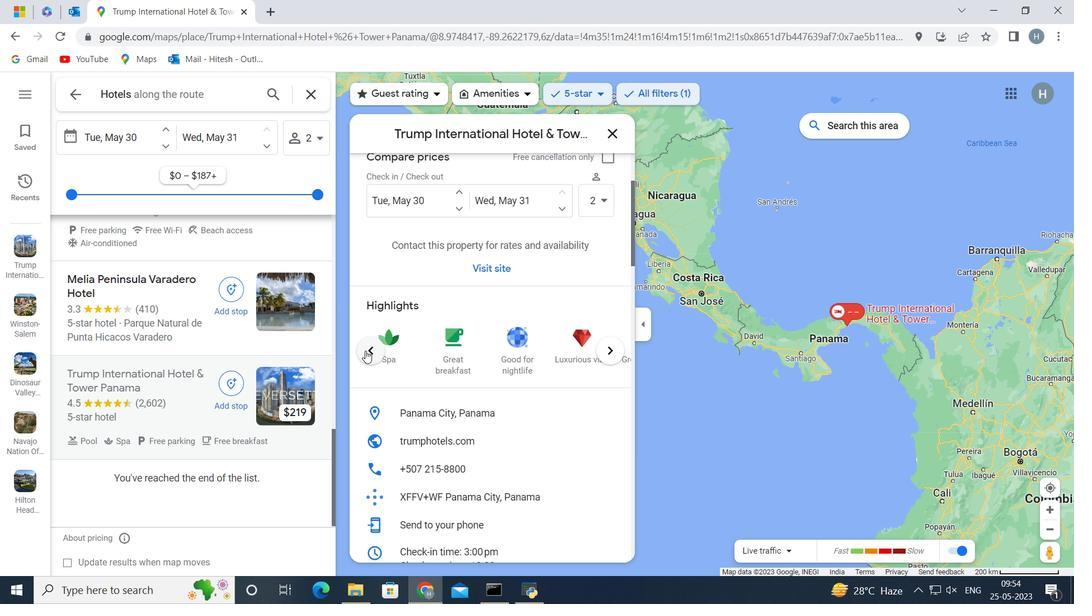 
Action: Mouse pressed left at (366, 351)
Screenshot: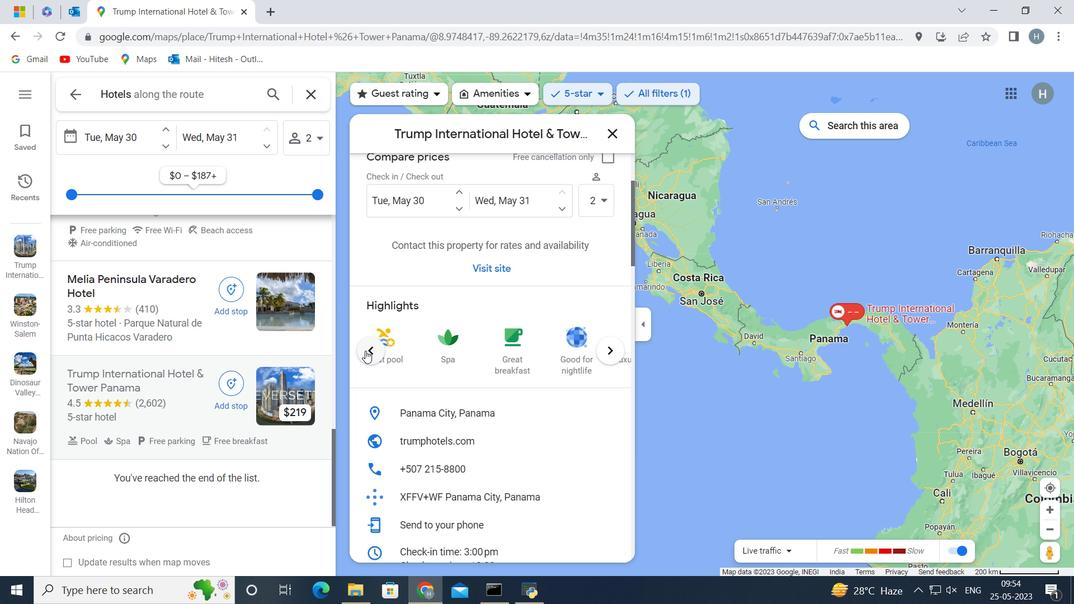 
Action: Mouse pressed left at (366, 351)
Screenshot: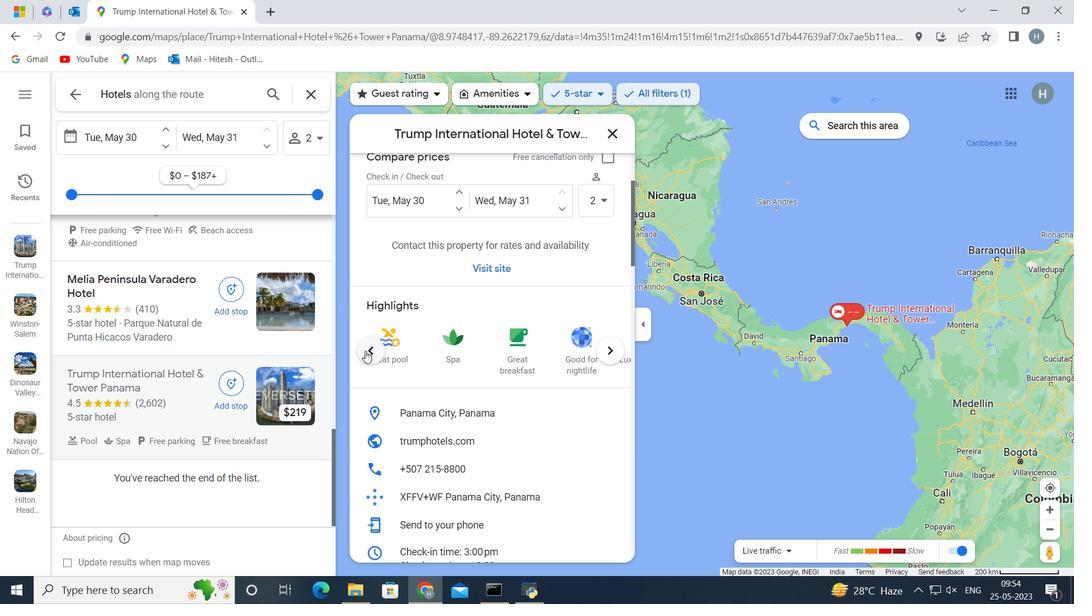 
Action: Mouse moved to (483, 418)
Screenshot: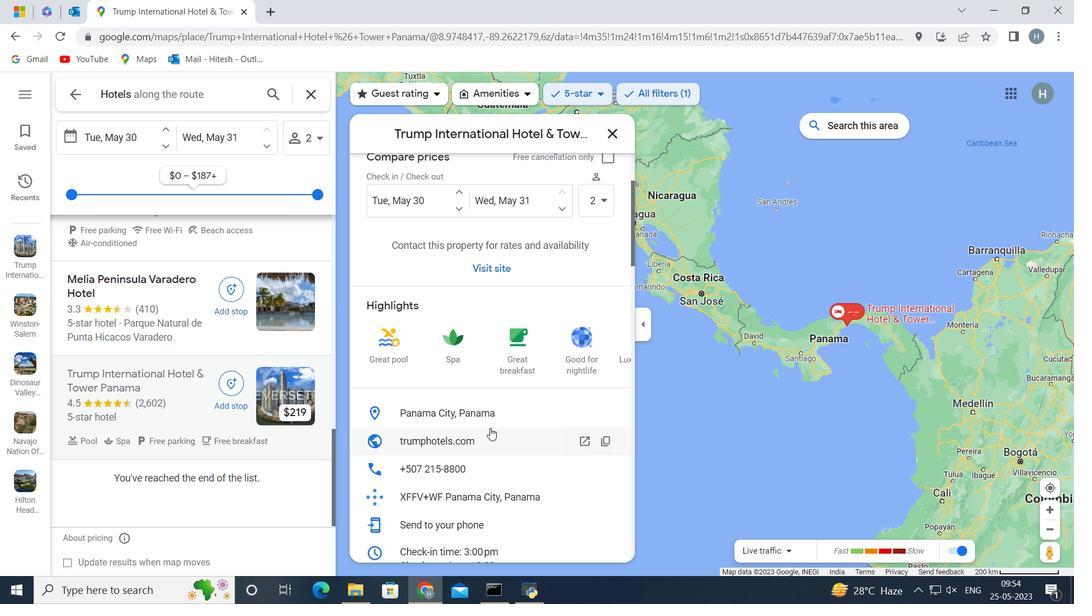 
Action: Mouse scrolled (483, 418) with delta (0, 0)
Screenshot: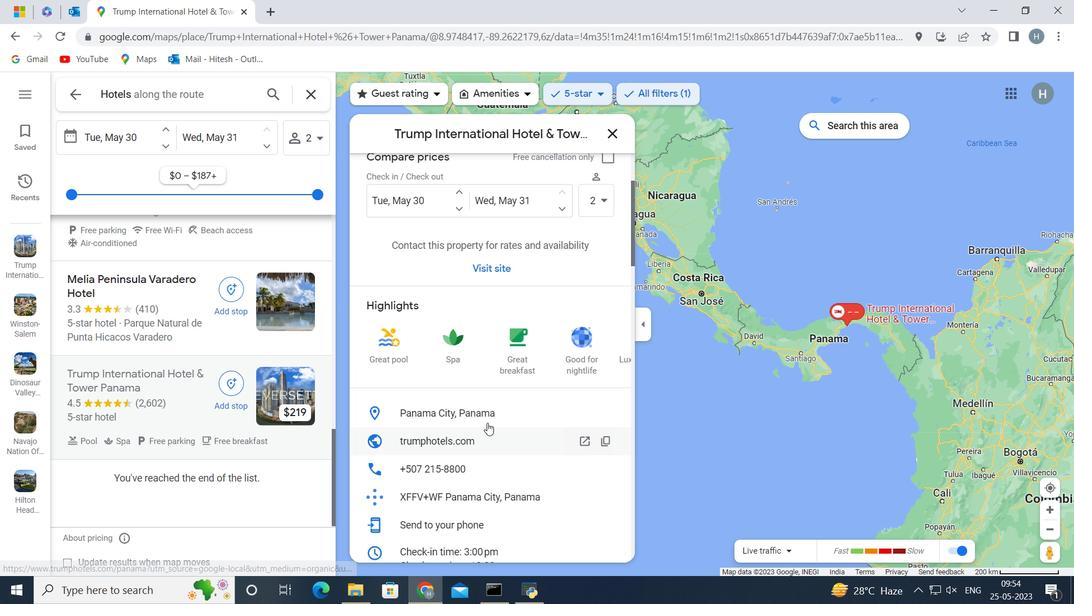 
Action: Mouse scrolled (483, 418) with delta (0, 0)
Screenshot: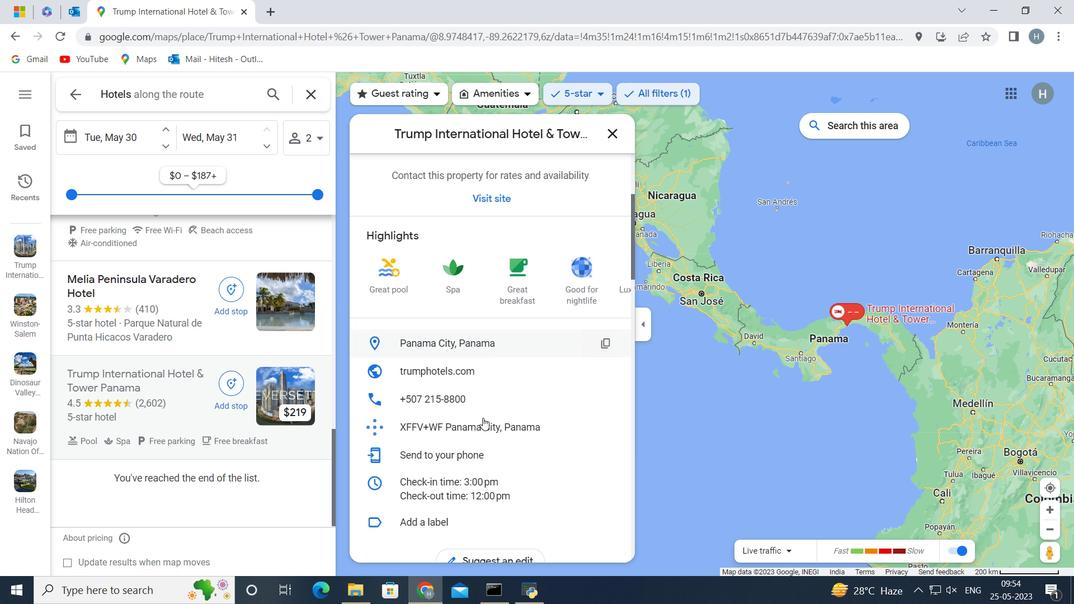 
Action: Mouse scrolled (483, 418) with delta (0, 0)
Screenshot: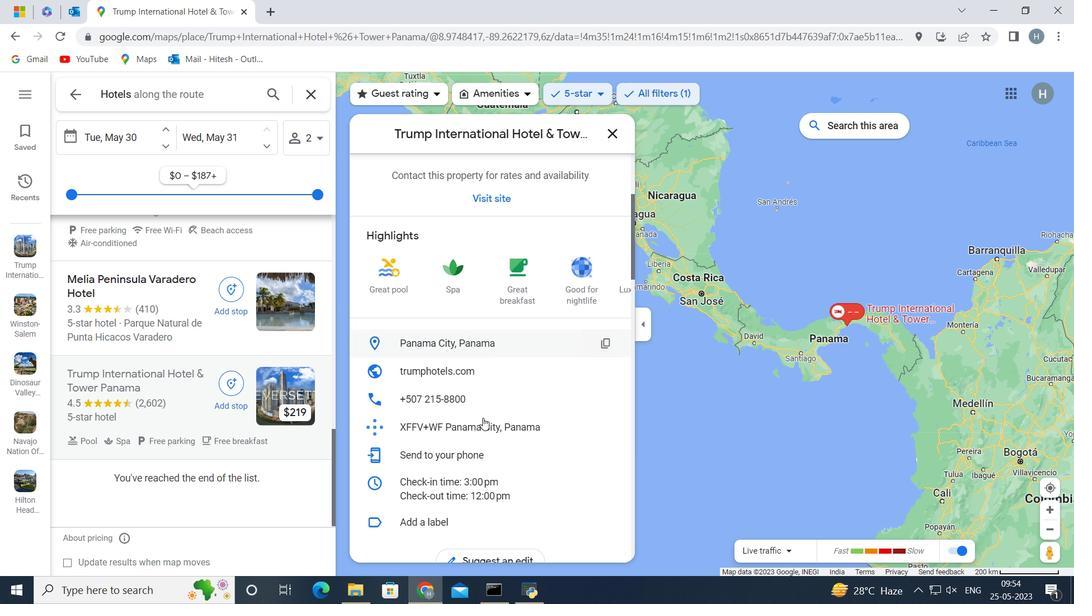 
Action: Mouse scrolled (483, 419) with delta (0, 0)
Screenshot: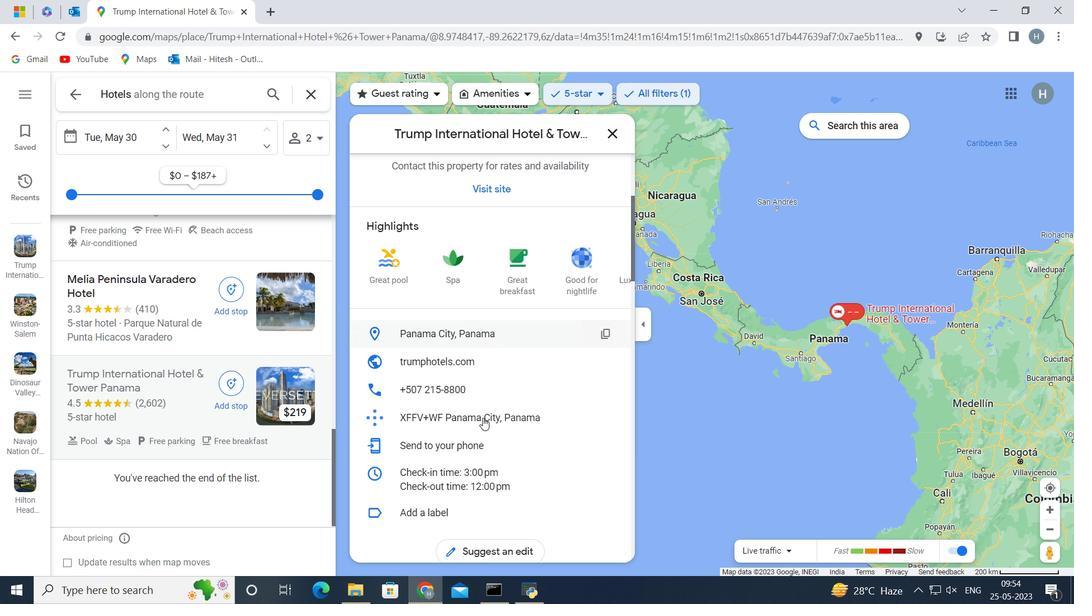 
Action: Mouse scrolled (483, 418) with delta (0, 0)
Screenshot: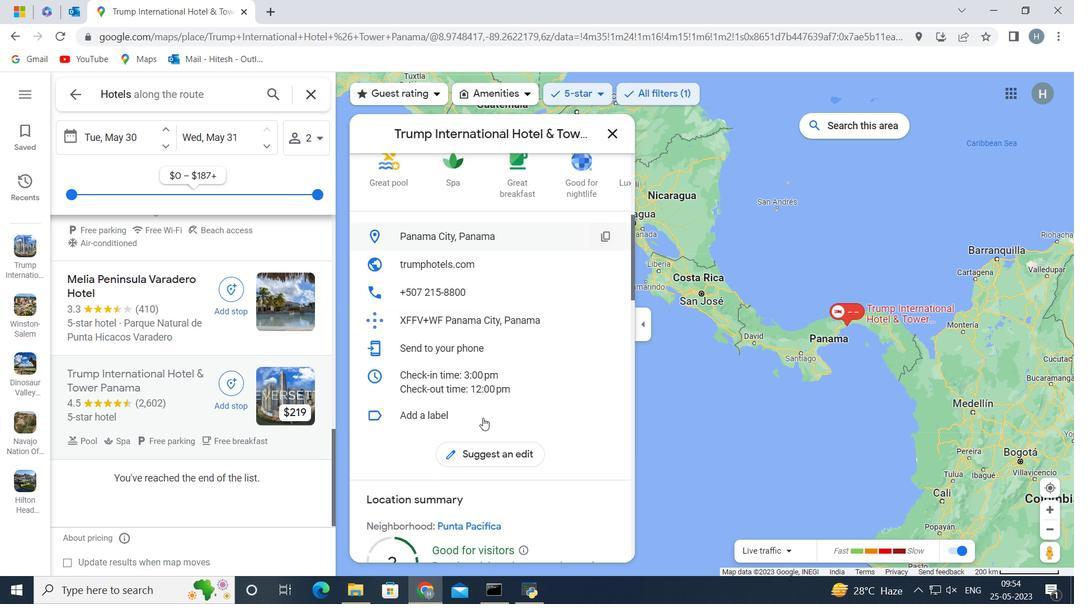 
Action: Mouse scrolled (483, 418) with delta (0, 0)
Screenshot: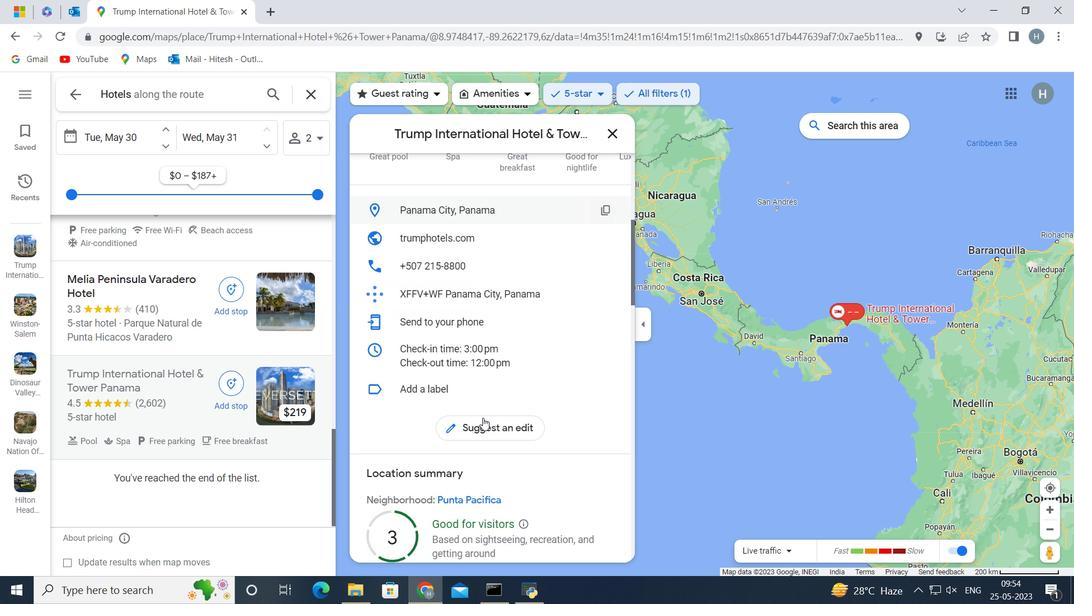 
Action: Mouse scrolled (483, 418) with delta (0, 0)
Screenshot: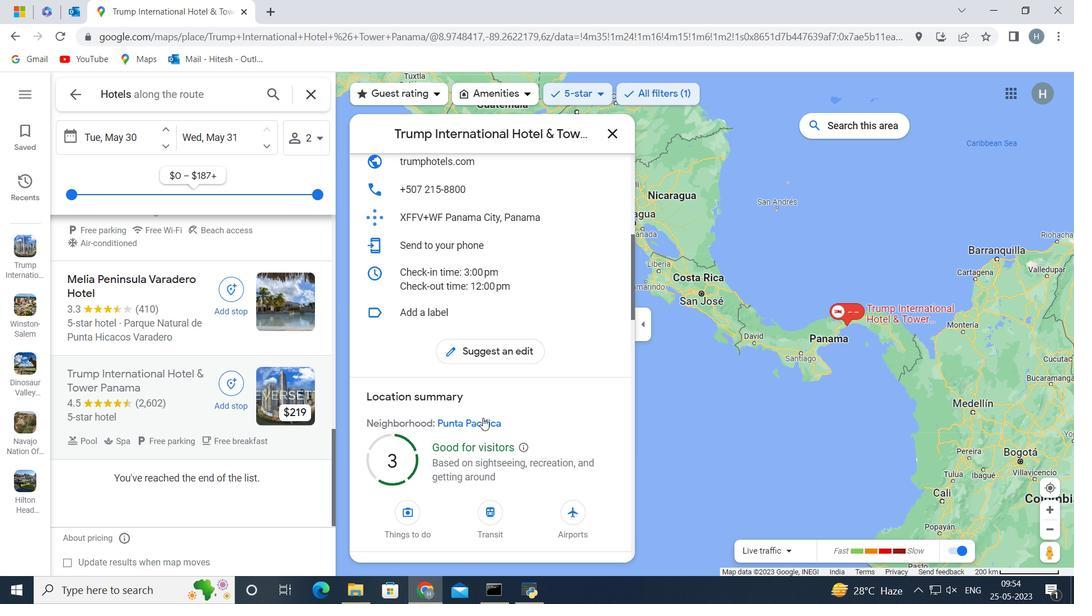 
Action: Mouse scrolled (483, 418) with delta (0, 0)
Screenshot: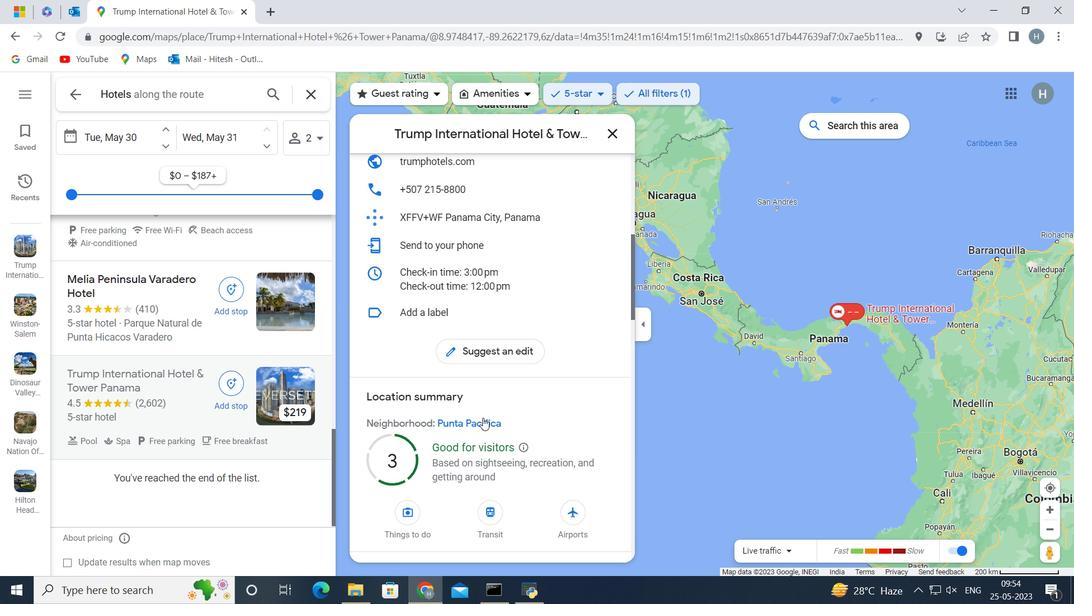 
Action: Mouse scrolled (483, 418) with delta (0, 0)
Screenshot: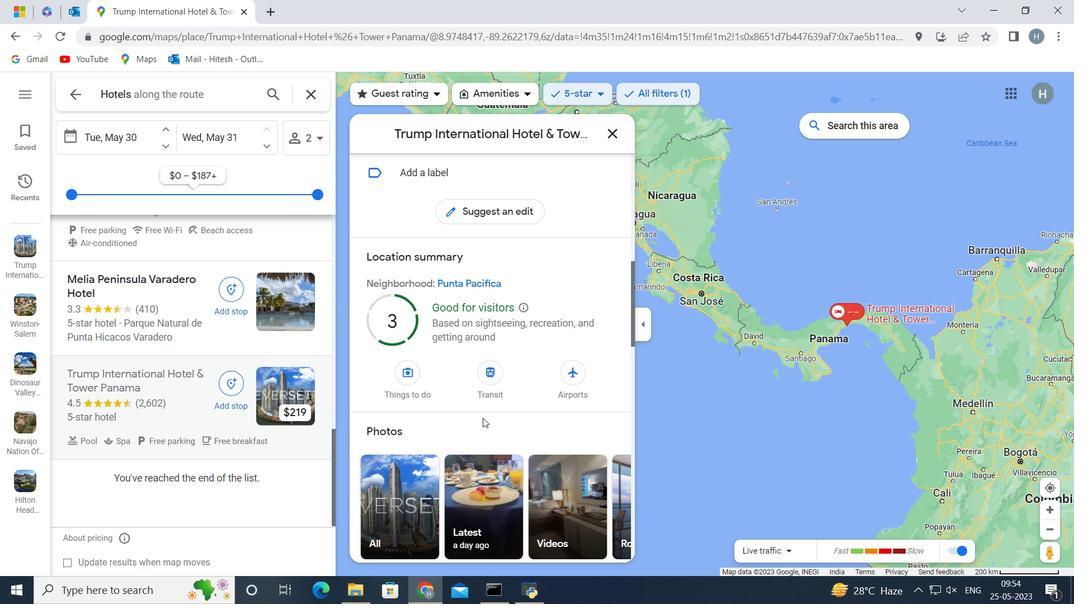 
Action: Mouse scrolled (483, 418) with delta (0, 0)
Screenshot: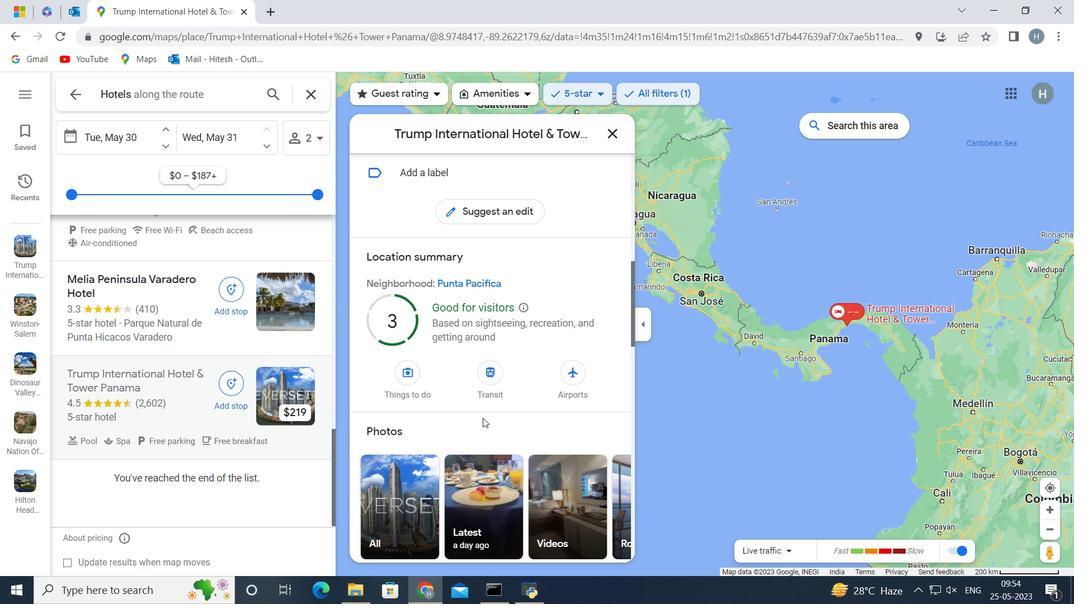 
Action: Mouse moved to (479, 411)
Screenshot: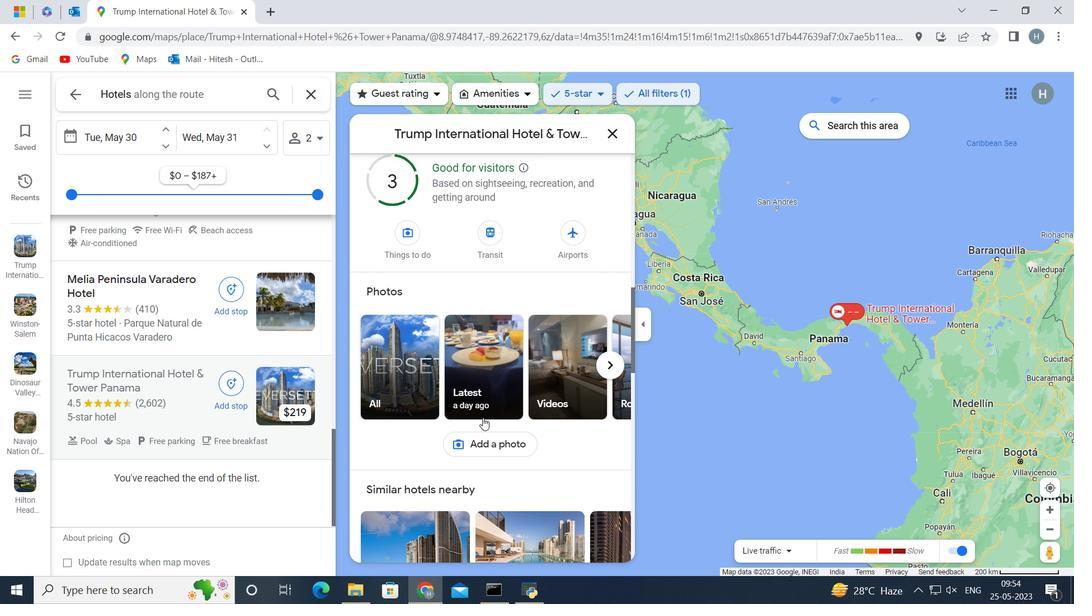 
Action: Mouse scrolled (479, 410) with delta (0, 0)
Screenshot: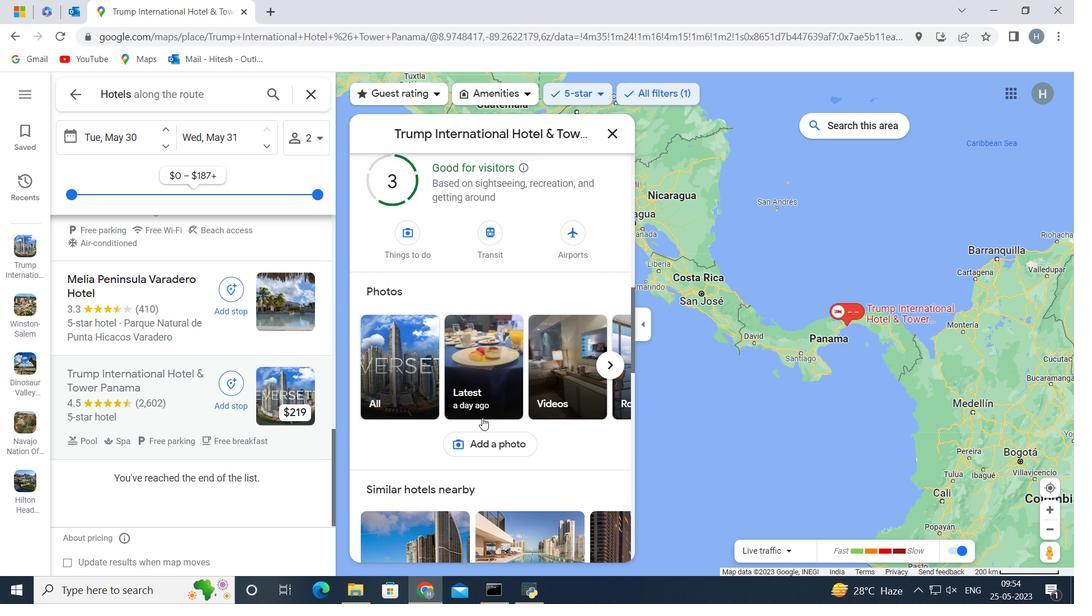 
Action: Mouse scrolled (479, 410) with delta (0, 0)
Screenshot: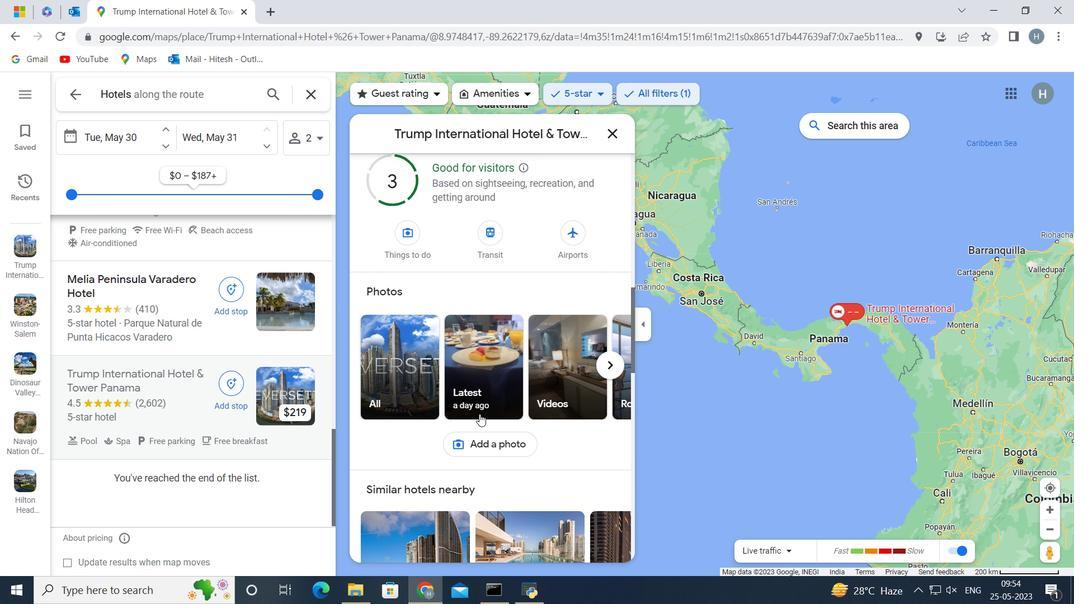 
Action: Mouse scrolled (479, 410) with delta (0, 0)
Screenshot: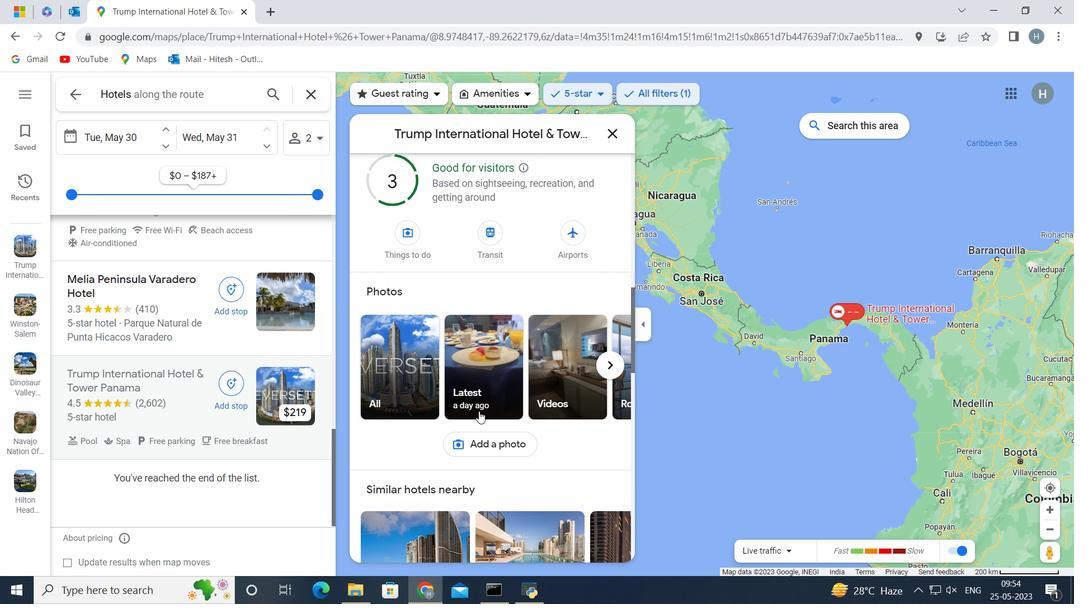
Action: Mouse scrolled (479, 412) with delta (0, 0)
Screenshot: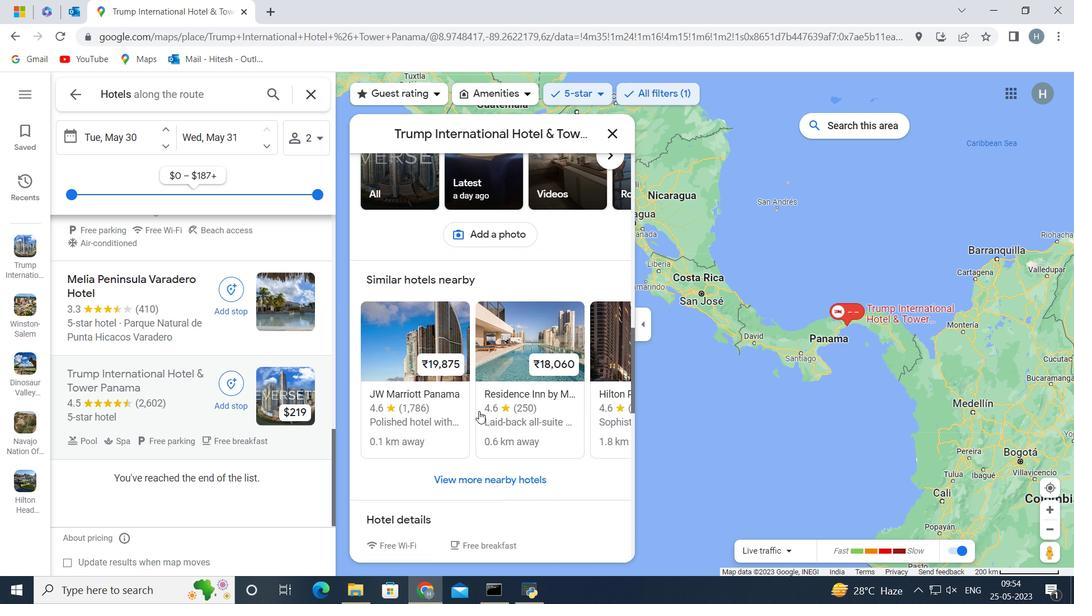 
Action: Mouse scrolled (479, 410) with delta (0, 0)
Screenshot: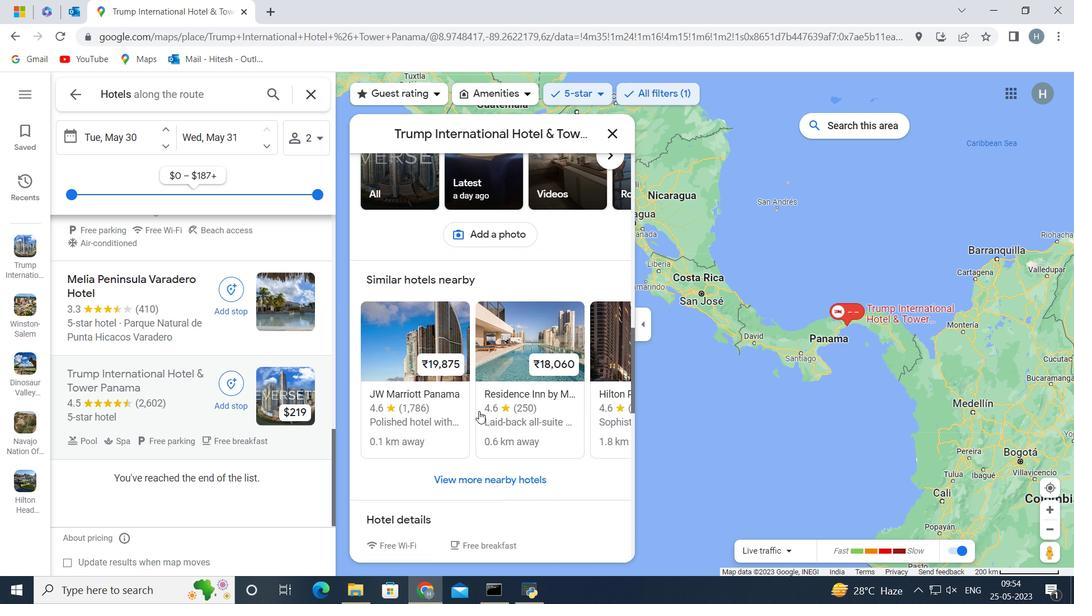 
Action: Mouse scrolled (479, 410) with delta (0, 0)
Screenshot: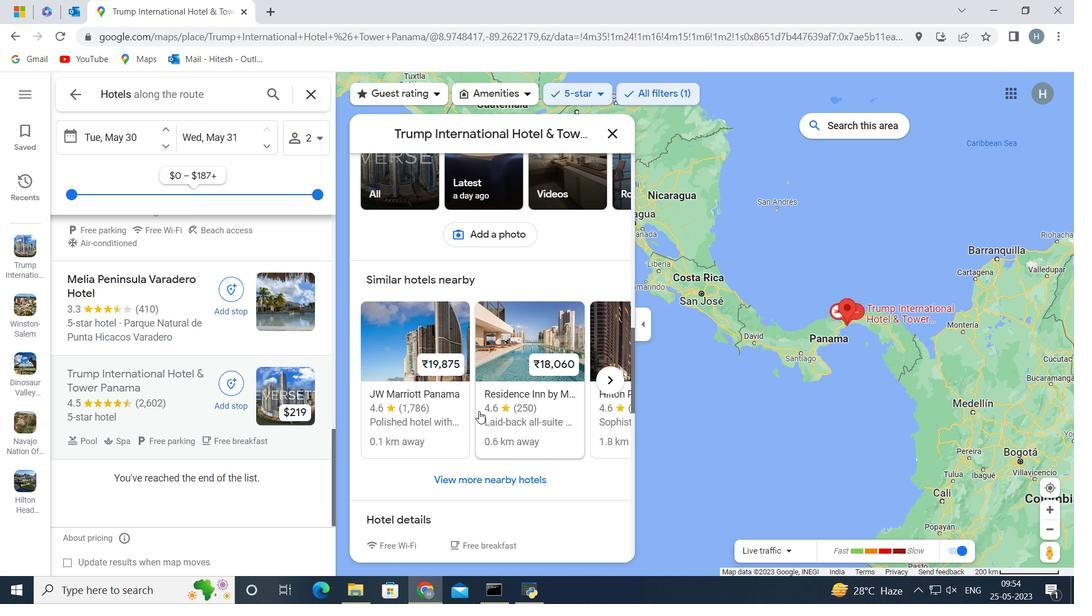 
Action: Mouse scrolled (479, 412) with delta (0, 0)
Screenshot: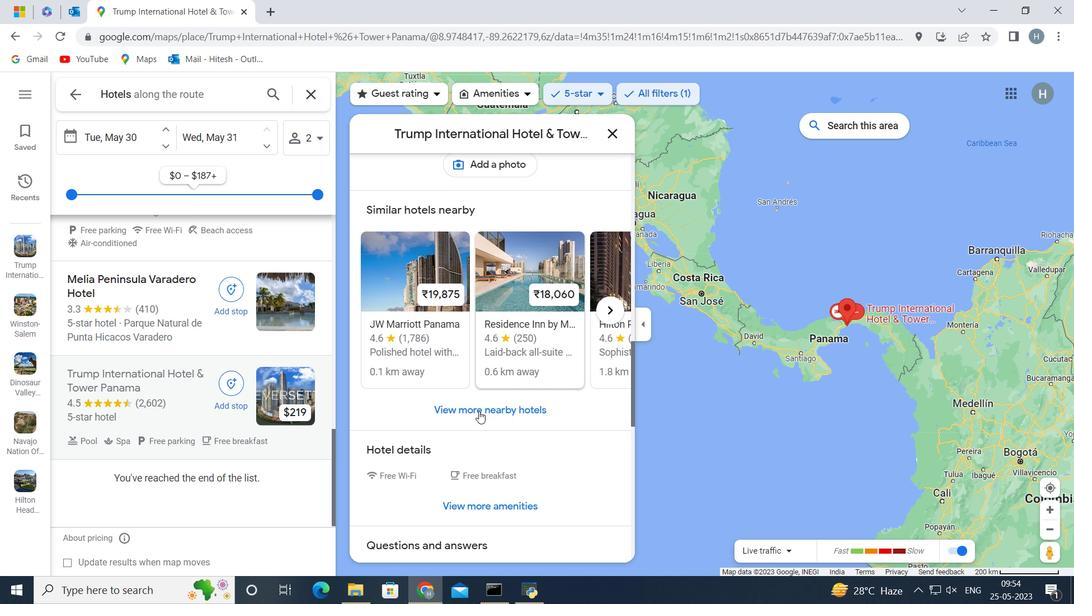 
Action: Mouse scrolled (479, 412) with delta (0, 0)
Screenshot: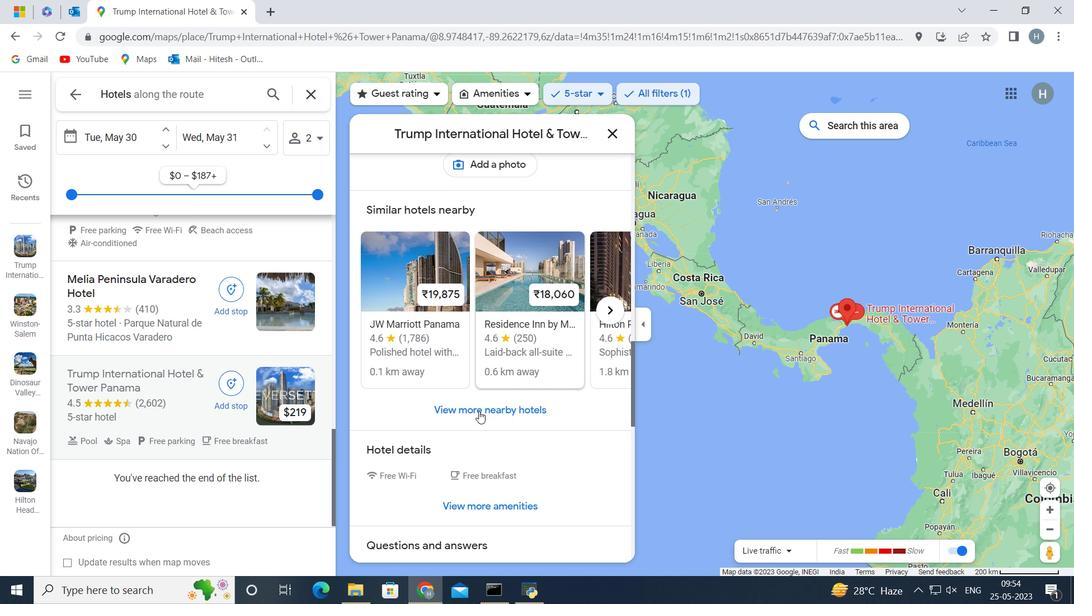 
Action: Mouse scrolled (479, 412) with delta (0, 0)
Screenshot: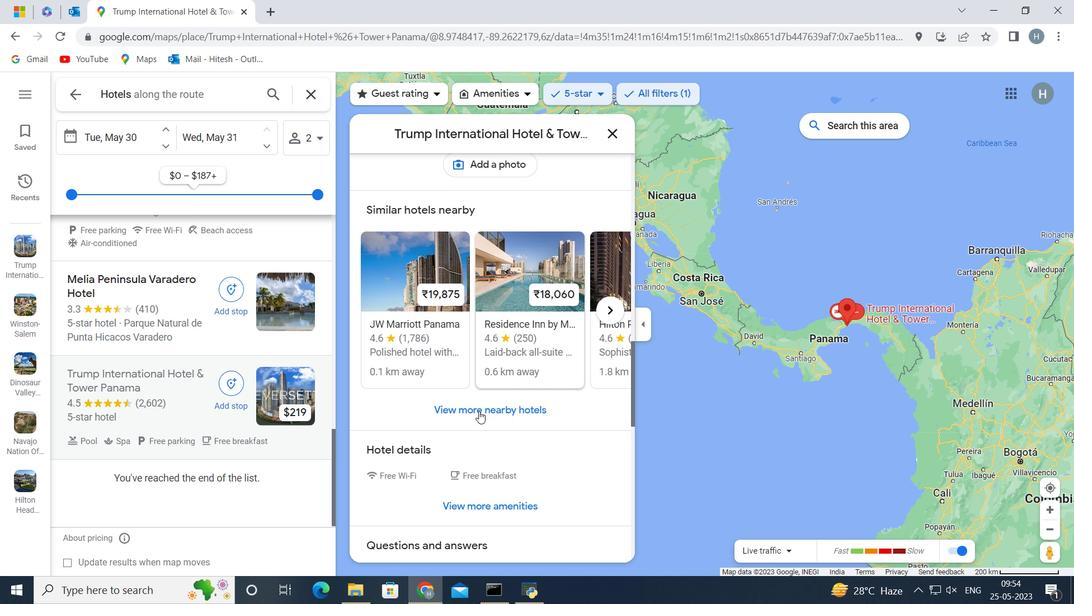 
Action: Mouse scrolled (479, 412) with delta (0, 0)
Screenshot: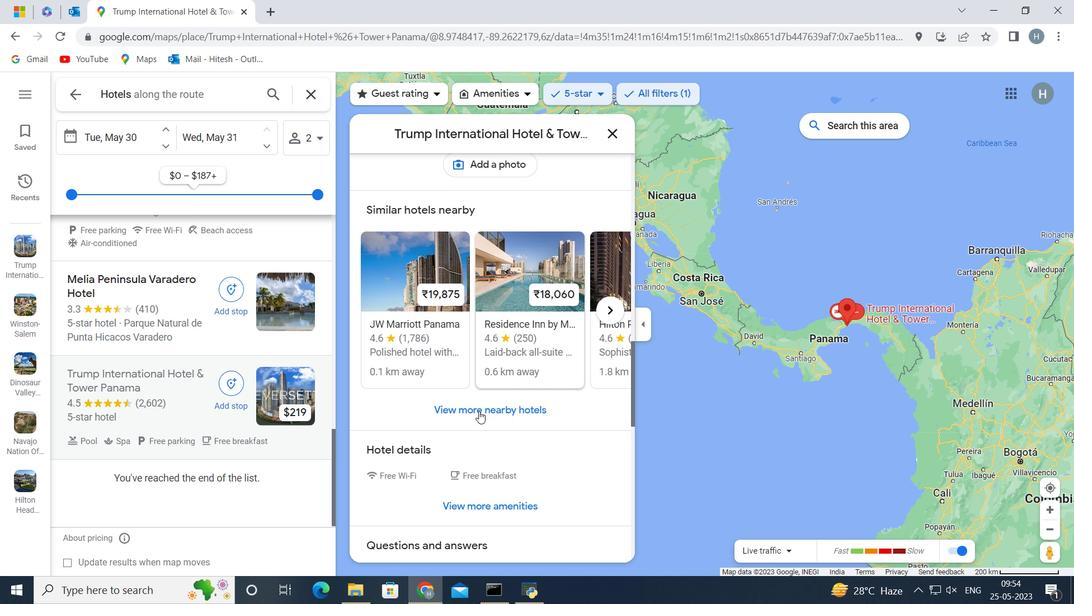 
Action: Mouse scrolled (479, 412) with delta (0, 0)
Screenshot: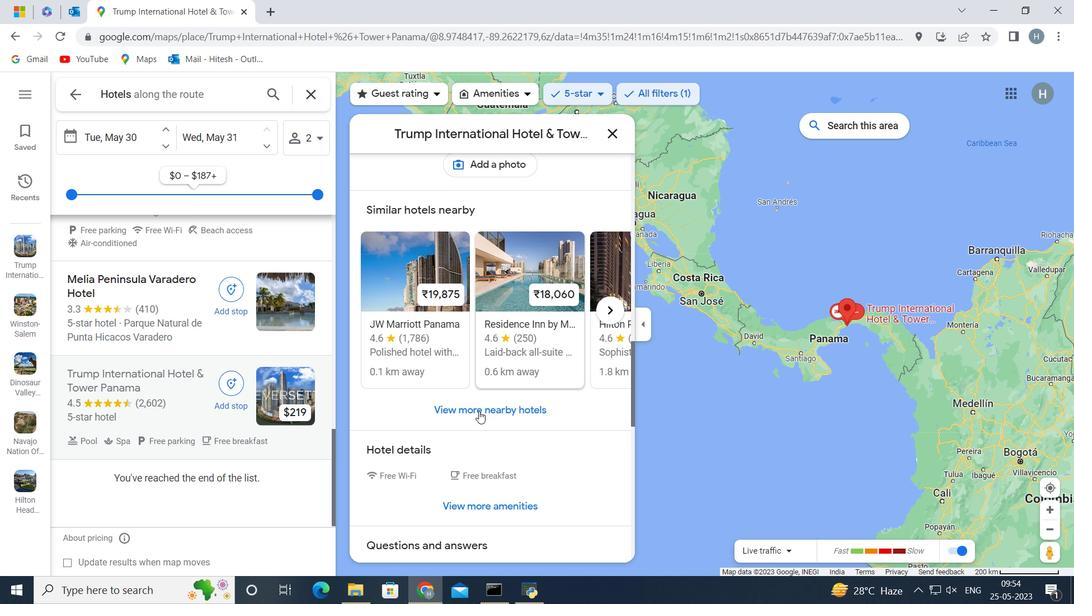 
Action: Mouse scrolled (479, 412) with delta (0, 0)
Screenshot: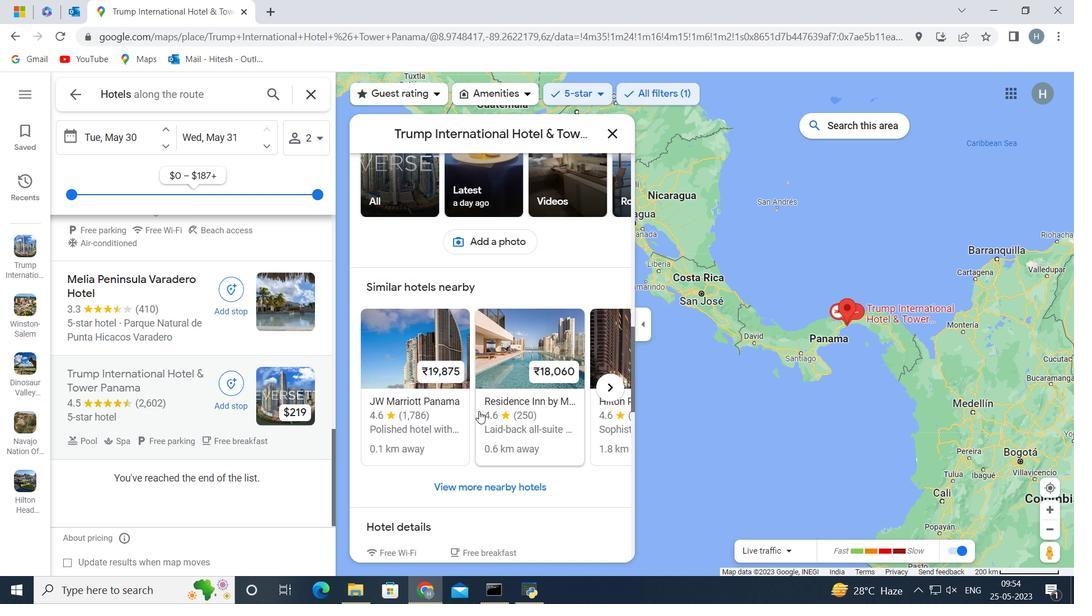 
Action: Mouse scrolled (479, 412) with delta (0, 0)
Screenshot: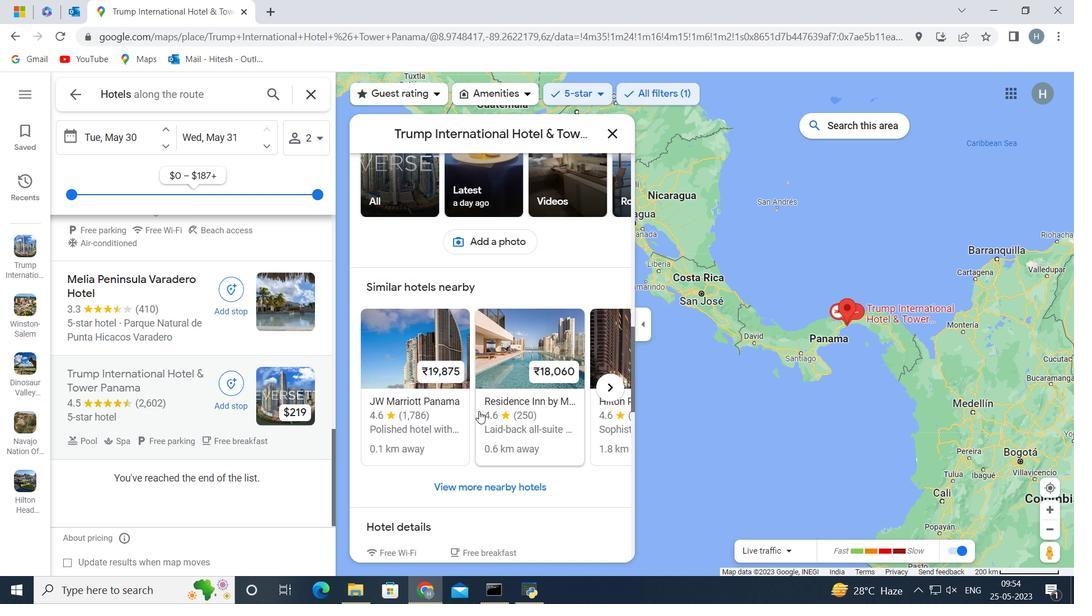 
Action: Mouse scrolled (479, 412) with delta (0, 0)
Screenshot: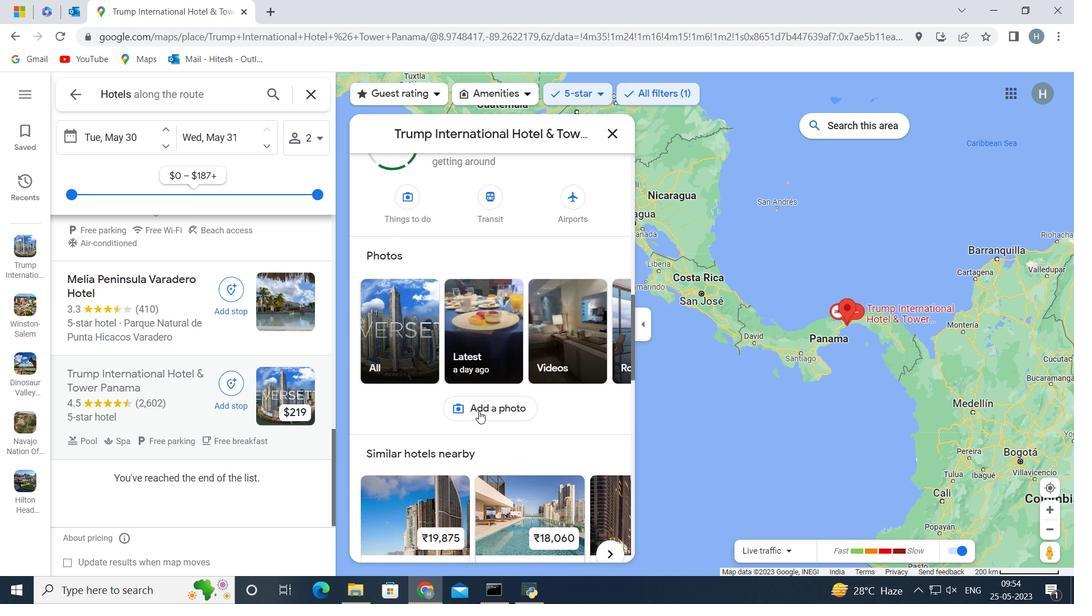 
Action: Mouse scrolled (479, 412) with delta (0, 0)
Screenshot: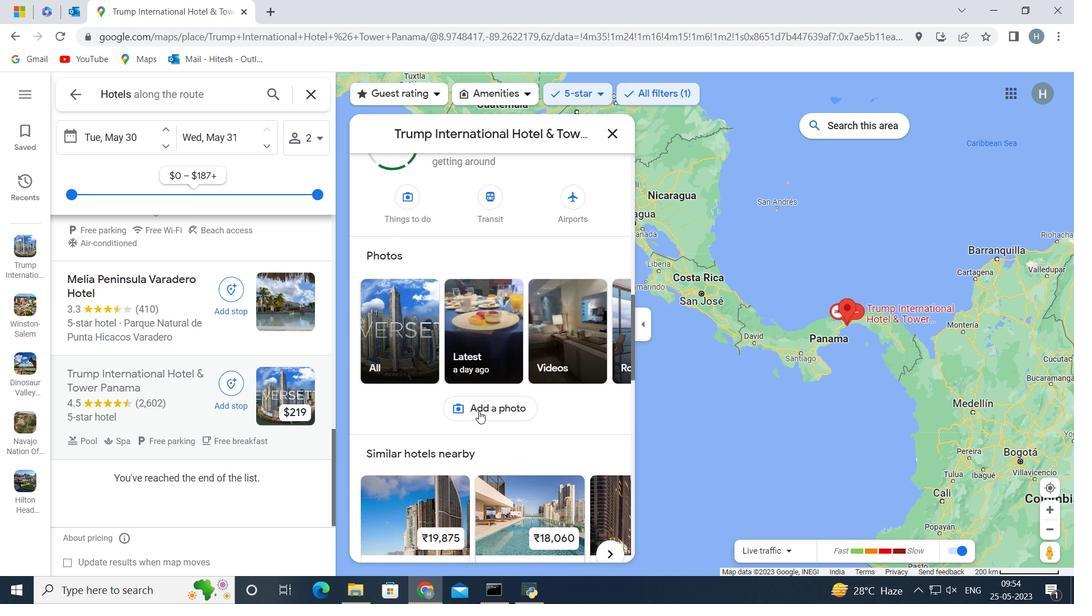 
Action: Mouse scrolled (479, 412) with delta (0, 0)
Screenshot: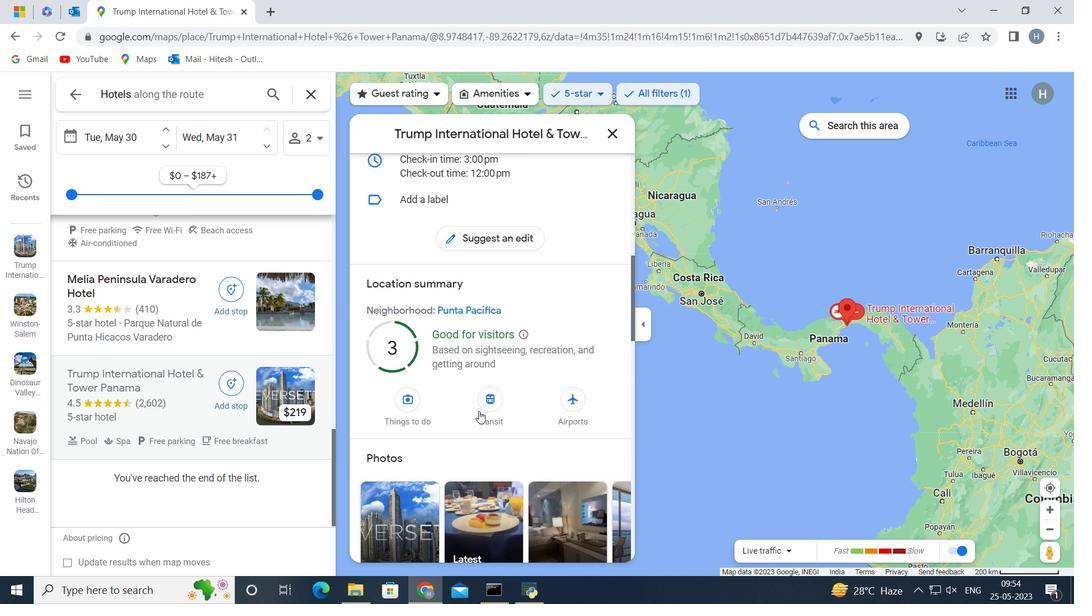
Action: Mouse scrolled (479, 412) with delta (0, 0)
Screenshot: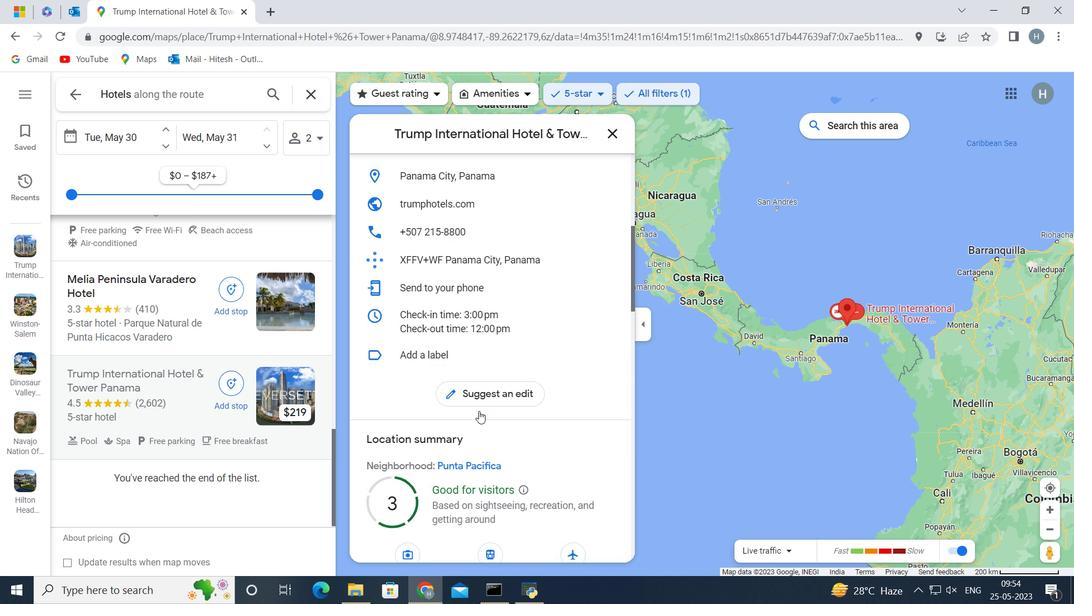 
Action: Mouse scrolled (479, 412) with delta (0, 0)
Screenshot: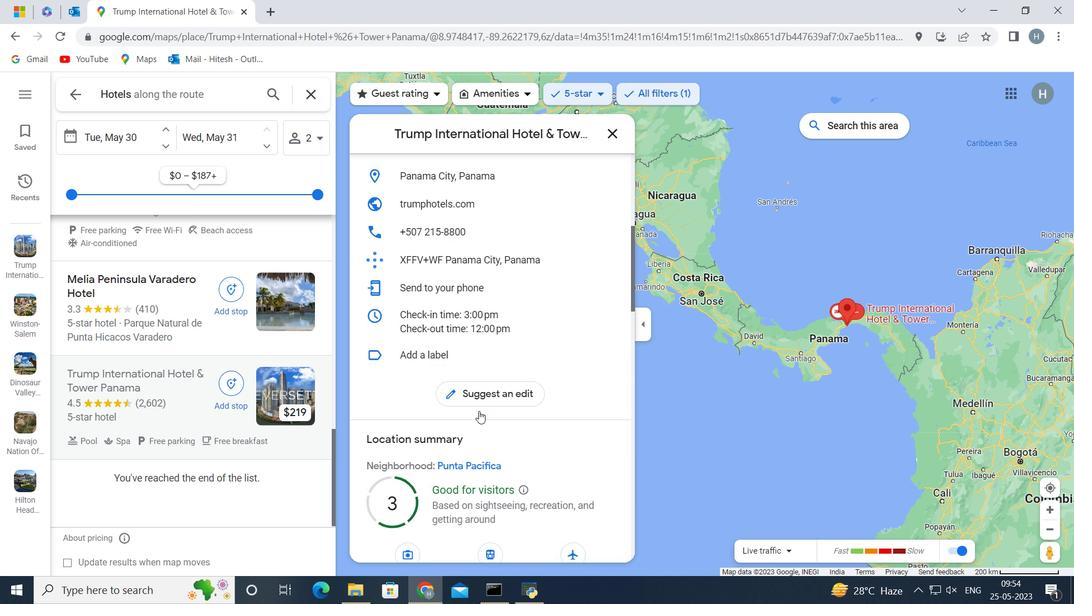 
Action: Mouse scrolled (479, 412) with delta (0, 0)
Screenshot: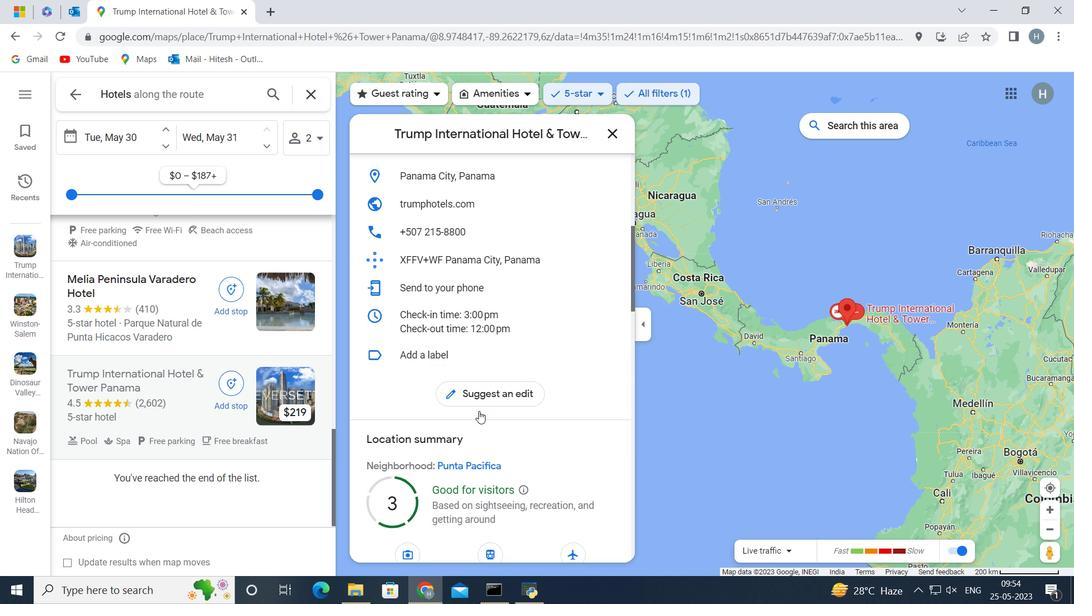 
Action: Mouse scrolled (479, 412) with delta (0, 0)
Screenshot: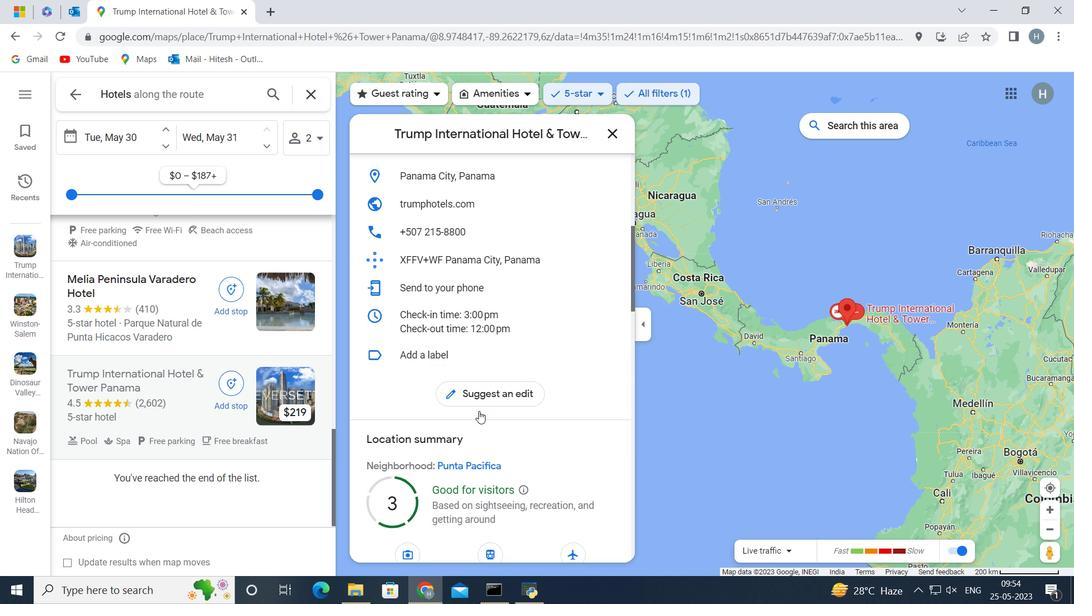 
Action: Mouse scrolled (479, 412) with delta (0, 0)
Screenshot: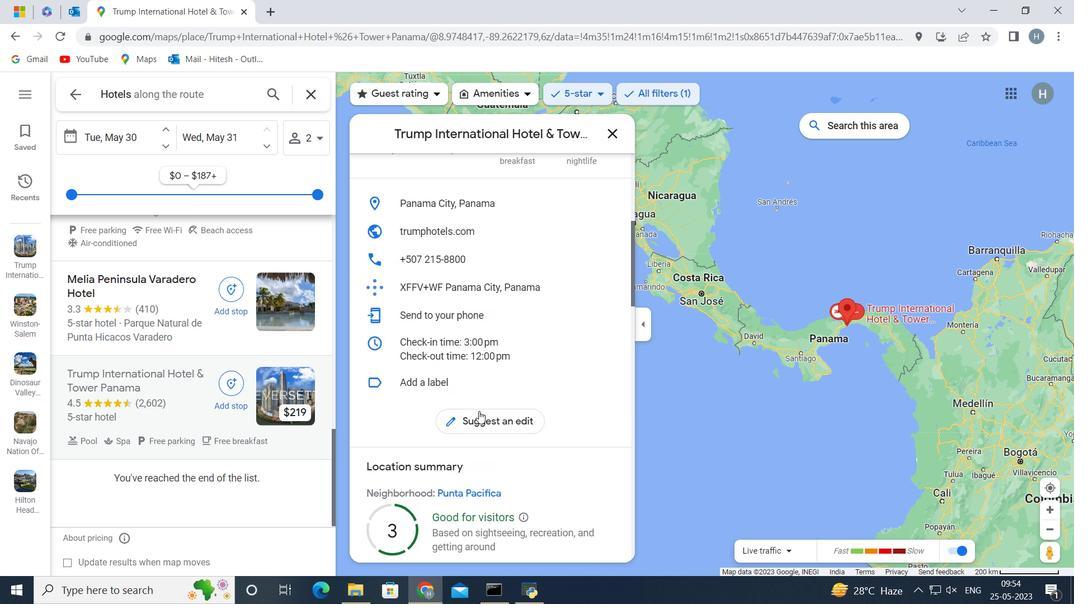 
Action: Mouse scrolled (479, 412) with delta (0, 0)
Screenshot: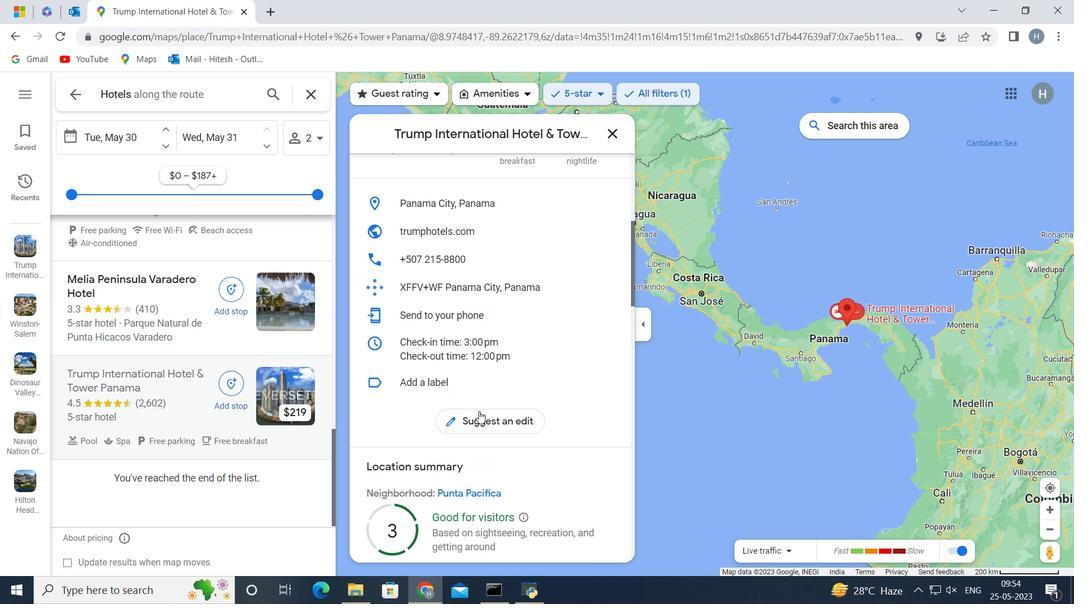 
Action: Mouse scrolled (479, 412) with delta (0, 0)
Screenshot: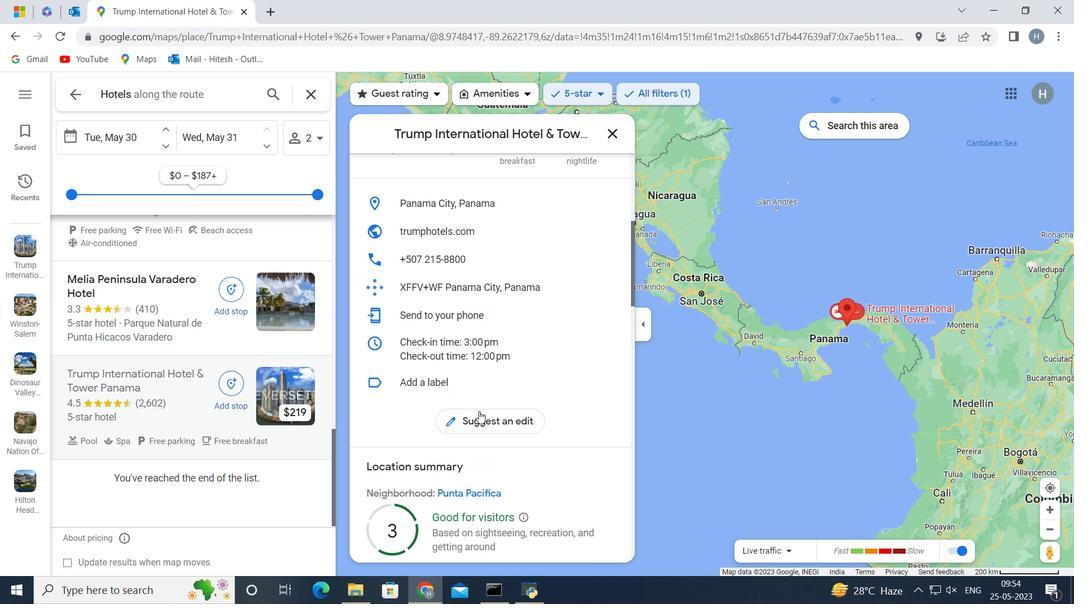 
Action: Mouse scrolled (479, 412) with delta (0, 0)
Screenshot: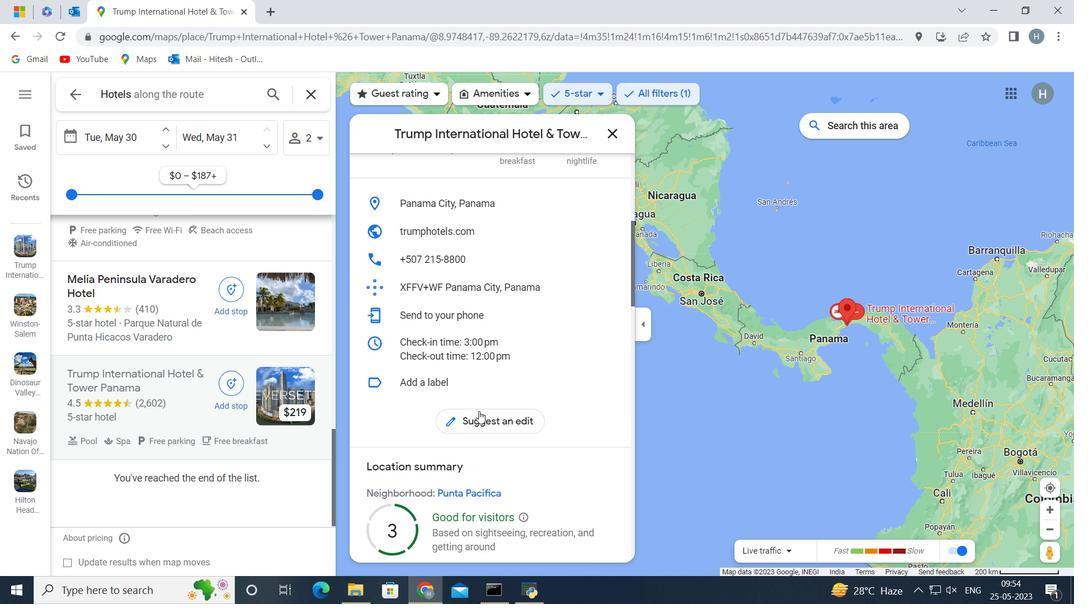 
Action: Mouse scrolled (479, 412) with delta (0, 0)
Screenshot: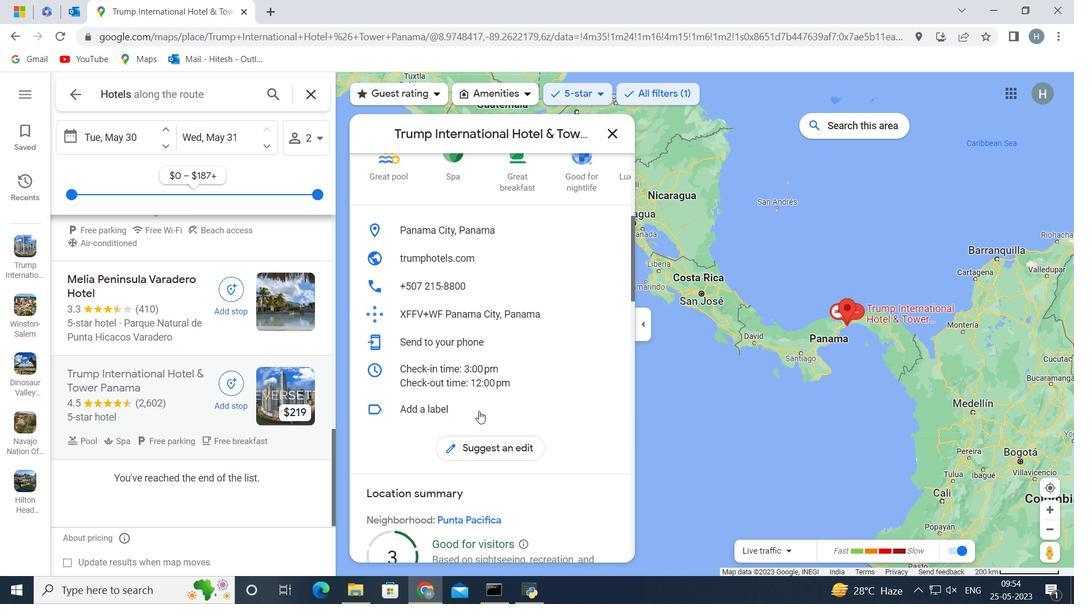 
Action: Mouse scrolled (479, 412) with delta (0, 0)
Screenshot: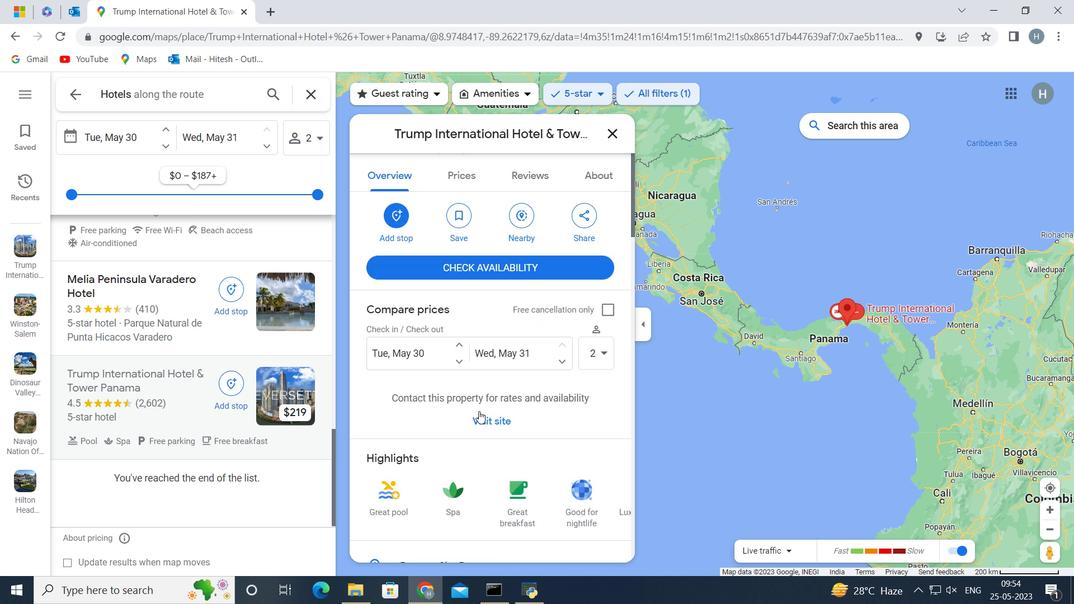 
Action: Mouse scrolled (479, 412) with delta (0, 0)
Screenshot: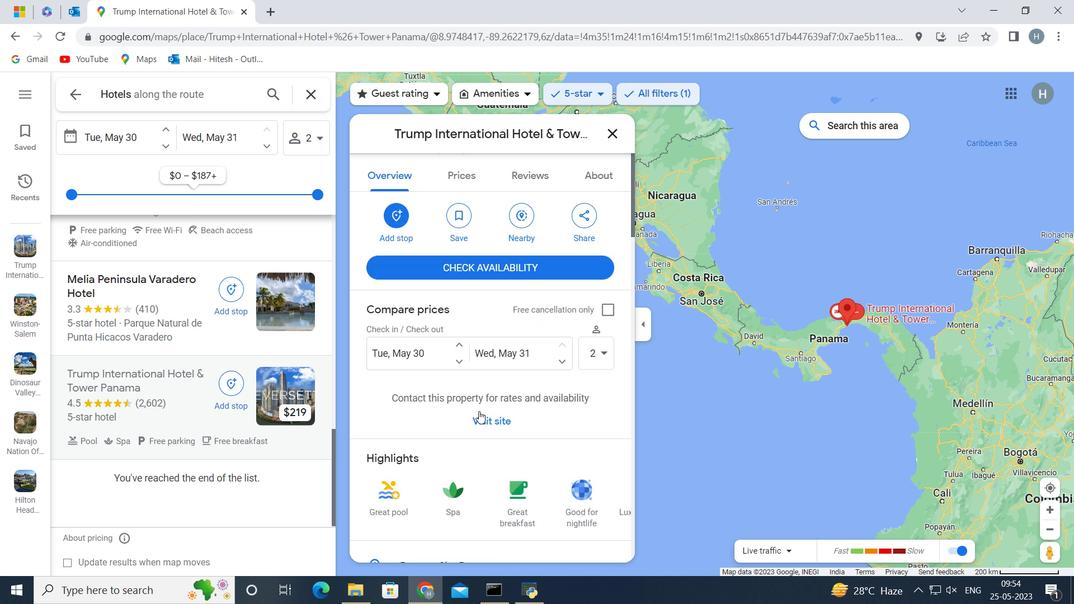 
Action: Mouse scrolled (479, 412) with delta (0, 0)
Screenshot: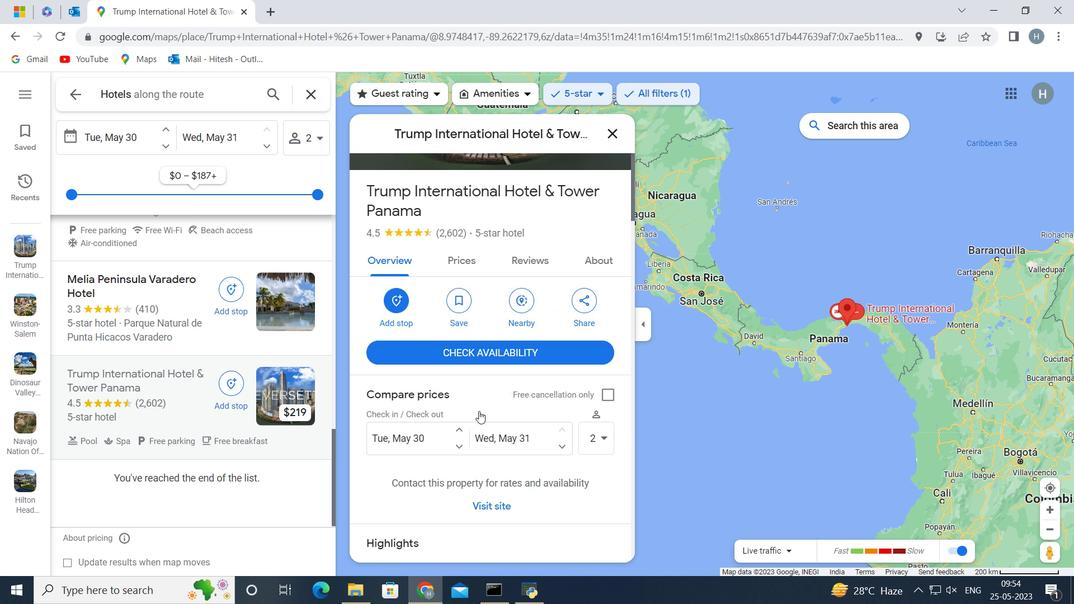 
Action: Mouse scrolled (479, 412) with delta (0, 0)
Screenshot: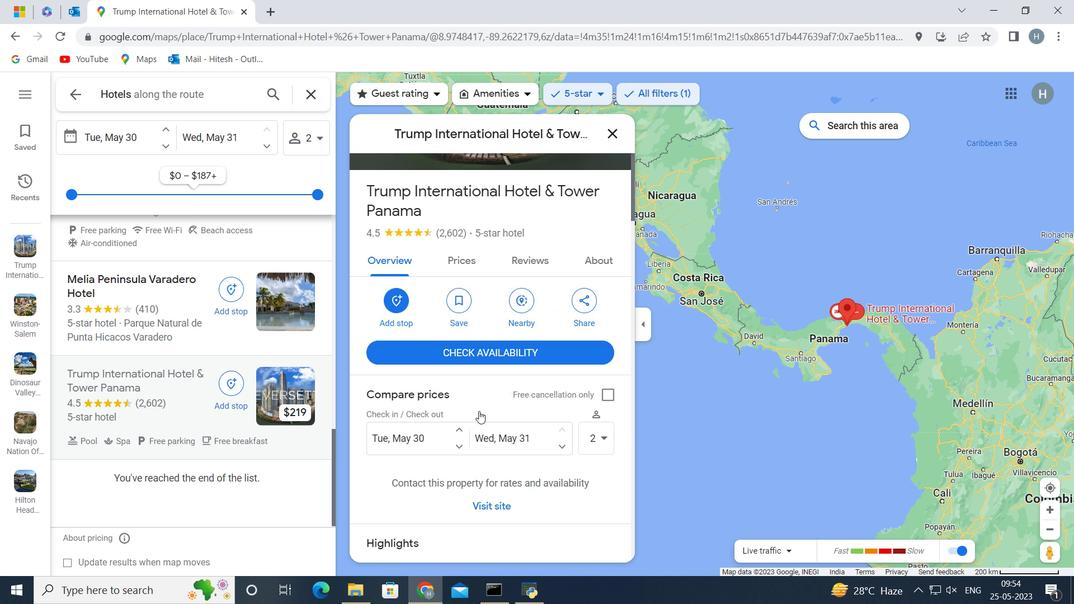 
Action: Mouse moved to (397, 257)
Screenshot: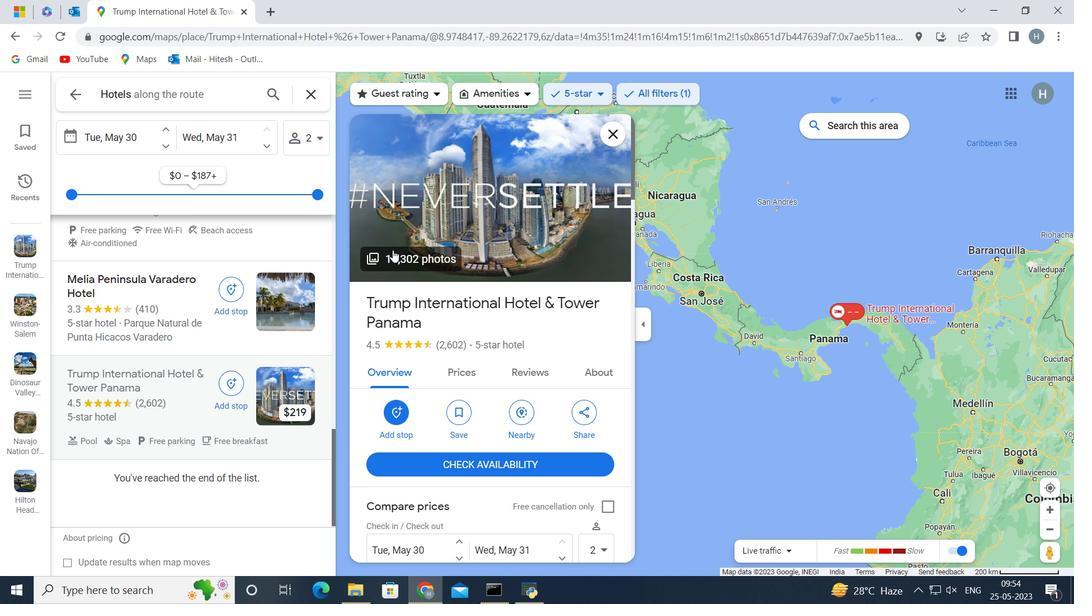 
Action: Mouse pressed left at (397, 257)
Screenshot: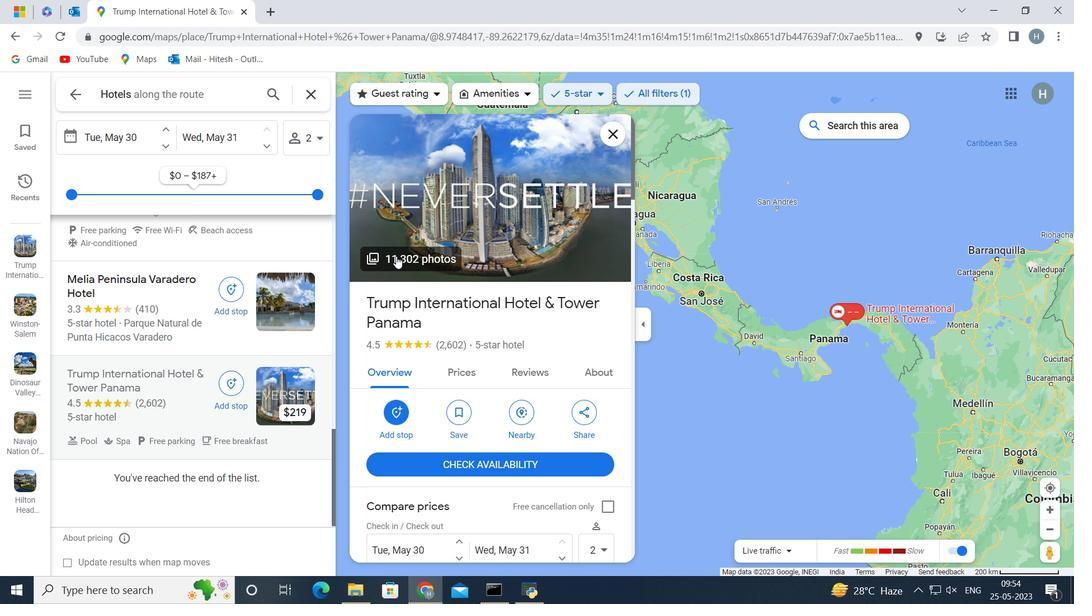 
Action: Mouse moved to (119, 183)
